 Task: Find a discounted T-shirt on Ajio and add it to your wishlist.
Action: Mouse moved to (384, 671)
Screenshot: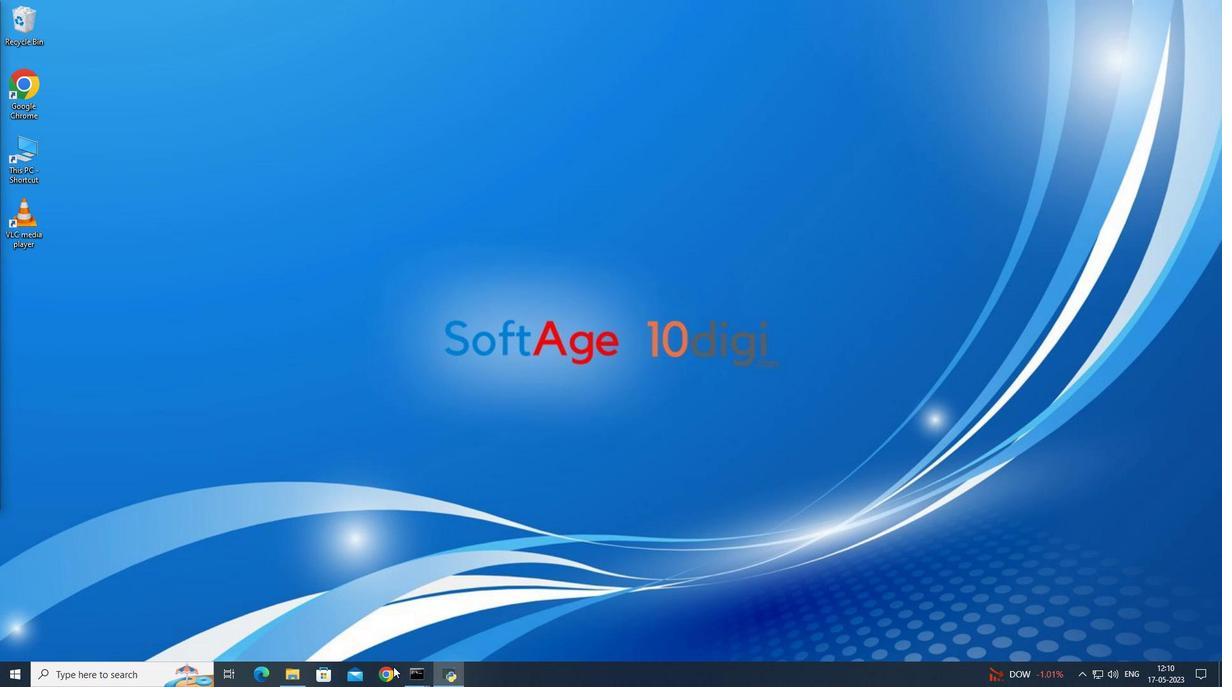 
Action: Mouse pressed left at (384, 671)
Screenshot: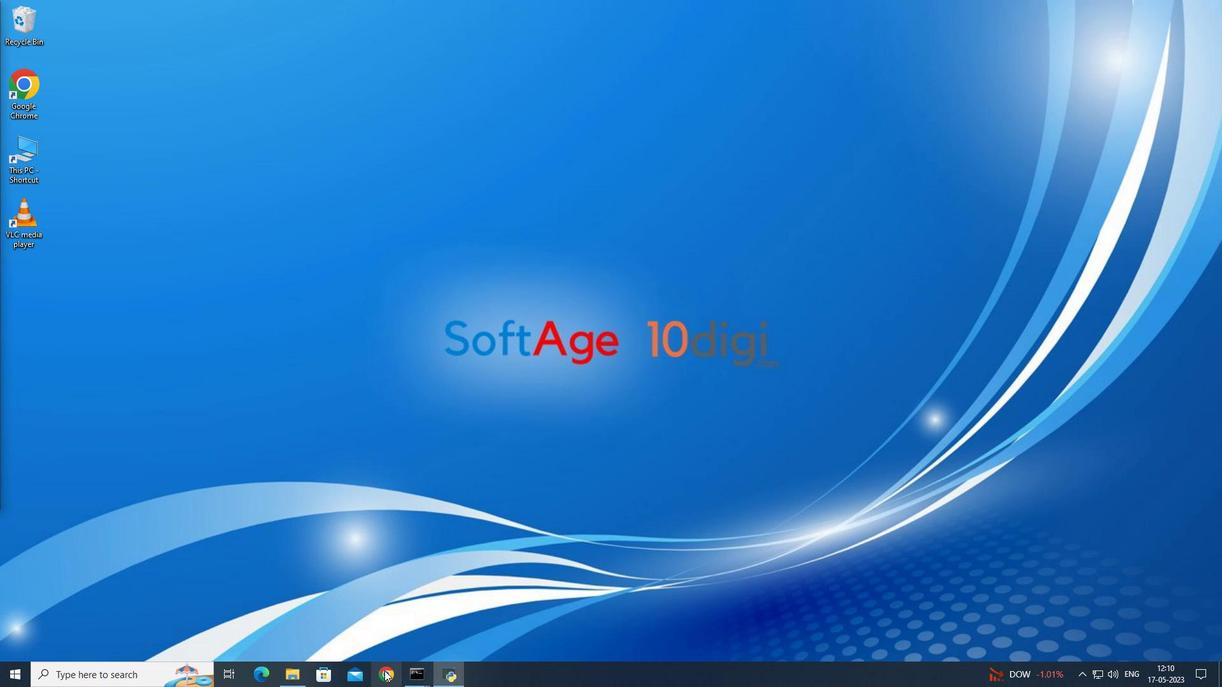 
Action: Mouse moved to (348, 28)
Screenshot: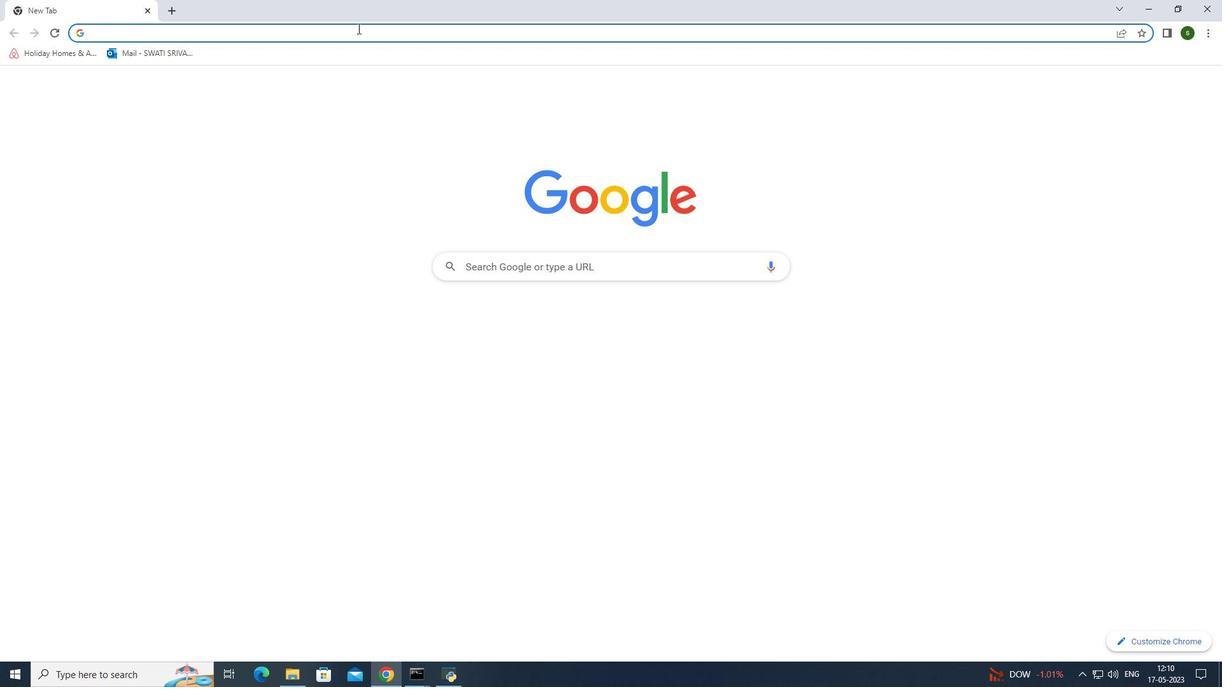 
Action: Key pressed ajio<Key.enter>
Screenshot: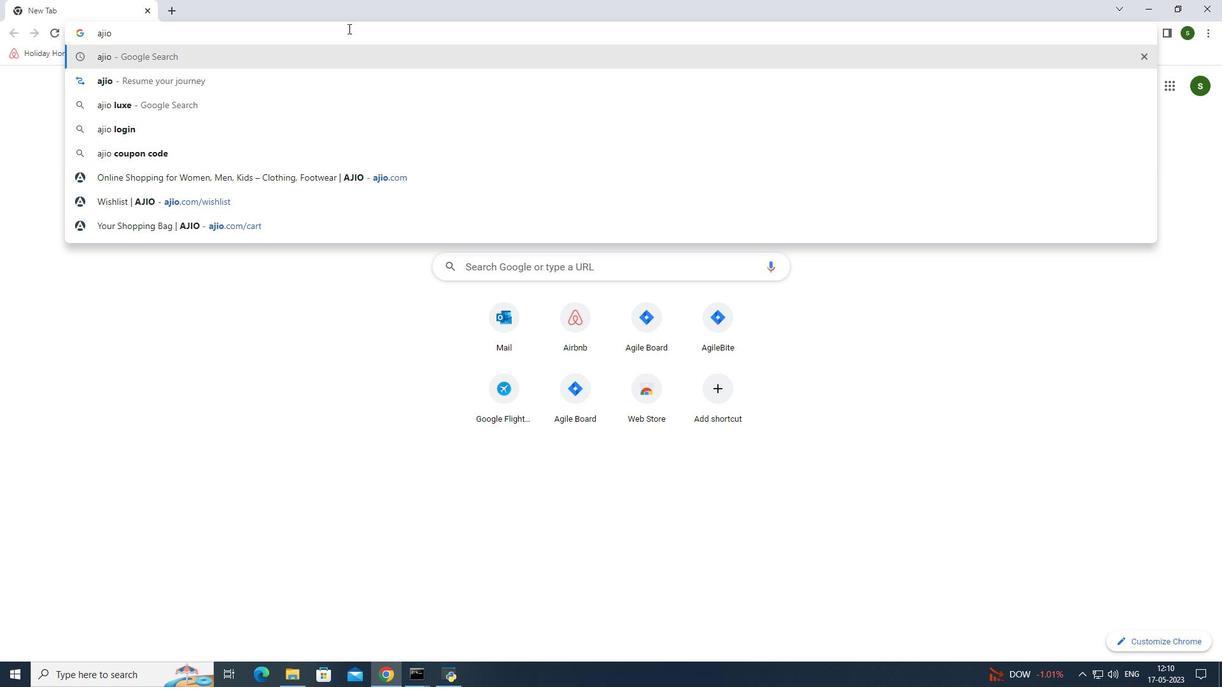 
Action: Mouse moved to (324, 208)
Screenshot: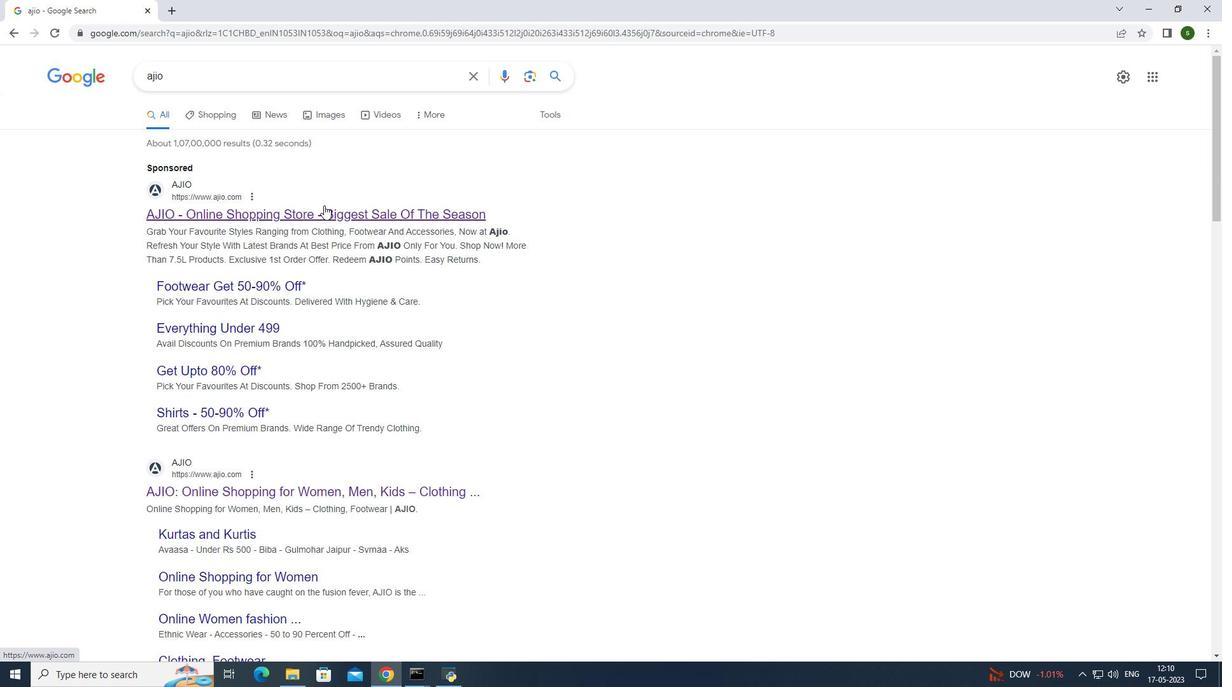 
Action: Mouse pressed left at (324, 208)
Screenshot: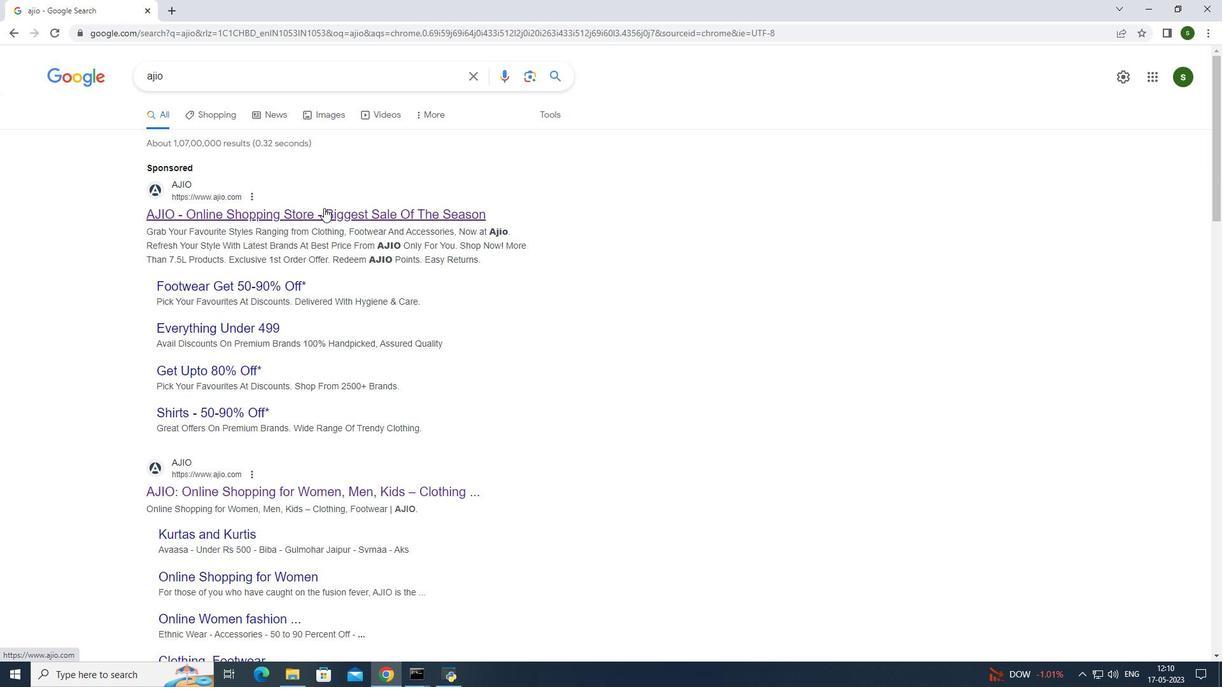 
Action: Mouse moved to (684, 510)
Screenshot: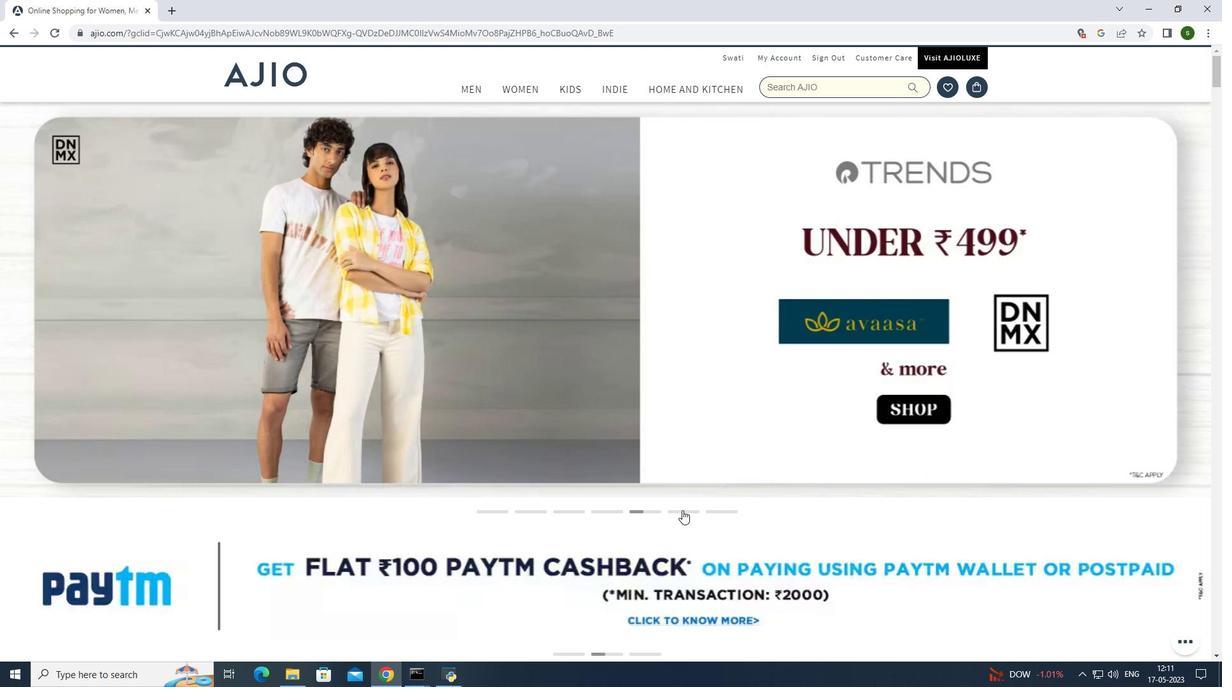
Action: Mouse pressed left at (684, 510)
Screenshot: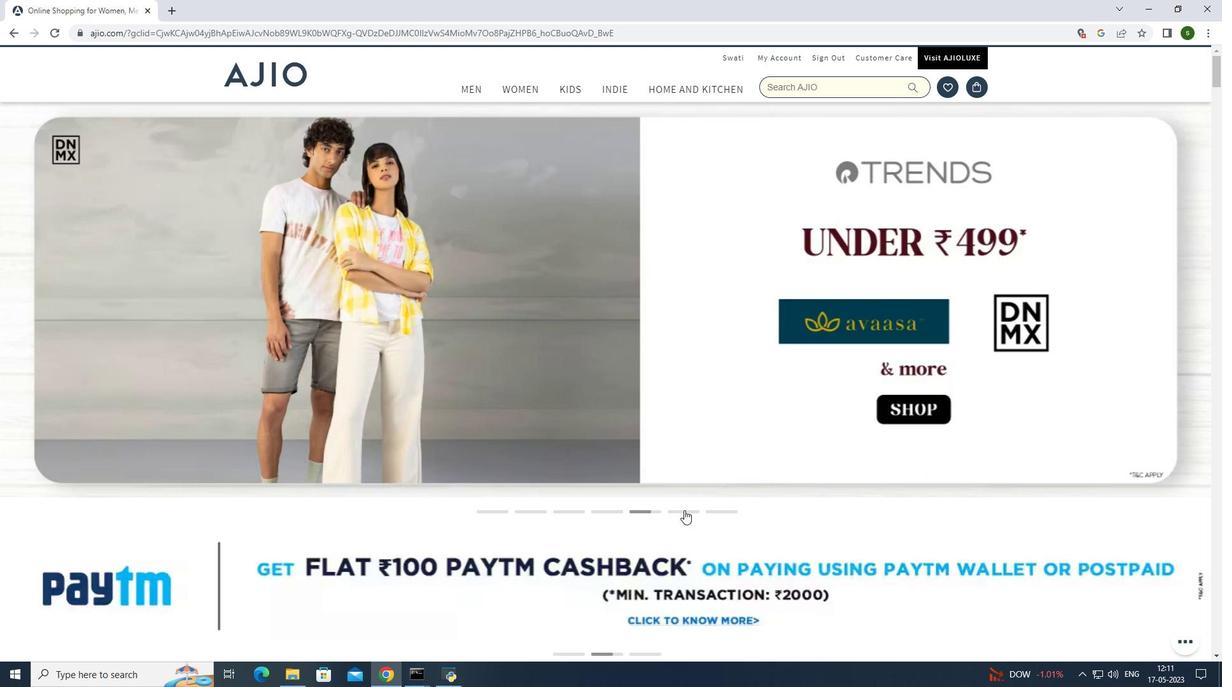 
Action: Mouse moved to (720, 512)
Screenshot: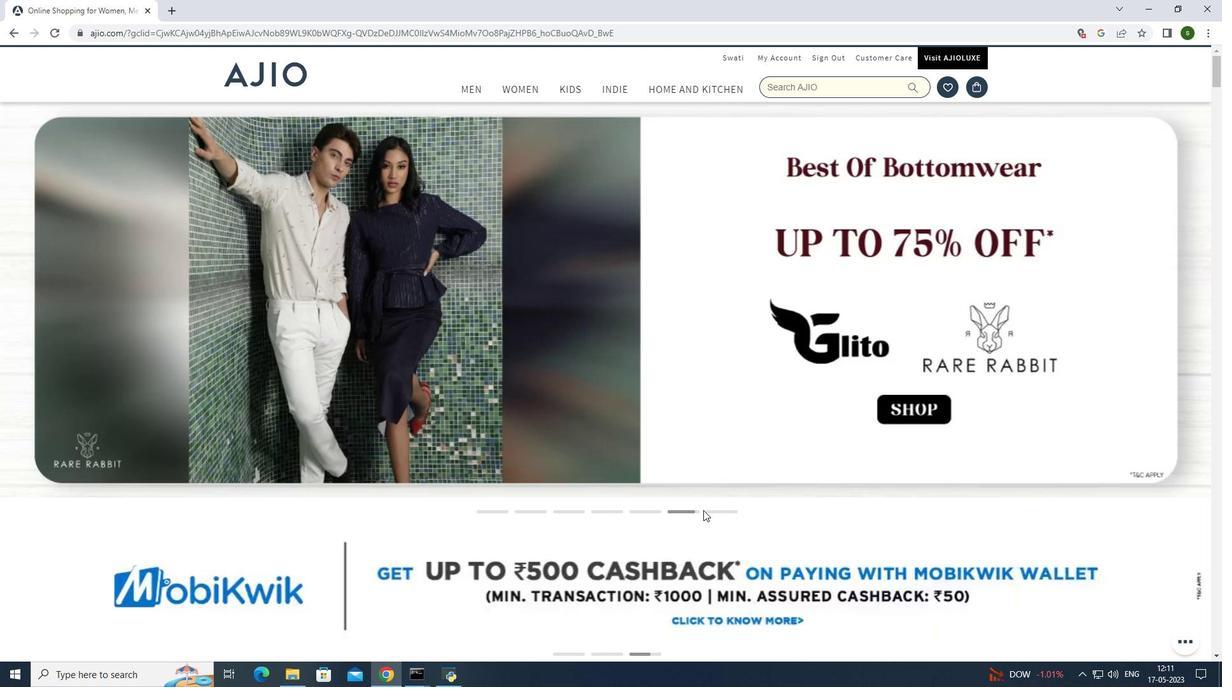 
Action: Mouse pressed left at (720, 512)
Screenshot: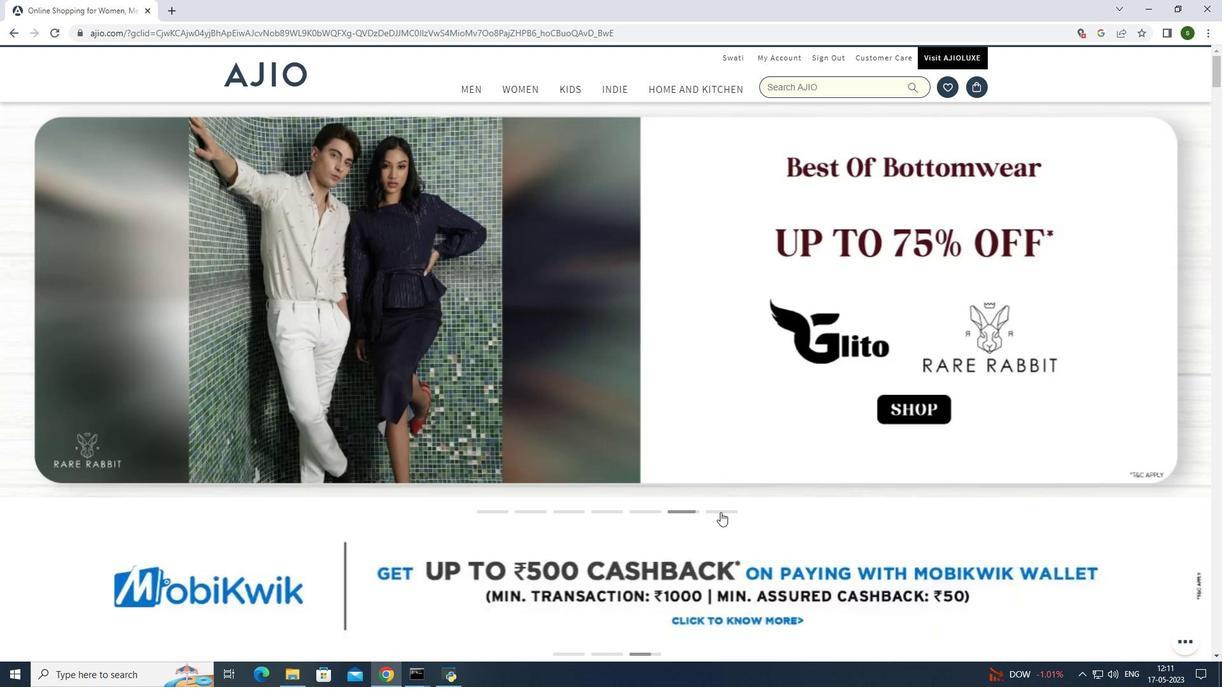 
Action: Mouse moved to (481, 512)
Screenshot: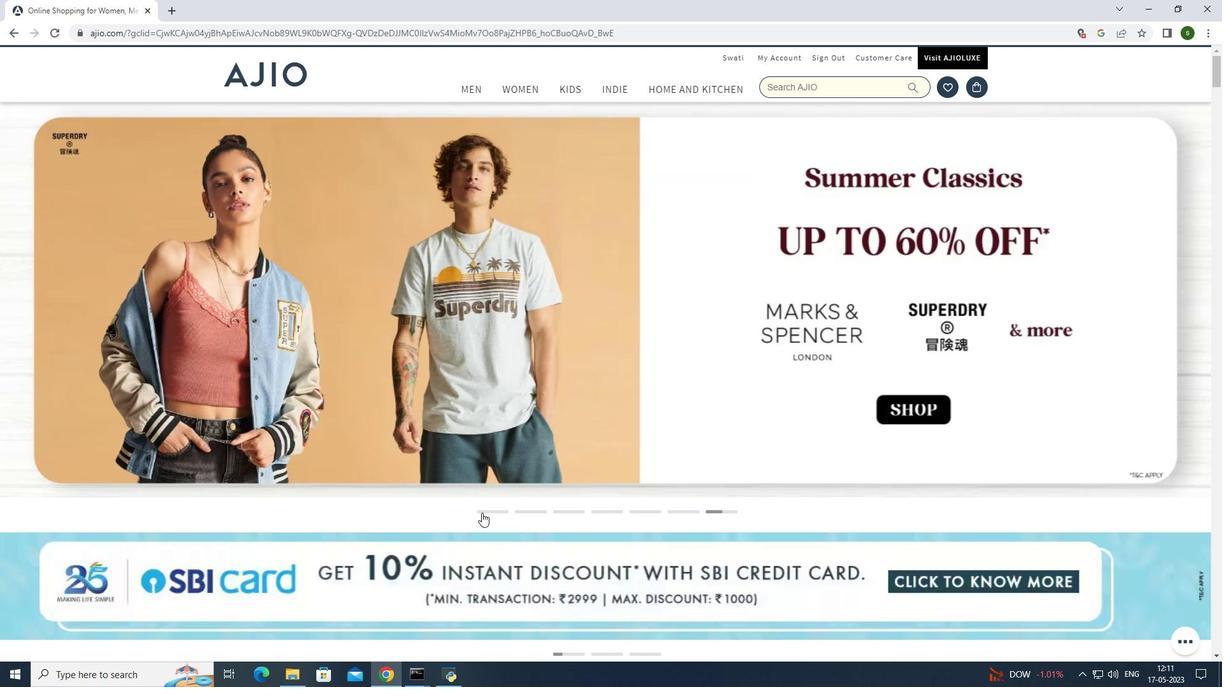 
Action: Mouse pressed left at (481, 512)
Screenshot: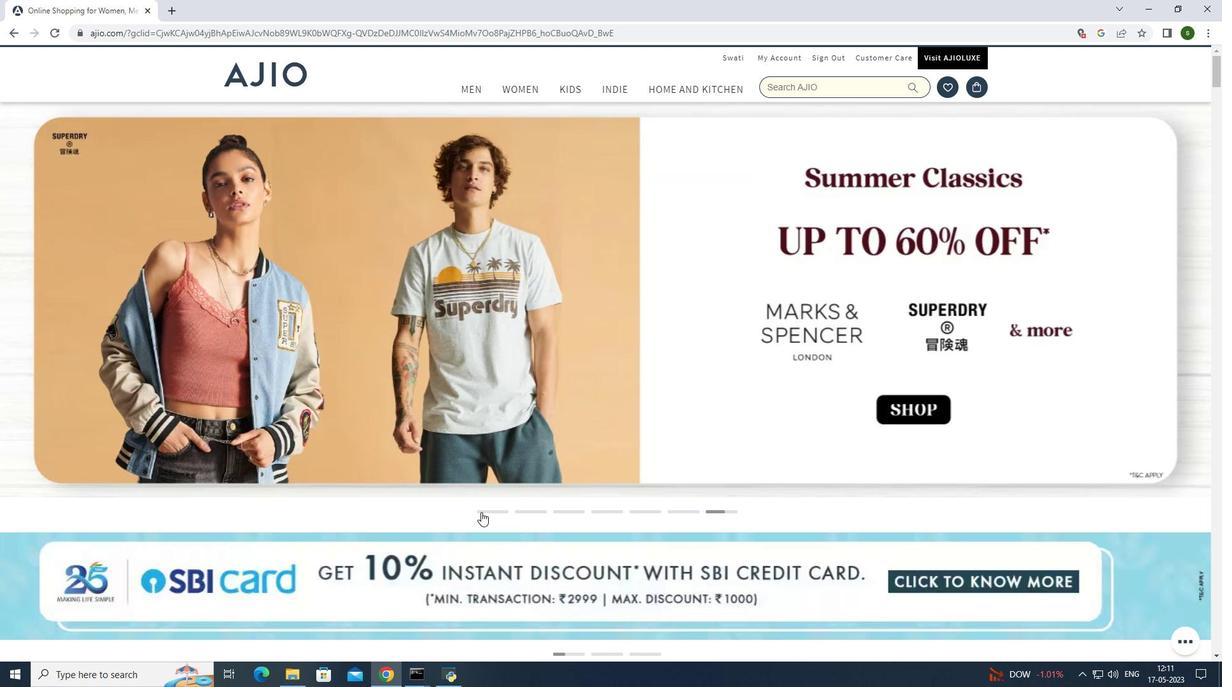 
Action: Mouse moved to (614, 429)
Screenshot: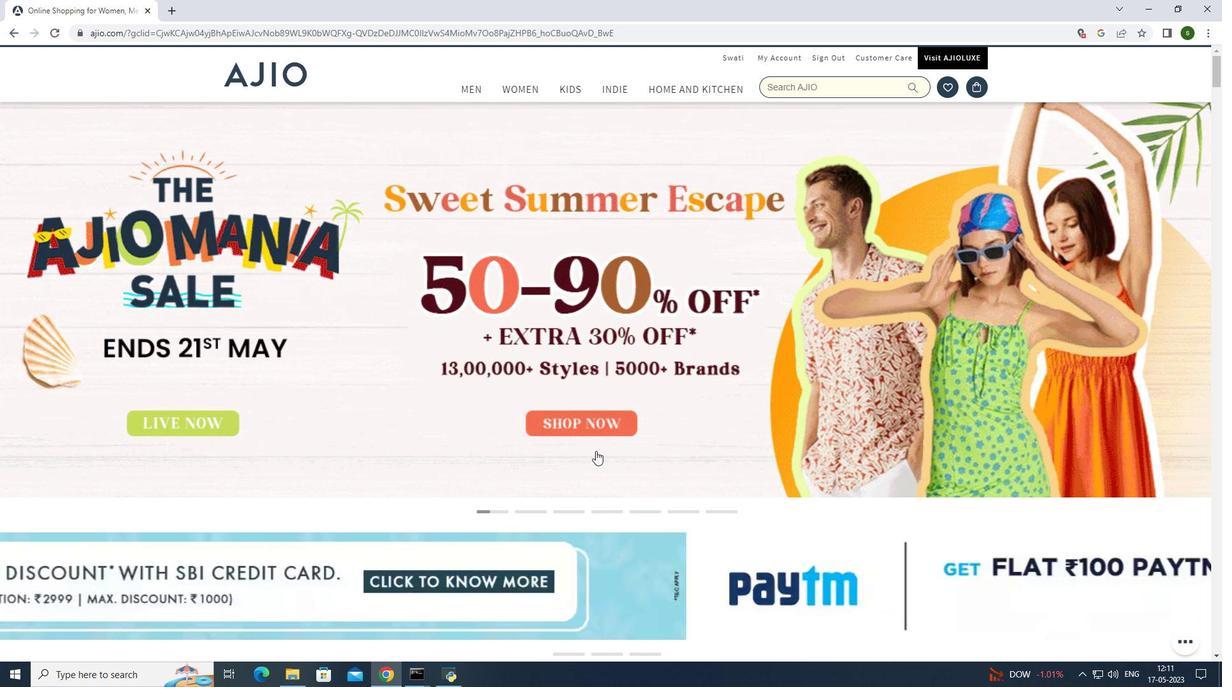 
Action: Mouse pressed left at (614, 429)
Screenshot: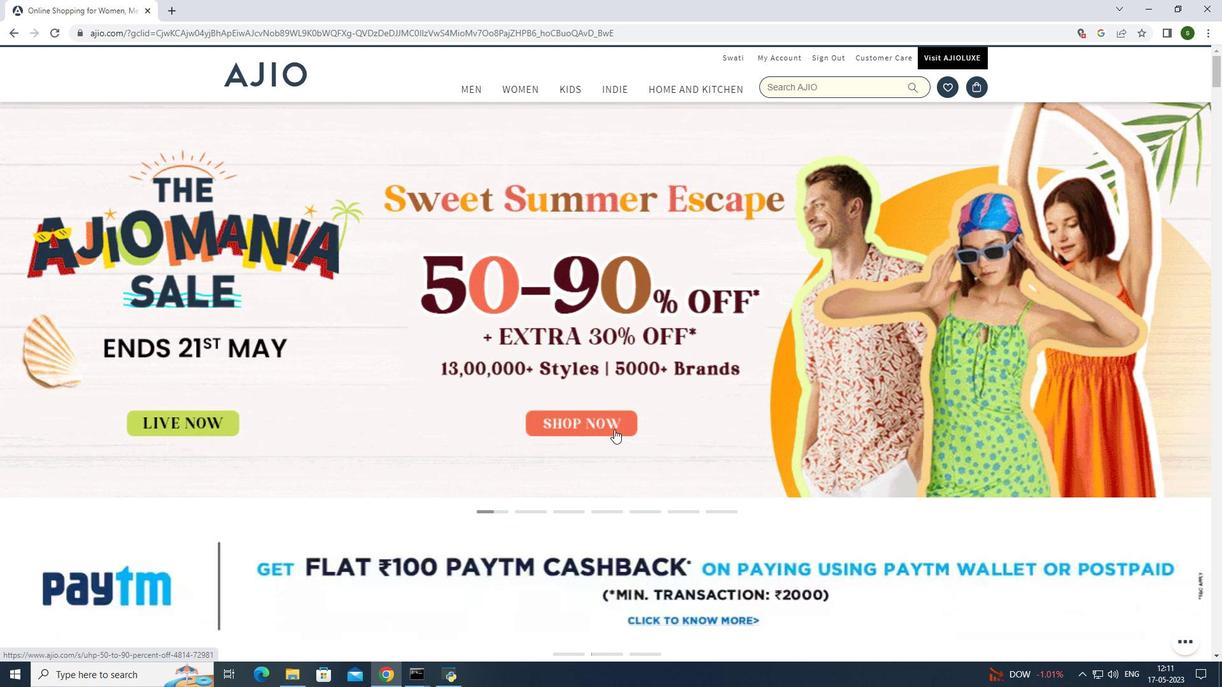 
Action: Mouse moved to (277, 333)
Screenshot: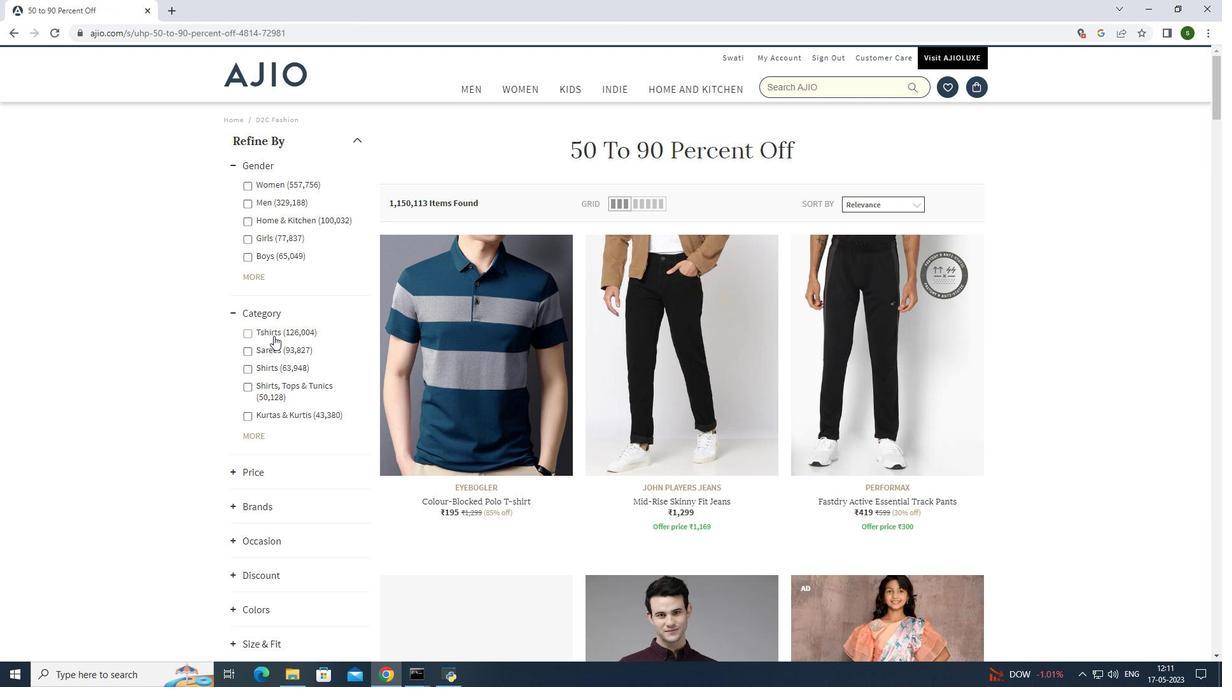 
Action: Mouse pressed left at (277, 333)
Screenshot: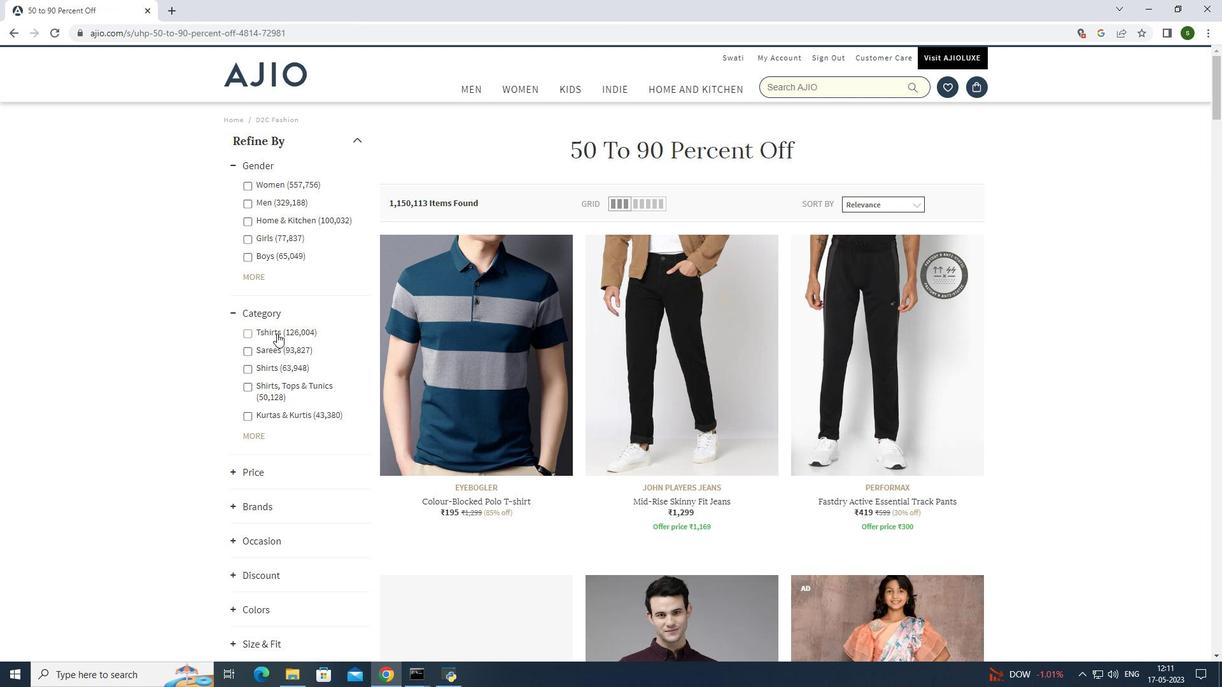 
Action: Mouse moved to (745, 386)
Screenshot: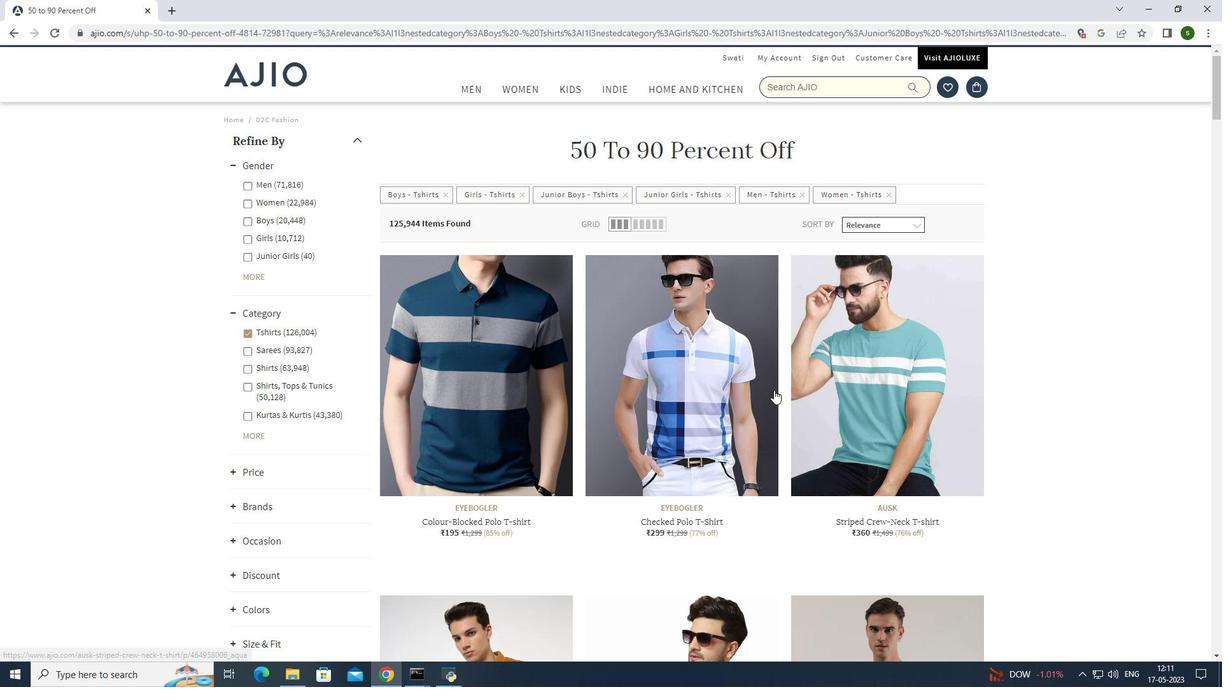 
Action: Mouse scrolled (745, 385) with delta (0, 0)
Screenshot: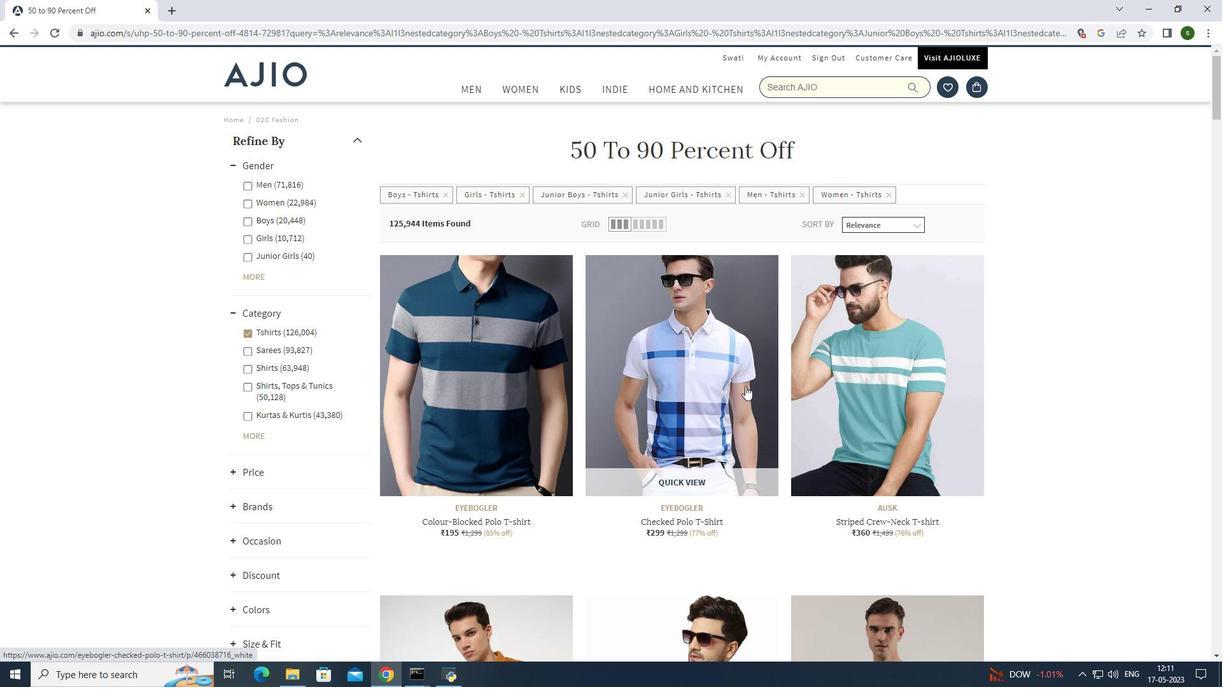 
Action: Mouse scrolled (745, 385) with delta (0, 0)
Screenshot: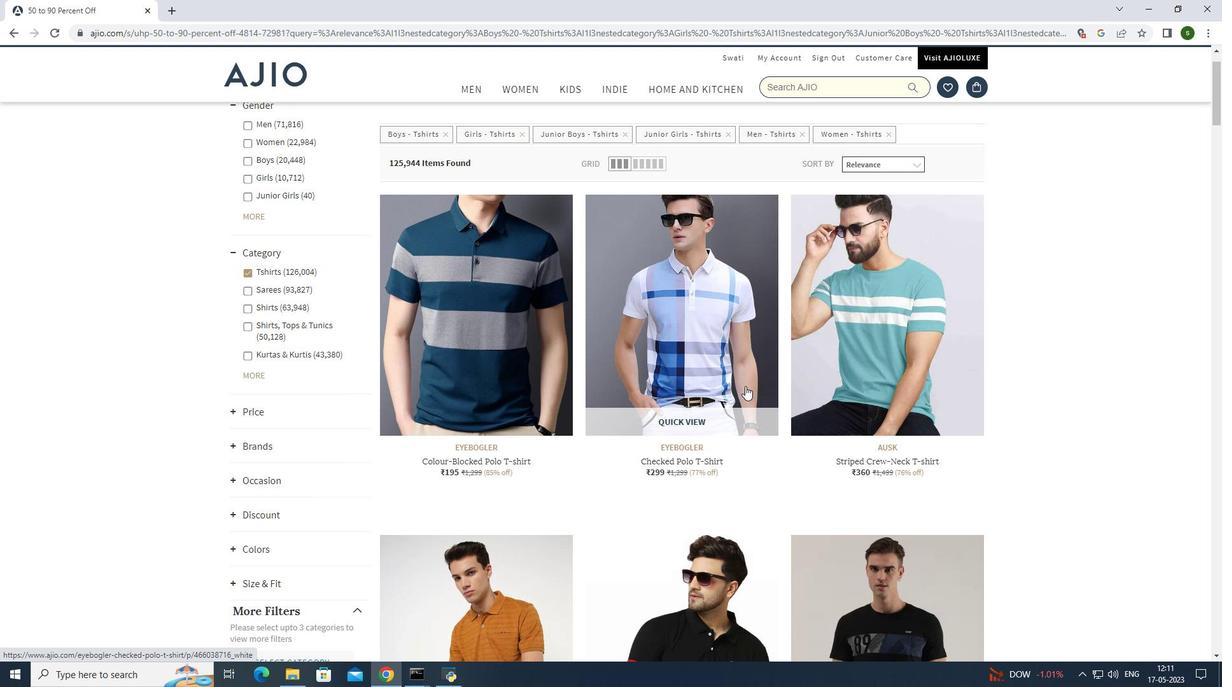 
Action: Mouse moved to (745, 386)
Screenshot: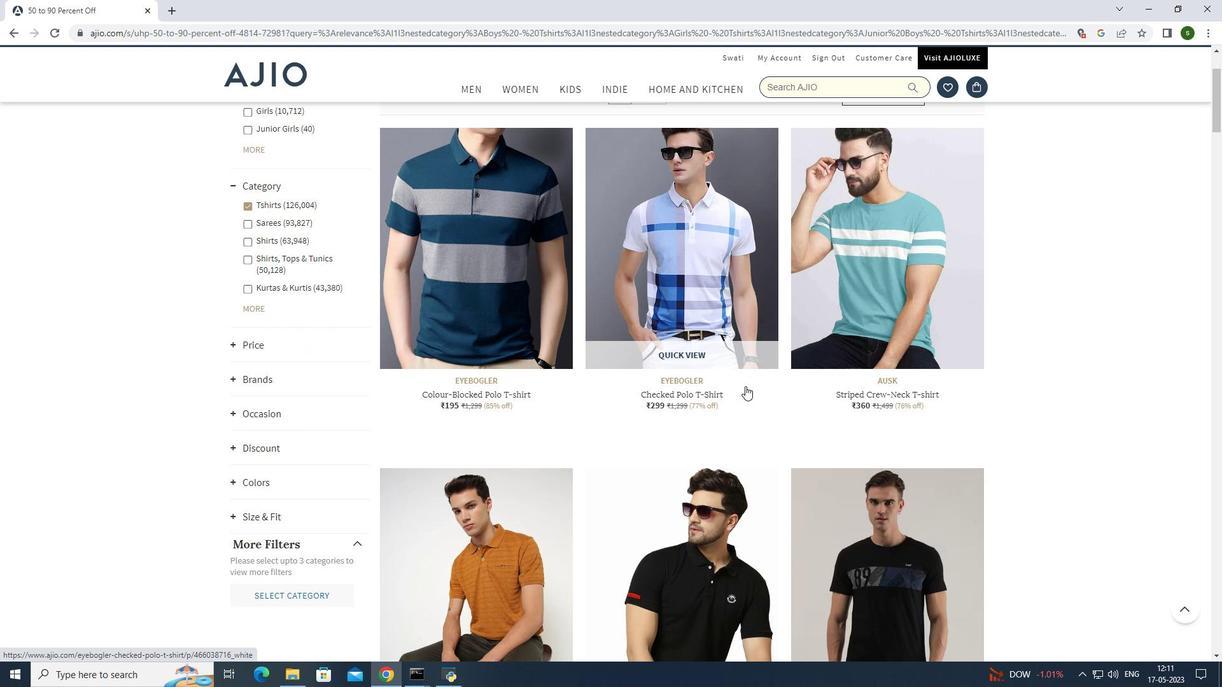 
Action: Mouse scrolled (745, 385) with delta (0, 0)
Screenshot: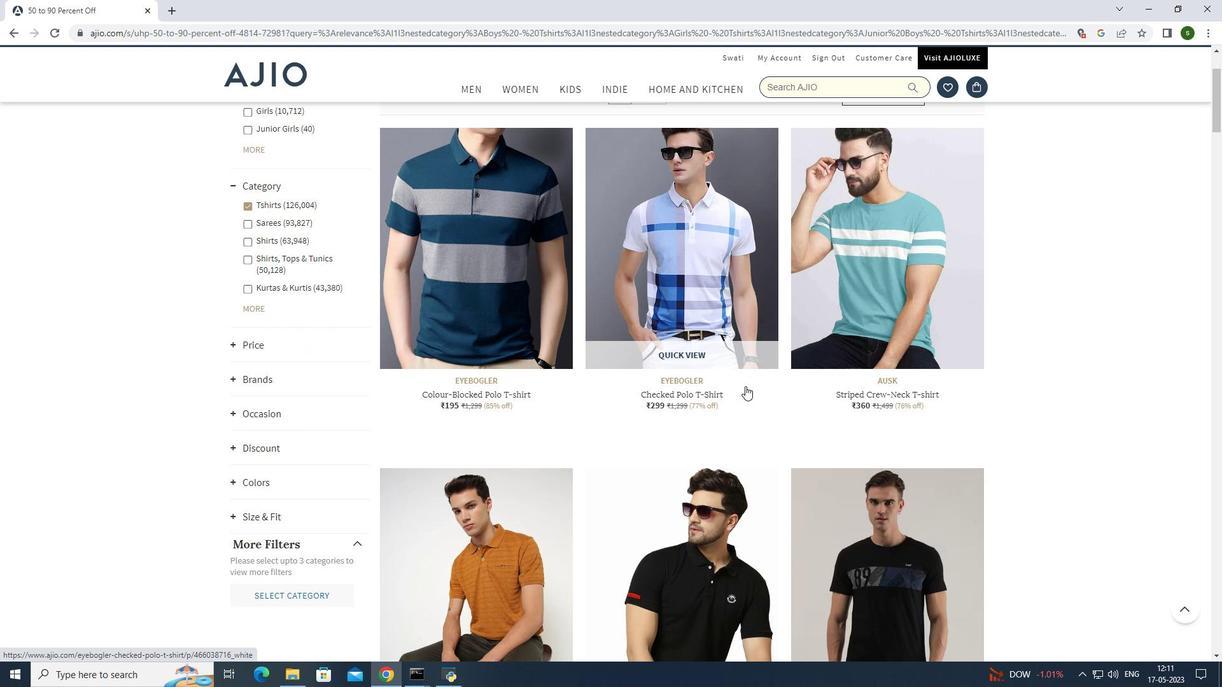 
Action: Mouse moved to (743, 386)
Screenshot: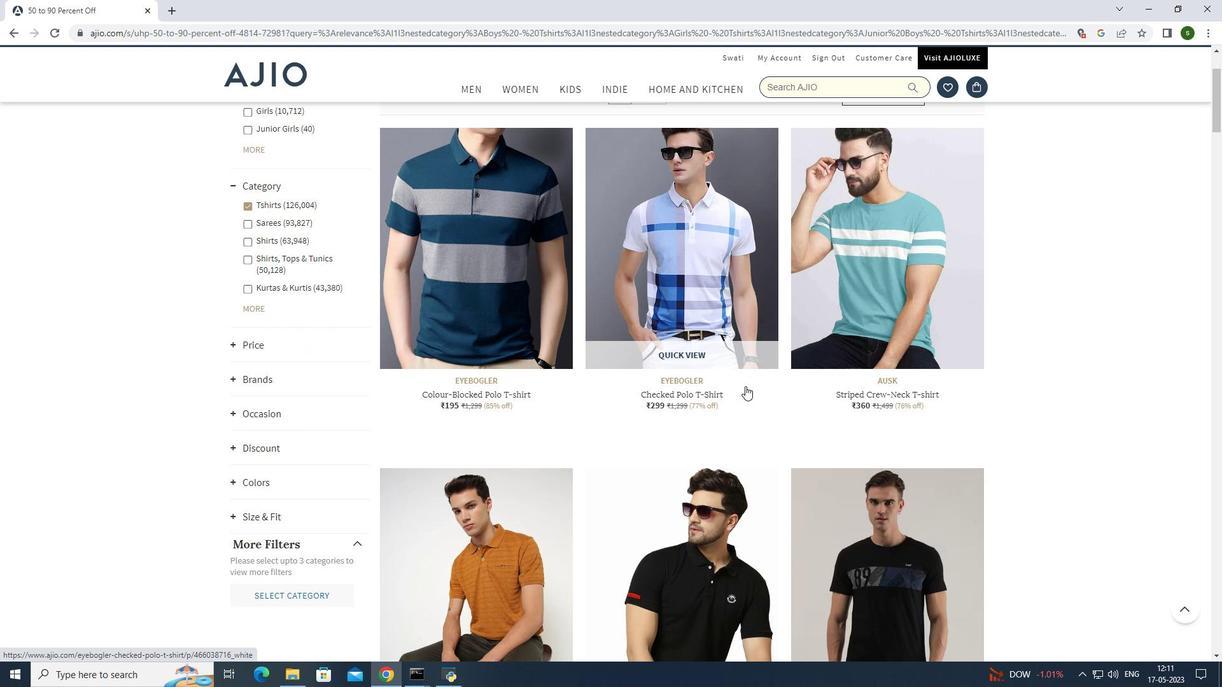 
Action: Mouse scrolled (743, 385) with delta (0, 0)
Screenshot: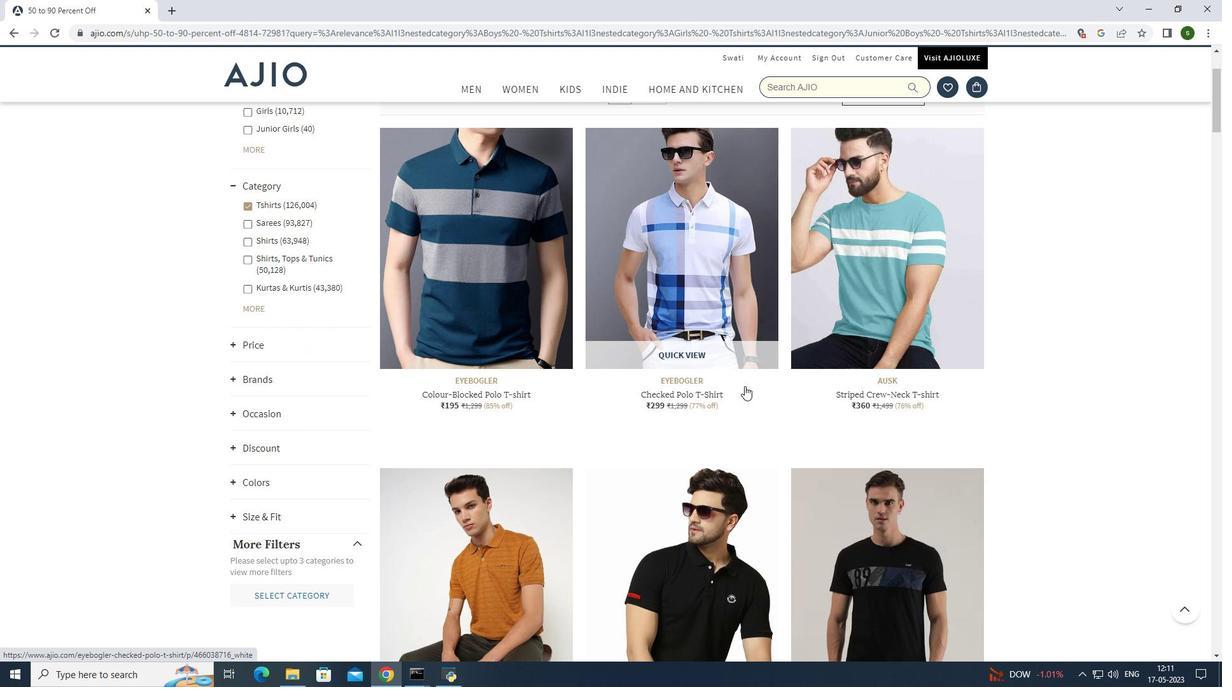 
Action: Mouse moved to (736, 387)
Screenshot: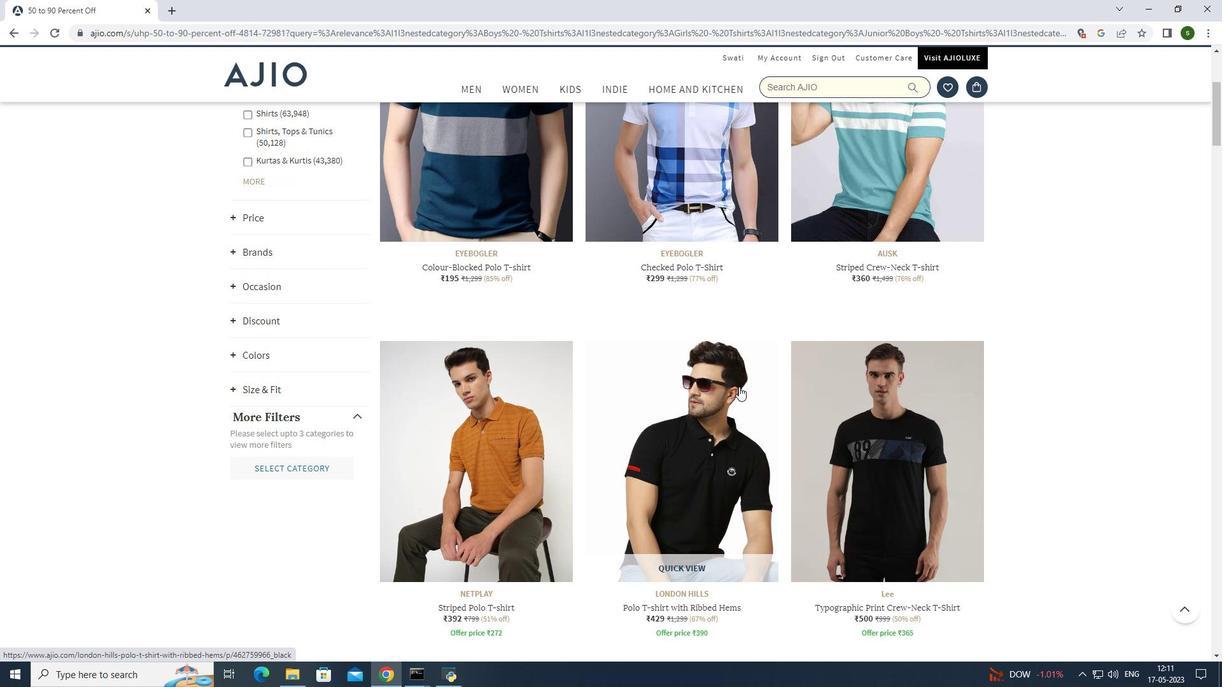 
Action: Mouse scrolled (736, 387) with delta (0, 0)
Screenshot: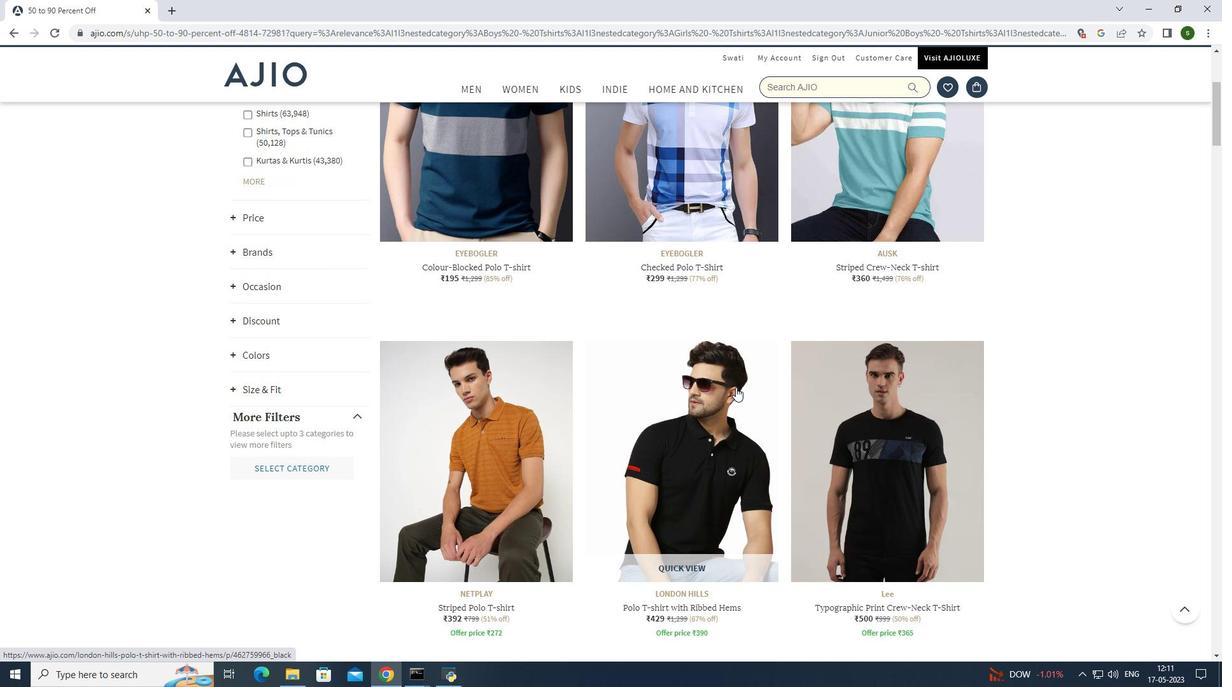 
Action: Mouse moved to (735, 387)
Screenshot: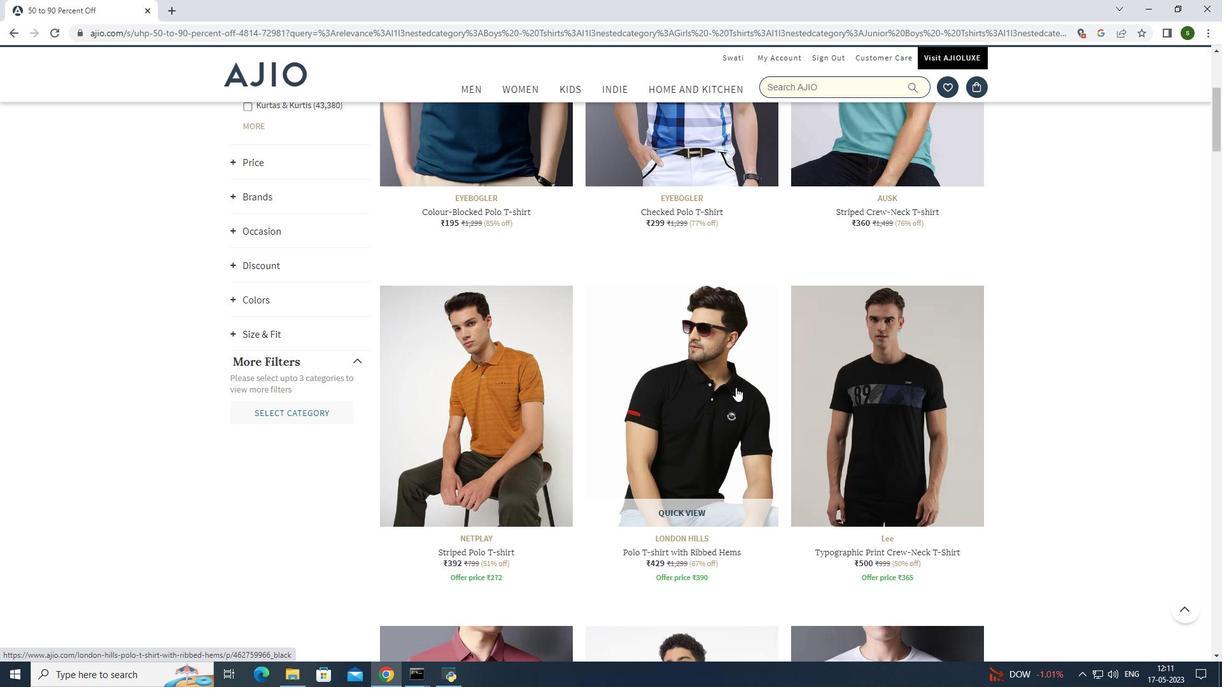 
Action: Mouse scrolled (735, 387) with delta (0, 0)
Screenshot: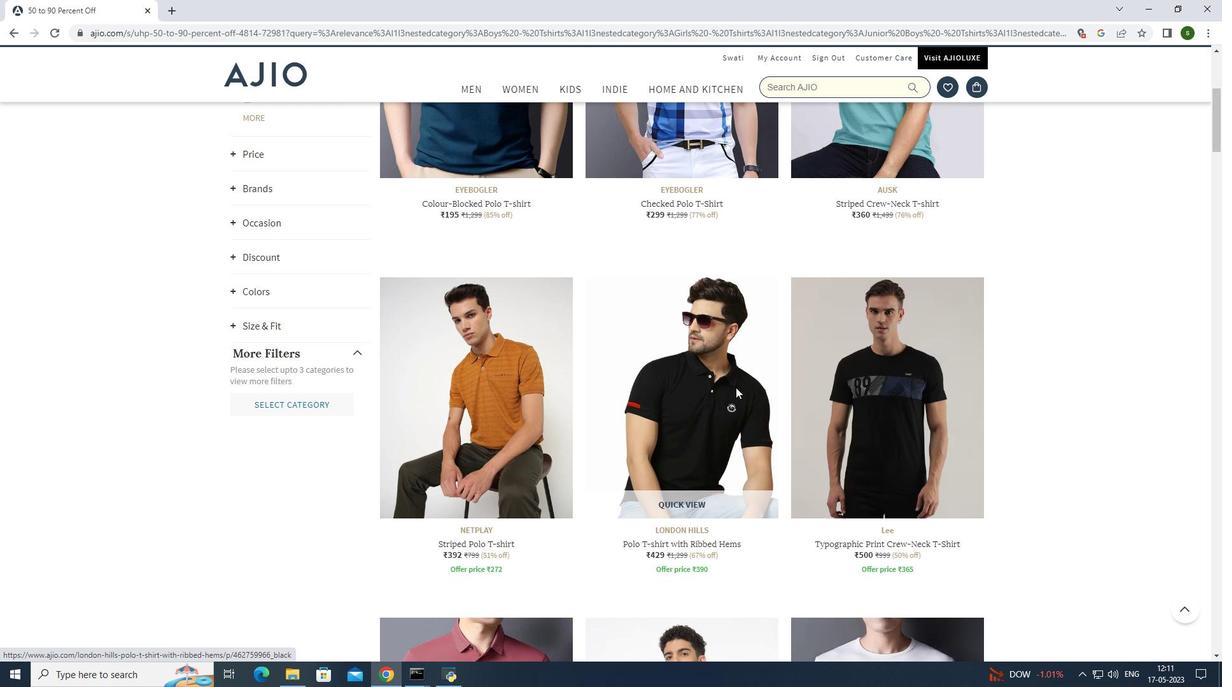 
Action: Mouse scrolled (735, 387) with delta (0, 0)
Screenshot: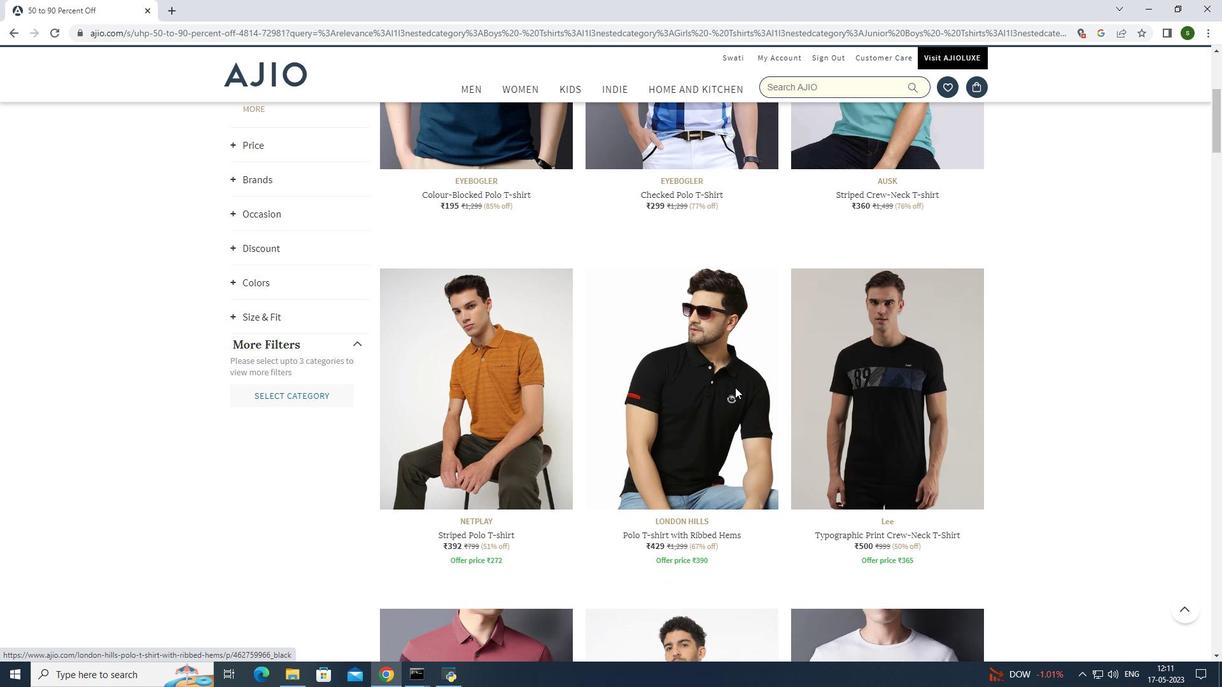 
Action: Mouse scrolled (735, 387) with delta (0, 0)
Screenshot: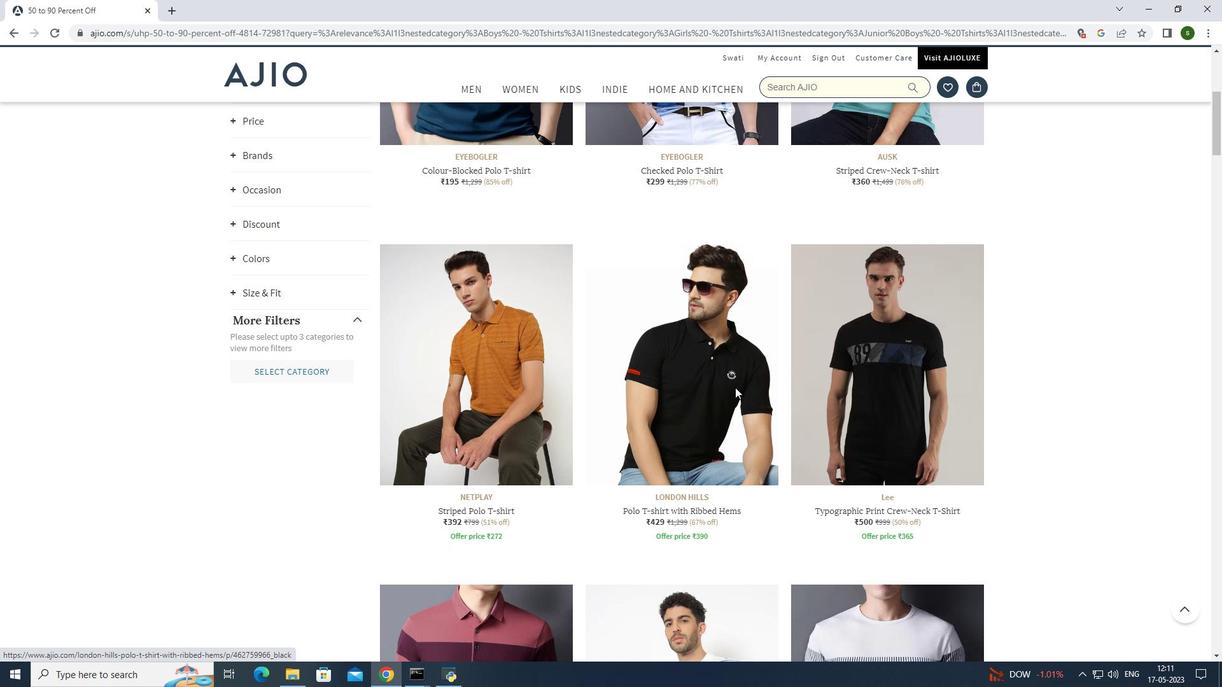 
Action: Mouse scrolled (735, 387) with delta (0, 0)
Screenshot: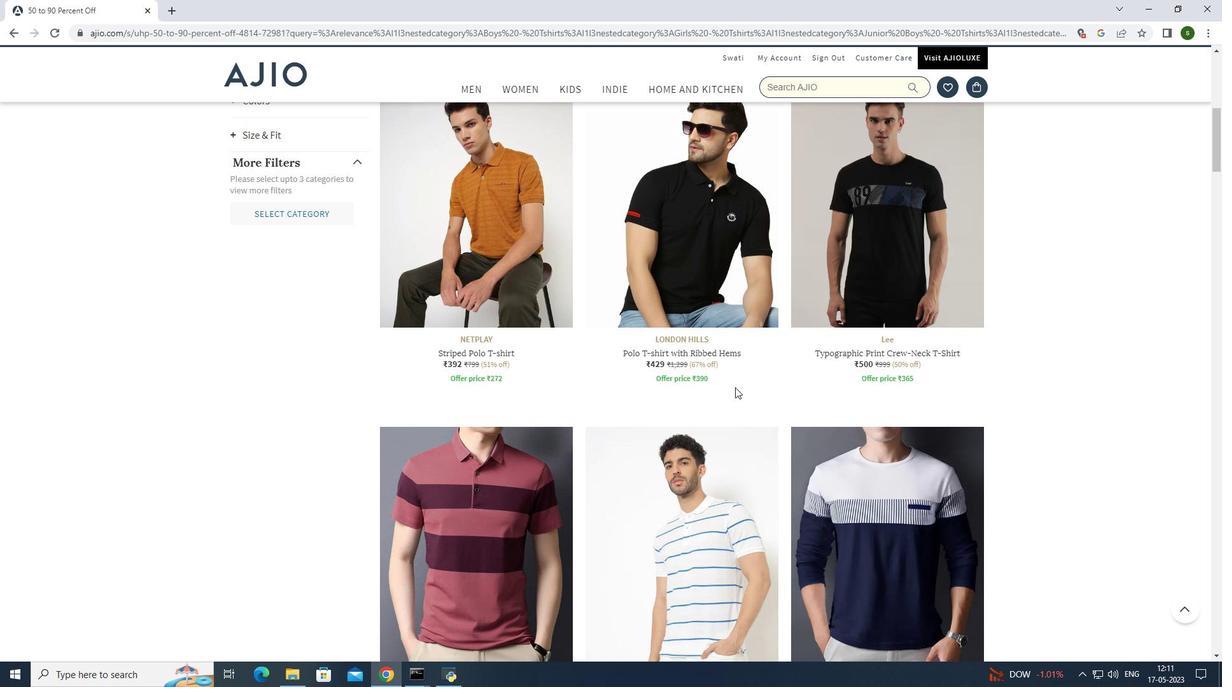 
Action: Mouse moved to (569, 379)
Screenshot: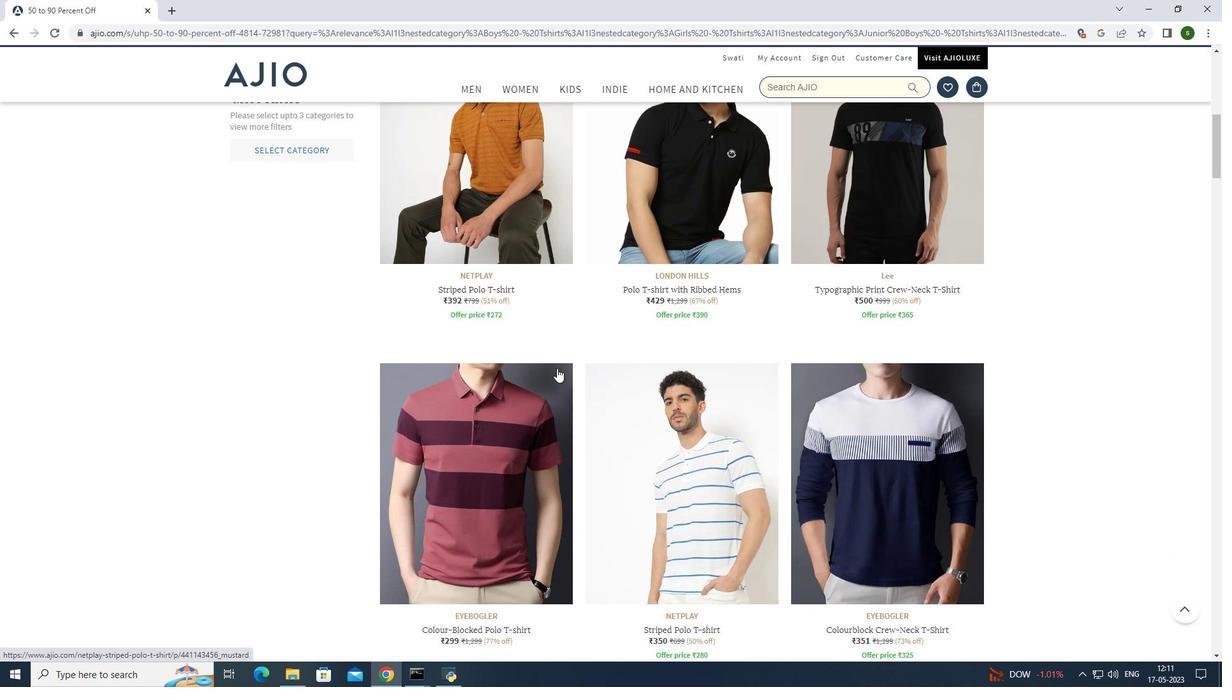 
Action: Mouse scrolled (569, 378) with delta (0, 0)
Screenshot: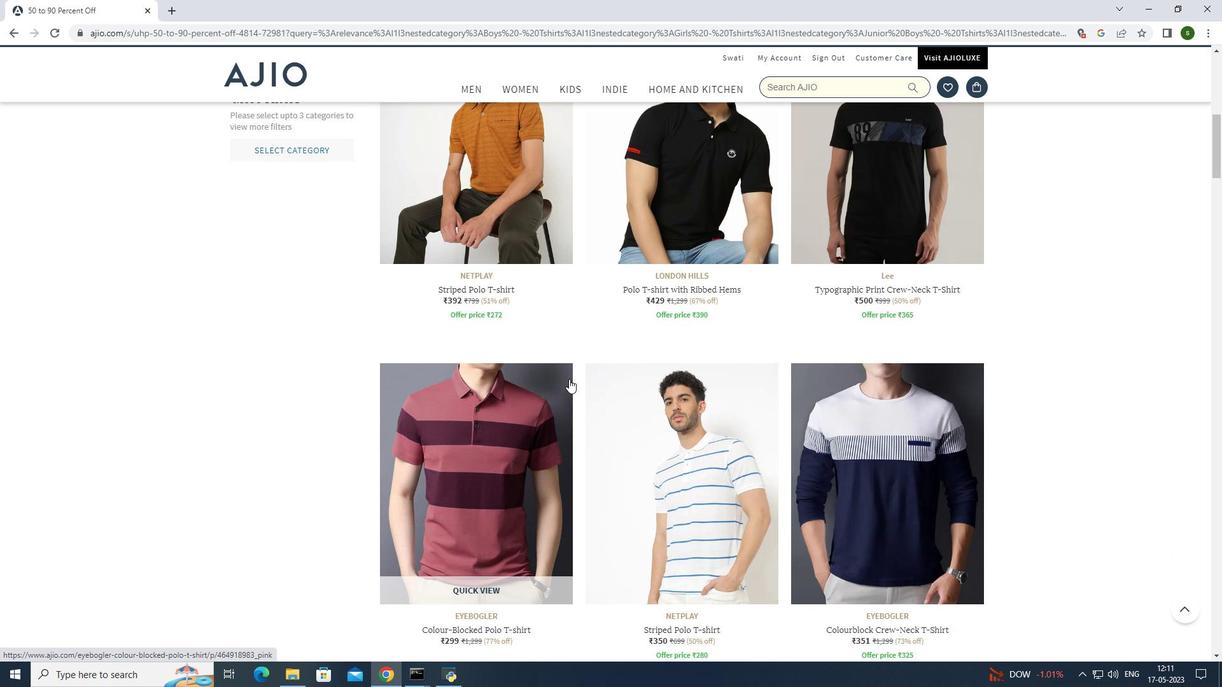 
Action: Mouse scrolled (569, 378) with delta (0, 0)
Screenshot: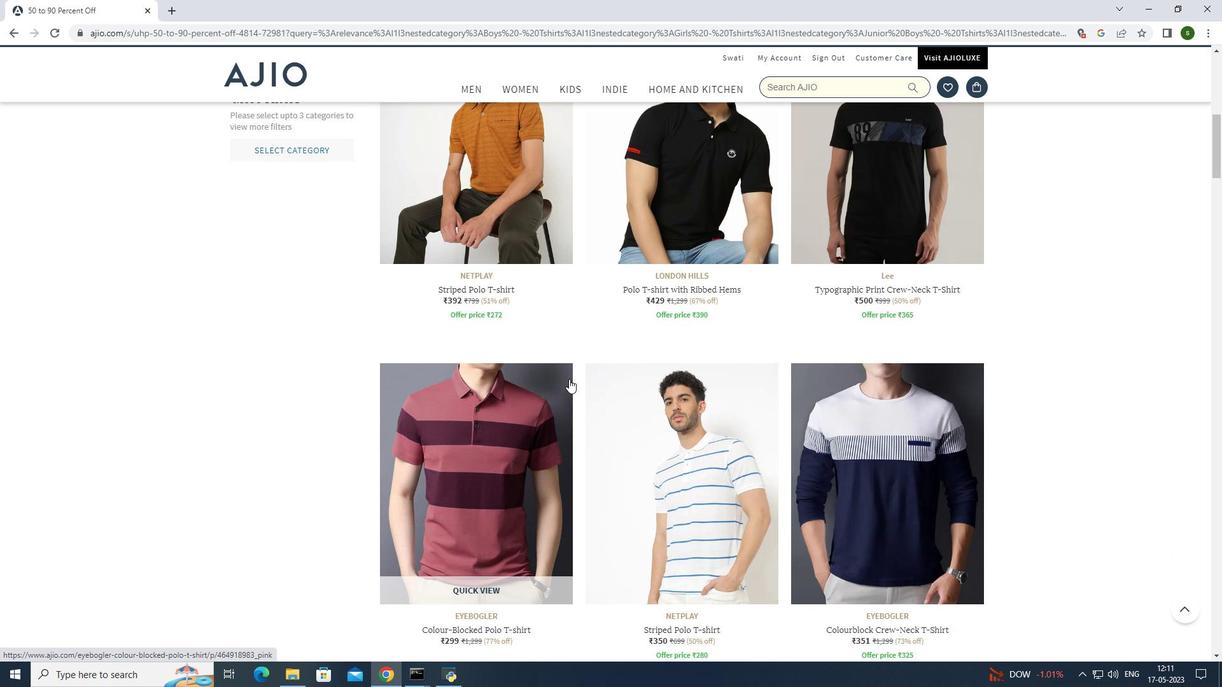 
Action: Mouse scrolled (569, 378) with delta (0, 0)
Screenshot: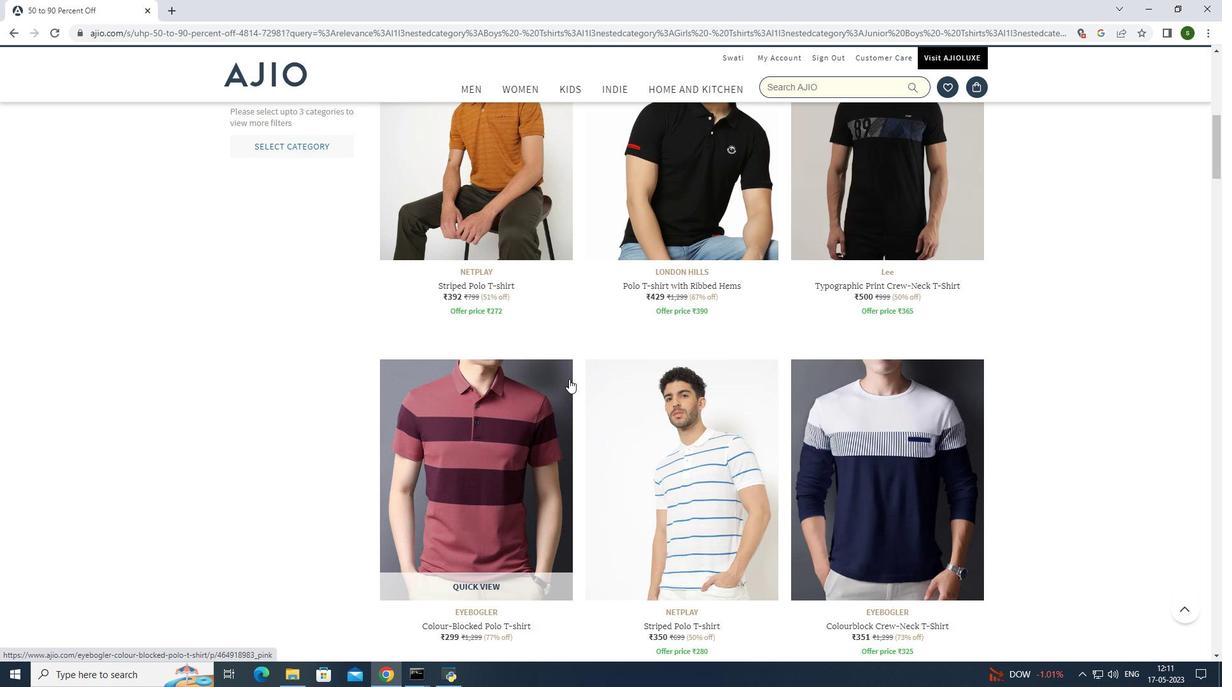 
Action: Mouse scrolled (569, 378) with delta (0, 0)
Screenshot: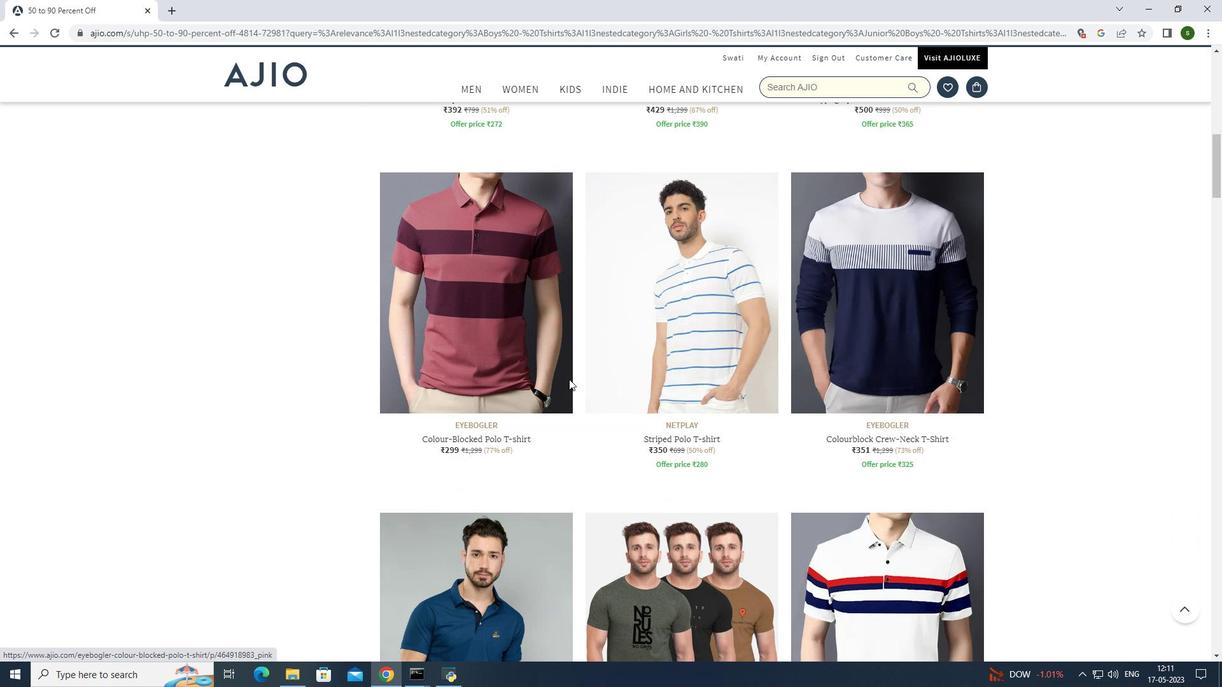 
Action: Mouse scrolled (569, 378) with delta (0, 0)
Screenshot: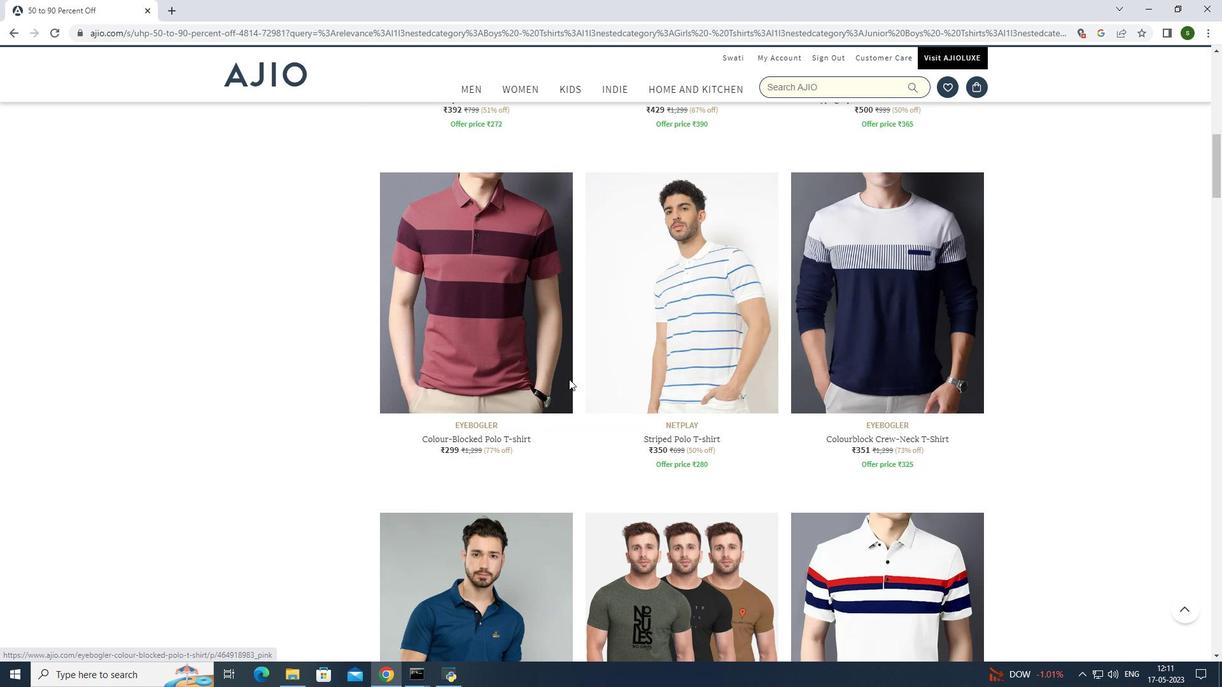 
Action: Mouse scrolled (569, 378) with delta (0, 0)
Screenshot: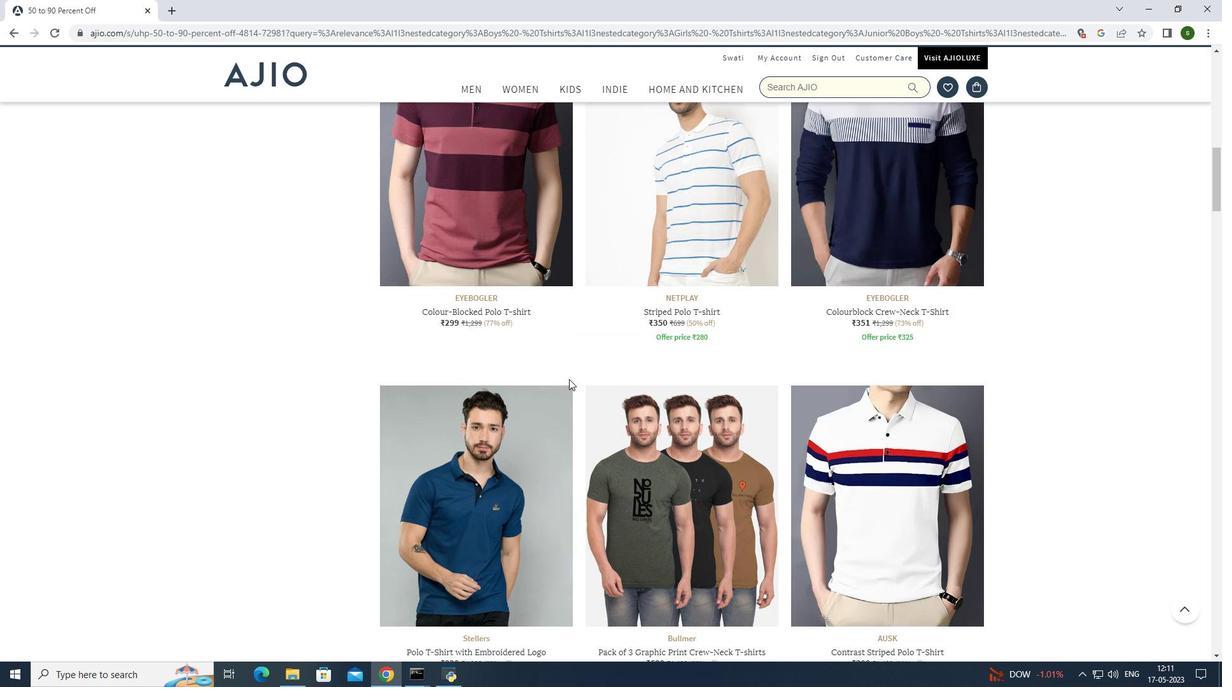 
Action: Mouse scrolled (569, 378) with delta (0, 0)
Screenshot: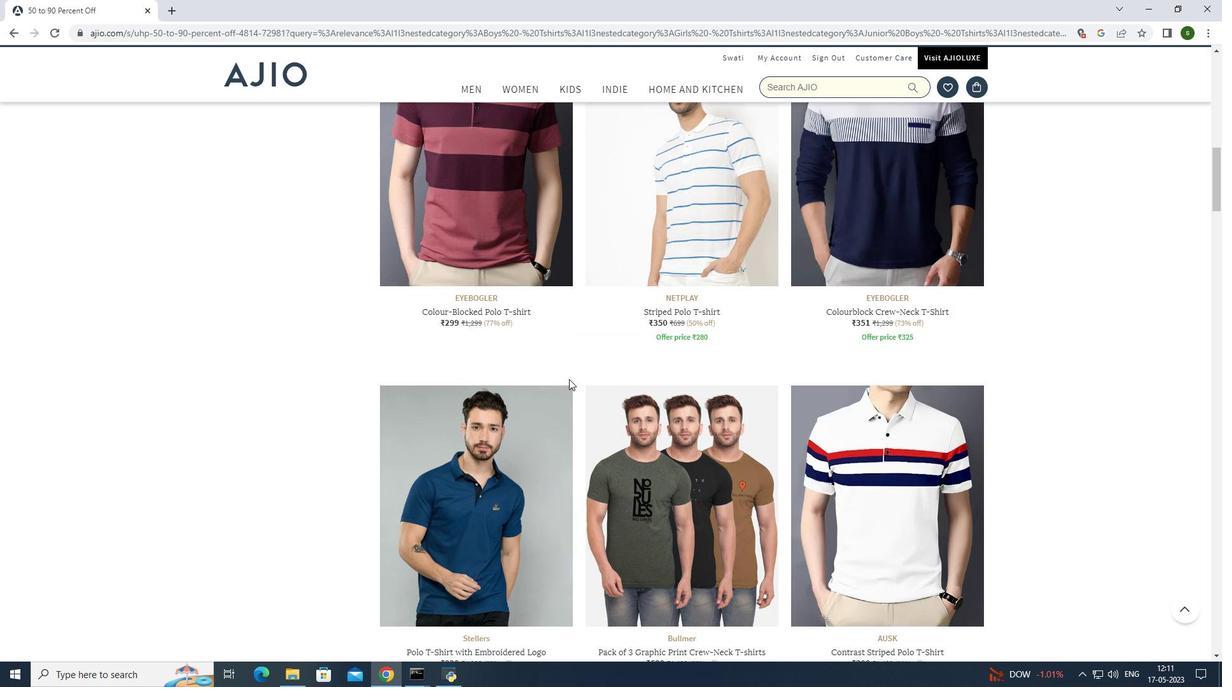 
Action: Mouse scrolled (569, 378) with delta (0, 0)
Screenshot: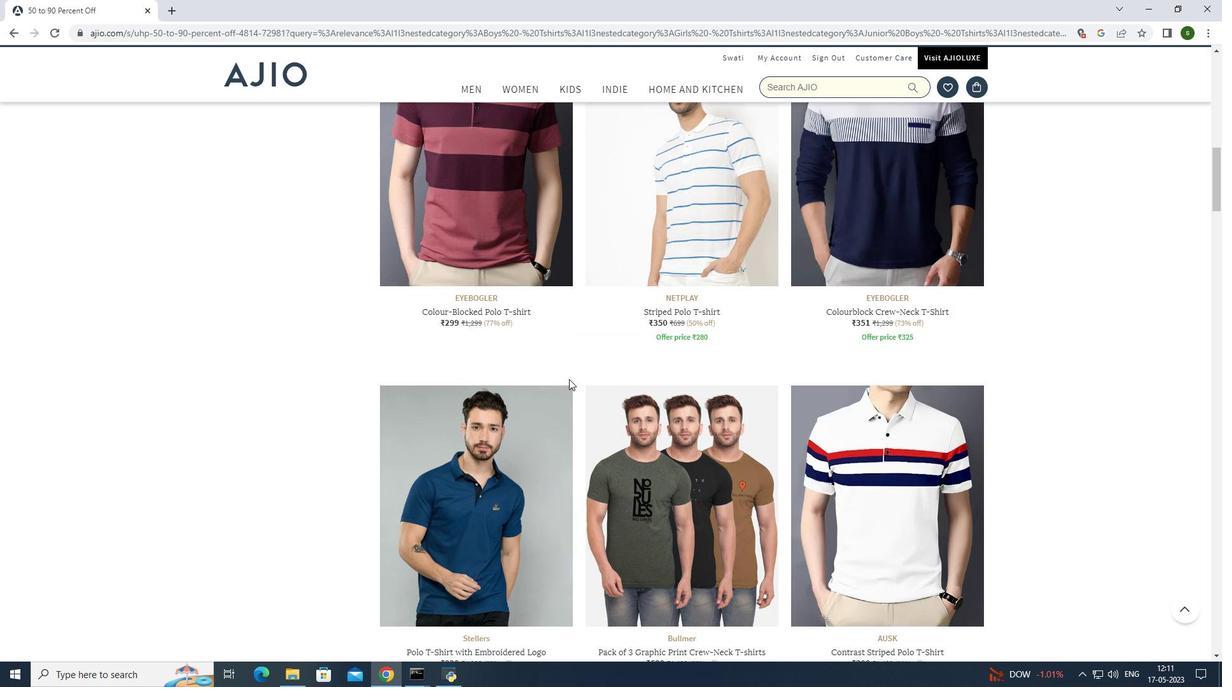
Action: Mouse scrolled (569, 378) with delta (0, 0)
Screenshot: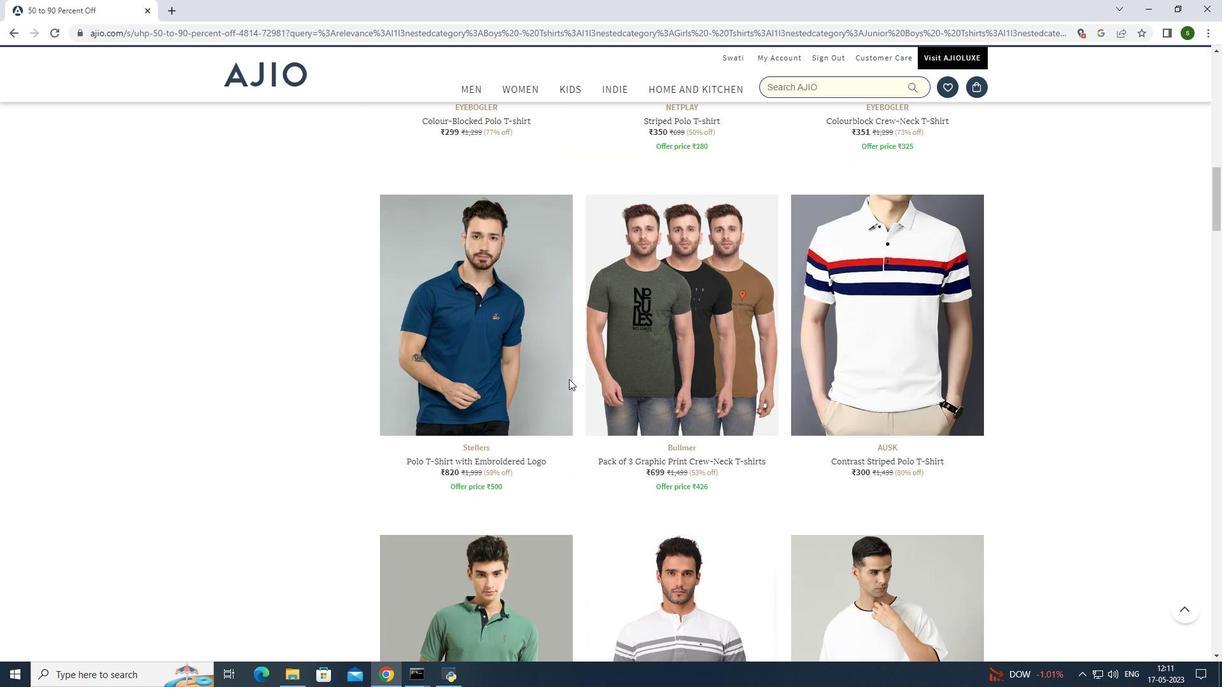 
Action: Mouse scrolled (569, 378) with delta (0, 0)
Screenshot: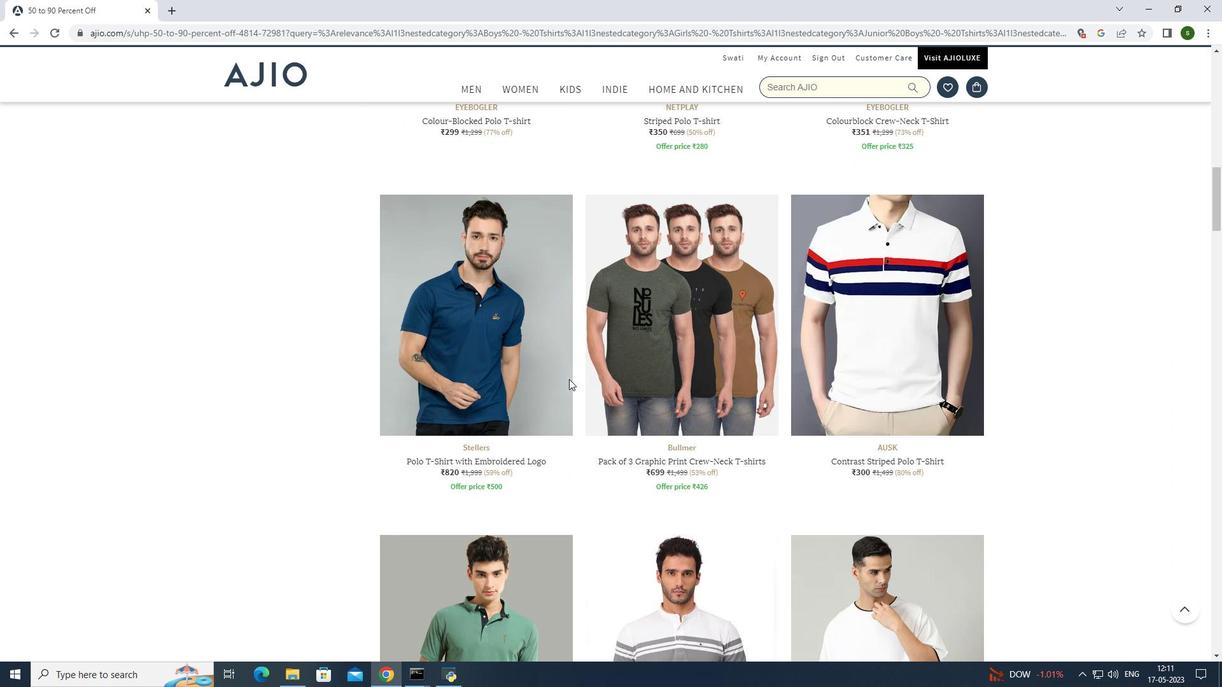 
Action: Mouse scrolled (569, 378) with delta (0, 0)
Screenshot: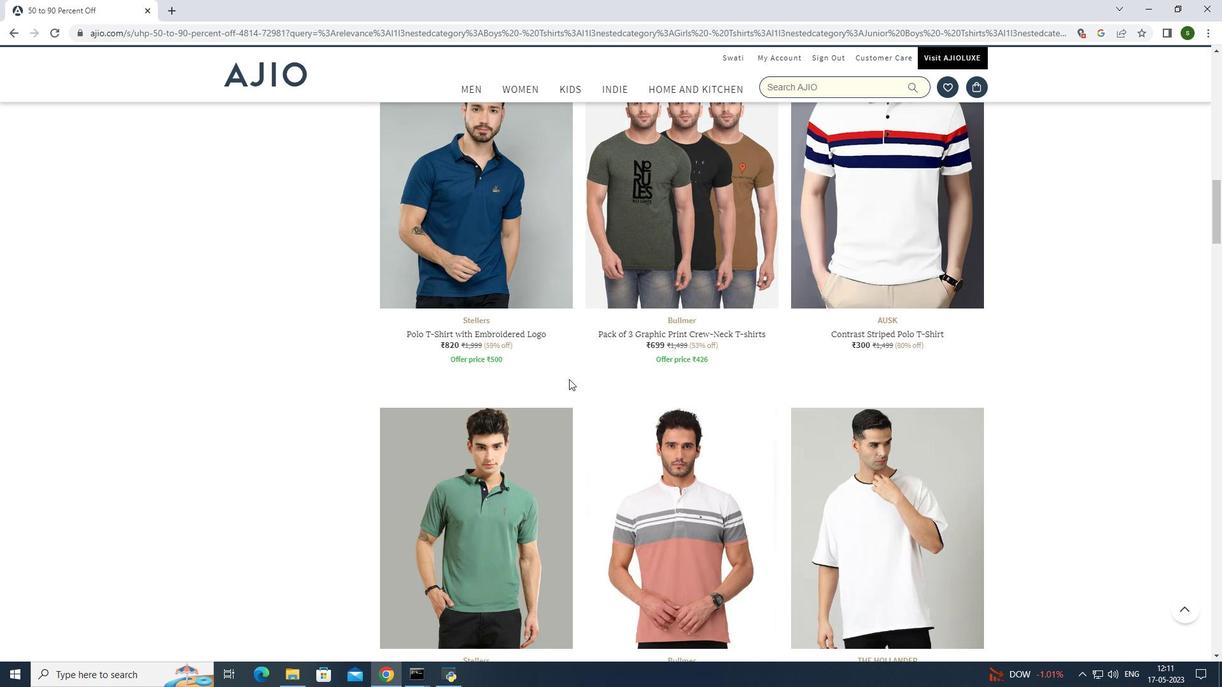 
Action: Mouse scrolled (569, 378) with delta (0, 0)
Screenshot: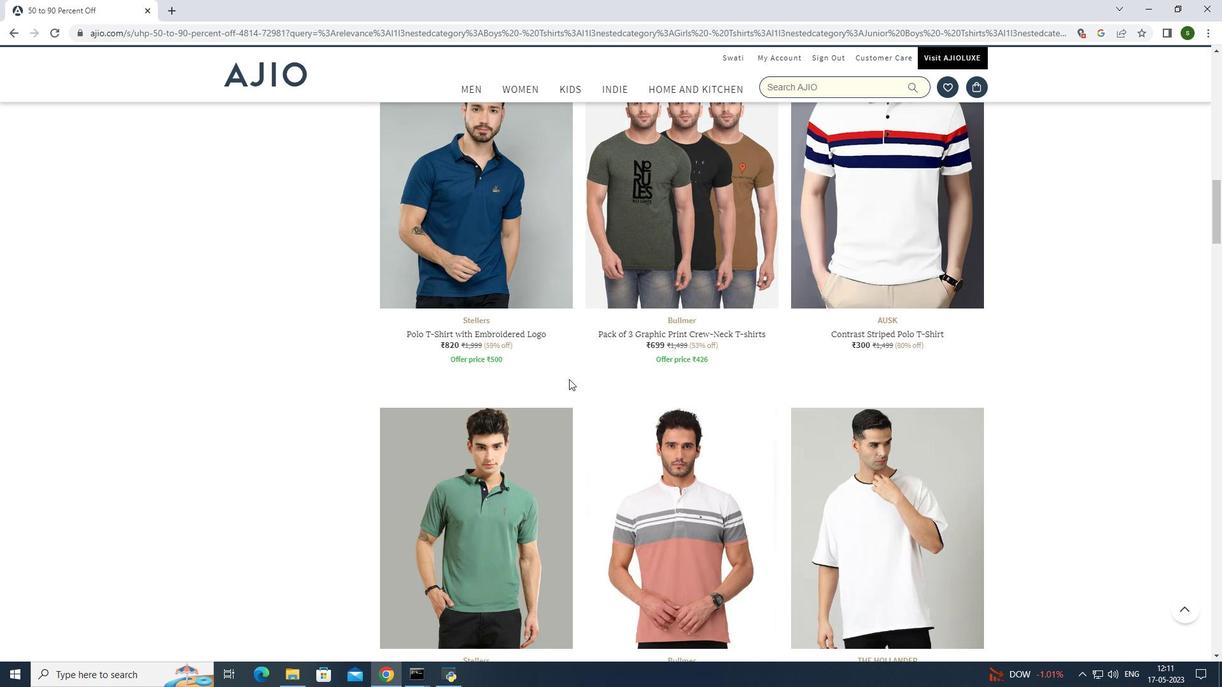 
Action: Mouse scrolled (569, 378) with delta (0, 0)
Screenshot: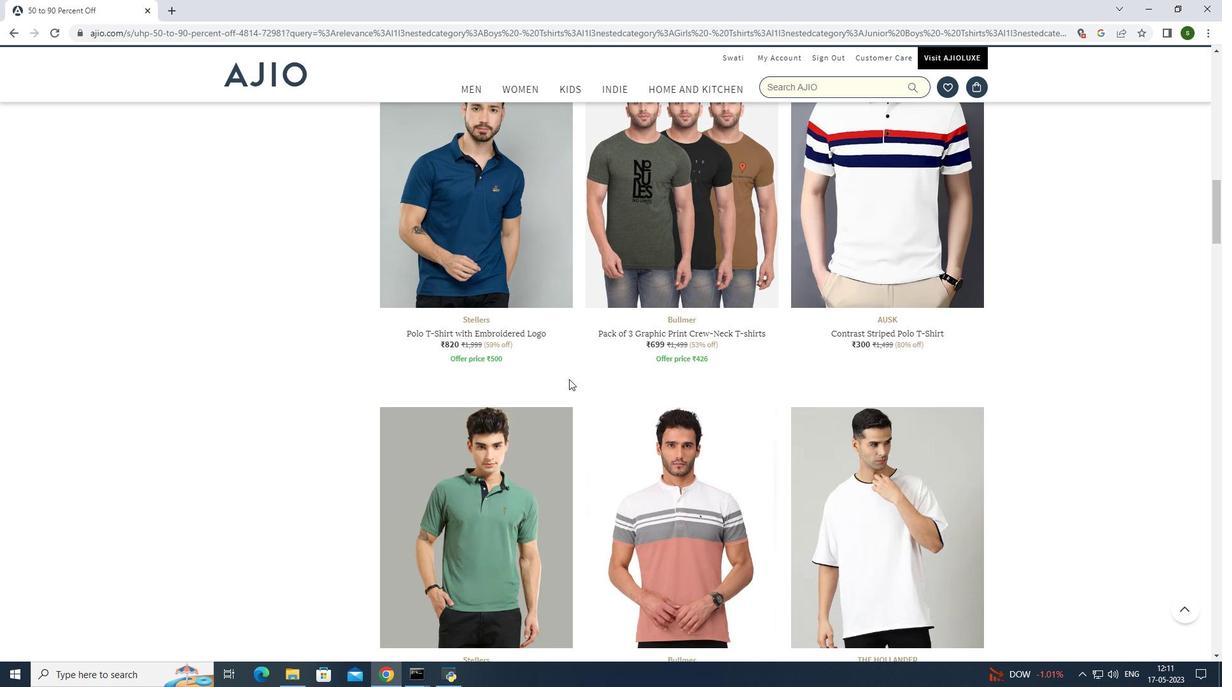 
Action: Mouse scrolled (569, 378) with delta (0, 0)
Screenshot: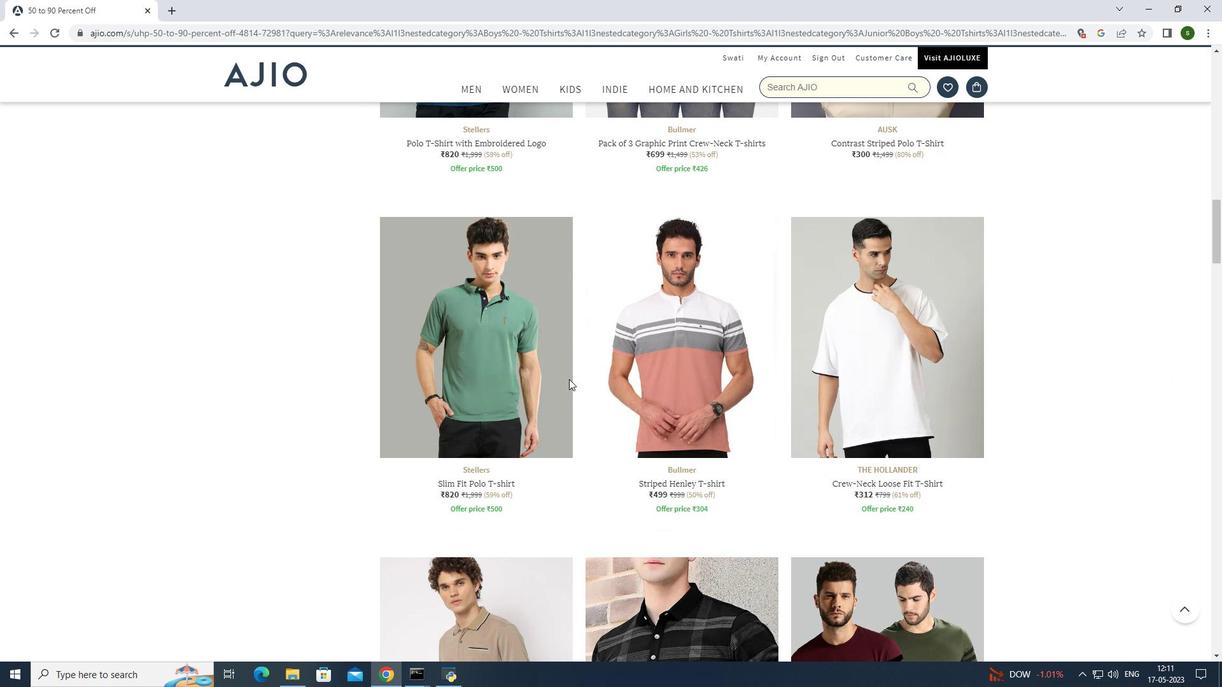 
Action: Mouse scrolled (569, 378) with delta (0, 0)
Screenshot: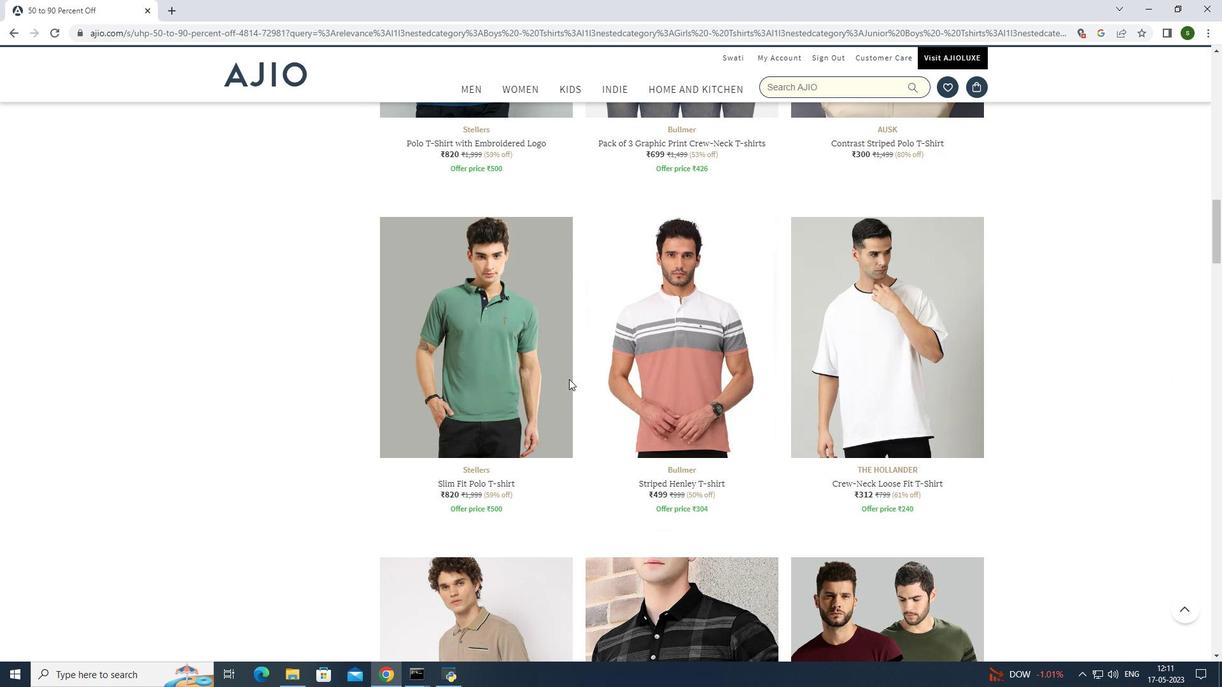 
Action: Mouse scrolled (569, 378) with delta (0, 0)
Screenshot: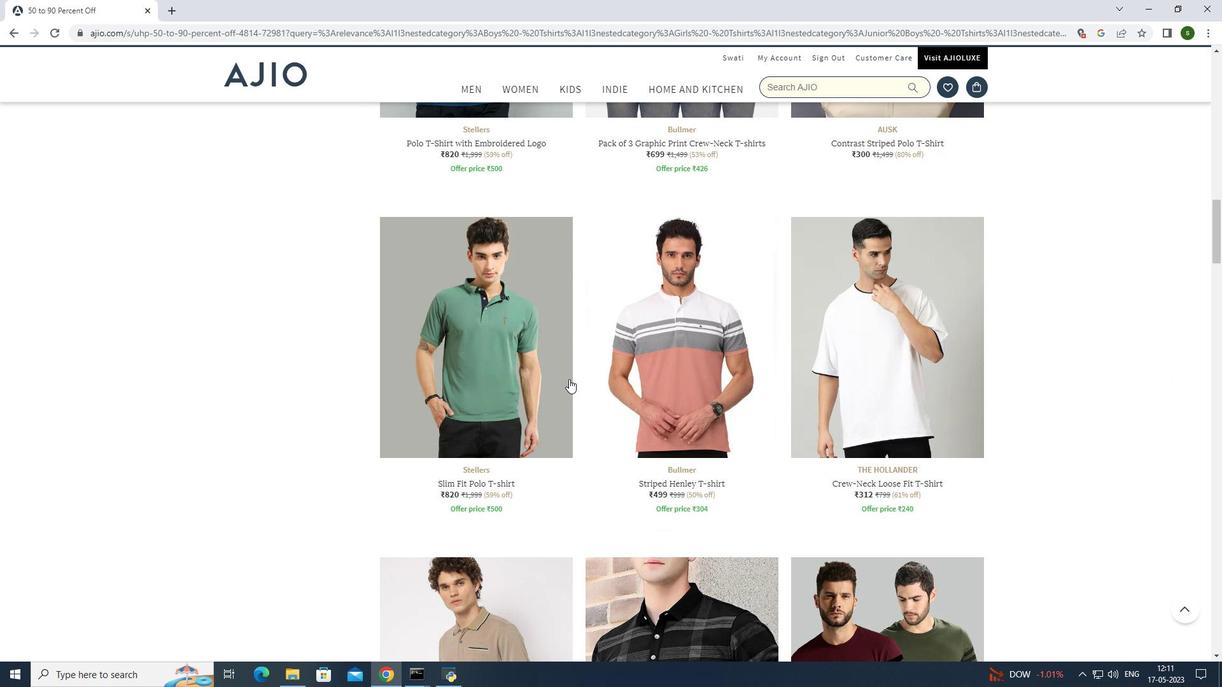 
Action: Mouse scrolled (569, 378) with delta (0, 0)
Screenshot: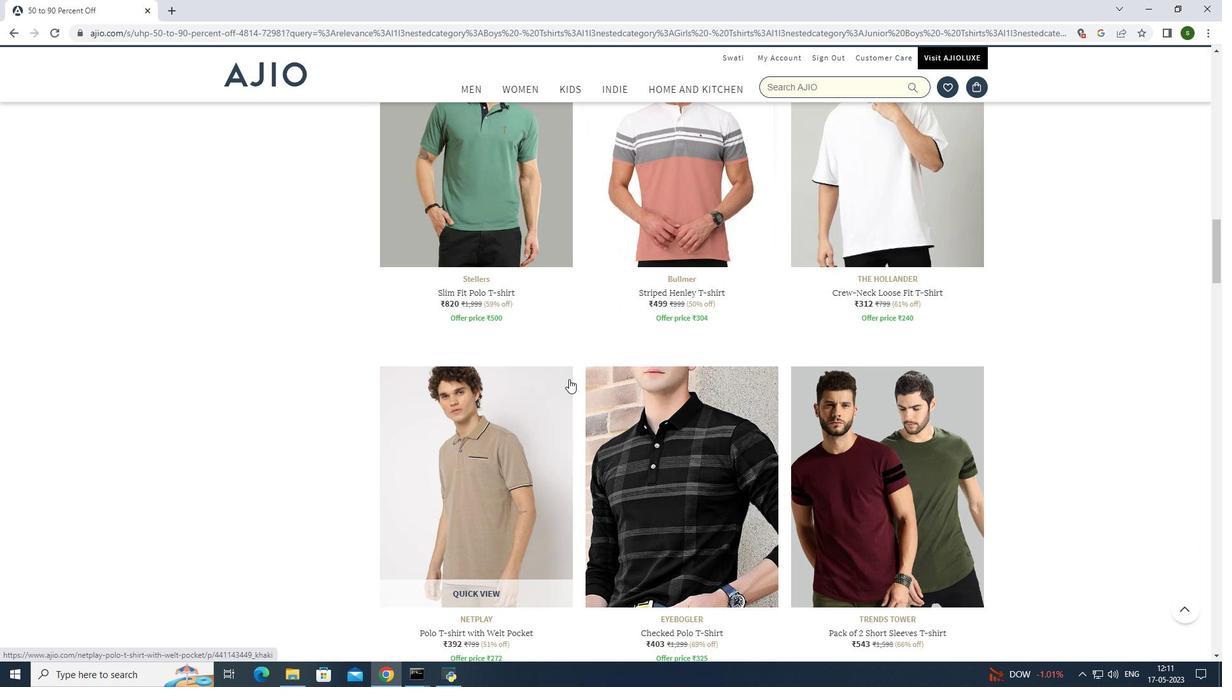 
Action: Mouse scrolled (569, 378) with delta (0, 0)
Screenshot: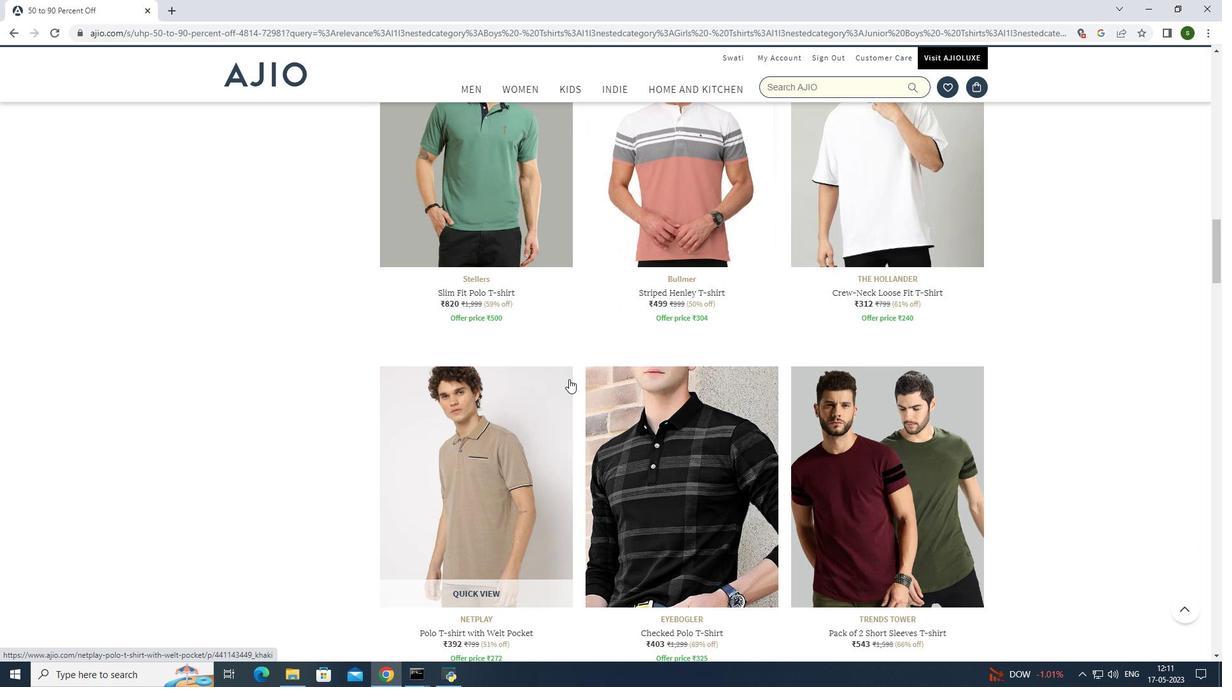
Action: Mouse scrolled (569, 378) with delta (0, 0)
Screenshot: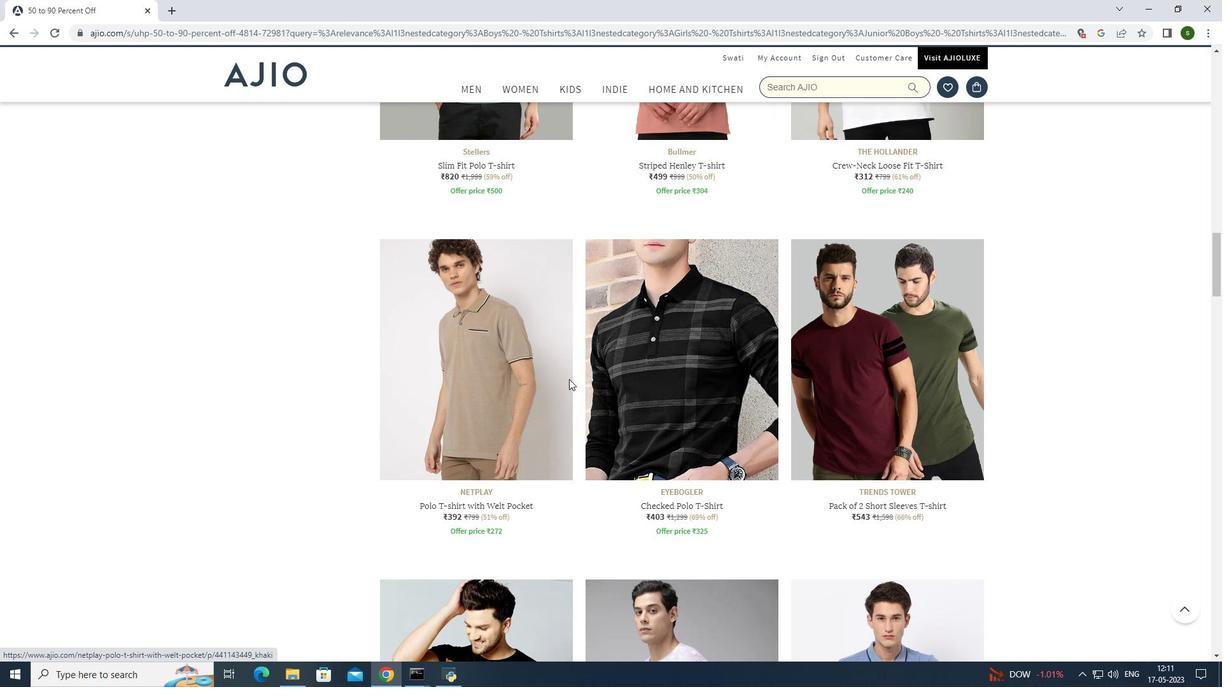 
Action: Mouse scrolled (569, 378) with delta (0, 0)
Screenshot: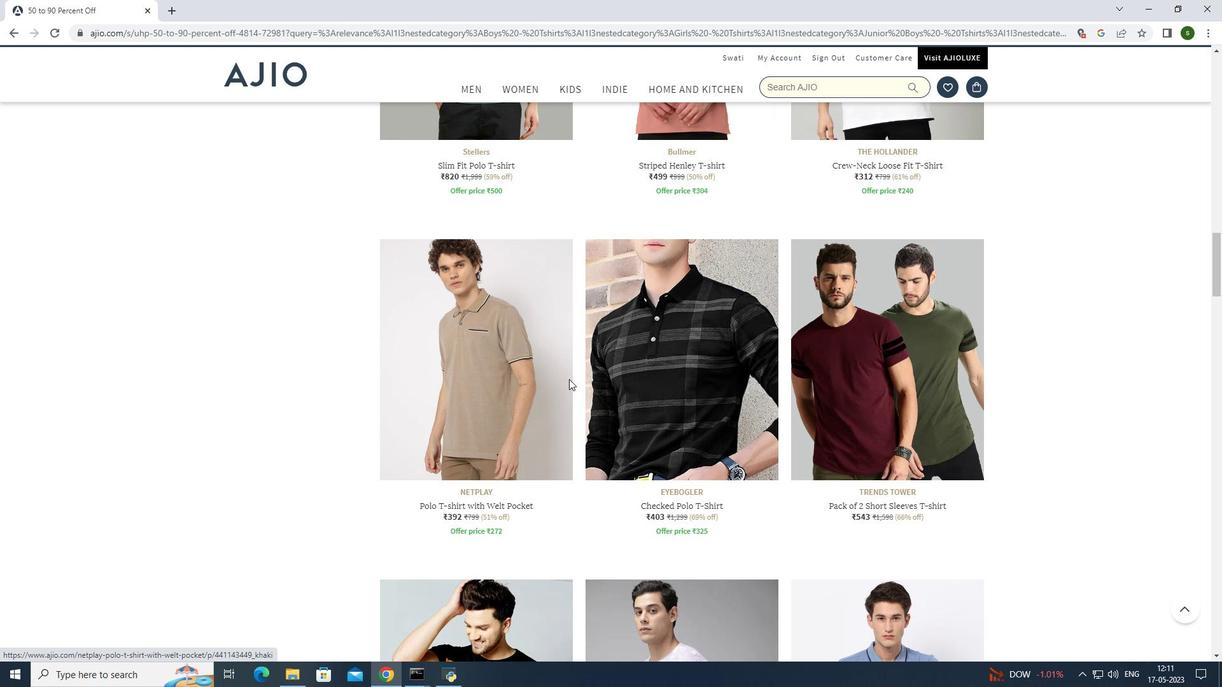 
Action: Mouse scrolled (569, 378) with delta (0, 0)
Screenshot: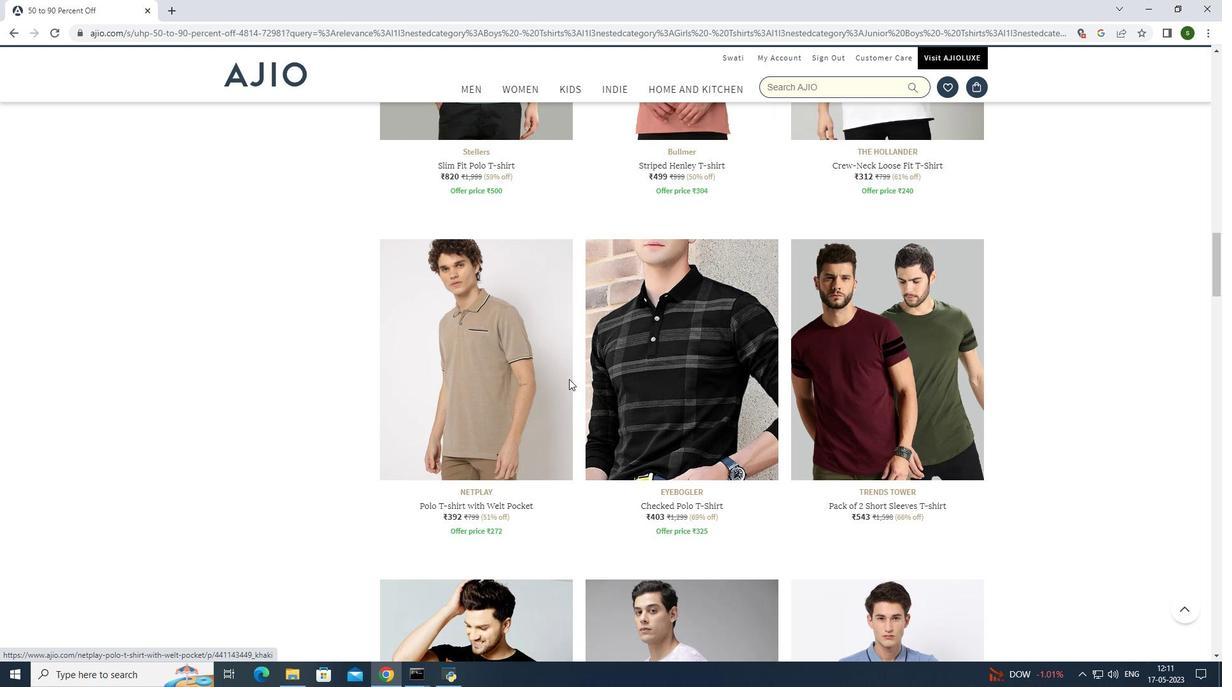 
Action: Mouse scrolled (569, 378) with delta (0, 0)
Screenshot: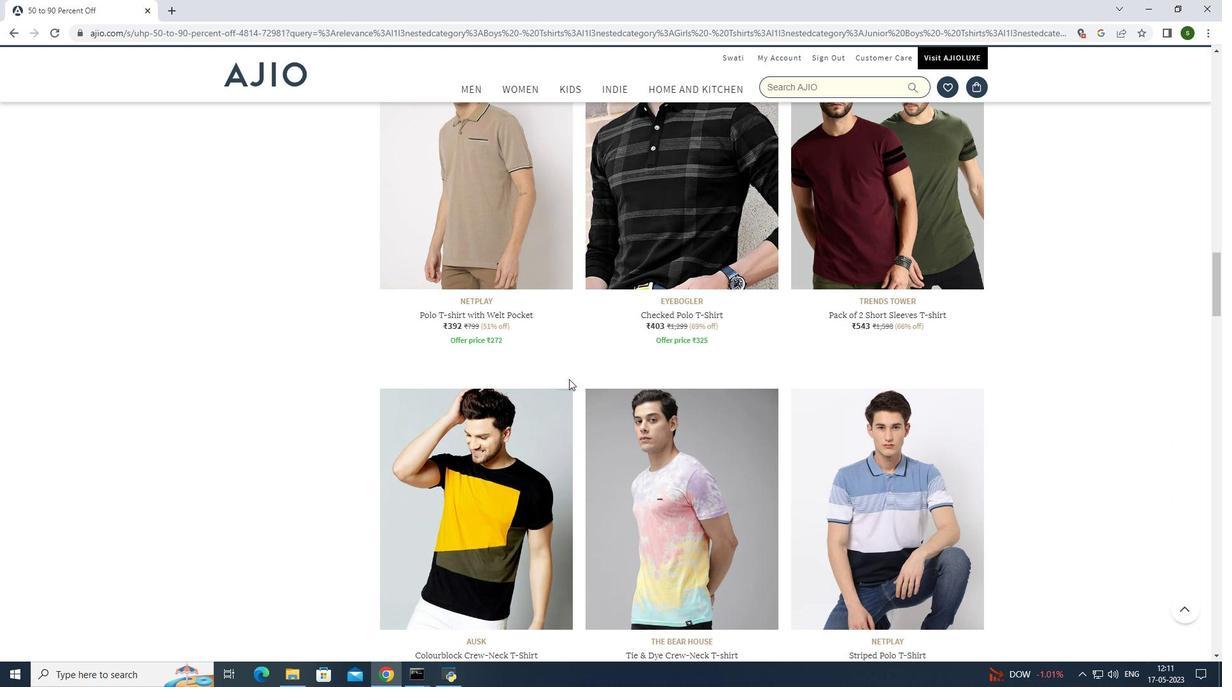 
Action: Mouse scrolled (569, 378) with delta (0, 0)
Screenshot: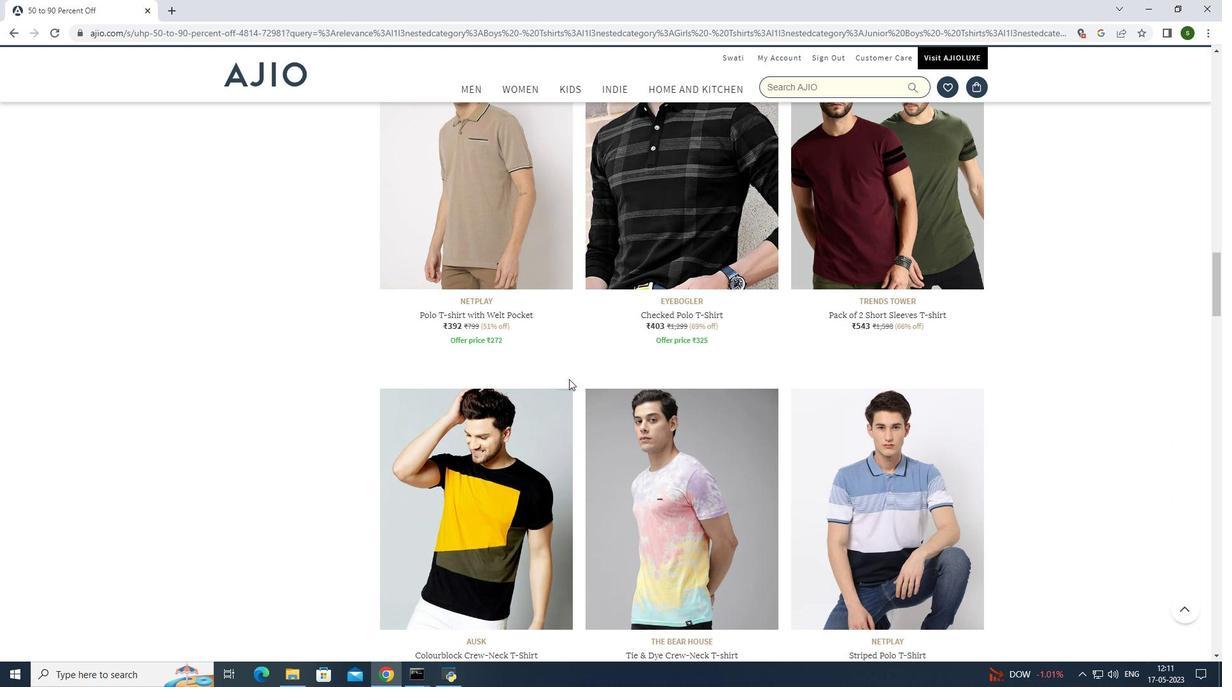 
Action: Mouse scrolled (569, 378) with delta (0, 0)
Screenshot: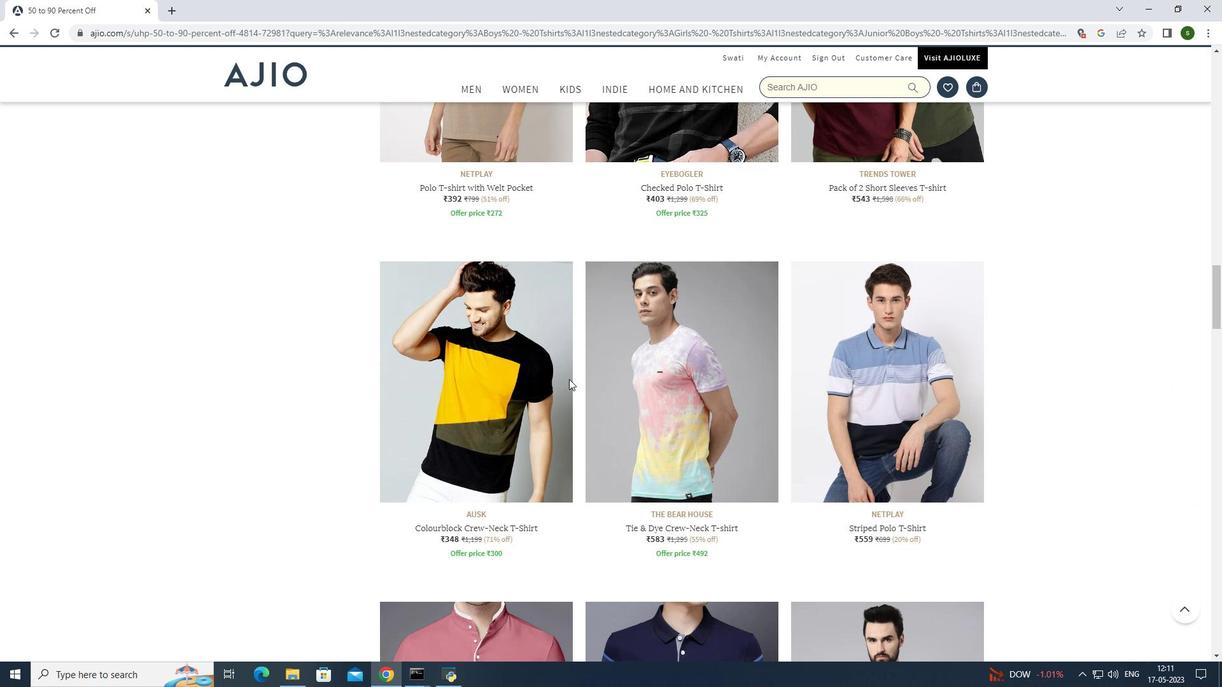 
Action: Mouse scrolled (569, 378) with delta (0, 0)
Screenshot: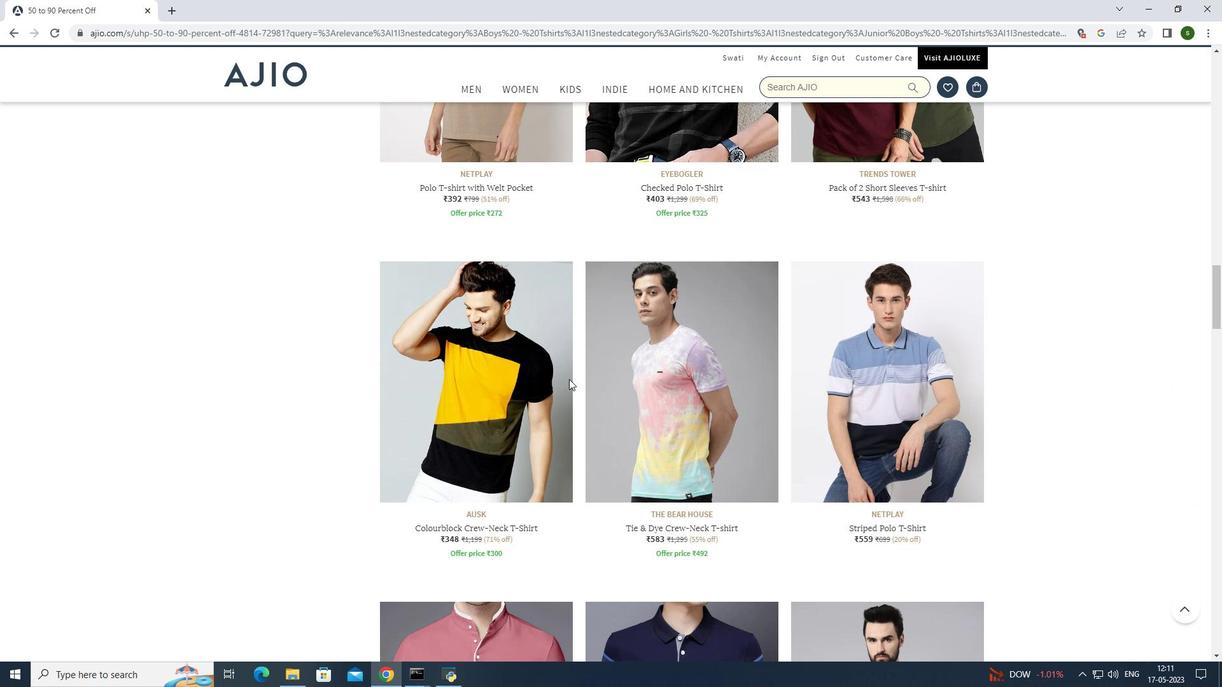 
Action: Mouse scrolled (569, 378) with delta (0, 0)
Screenshot: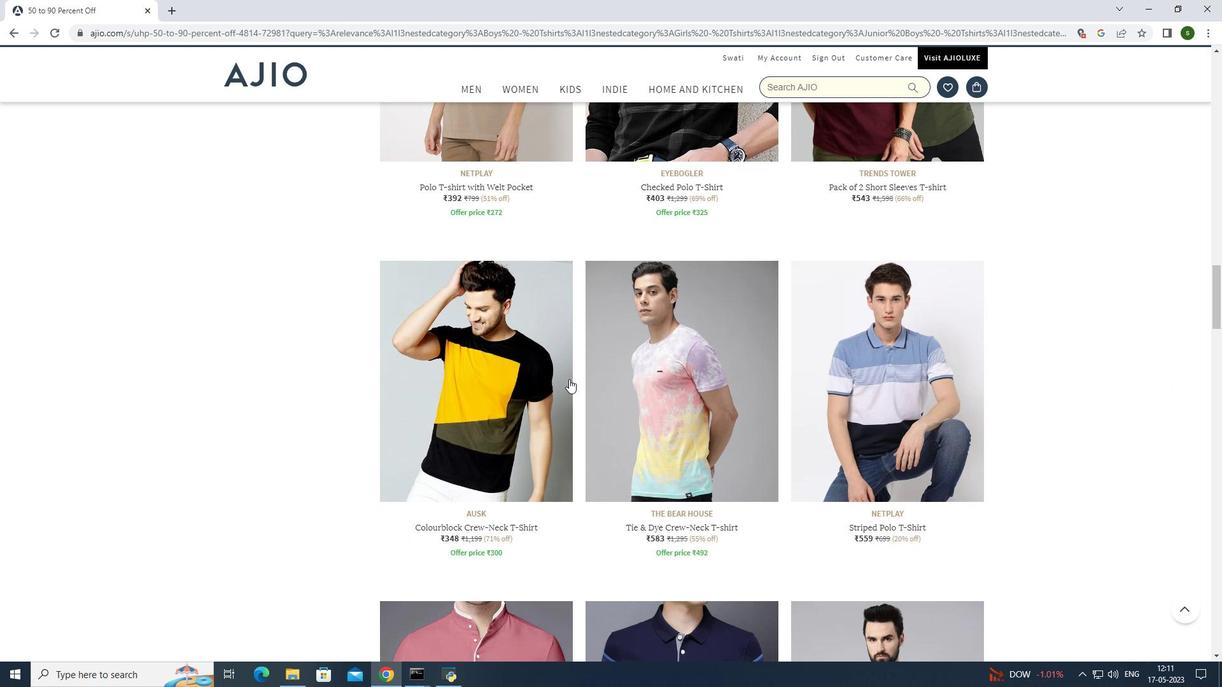 
Action: Mouse scrolled (569, 378) with delta (0, 0)
Screenshot: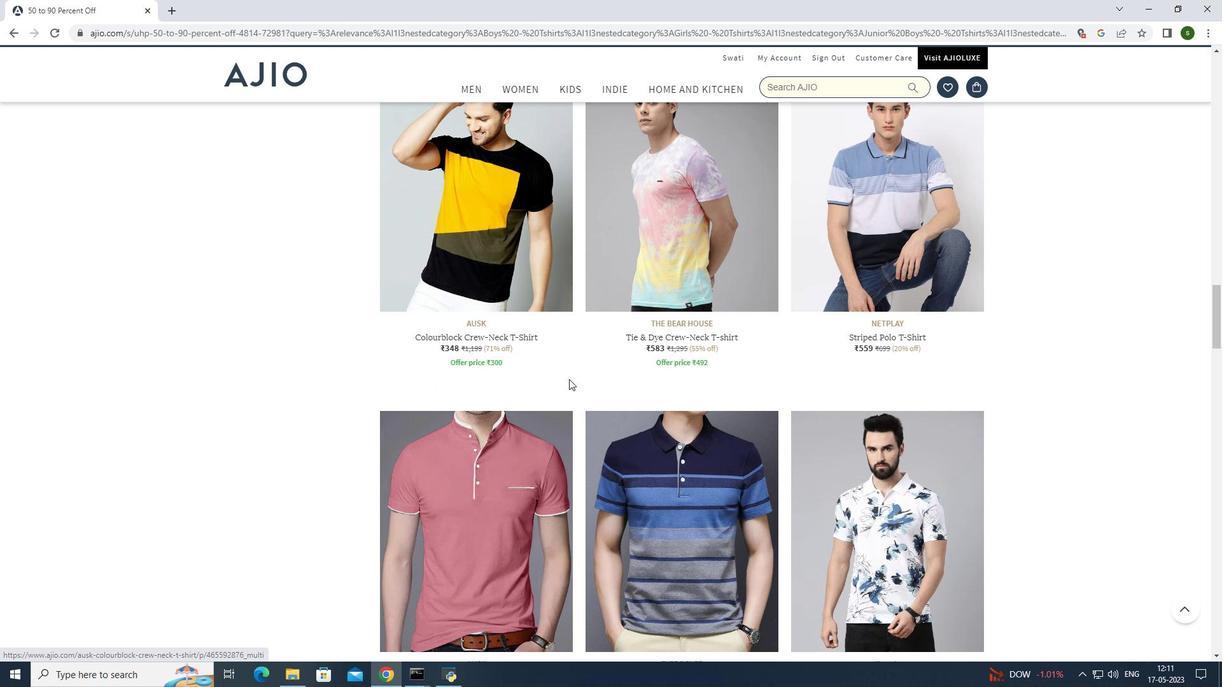 
Action: Mouse scrolled (569, 378) with delta (0, 0)
Screenshot: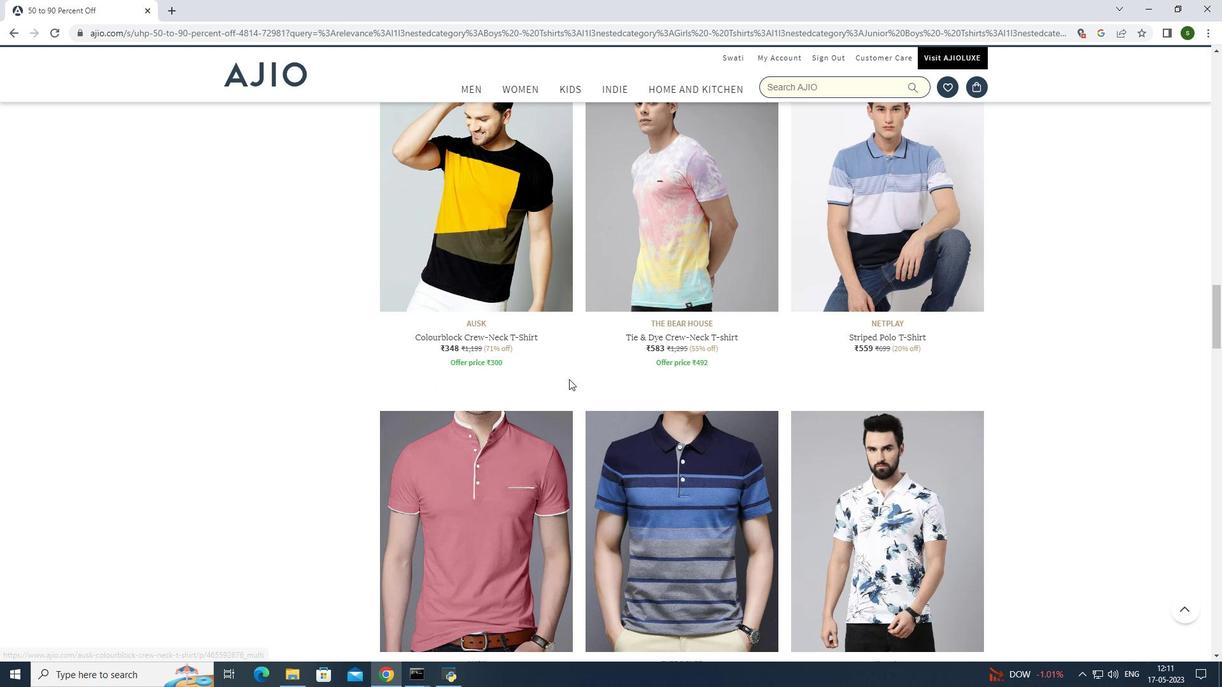 
Action: Mouse scrolled (569, 378) with delta (0, 0)
Screenshot: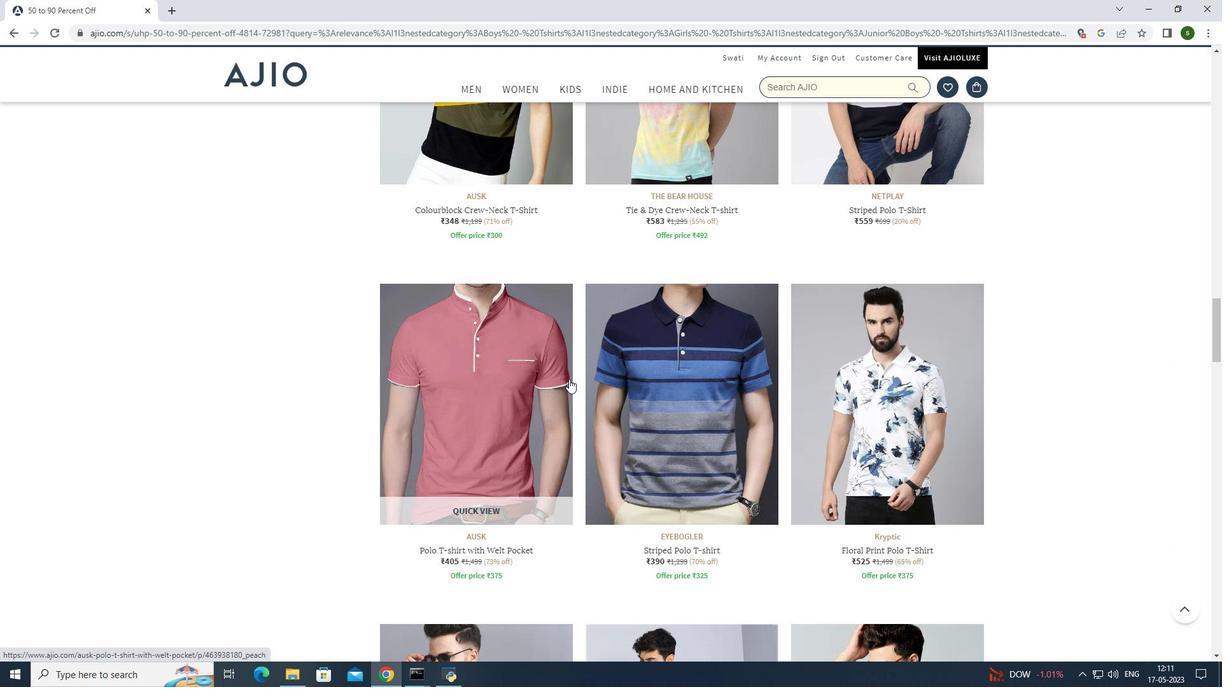 
Action: Mouse scrolled (569, 378) with delta (0, 0)
Screenshot: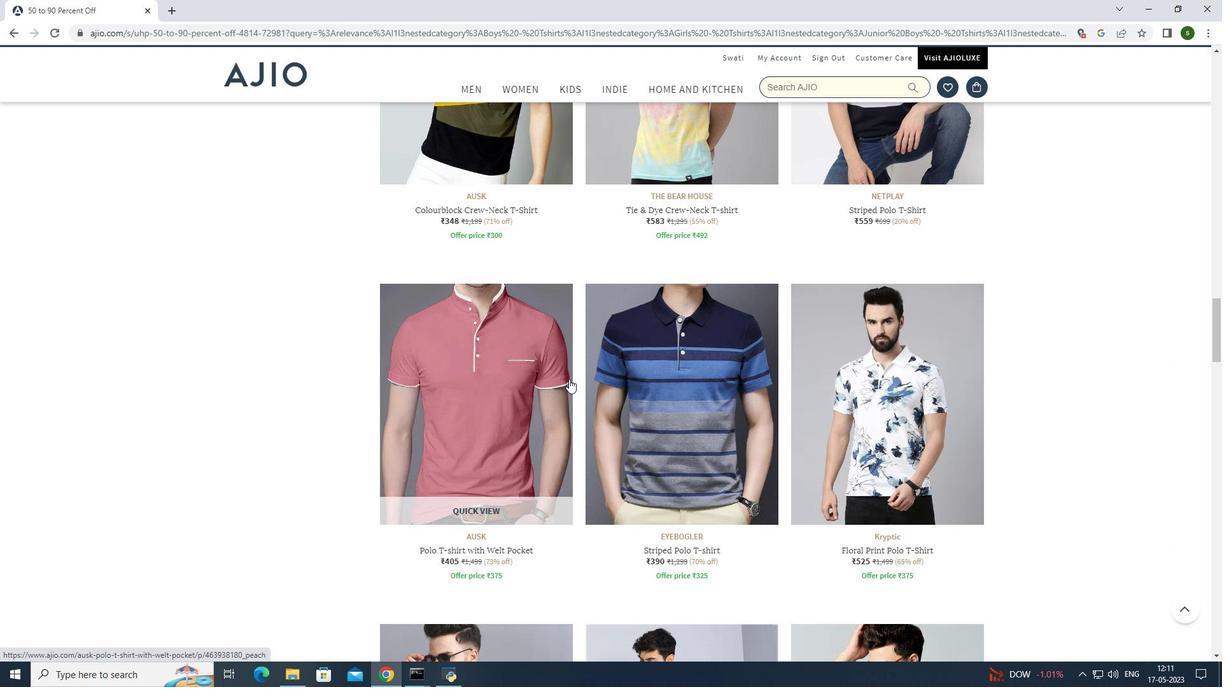 
Action: Mouse scrolled (569, 378) with delta (0, 0)
Screenshot: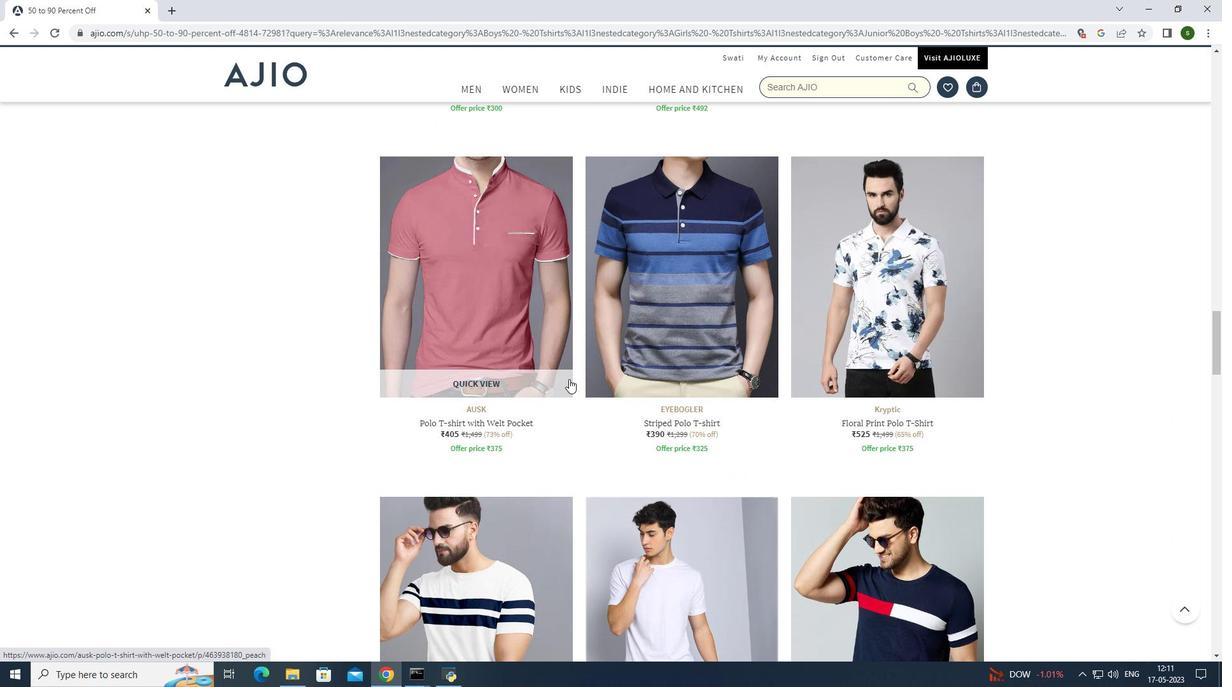 
Action: Mouse scrolled (569, 378) with delta (0, 0)
Screenshot: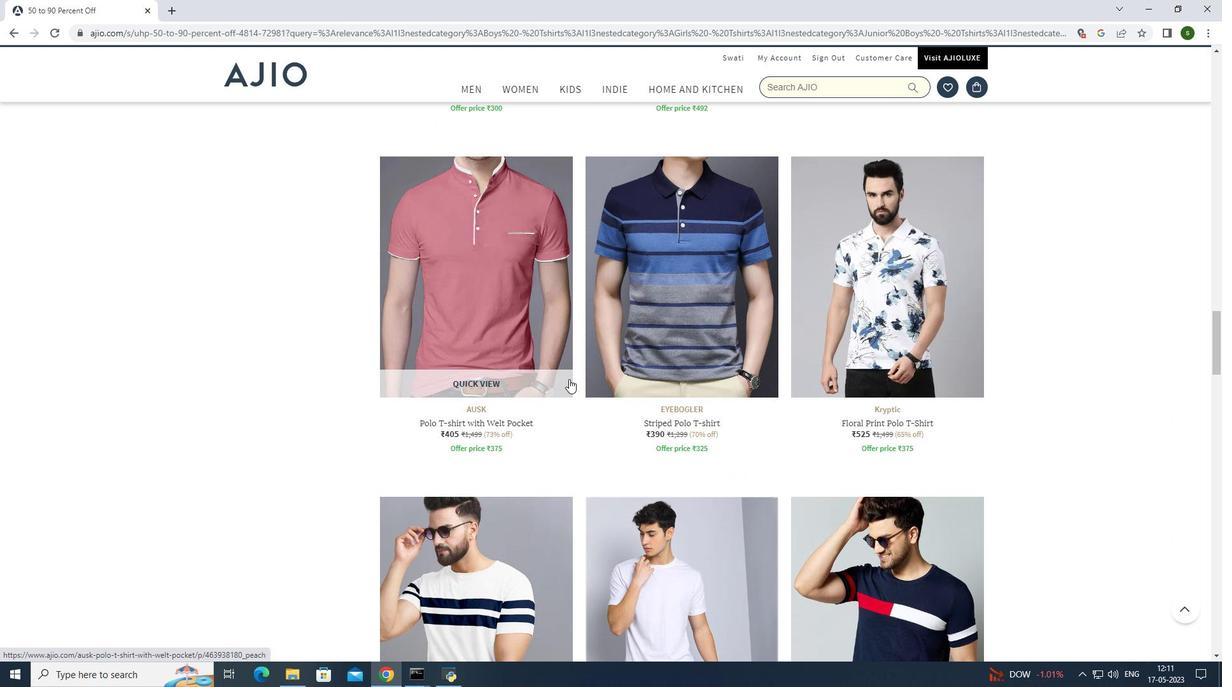 
Action: Mouse scrolled (569, 378) with delta (0, 0)
Screenshot: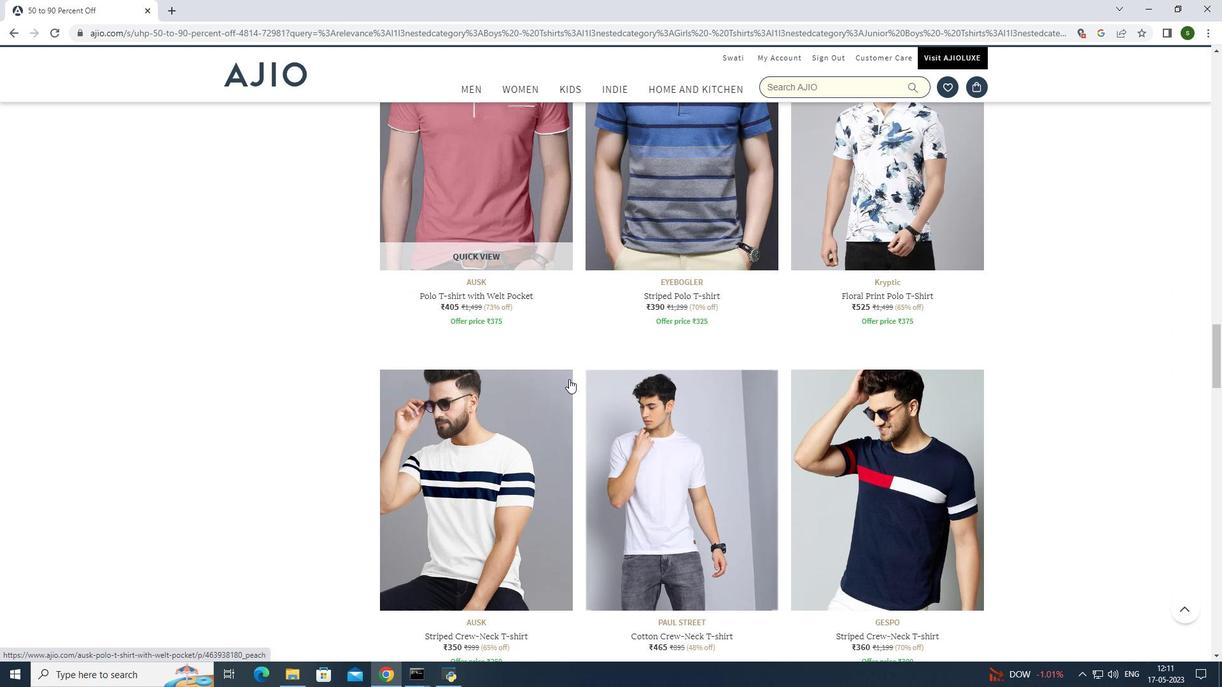 
Action: Mouse scrolled (569, 378) with delta (0, 0)
Screenshot: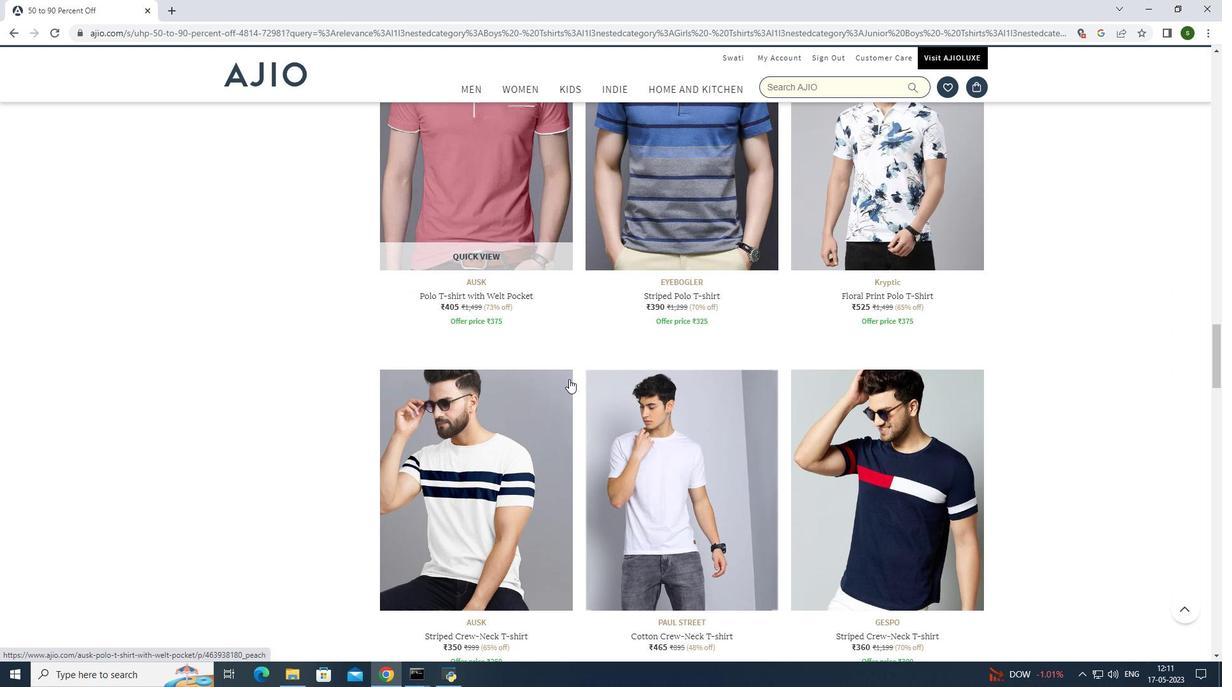 
Action: Mouse scrolled (569, 378) with delta (0, 0)
Screenshot: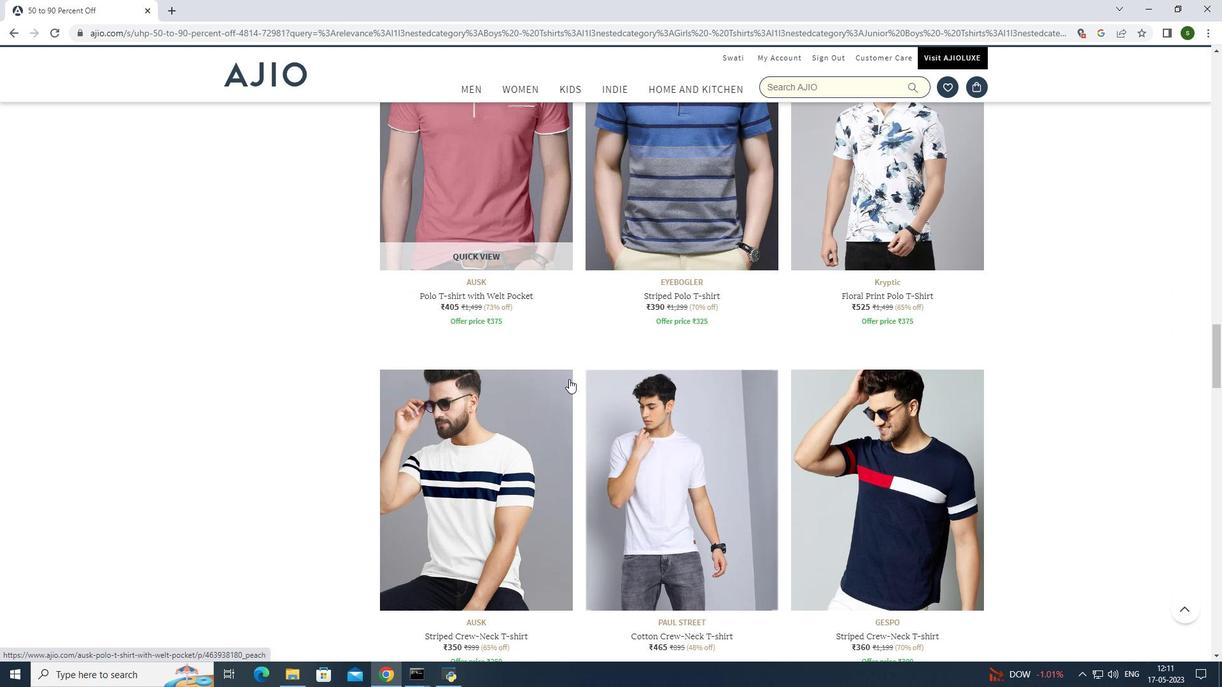 
Action: Mouse scrolled (569, 378) with delta (0, 0)
Screenshot: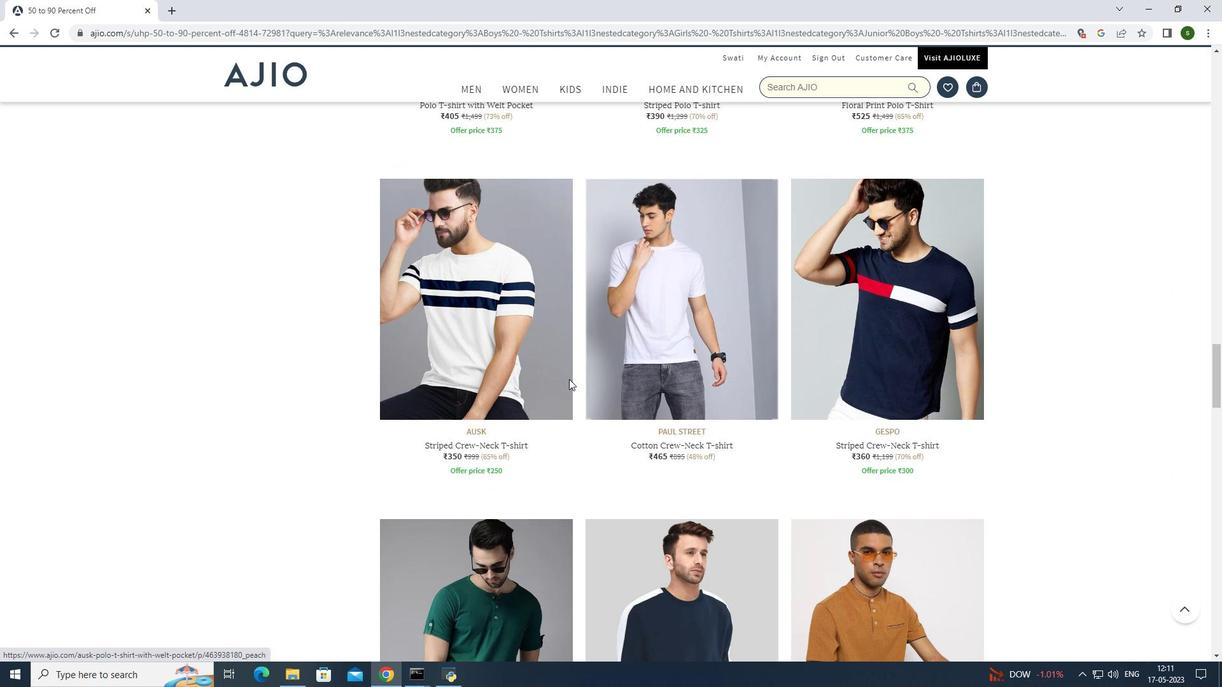 
Action: Mouse scrolled (569, 378) with delta (0, 0)
Screenshot: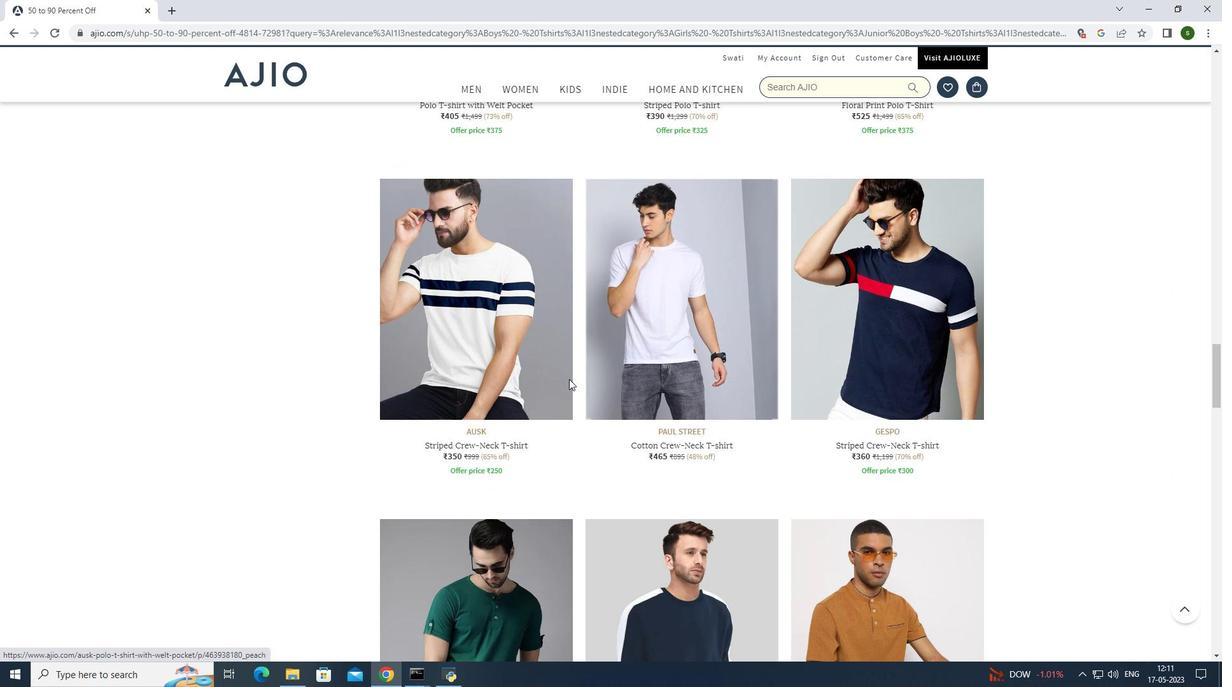 
Action: Mouse scrolled (569, 378) with delta (0, 0)
Screenshot: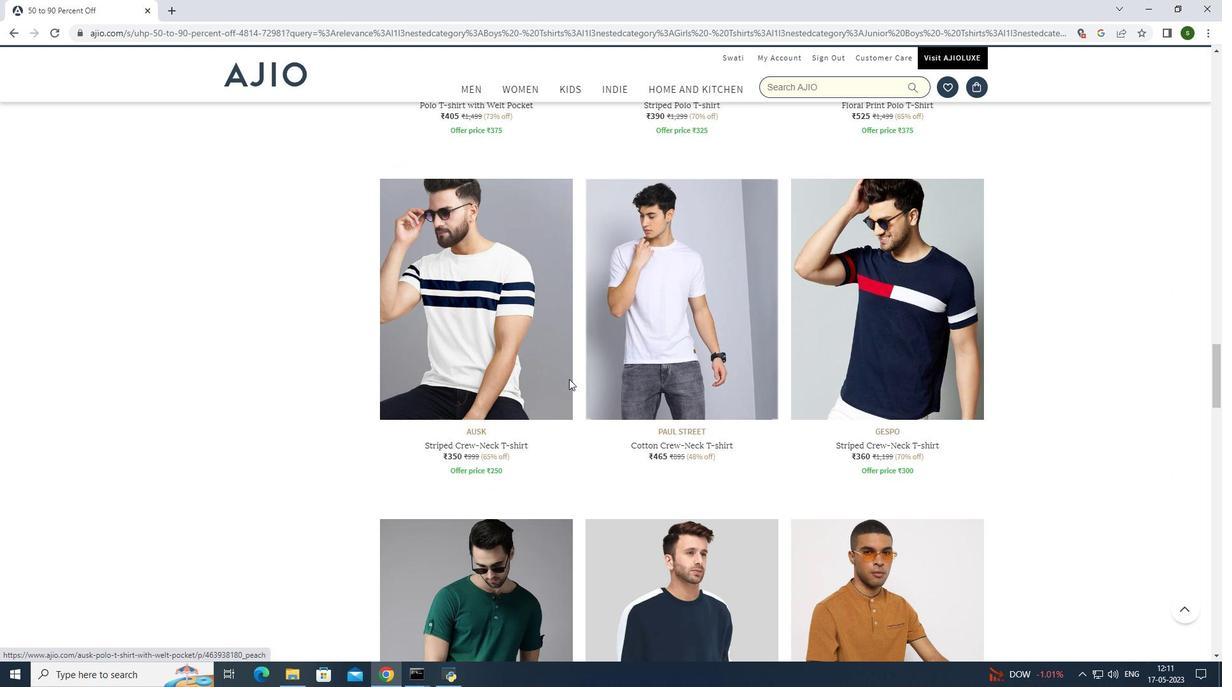 
Action: Mouse scrolled (569, 378) with delta (0, 0)
Screenshot: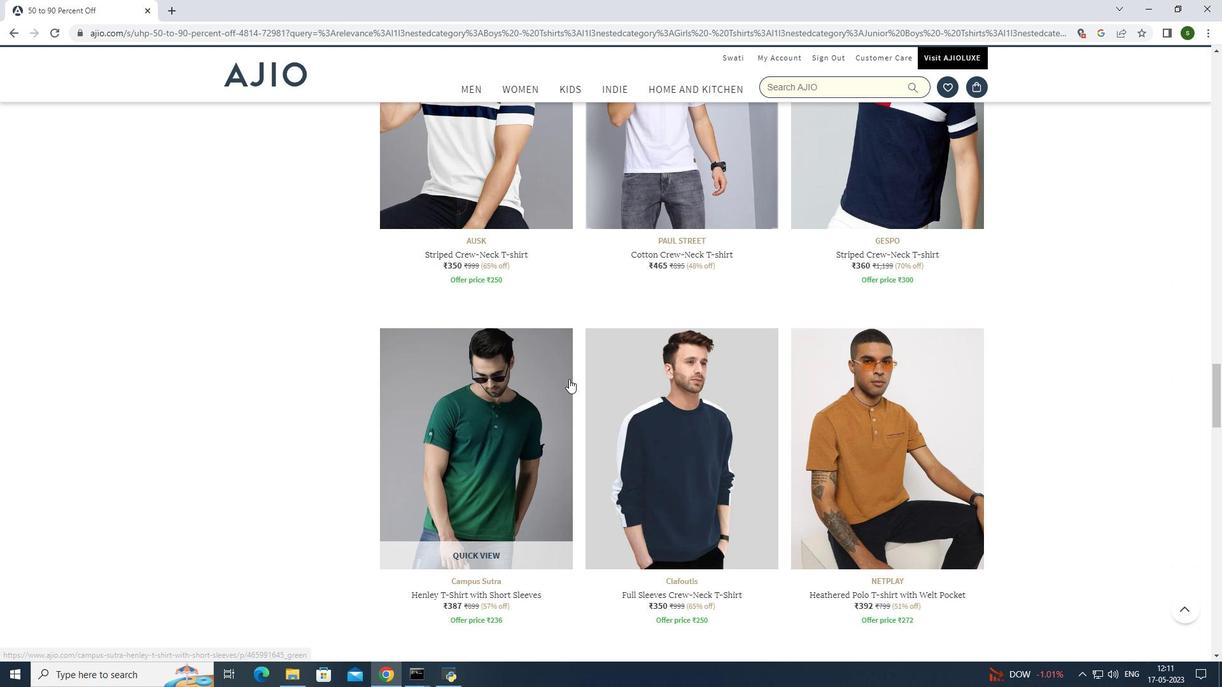 
Action: Mouse scrolled (569, 378) with delta (0, 0)
Screenshot: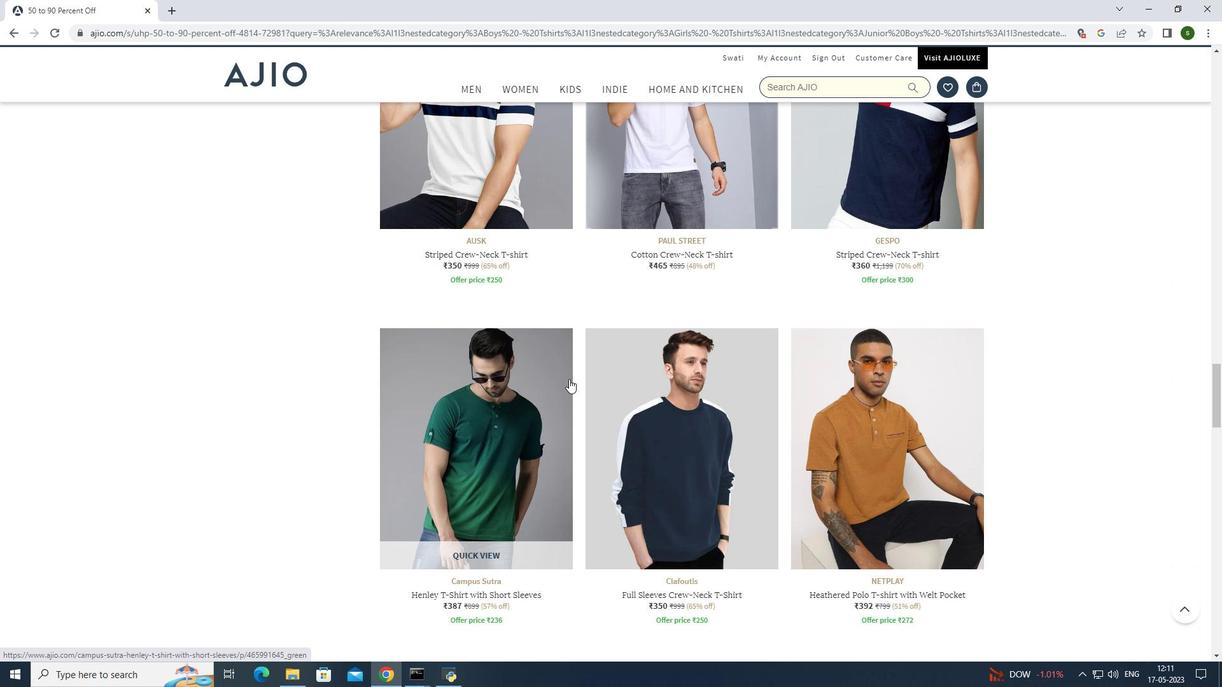 
Action: Mouse scrolled (569, 378) with delta (0, 0)
Screenshot: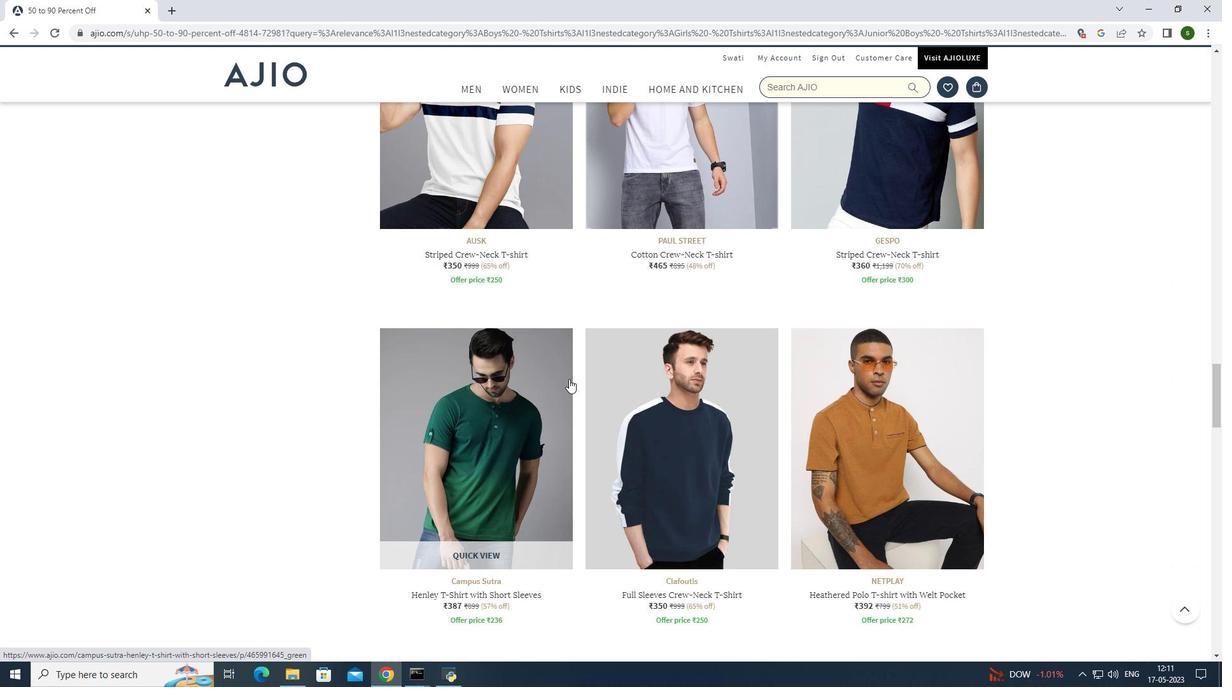 
Action: Mouse scrolled (569, 378) with delta (0, 0)
Screenshot: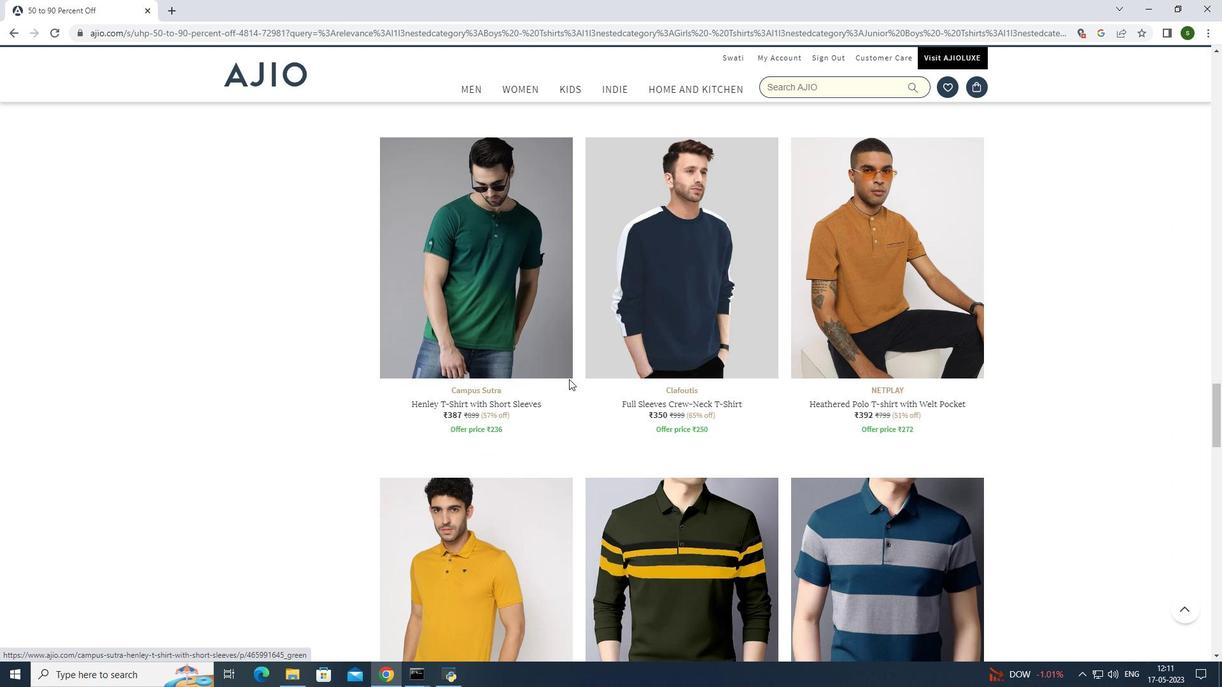 
Action: Mouse scrolled (569, 378) with delta (0, 0)
Screenshot: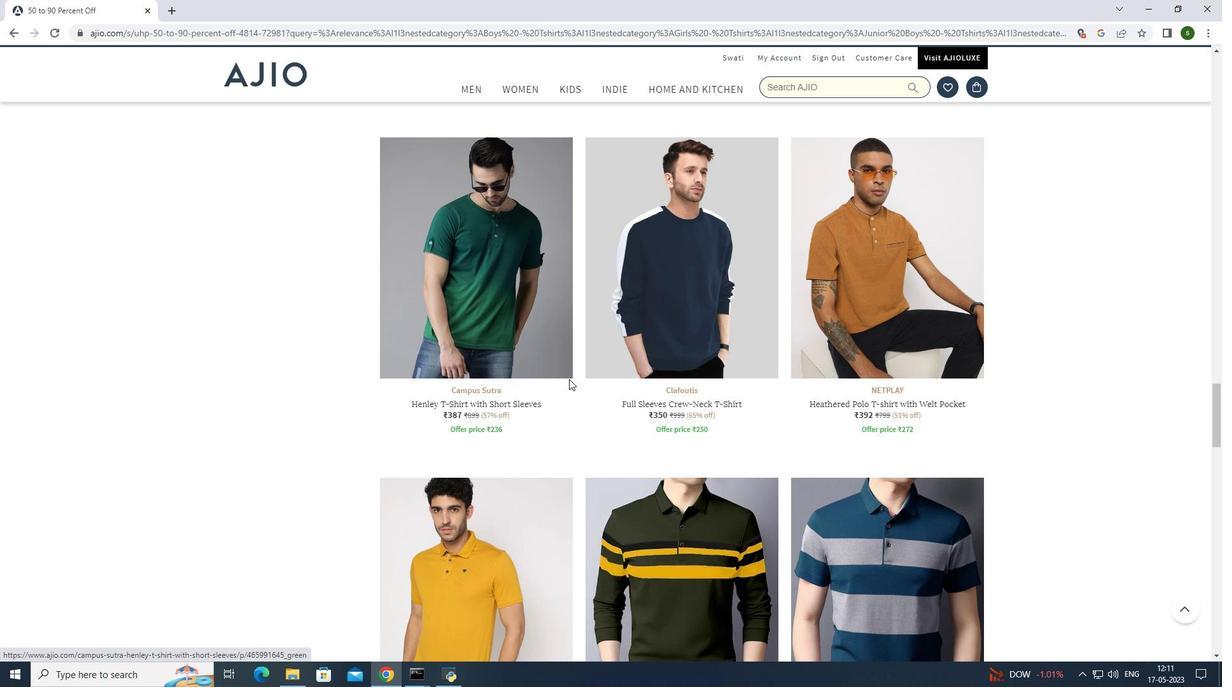 
Action: Mouse scrolled (569, 378) with delta (0, 0)
Screenshot: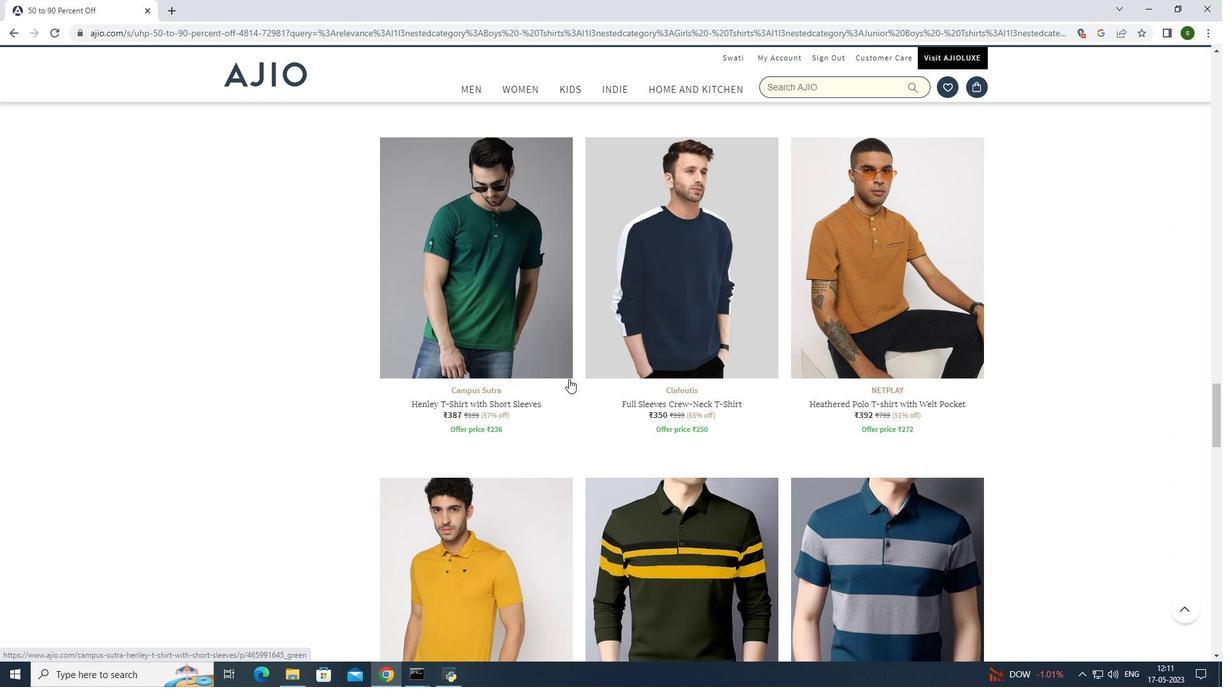 
Action: Mouse scrolled (569, 378) with delta (0, 0)
Screenshot: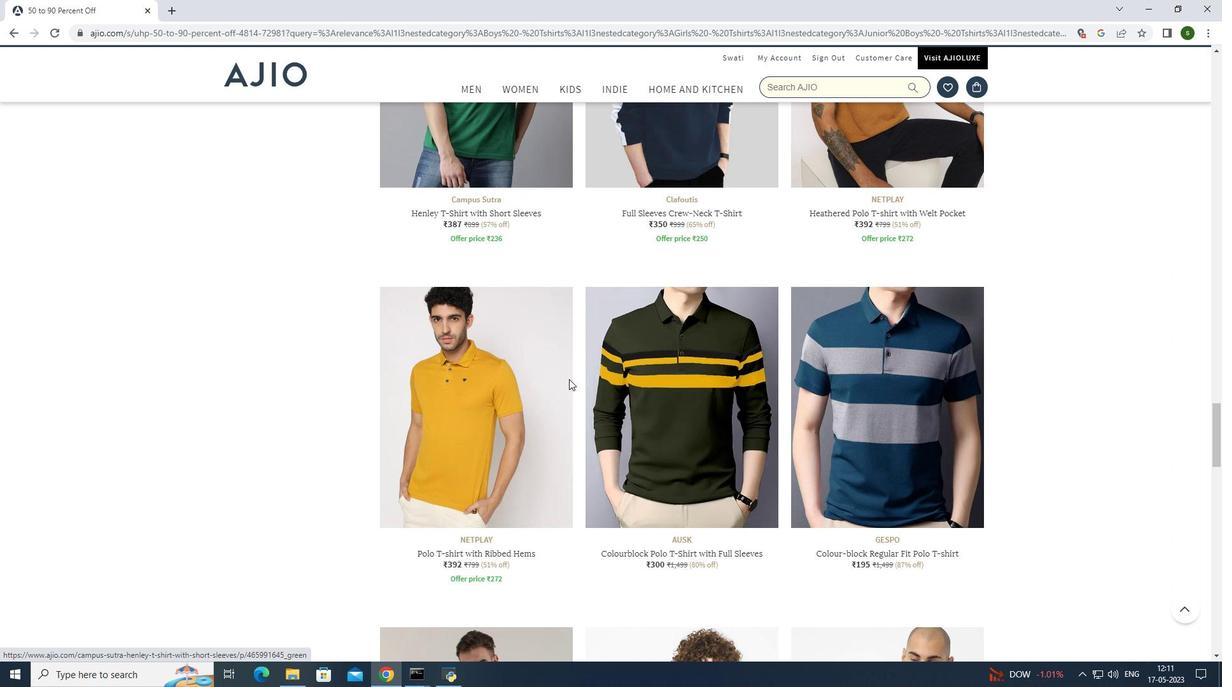 
Action: Mouse scrolled (569, 378) with delta (0, 0)
Screenshot: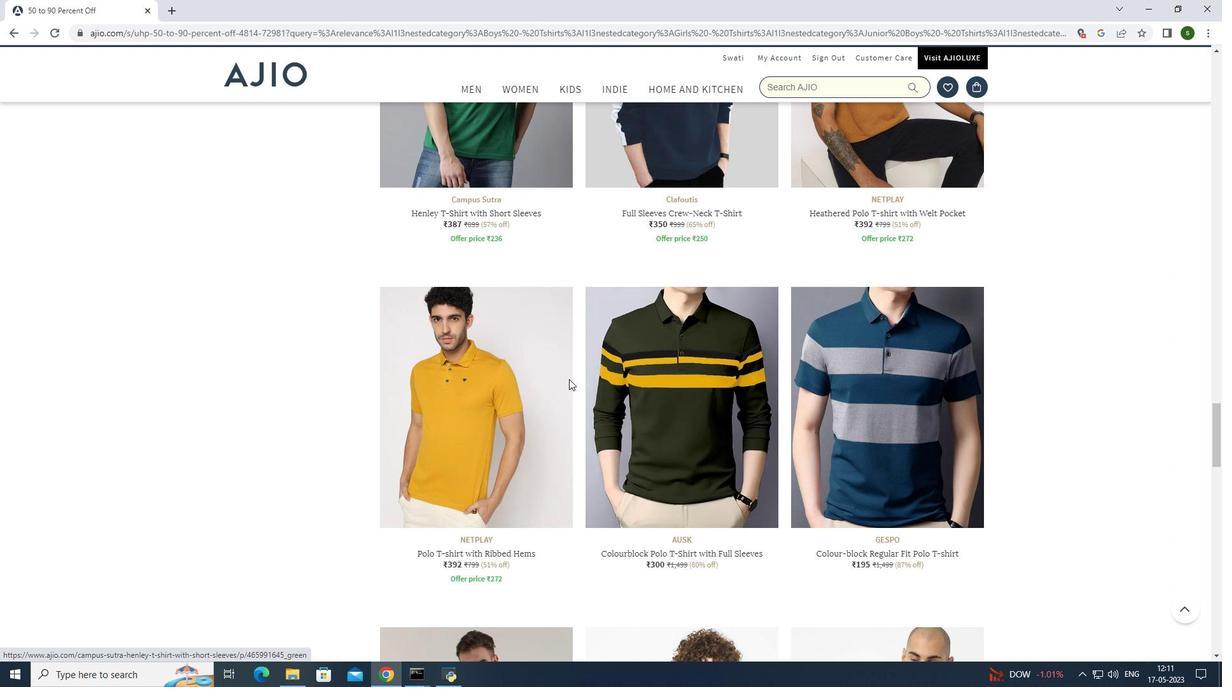 
Action: Mouse scrolled (569, 378) with delta (0, 0)
Screenshot: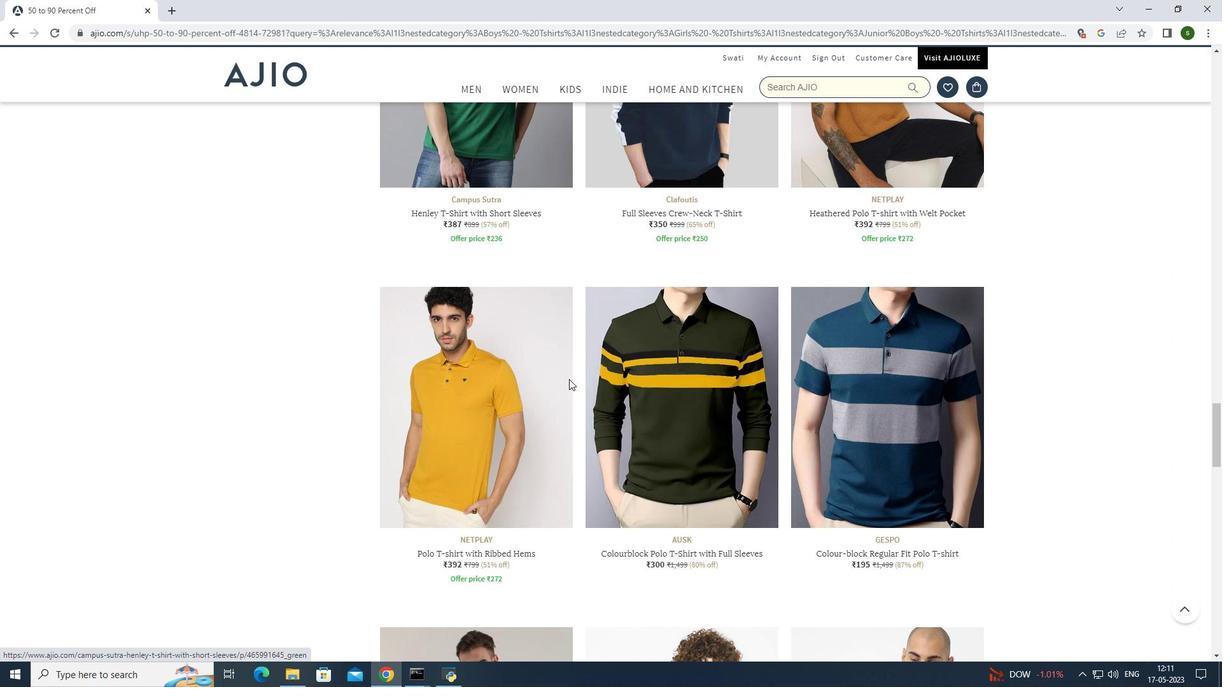 
Action: Mouse scrolled (569, 378) with delta (0, 0)
Screenshot: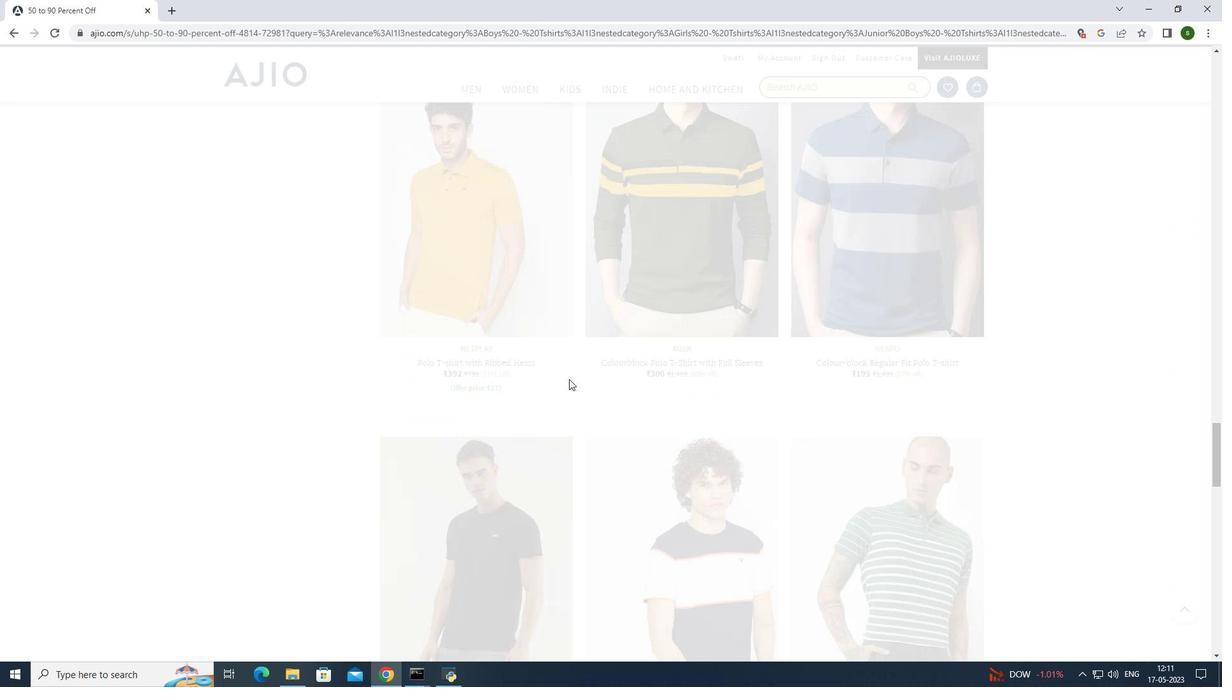 
Action: Mouse scrolled (569, 378) with delta (0, 0)
Screenshot: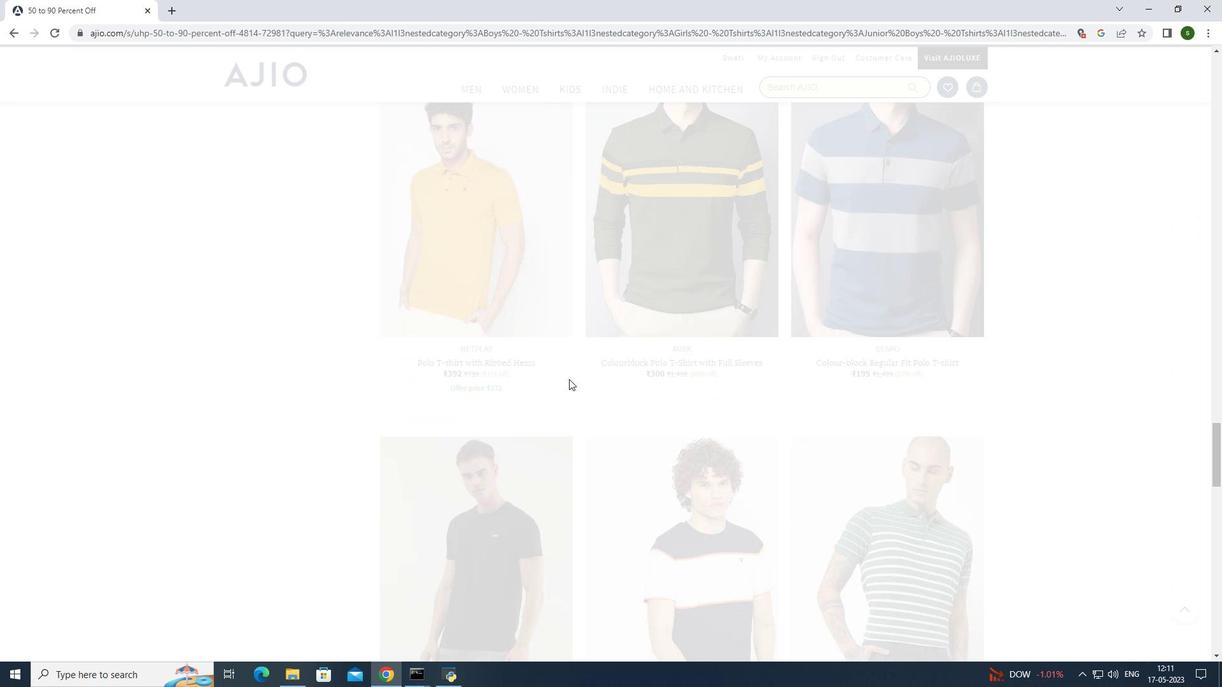 
Action: Mouse scrolled (569, 378) with delta (0, 0)
Screenshot: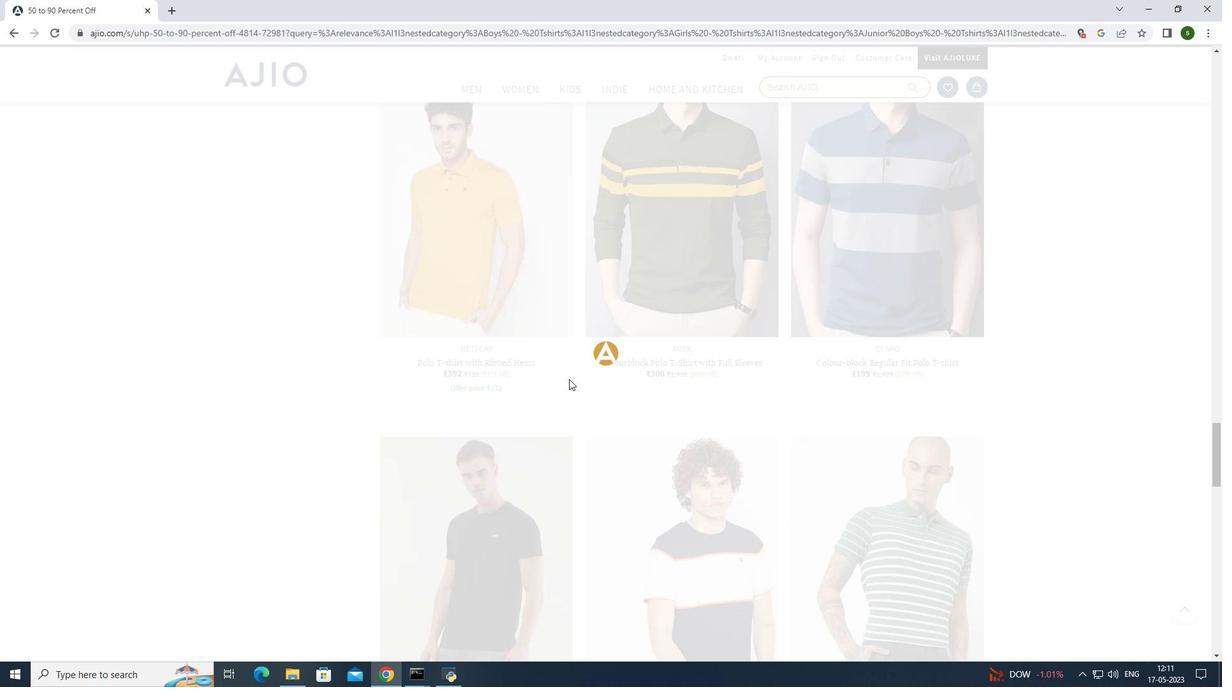 
Action: Mouse scrolled (569, 378) with delta (0, 0)
Screenshot: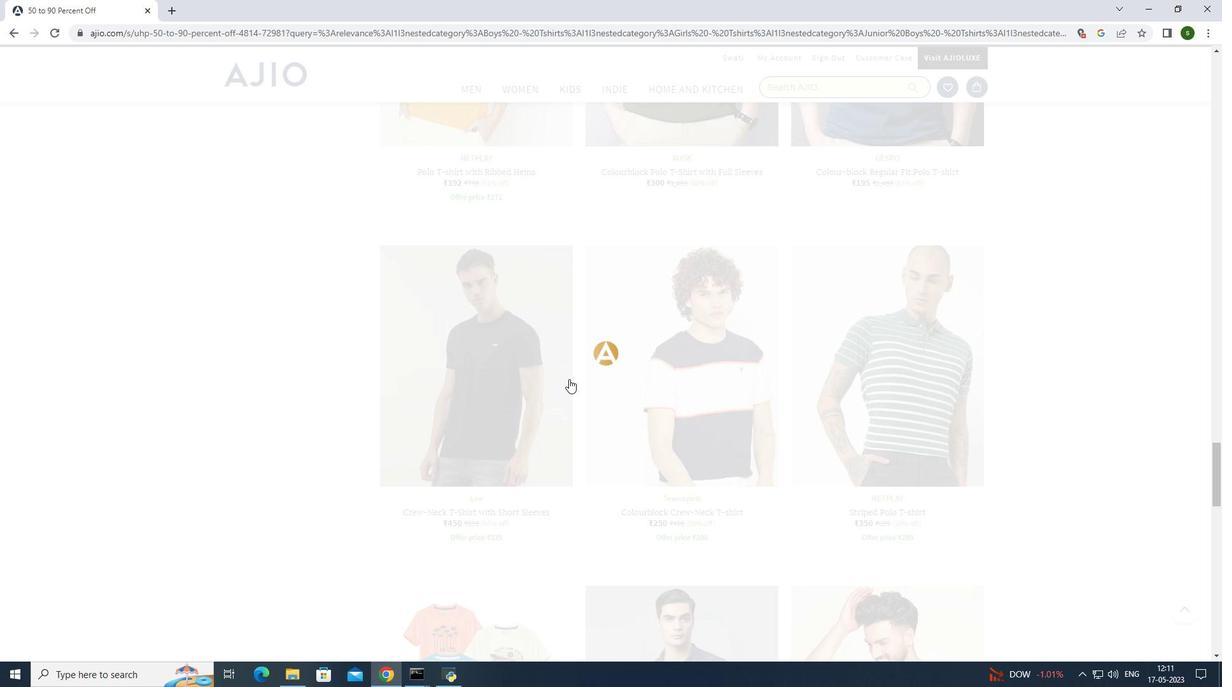 
Action: Mouse scrolled (569, 378) with delta (0, 0)
Screenshot: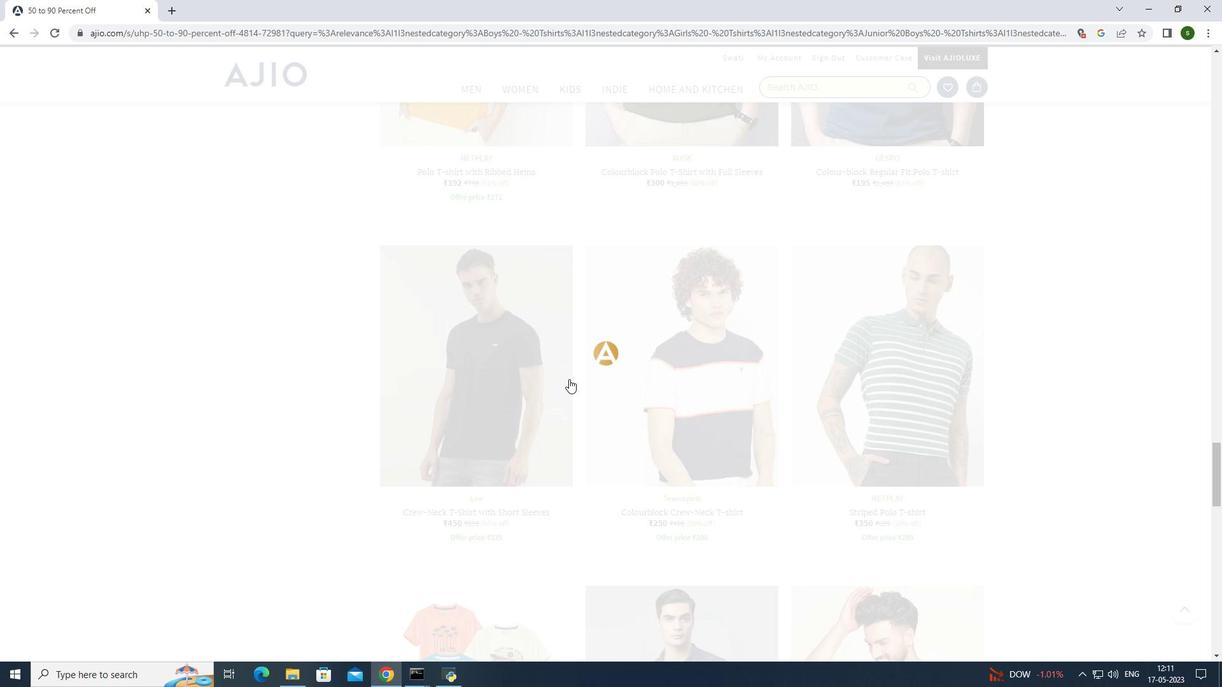 
Action: Mouse scrolled (569, 378) with delta (0, 0)
Screenshot: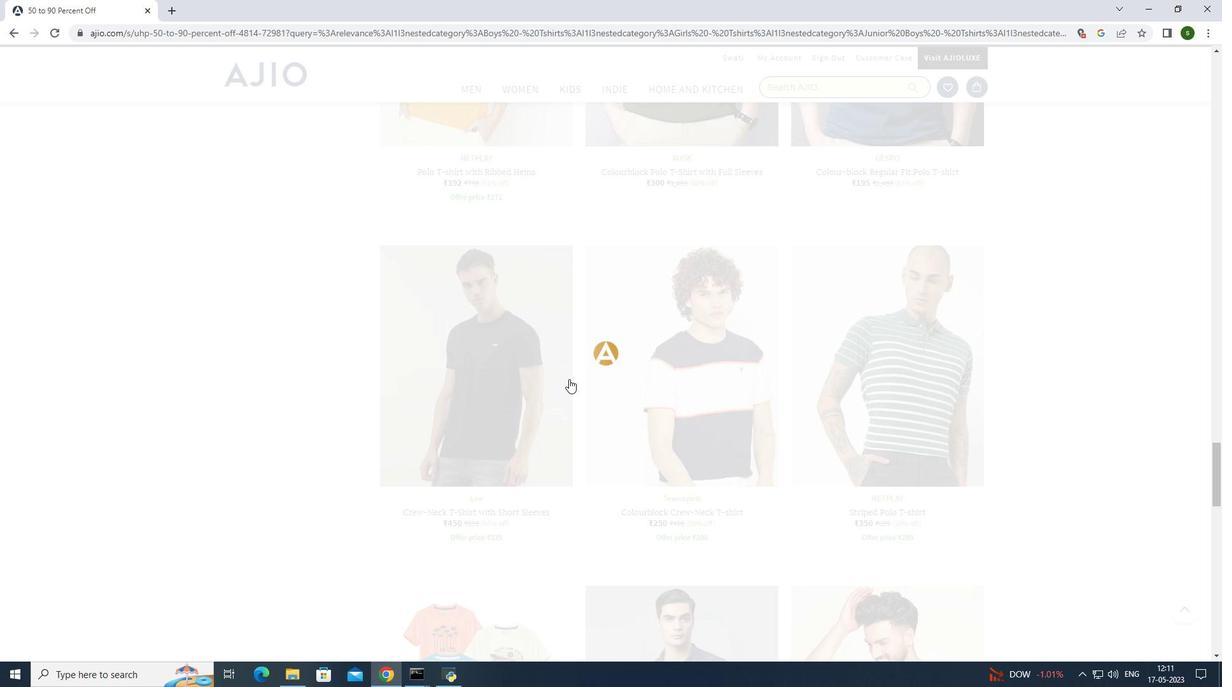 
Action: Mouse scrolled (569, 378) with delta (0, 0)
Screenshot: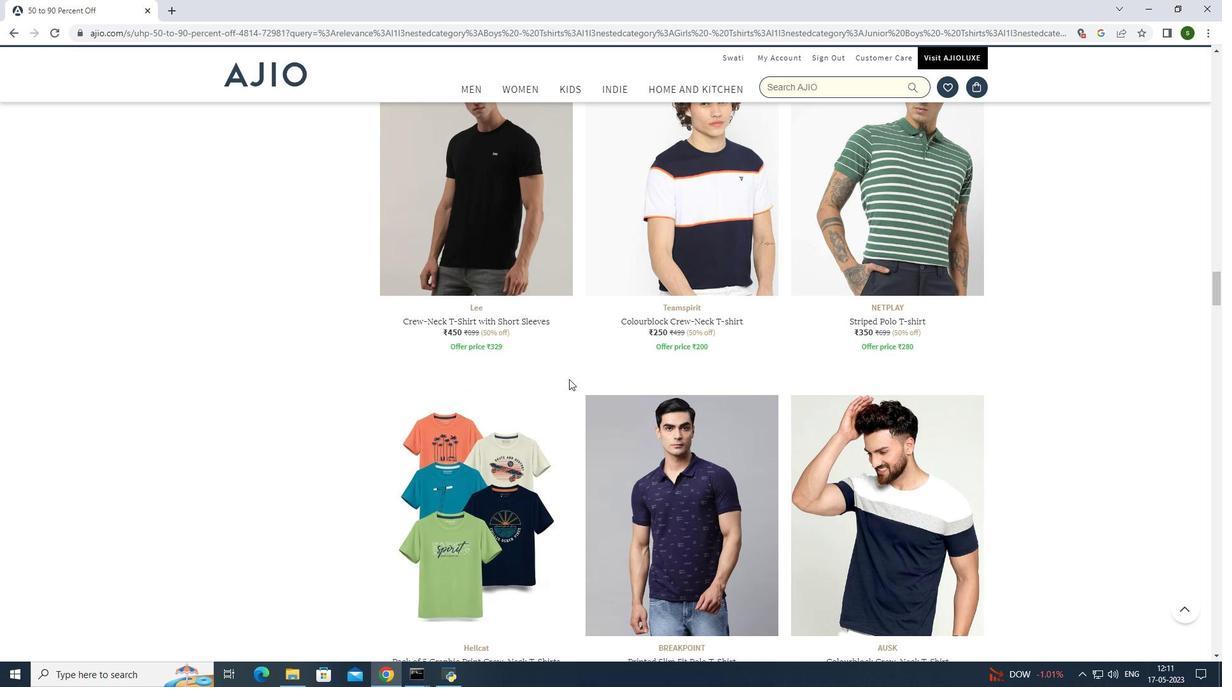 
Action: Mouse scrolled (569, 378) with delta (0, 0)
Screenshot: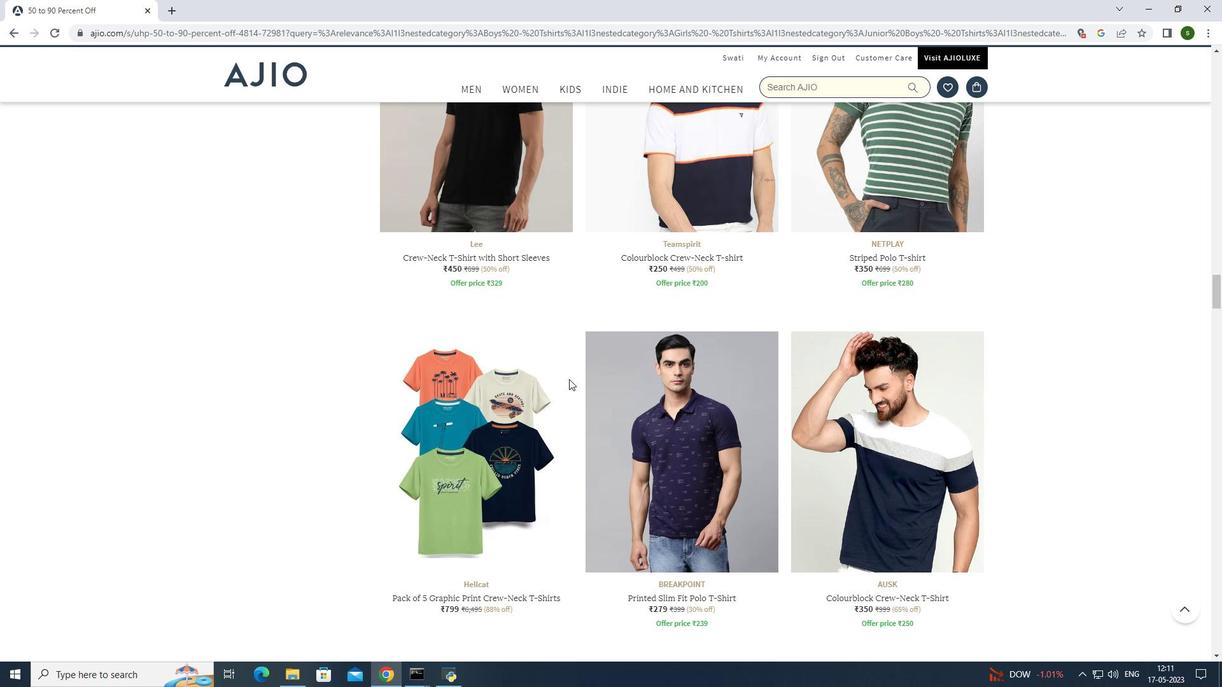 
Action: Mouse scrolled (569, 378) with delta (0, 0)
Screenshot: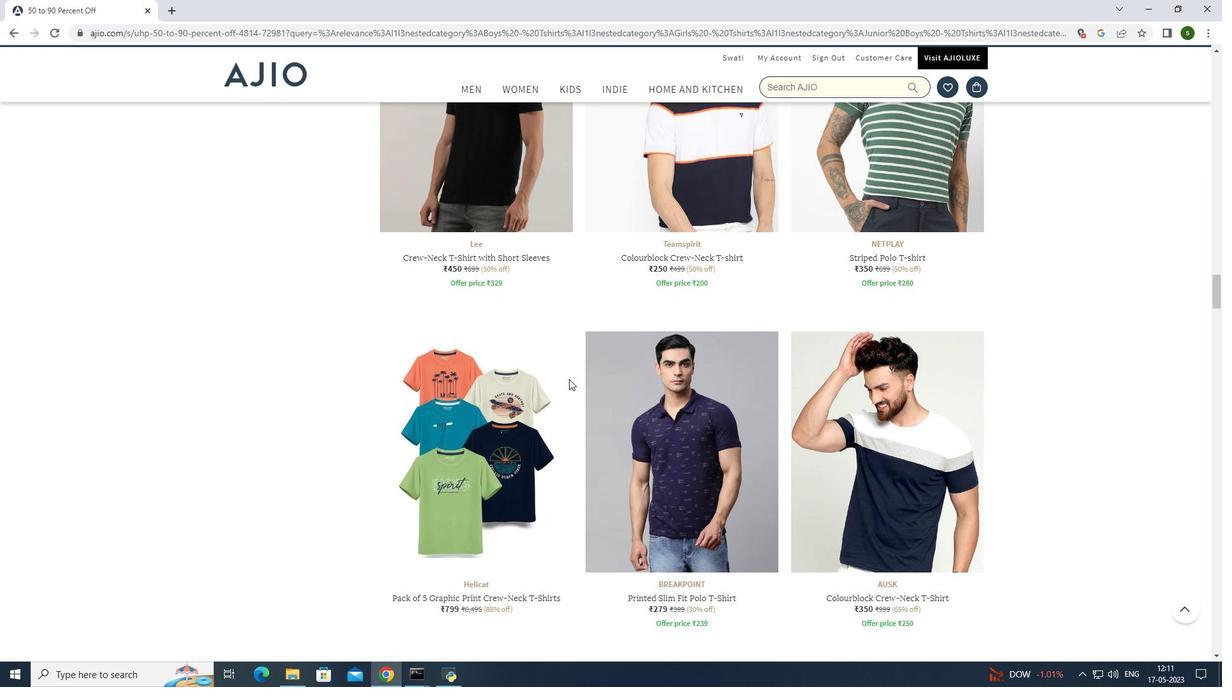 
Action: Mouse scrolled (569, 378) with delta (0, 0)
Screenshot: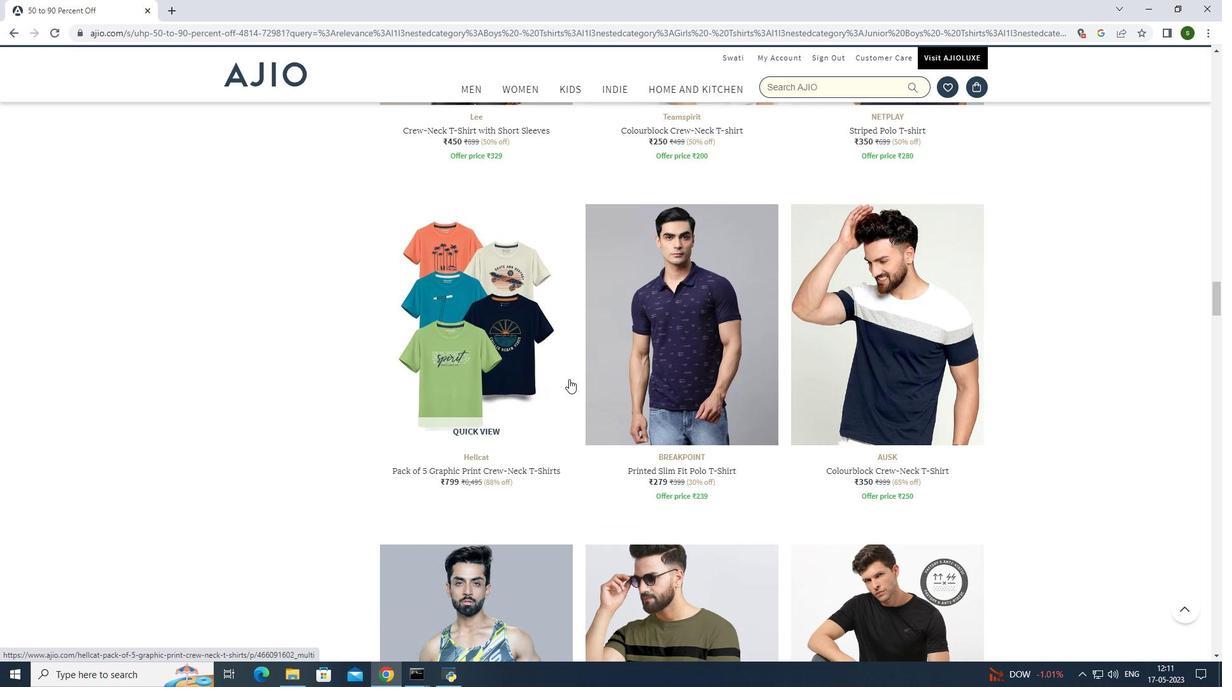 
Action: Mouse scrolled (569, 378) with delta (0, 0)
Screenshot: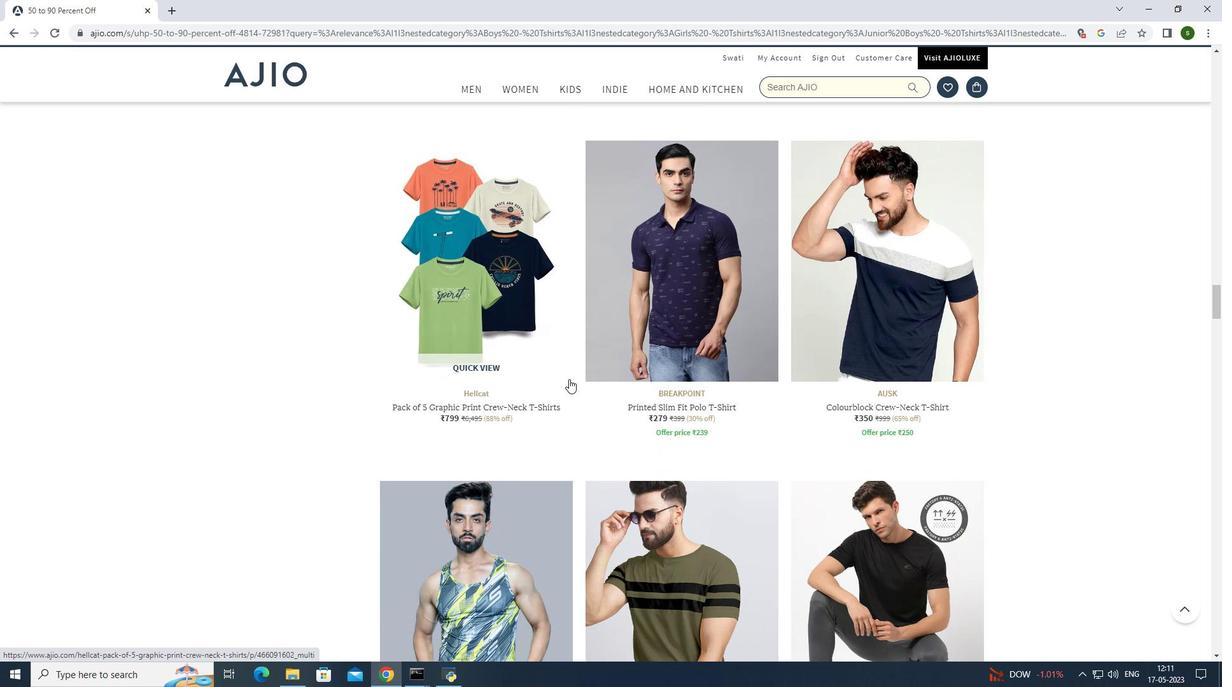 
Action: Mouse scrolled (569, 378) with delta (0, 0)
Screenshot: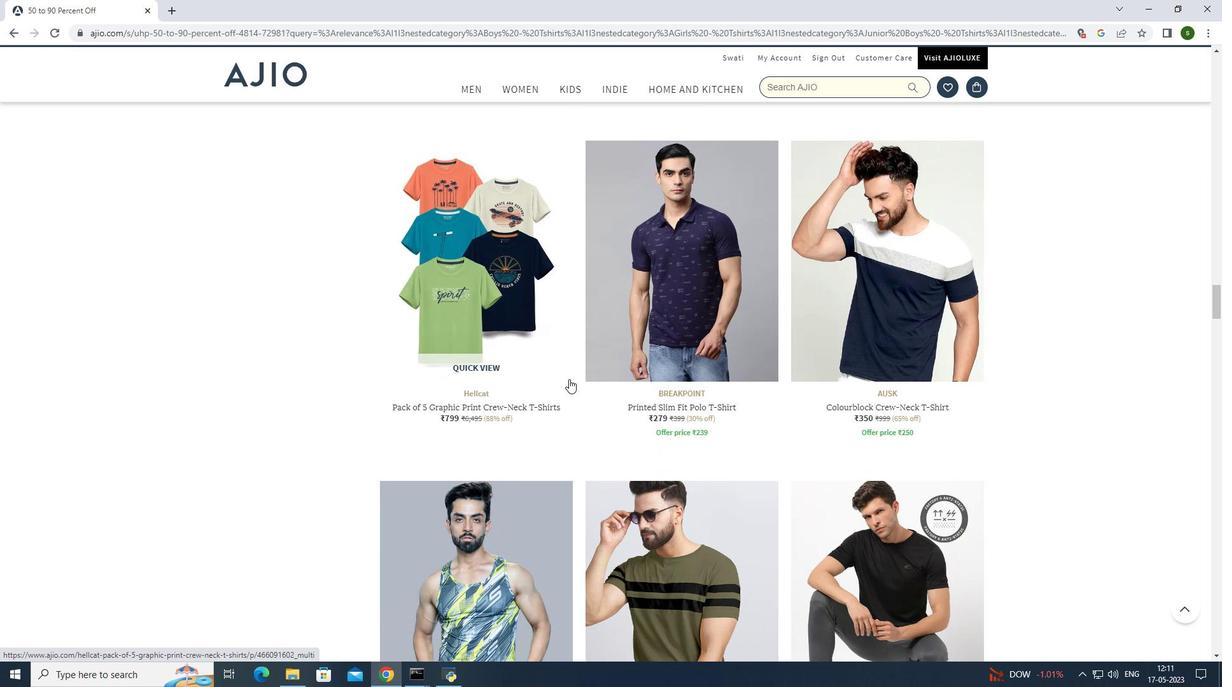 
Action: Mouse scrolled (569, 378) with delta (0, 0)
Screenshot: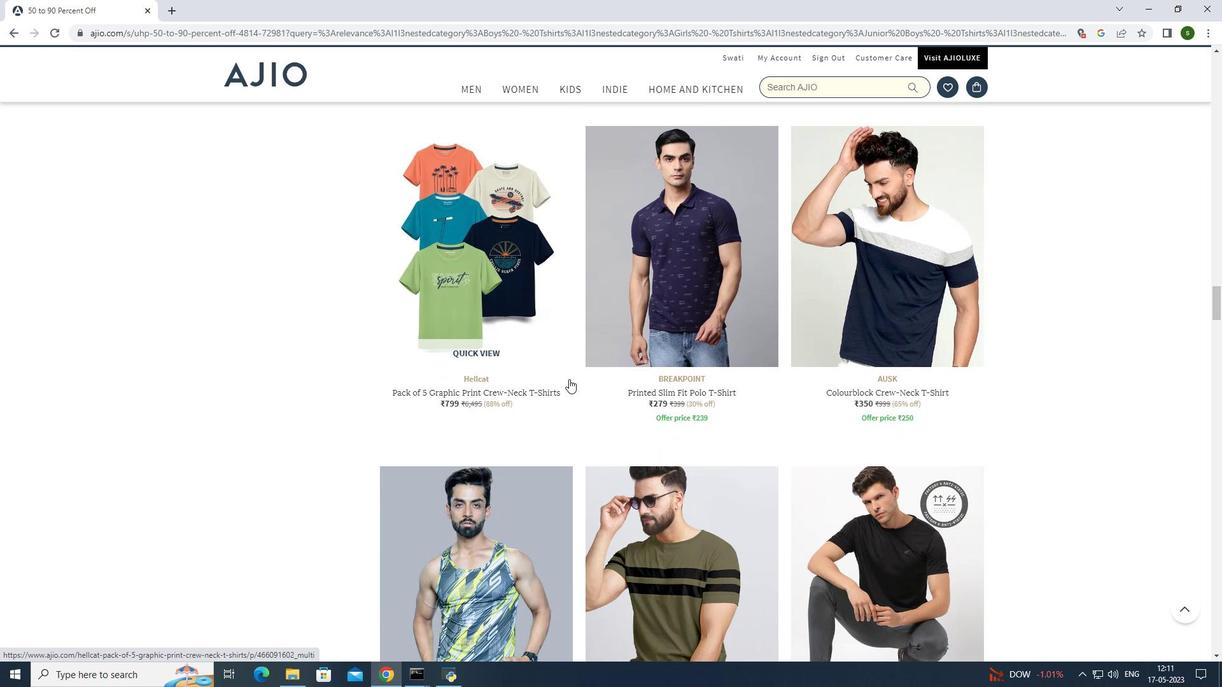 
Action: Mouse scrolled (569, 378) with delta (0, 0)
Screenshot: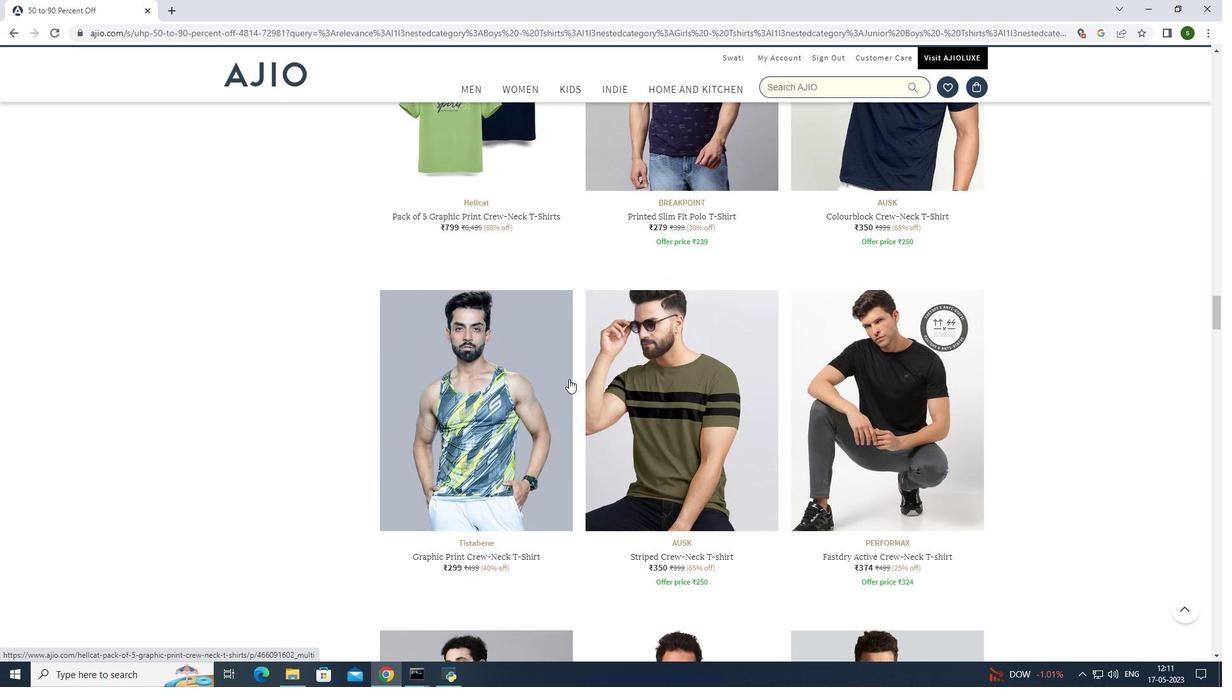 
Action: Mouse scrolled (569, 378) with delta (0, 0)
Screenshot: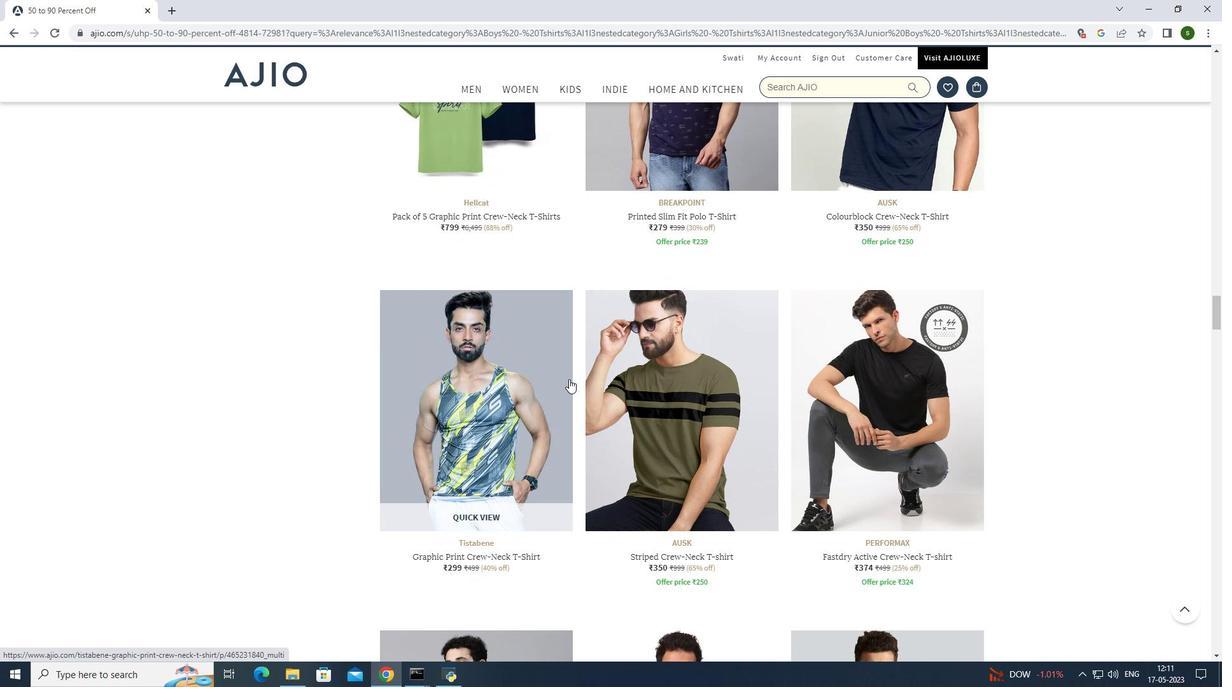 
Action: Mouse scrolled (569, 378) with delta (0, 0)
Screenshot: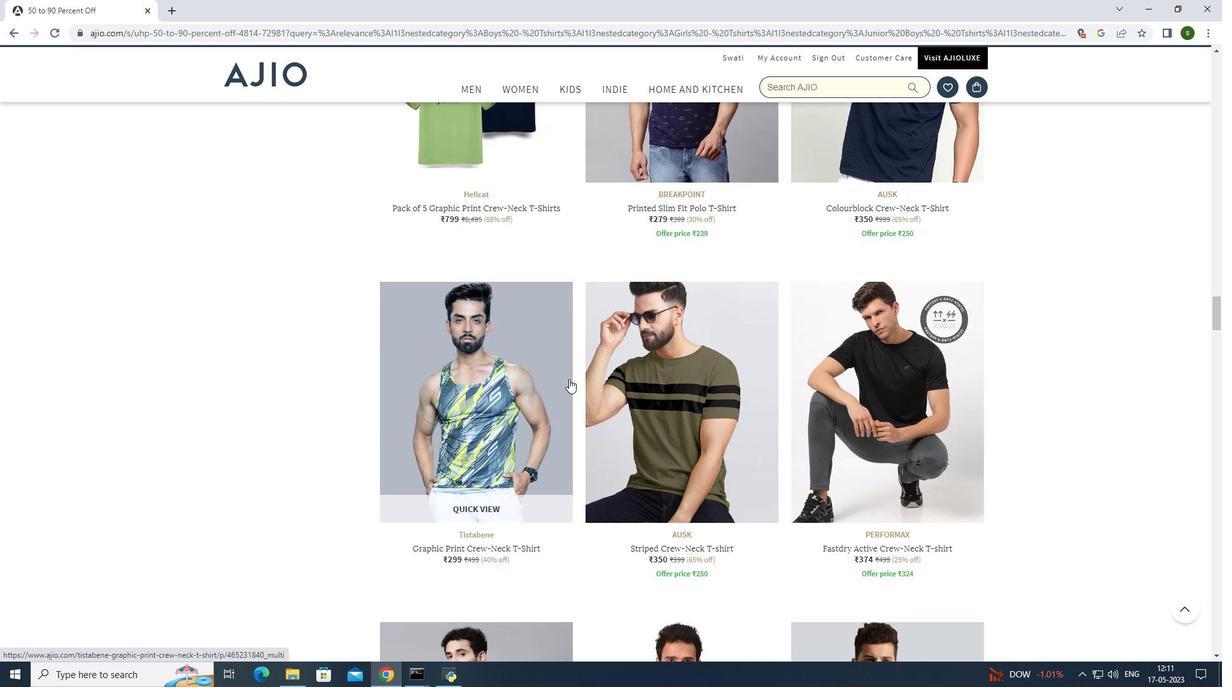 
Action: Mouse scrolled (569, 380) with delta (0, 0)
Screenshot: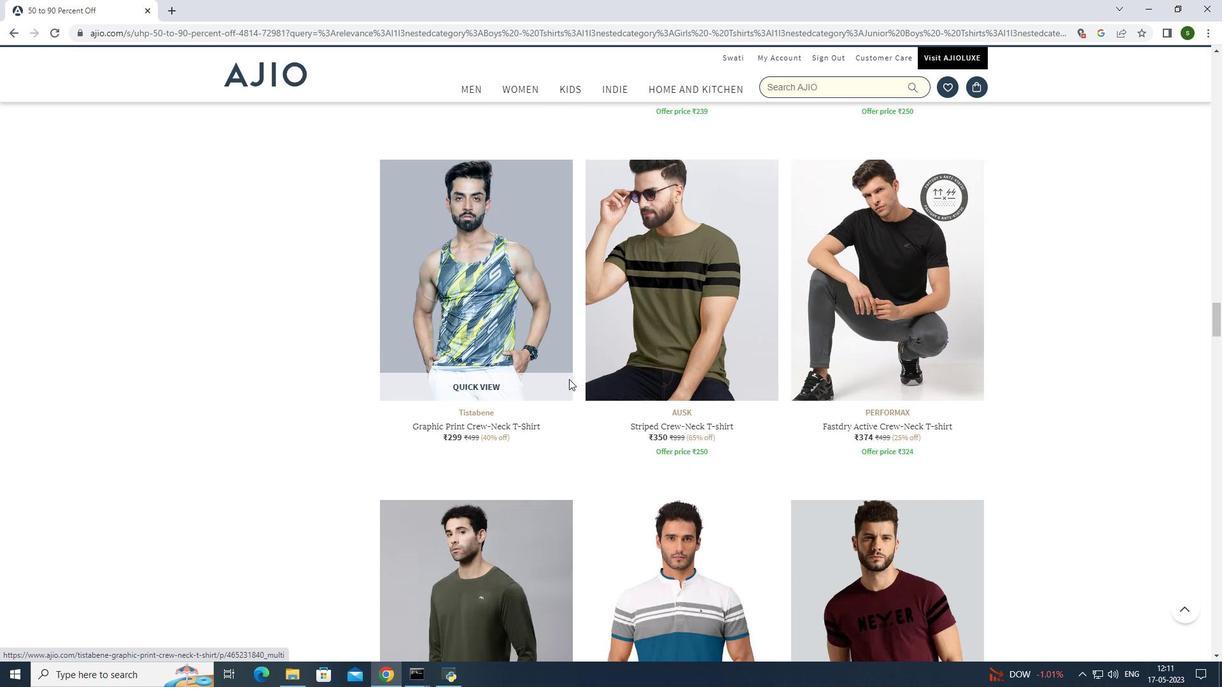 
Action: Mouse scrolled (569, 378) with delta (0, 0)
Screenshot: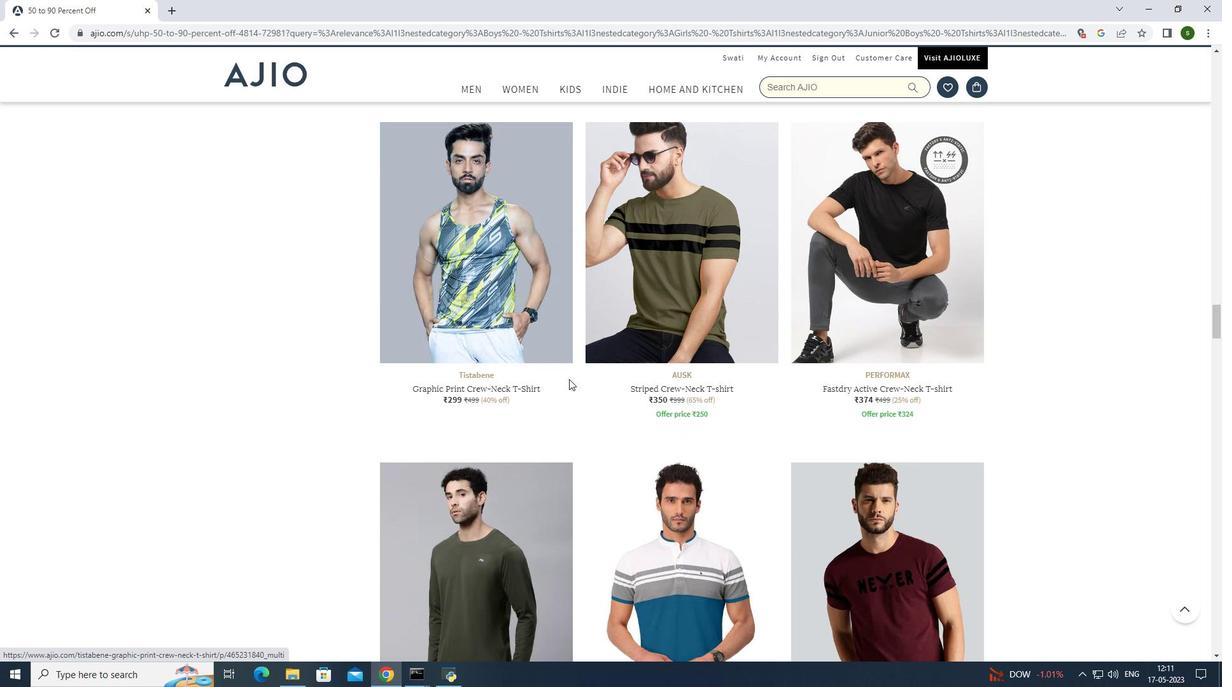 
Action: Mouse scrolled (569, 378) with delta (0, 0)
Screenshot: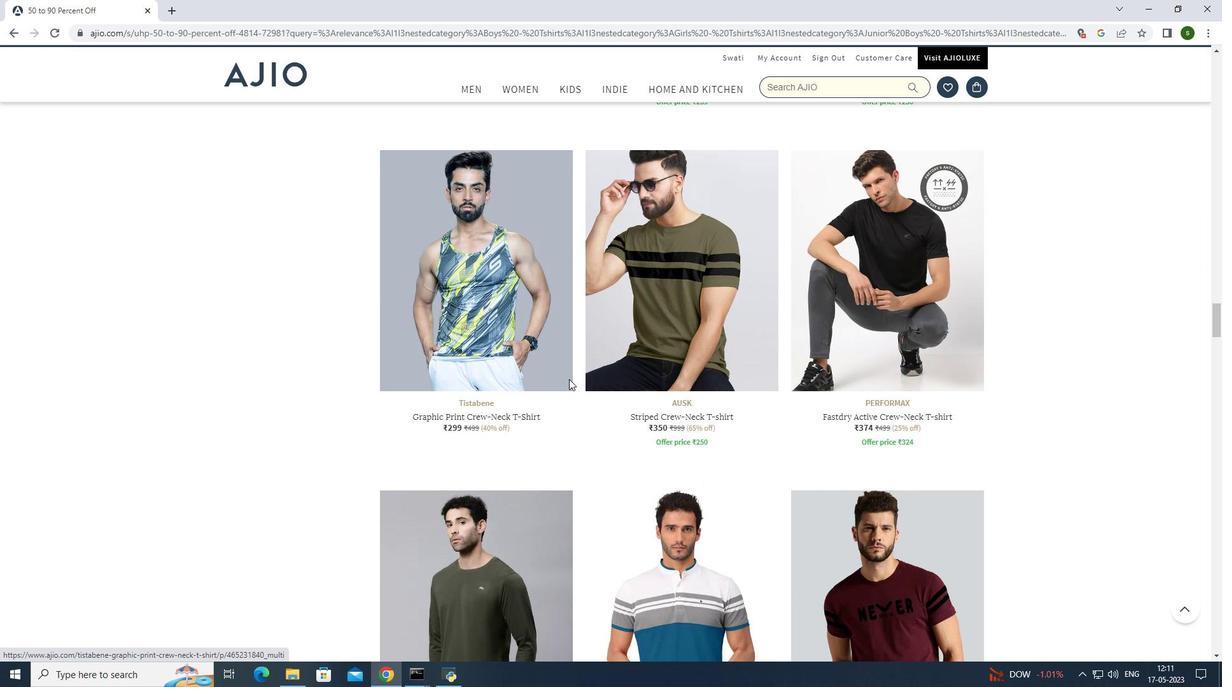 
Action: Mouse scrolled (569, 378) with delta (0, 0)
Screenshot: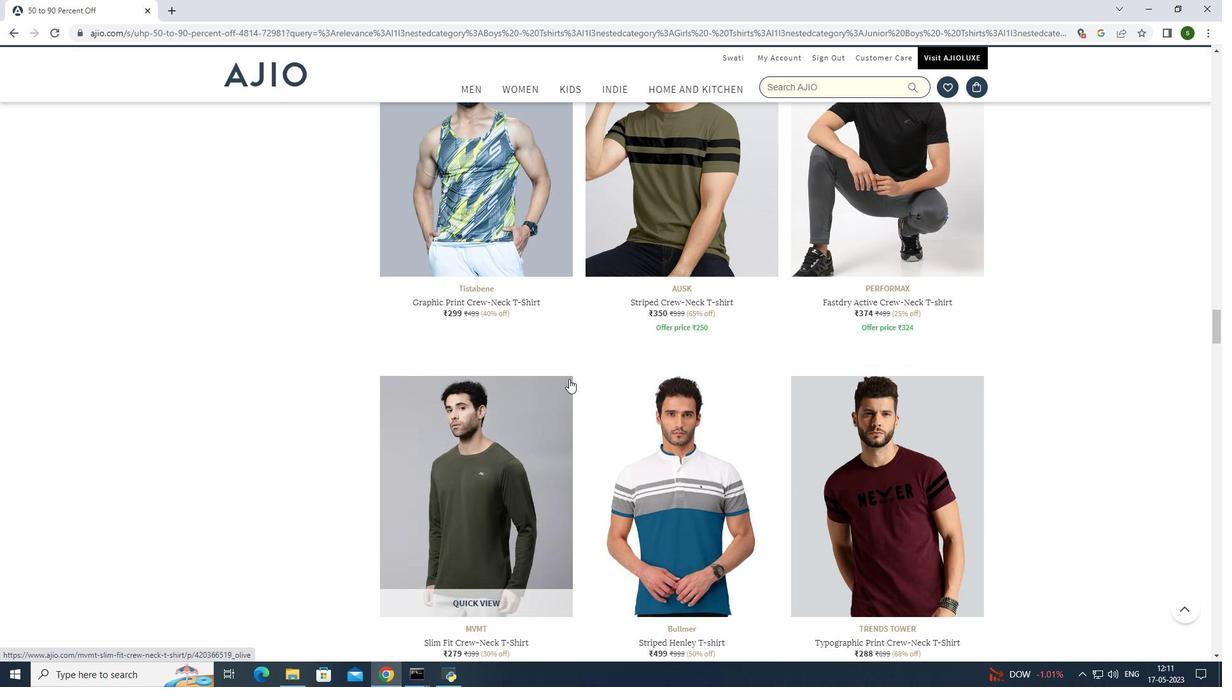 
Action: Mouse scrolled (569, 378) with delta (0, 0)
Screenshot: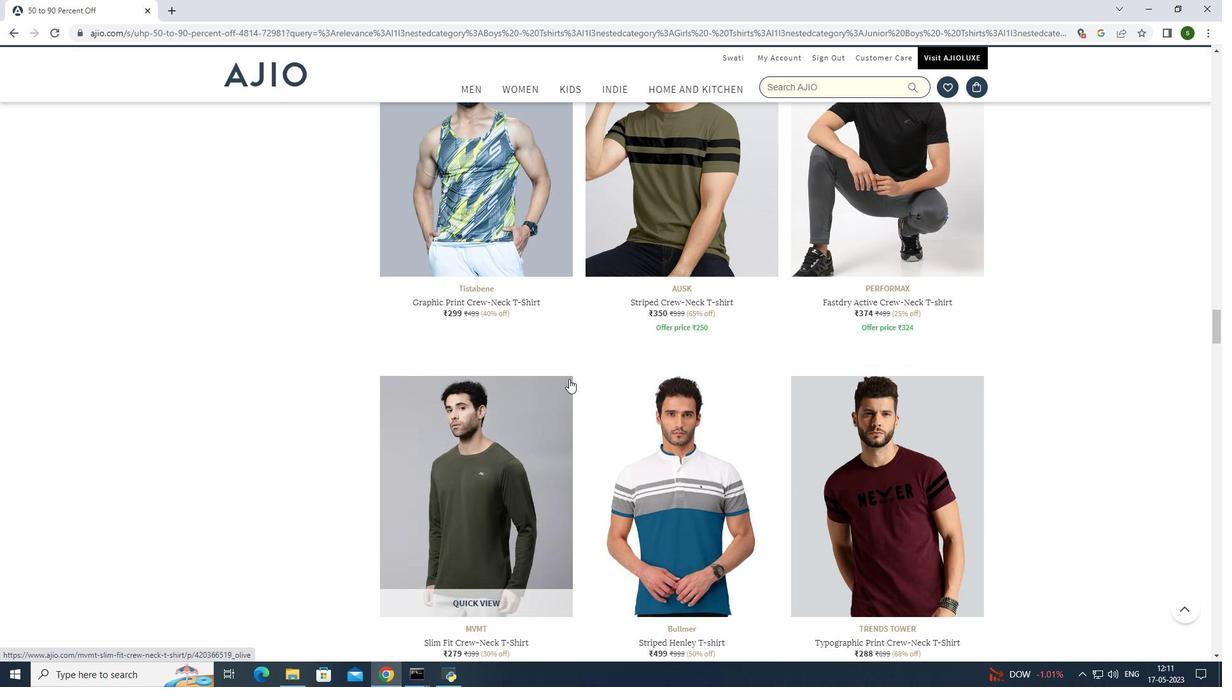 
Action: Mouse scrolled (569, 378) with delta (0, 0)
Screenshot: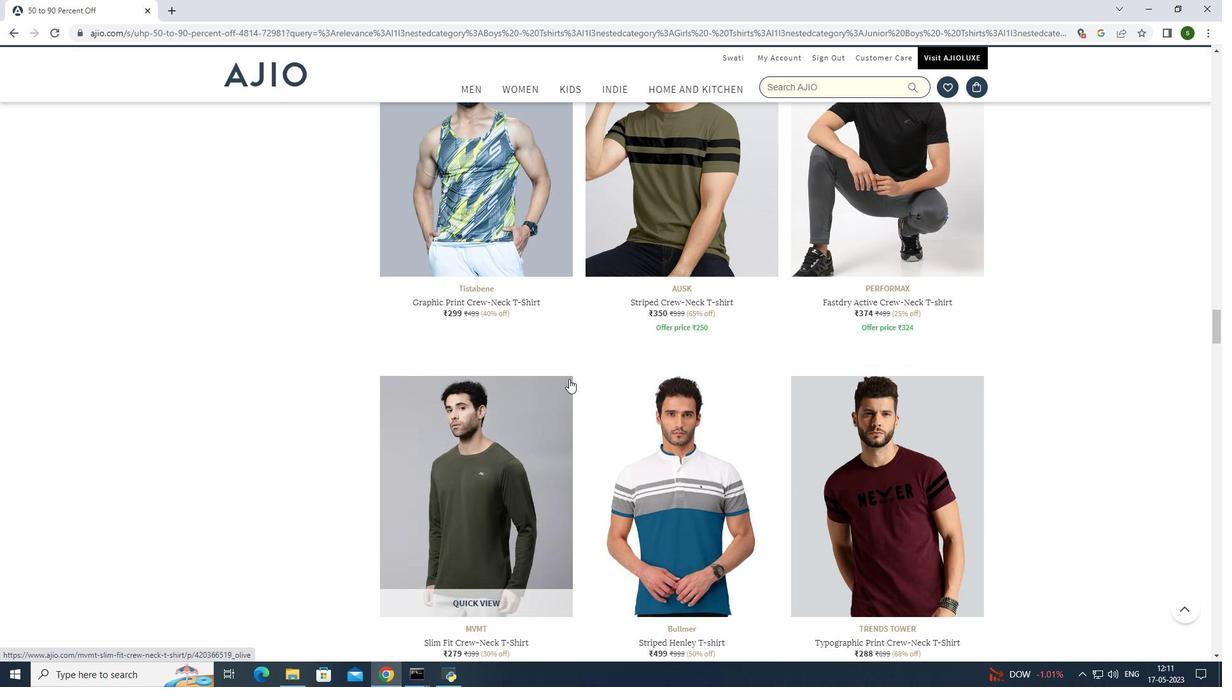 
Action: Mouse scrolled (569, 378) with delta (0, 0)
Screenshot: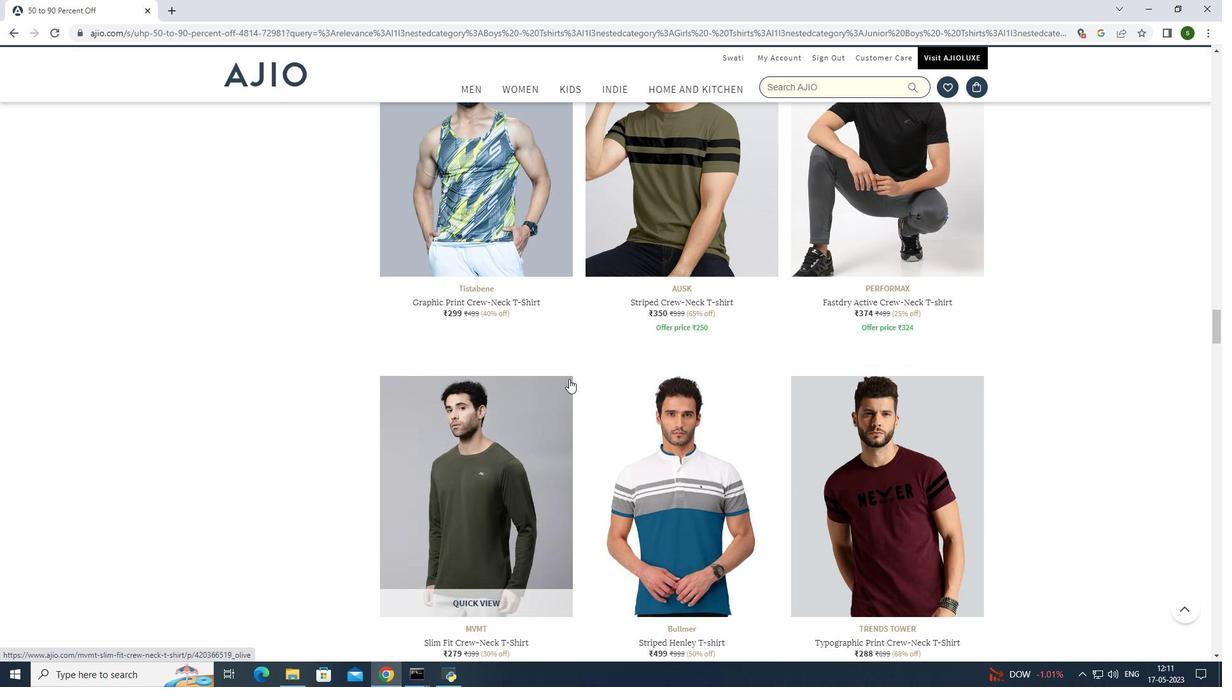 
Action: Mouse scrolled (569, 378) with delta (0, 0)
Screenshot: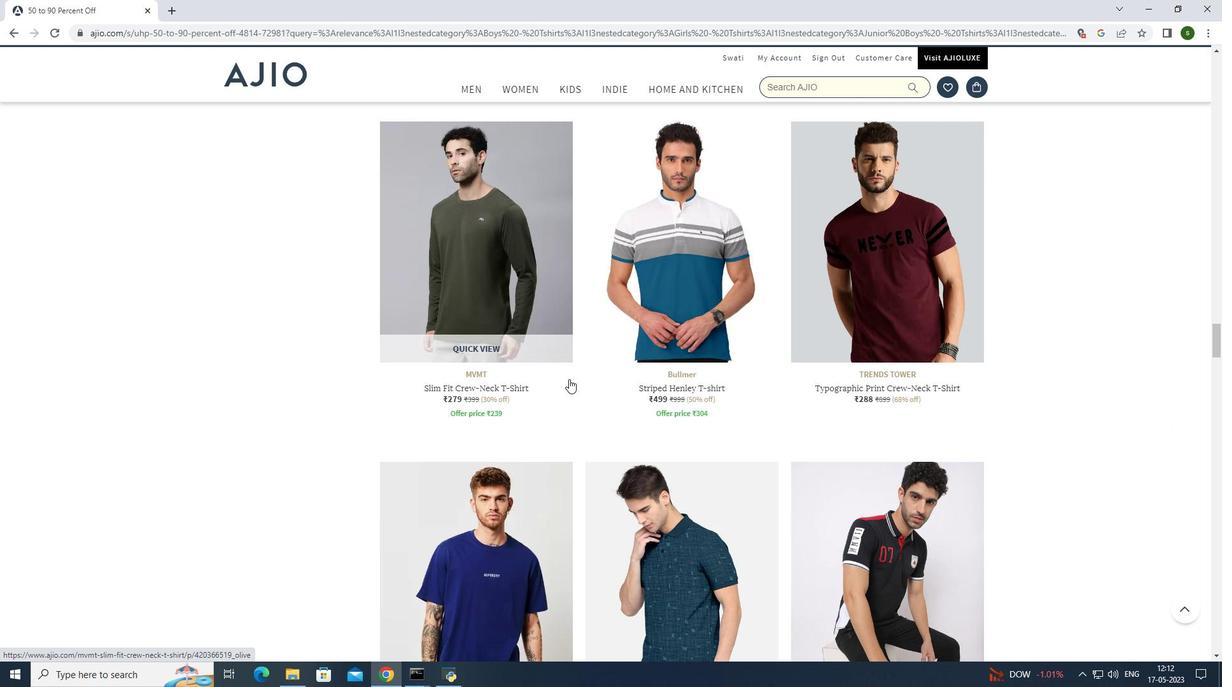 
Action: Mouse scrolled (569, 378) with delta (0, 0)
Screenshot: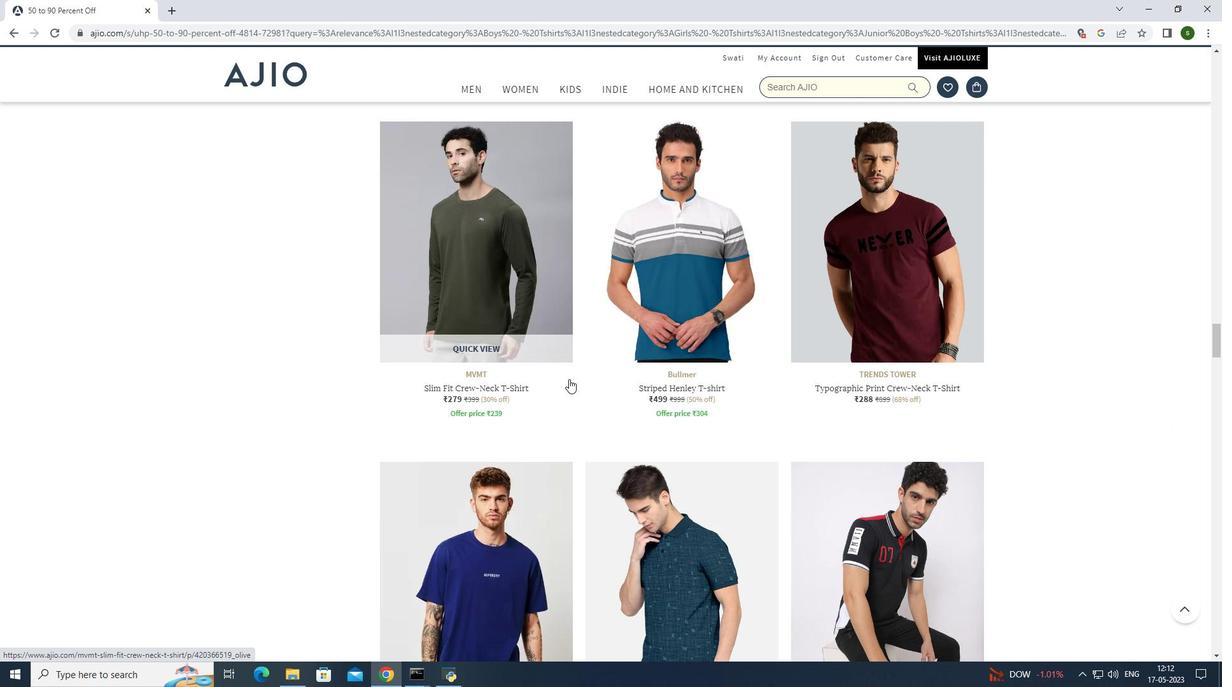 
Action: Mouse scrolled (569, 378) with delta (0, 0)
Screenshot: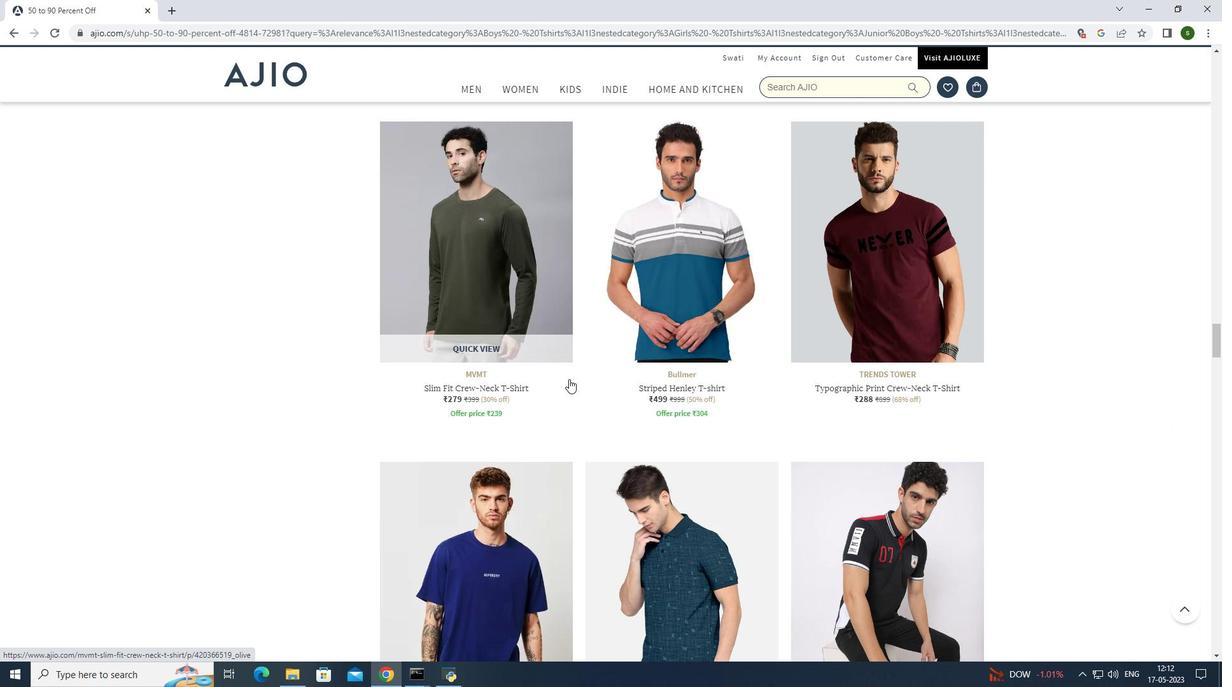 
Action: Mouse scrolled (569, 378) with delta (0, 0)
Screenshot: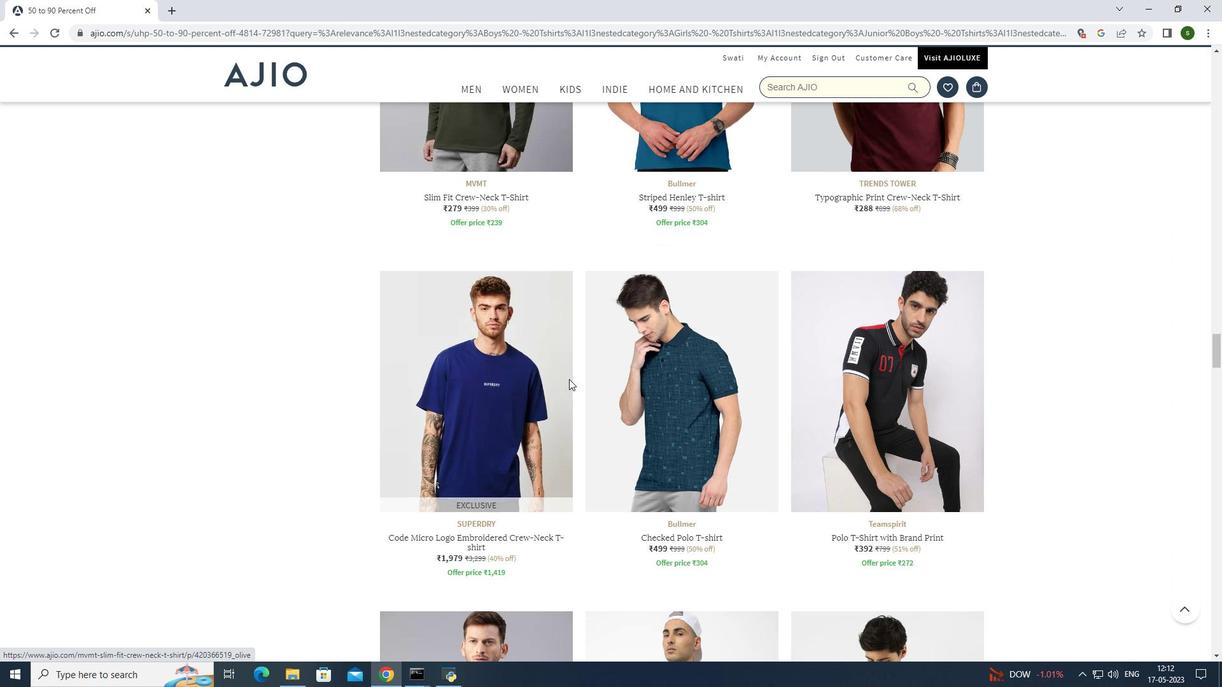 
Action: Mouse scrolled (569, 378) with delta (0, 0)
Screenshot: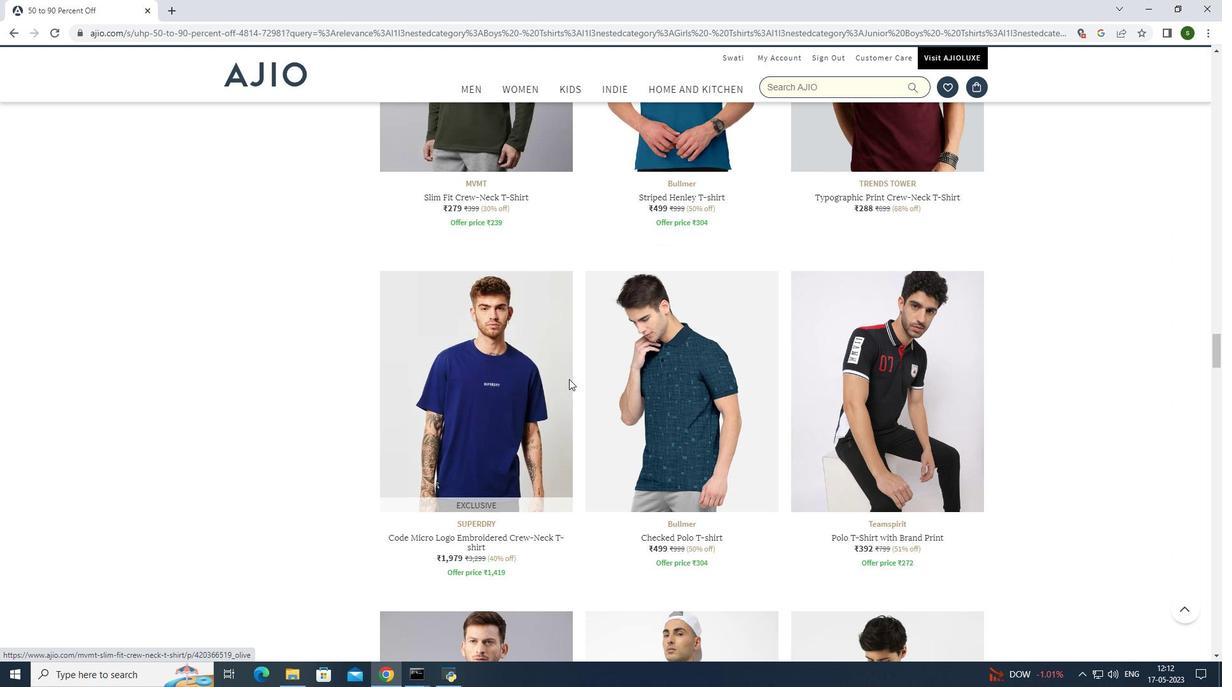 
Action: Mouse scrolled (569, 378) with delta (0, 0)
Screenshot: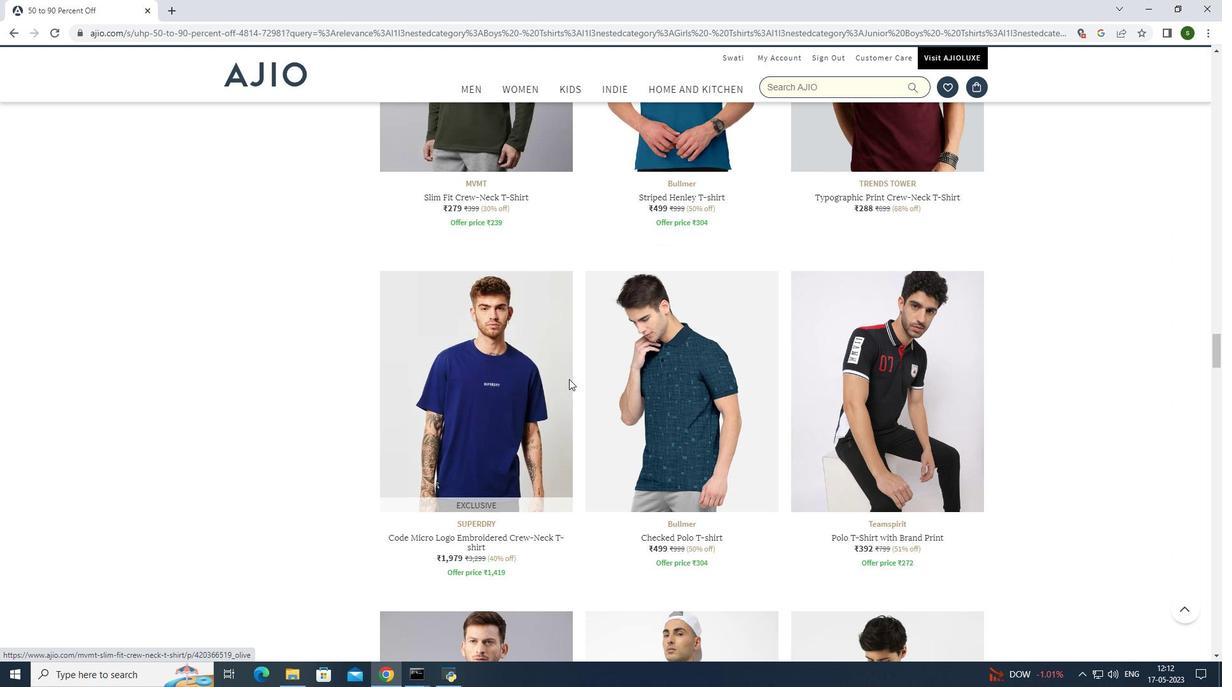 
Action: Mouse scrolled (569, 378) with delta (0, 0)
Screenshot: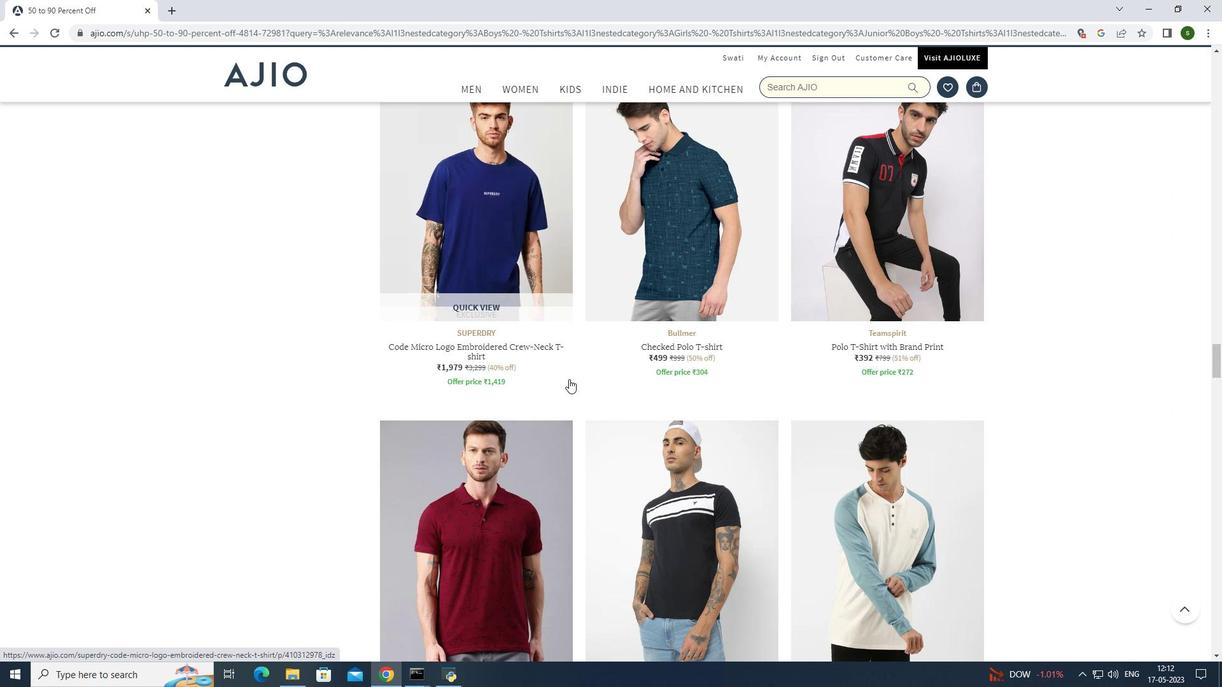 
Action: Mouse scrolled (569, 378) with delta (0, 0)
Screenshot: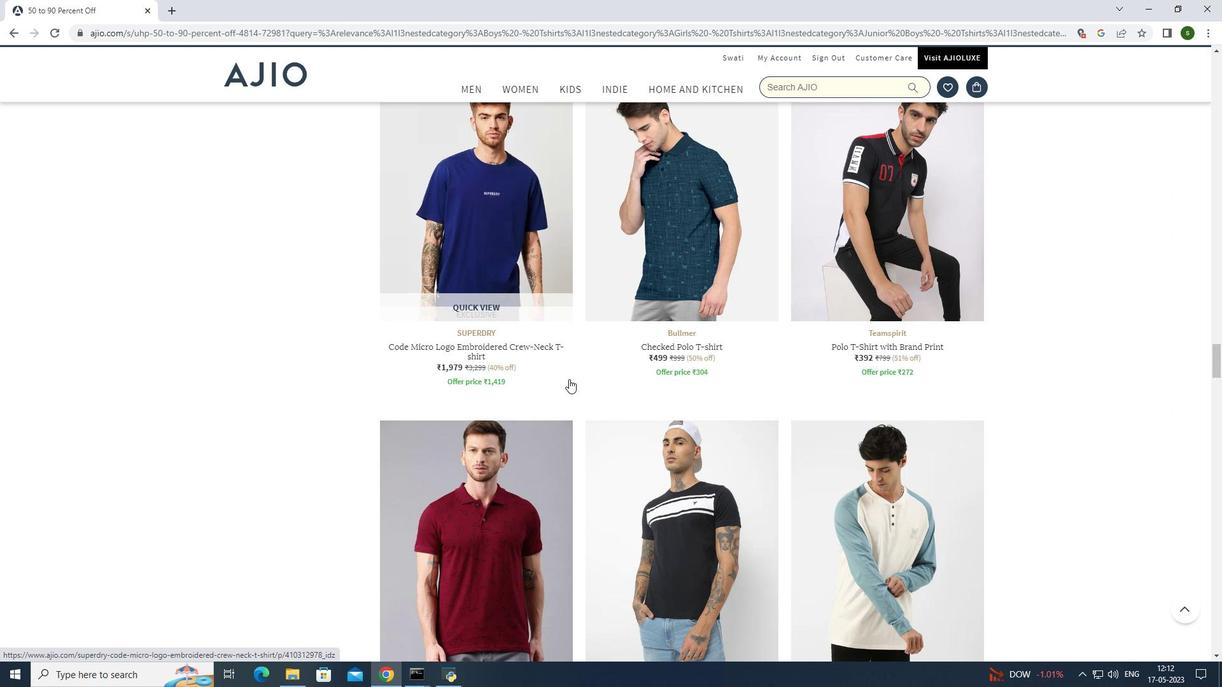 
Action: Mouse scrolled (569, 378) with delta (0, 0)
Screenshot: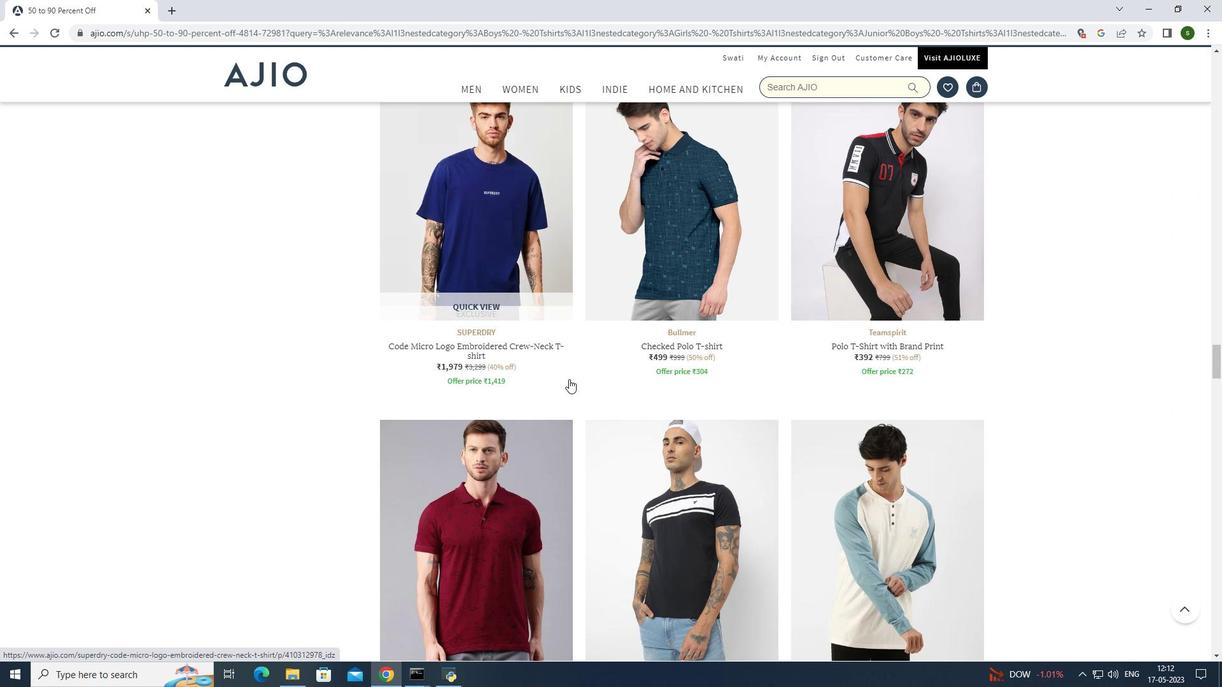 
Action: Mouse scrolled (569, 378) with delta (0, 0)
Screenshot: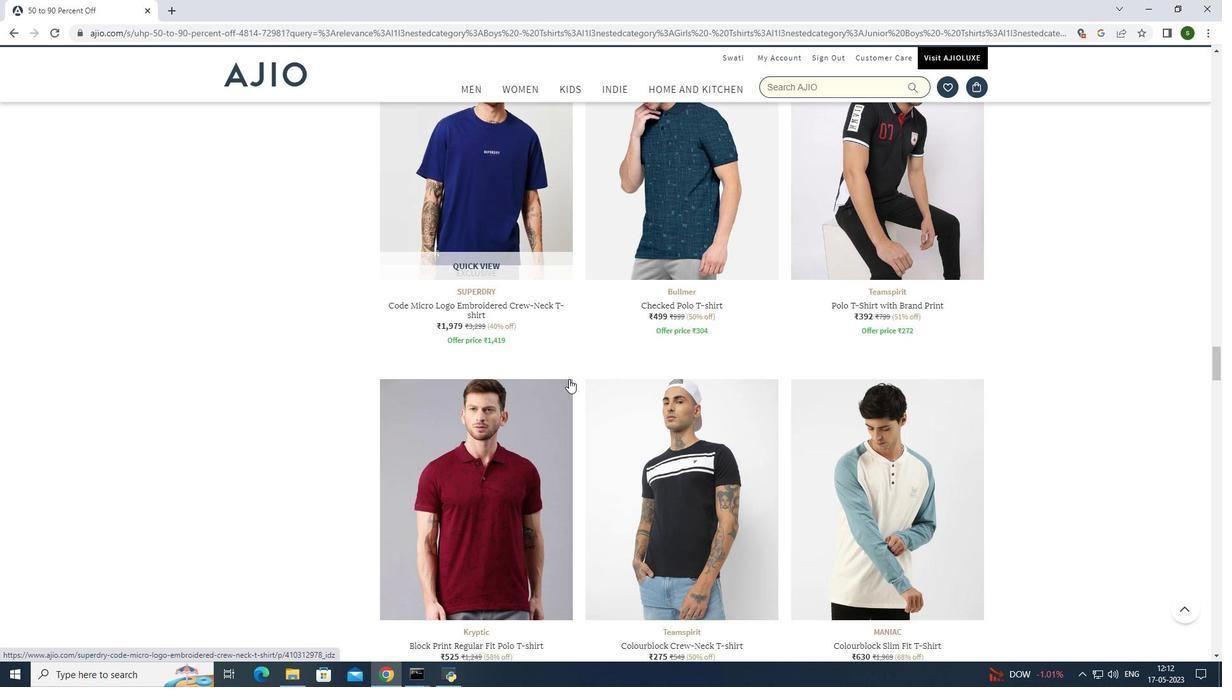 
Action: Mouse scrolled (569, 378) with delta (0, 0)
Screenshot: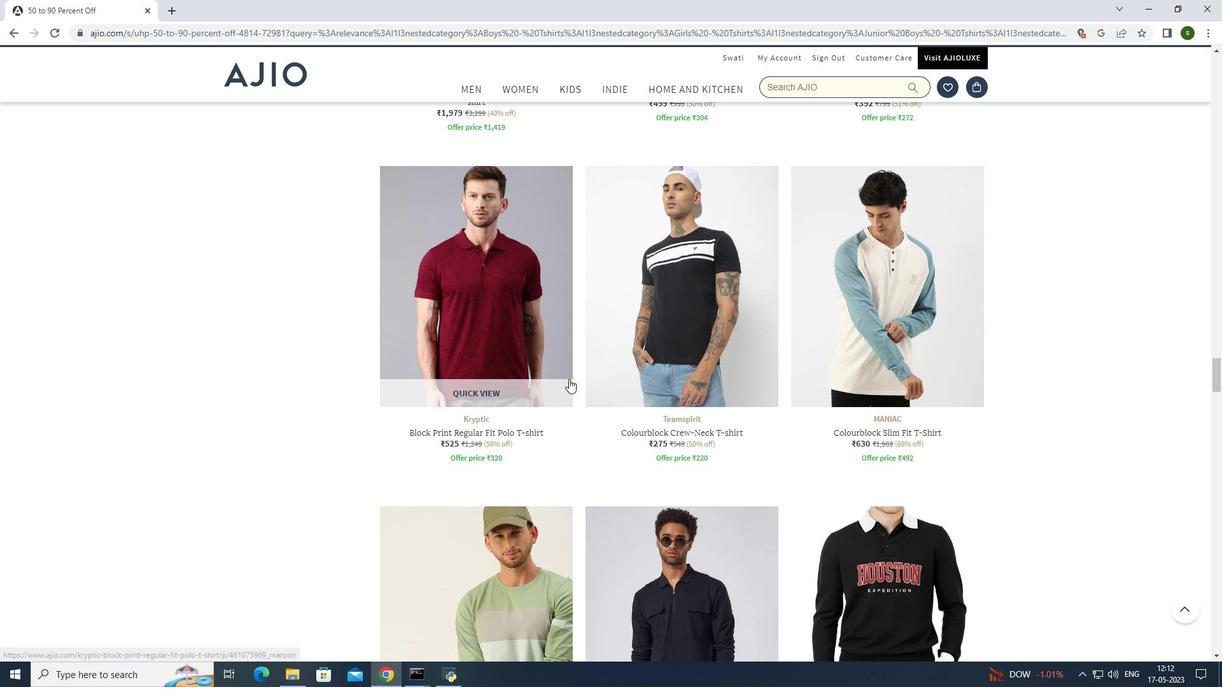 
Action: Mouse scrolled (569, 378) with delta (0, 0)
Screenshot: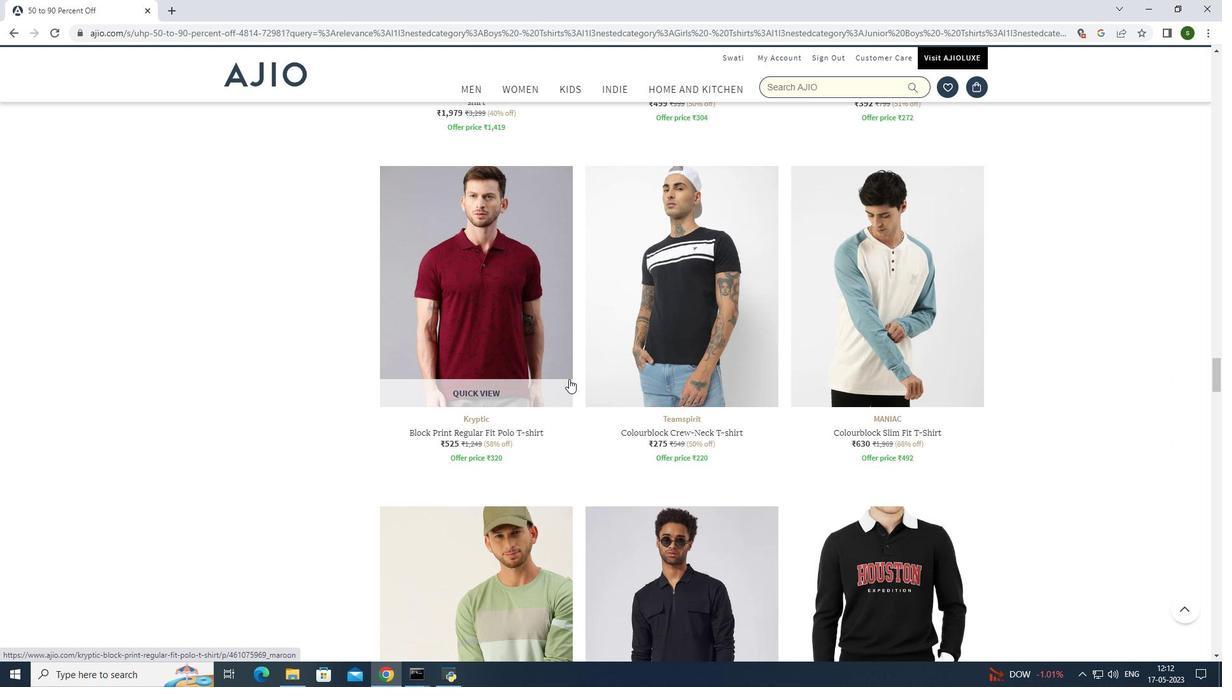 
Action: Mouse scrolled (569, 378) with delta (0, 0)
Screenshot: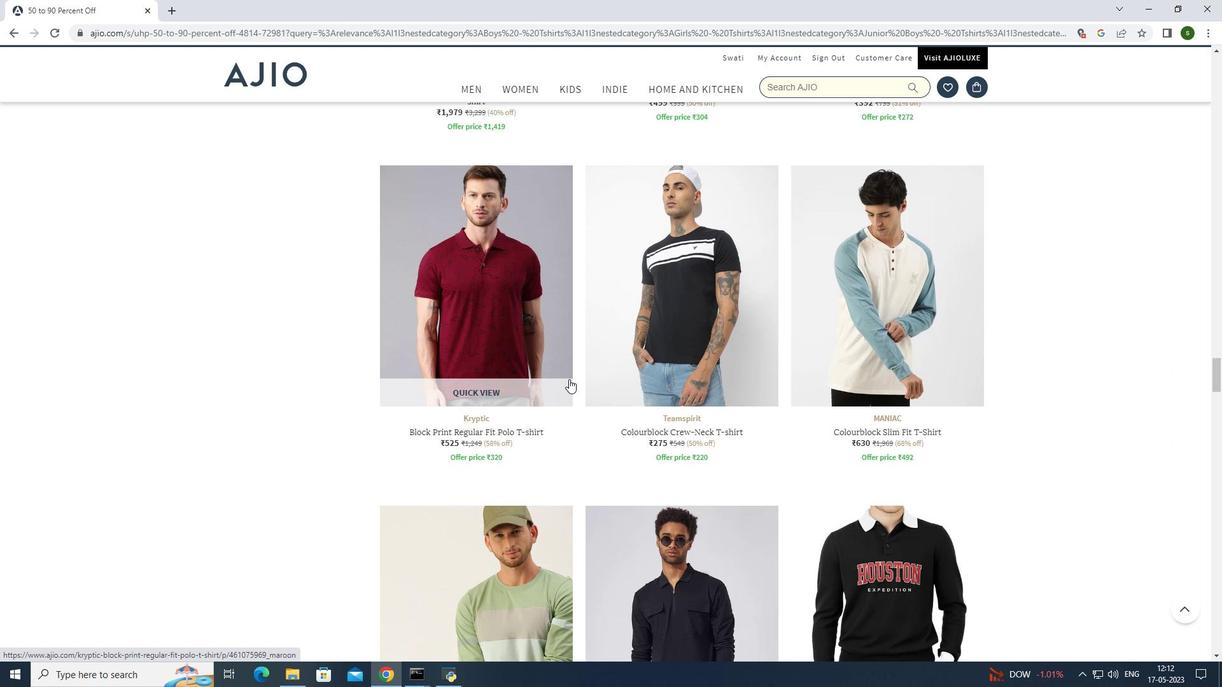 
Action: Mouse scrolled (569, 378) with delta (0, 0)
Screenshot: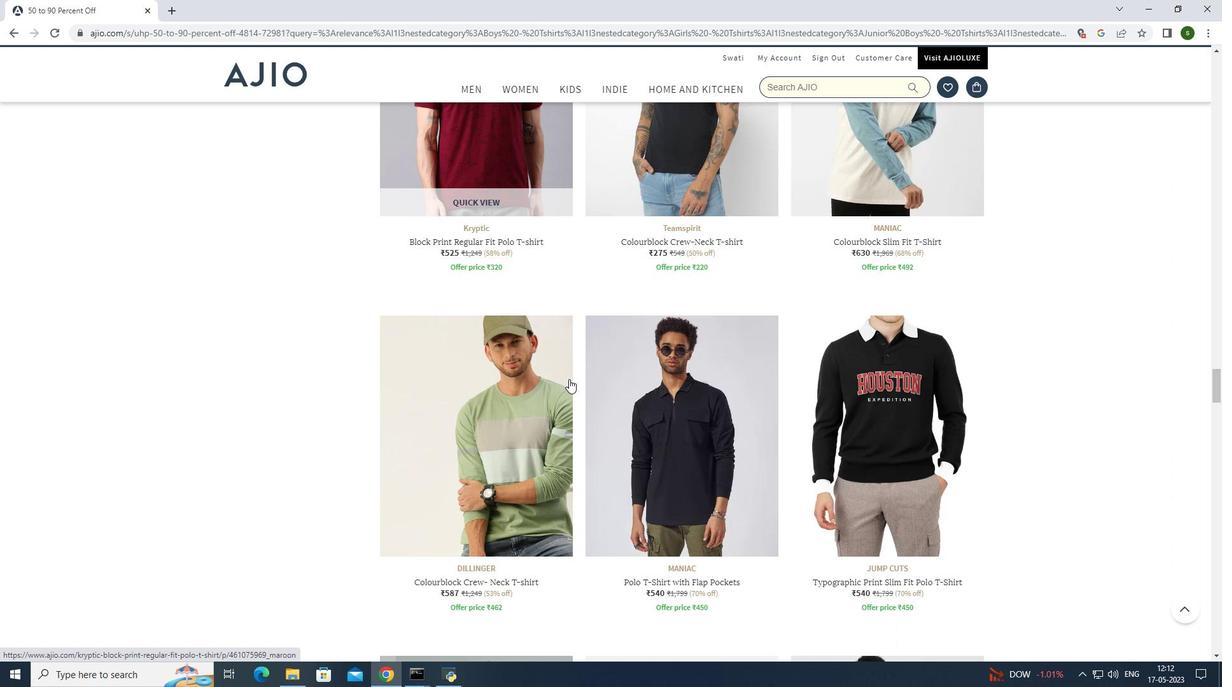 
Action: Mouse scrolled (569, 378) with delta (0, 0)
Screenshot: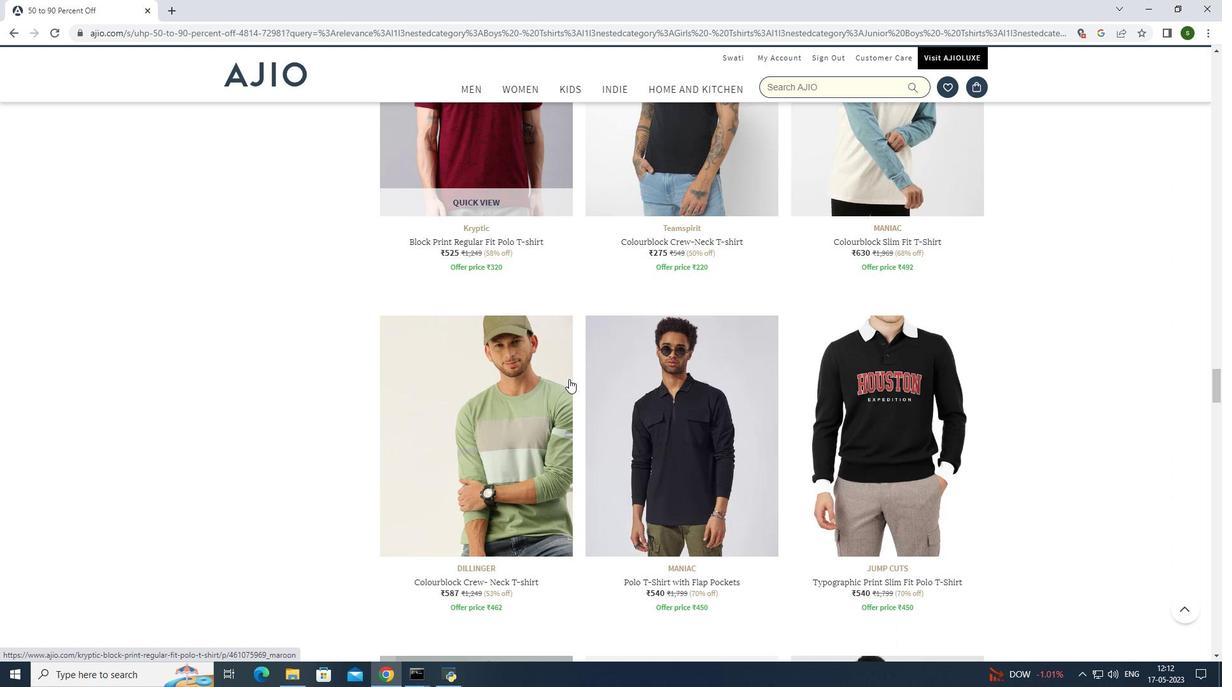 
Action: Mouse scrolled (569, 378) with delta (0, 0)
Screenshot: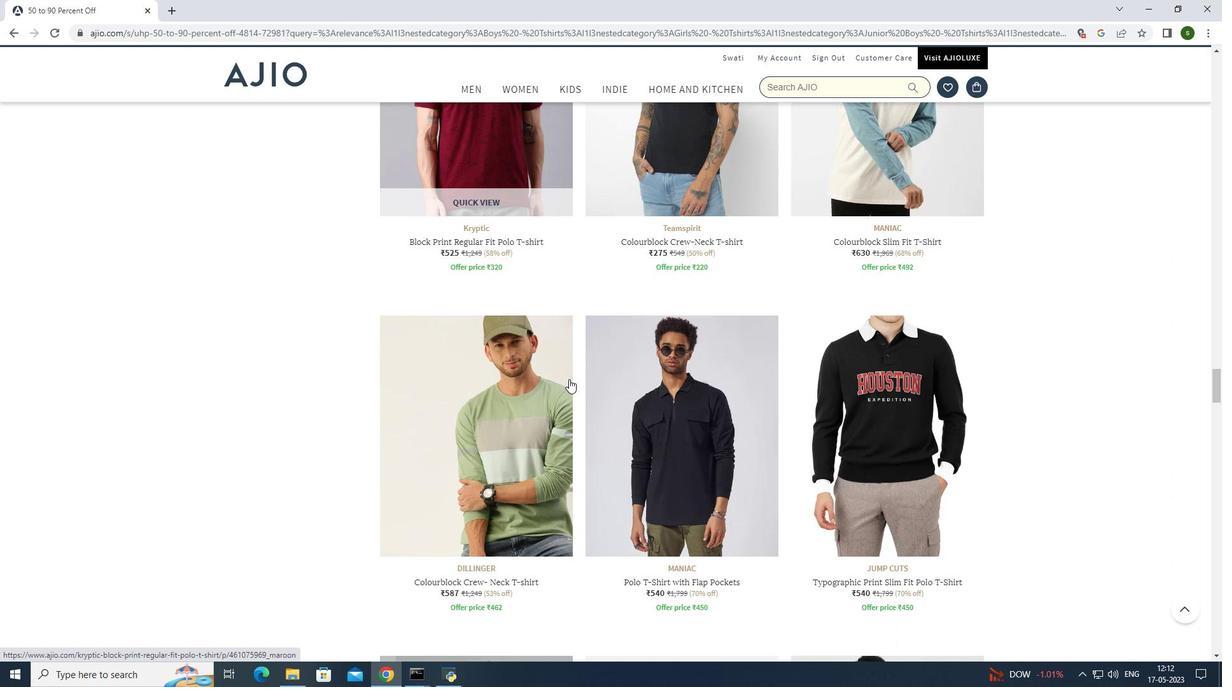 
Action: Mouse scrolled (569, 378) with delta (0, 0)
Screenshot: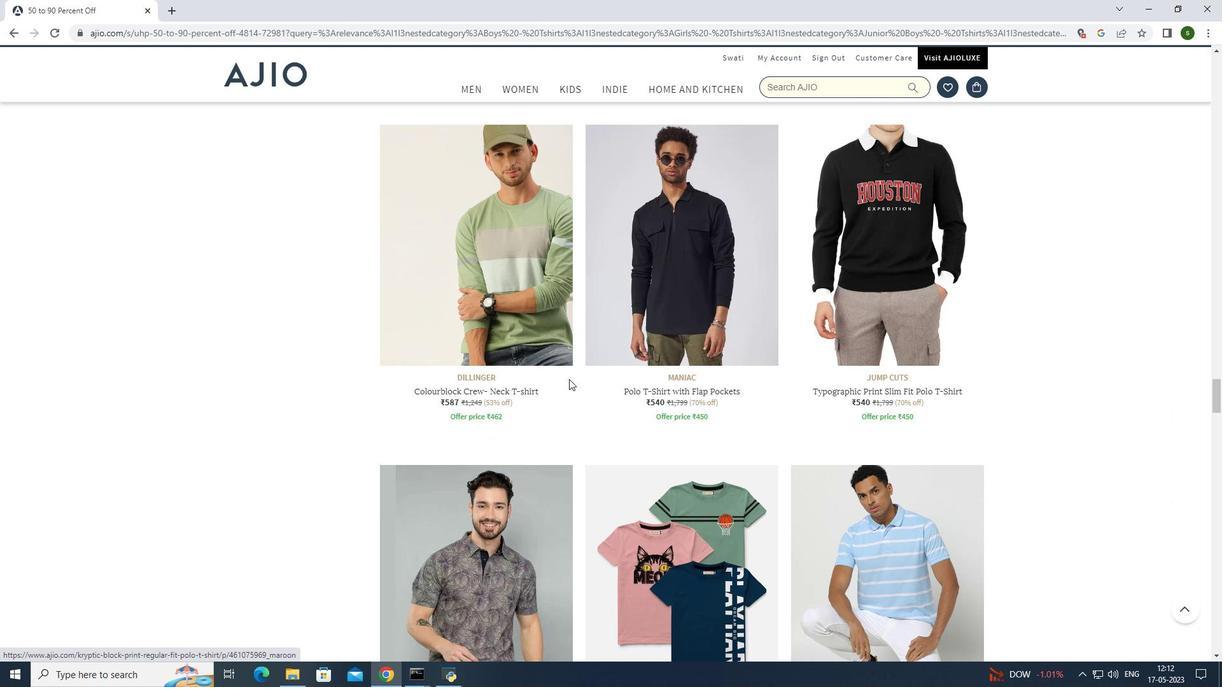 
Action: Mouse moved to (497, 215)
Screenshot: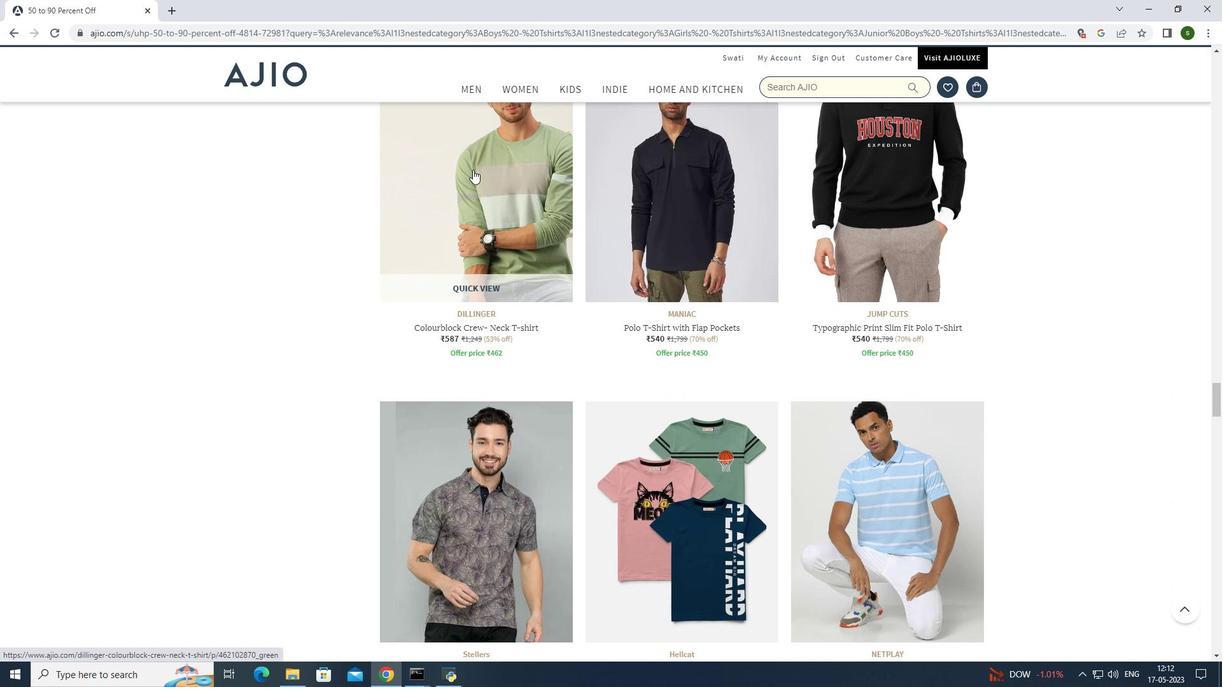 
Action: Mouse pressed left at (497, 215)
Screenshot: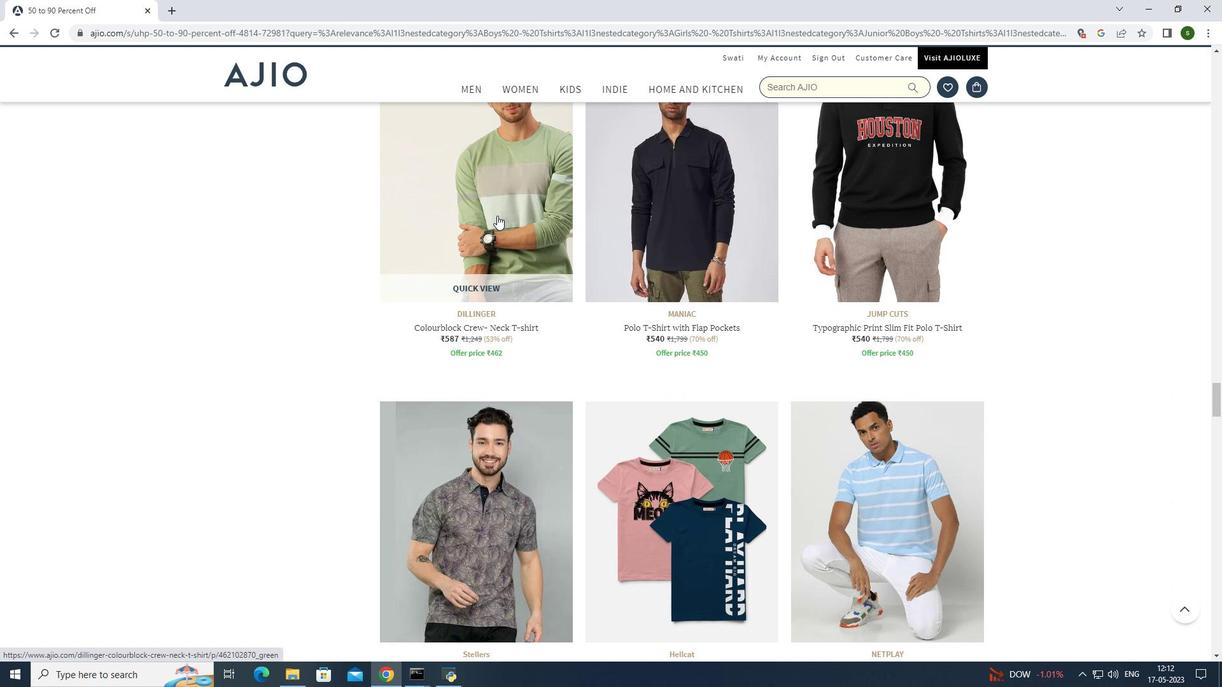 
Action: Mouse moved to (679, 333)
Screenshot: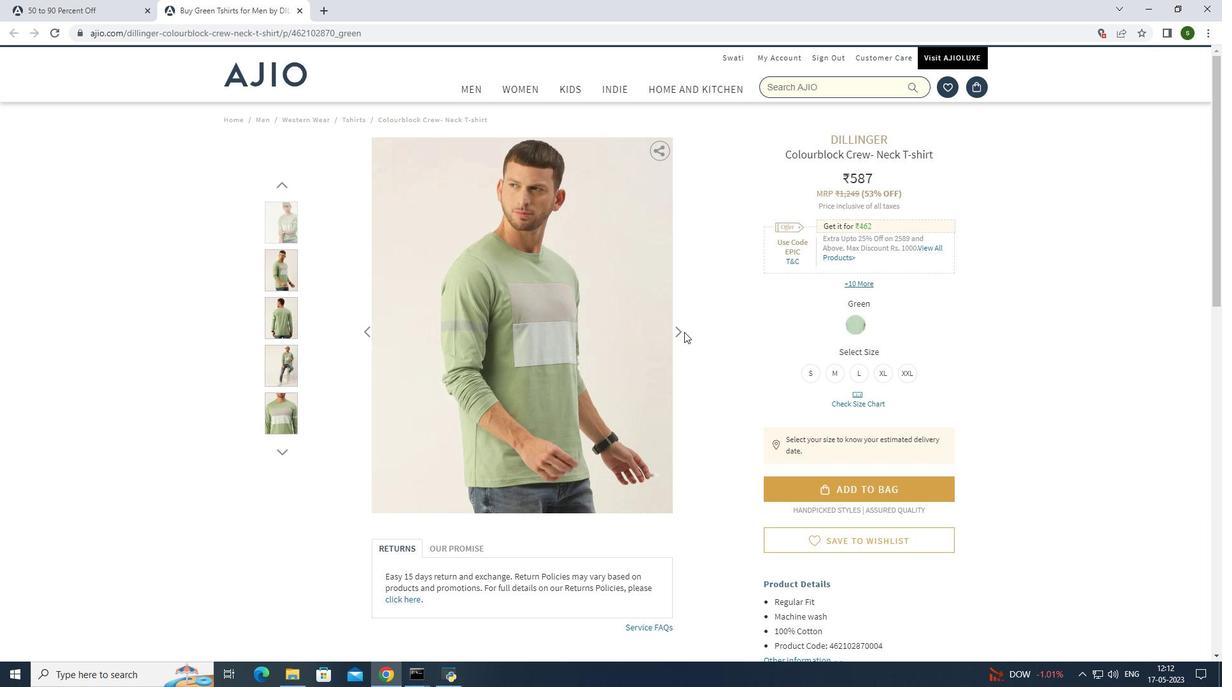 
Action: Mouse pressed left at (679, 333)
Screenshot: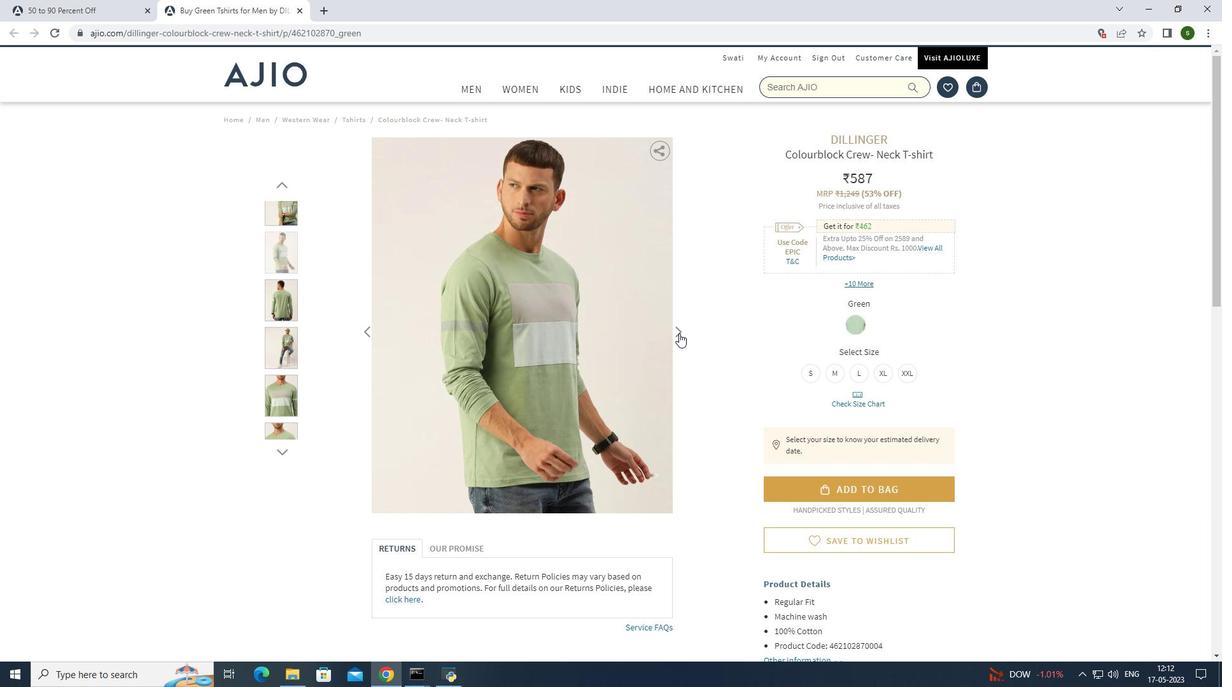 
Action: Mouse pressed left at (679, 333)
Screenshot: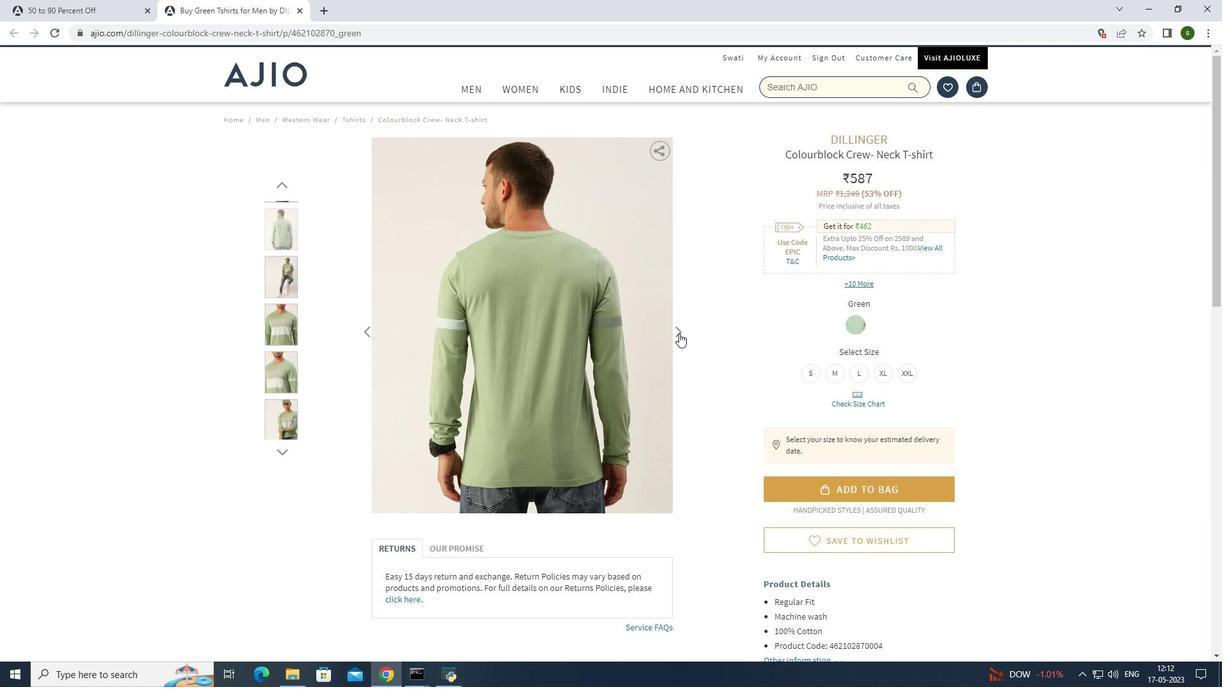
Action: Mouse pressed left at (679, 333)
Screenshot: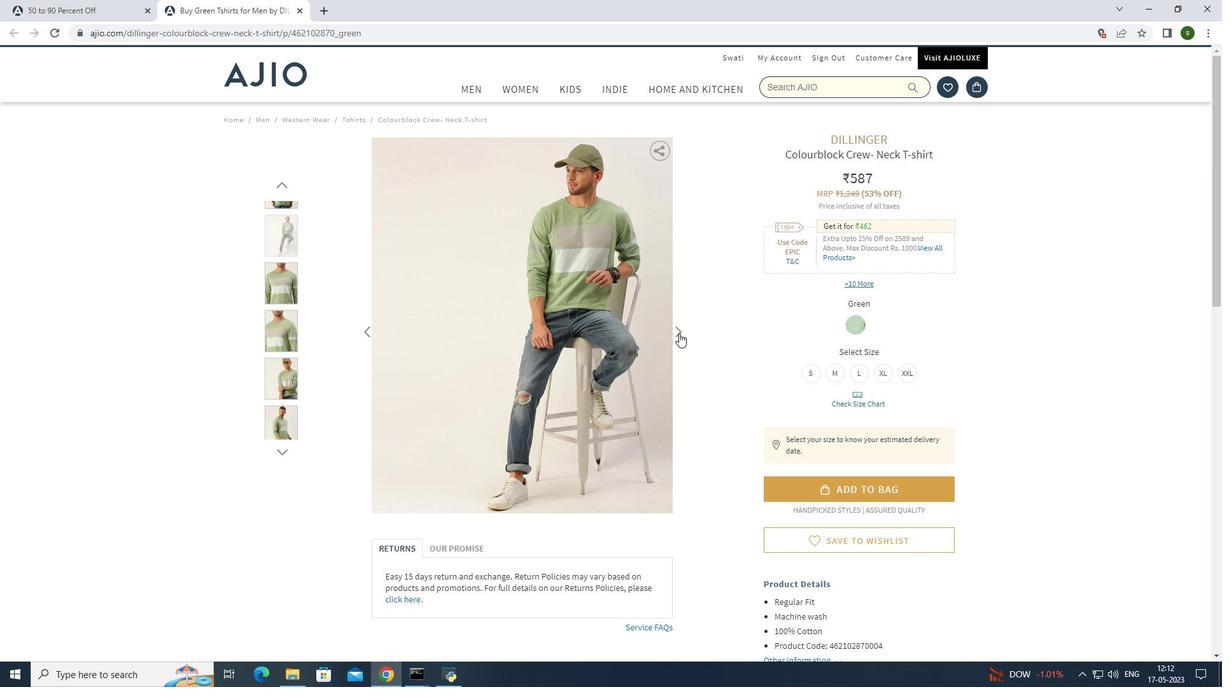 
Action: Mouse pressed left at (679, 333)
Screenshot: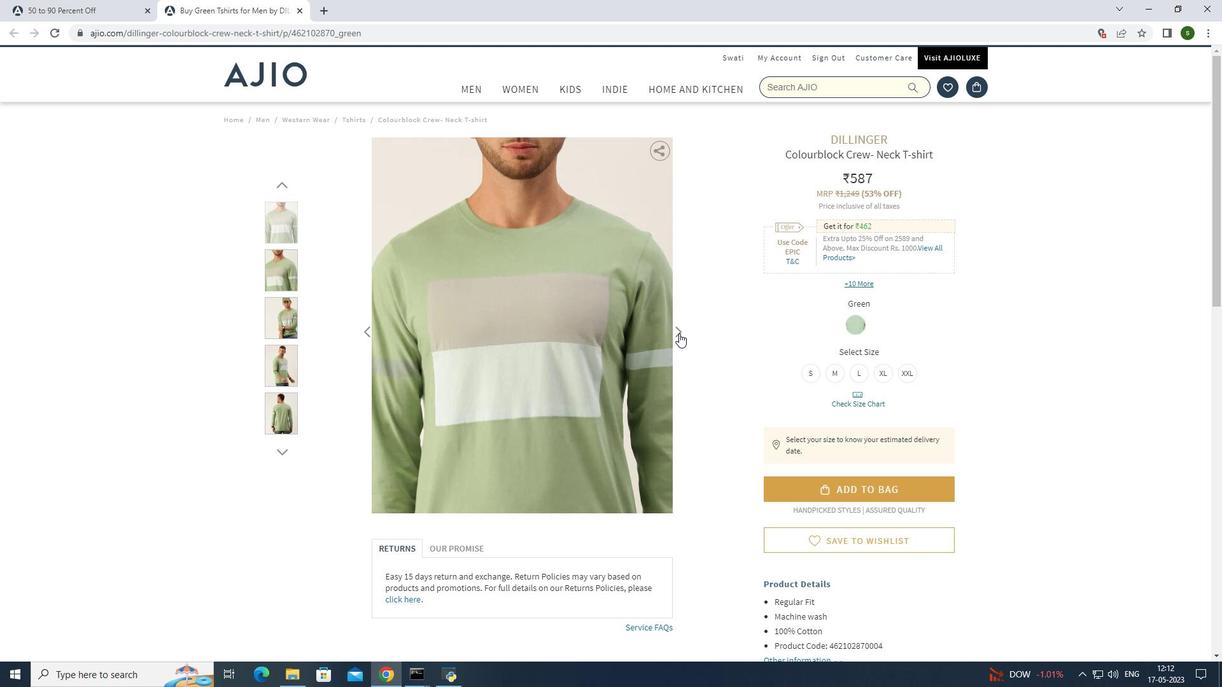 
Action: Mouse pressed left at (679, 333)
Screenshot: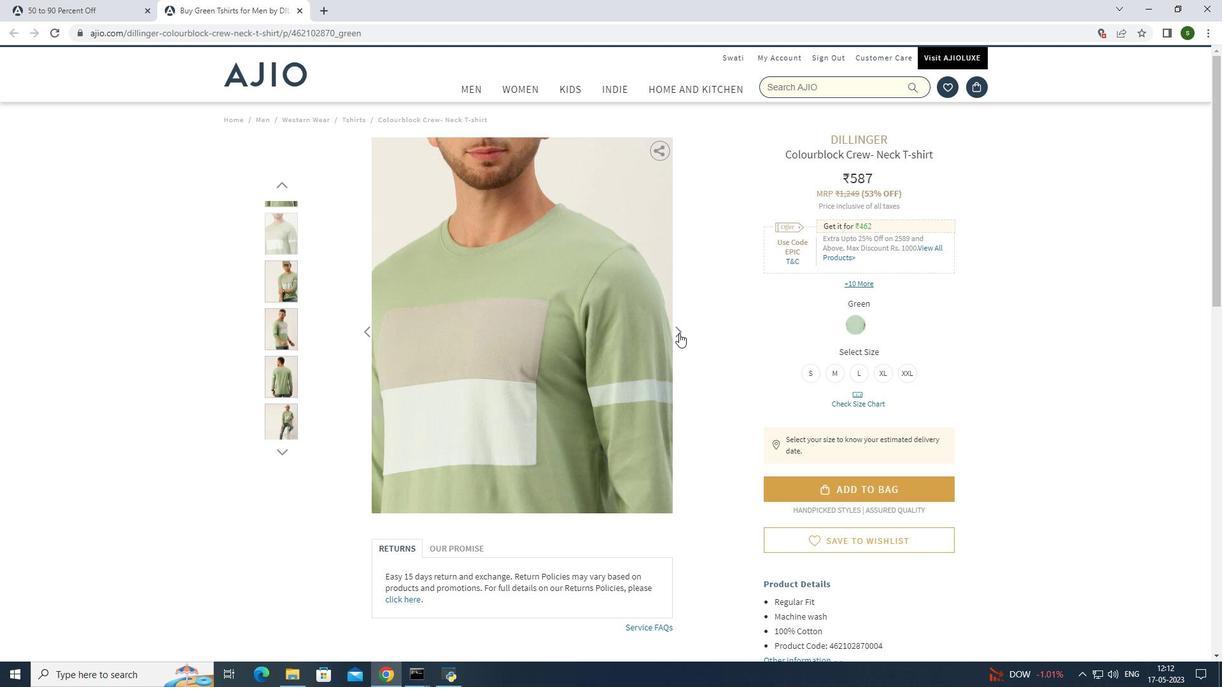 
Action: Mouse pressed left at (679, 333)
Screenshot: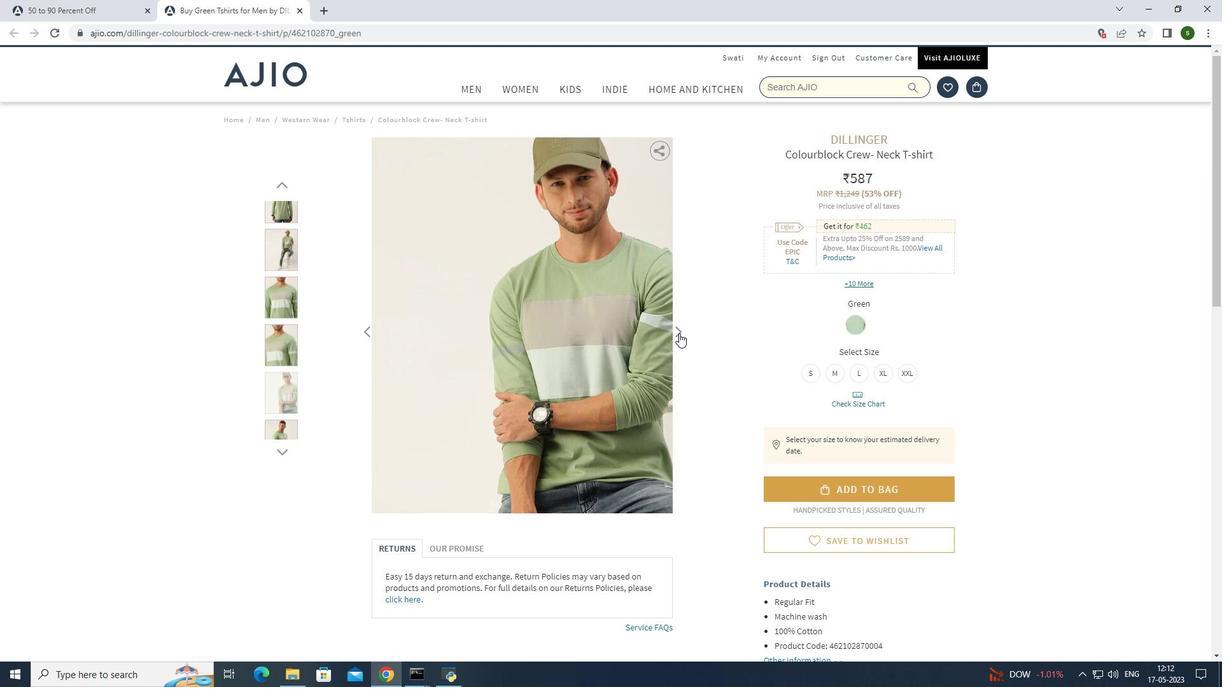 
Action: Mouse moved to (1001, 388)
Screenshot: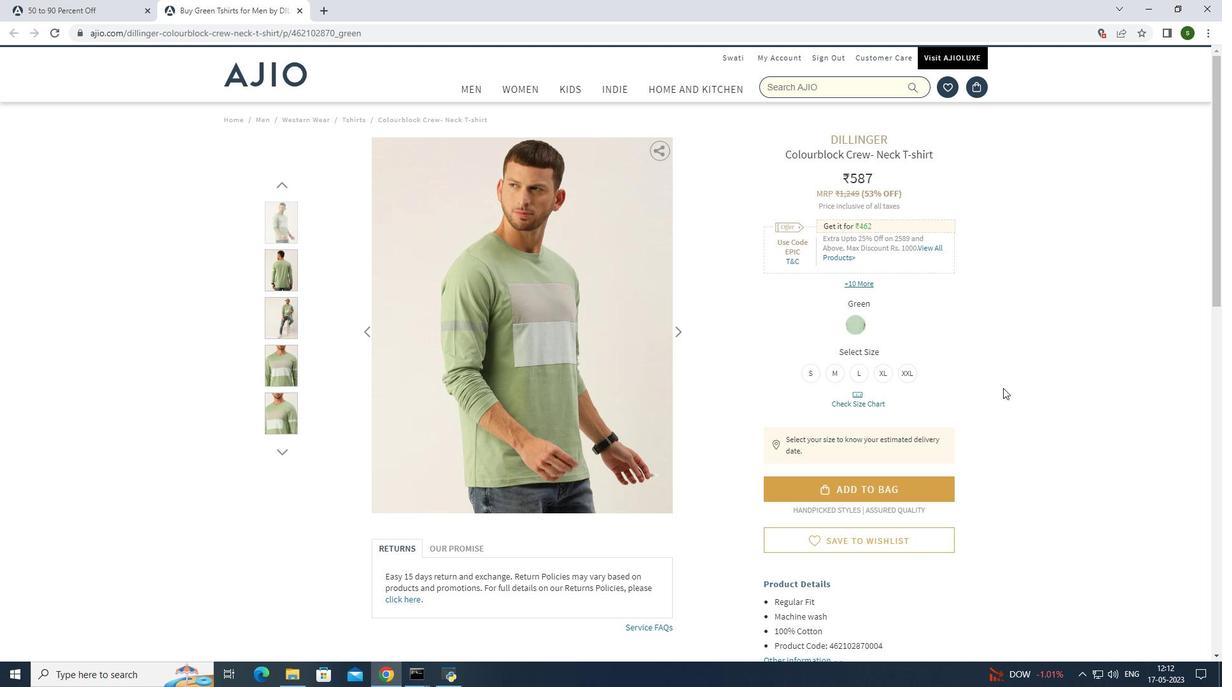 
Action: Mouse scrolled (1001, 387) with delta (0, 0)
Screenshot: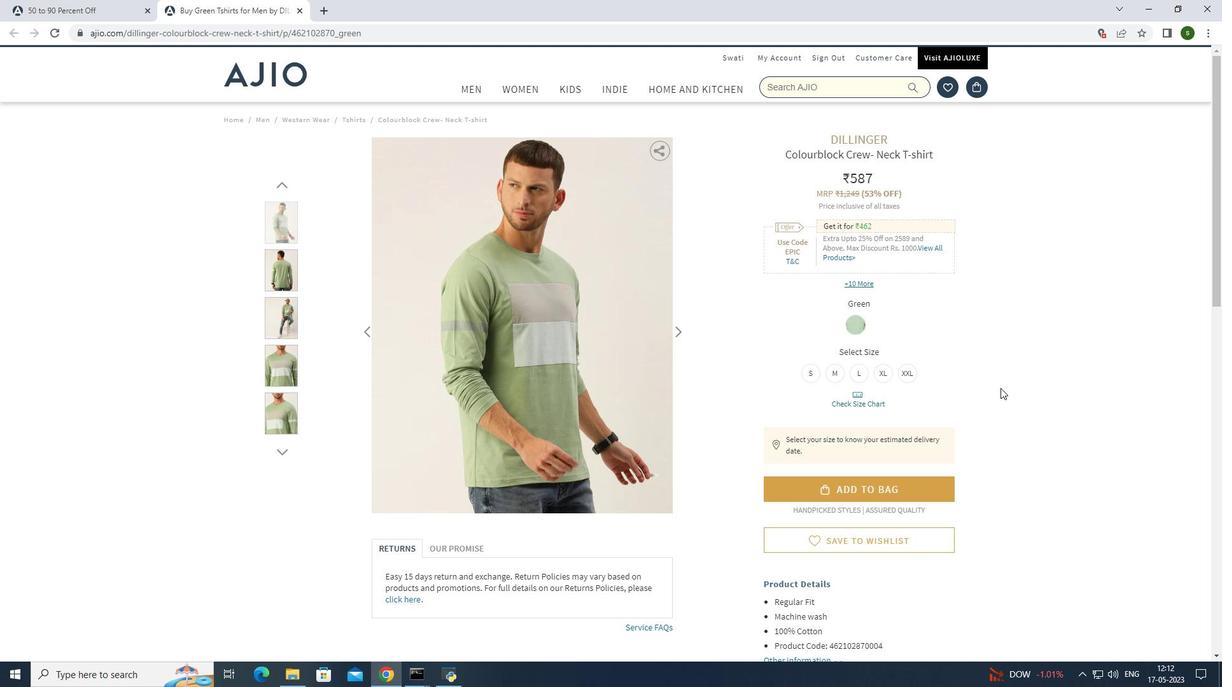 
Action: Mouse scrolled (1001, 387) with delta (0, 0)
Screenshot: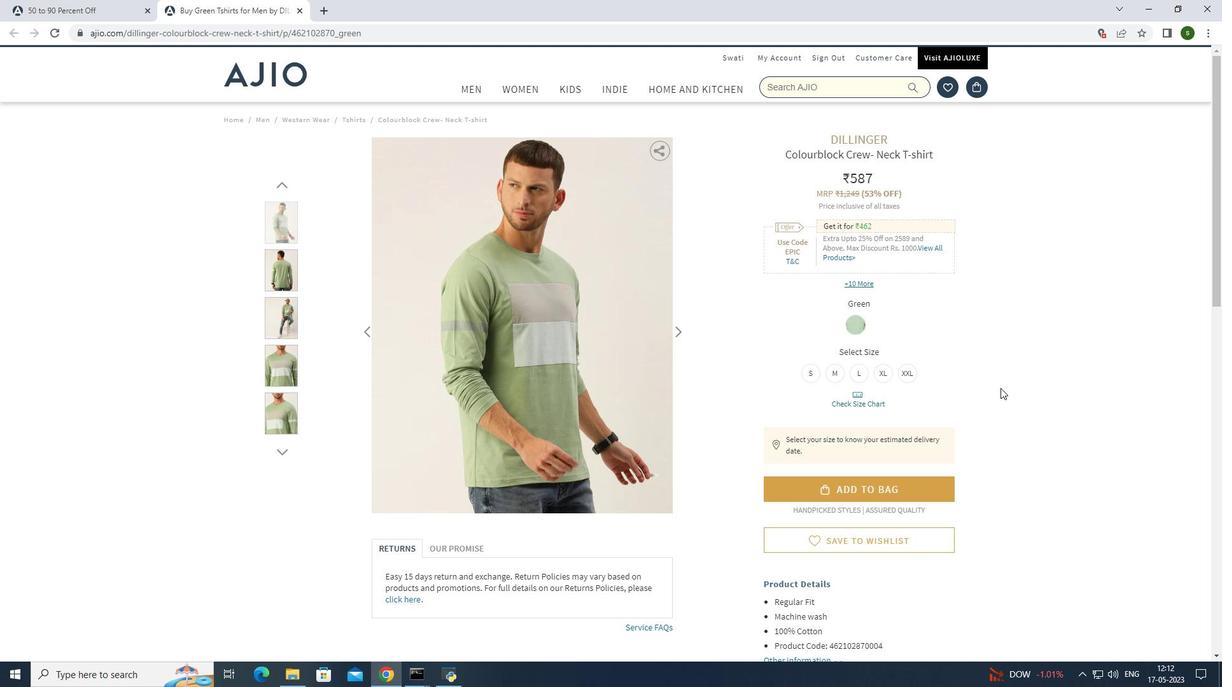 
Action: Mouse moved to (870, 276)
Screenshot: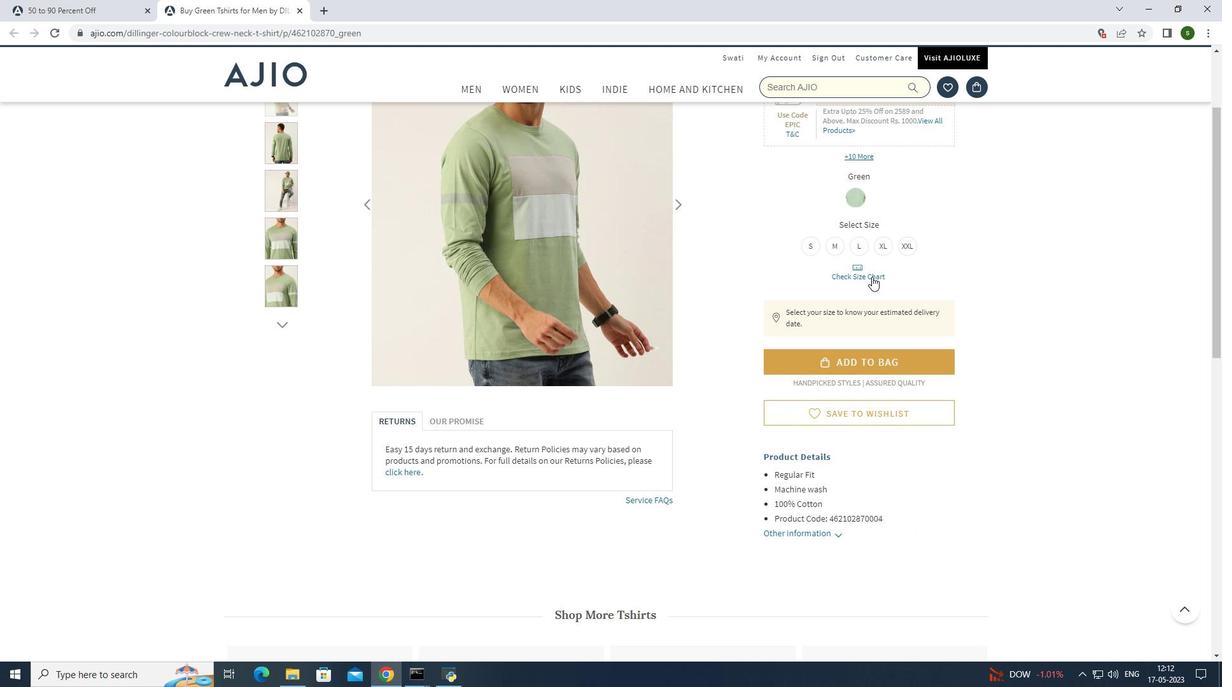 
Action: Mouse pressed left at (870, 276)
Screenshot: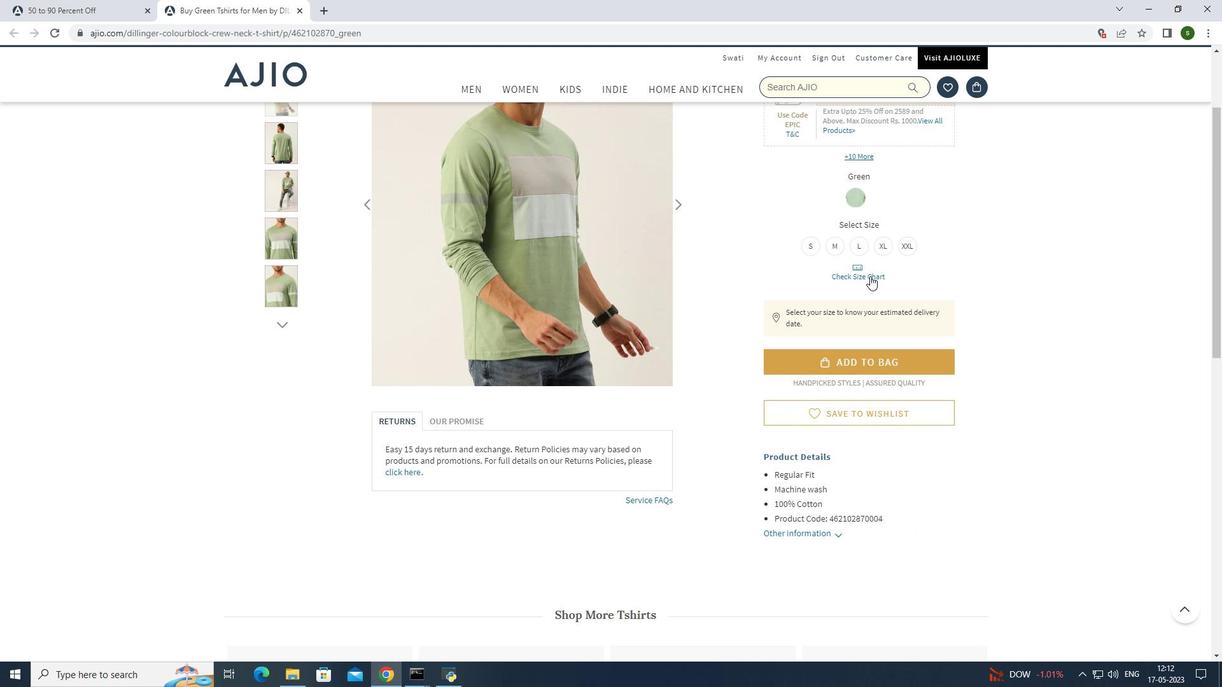 
Action: Mouse moved to (1192, 123)
Screenshot: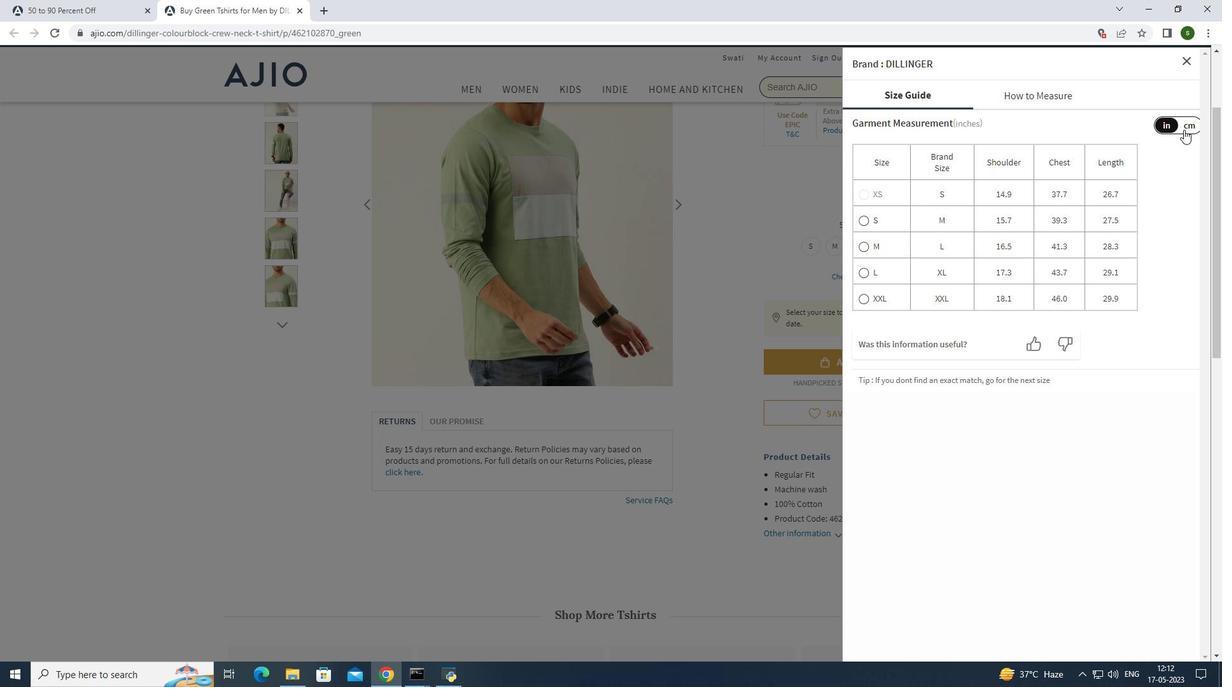 
Action: Mouse pressed left at (1192, 123)
Screenshot: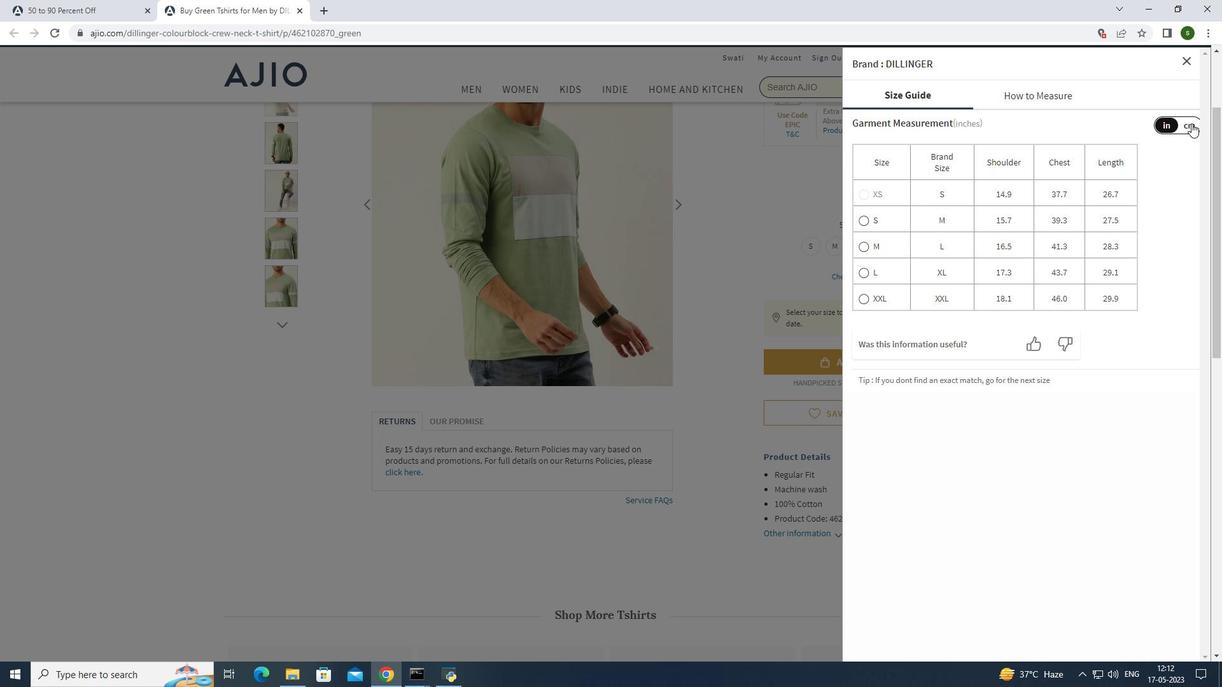 
Action: Mouse moved to (1187, 64)
Screenshot: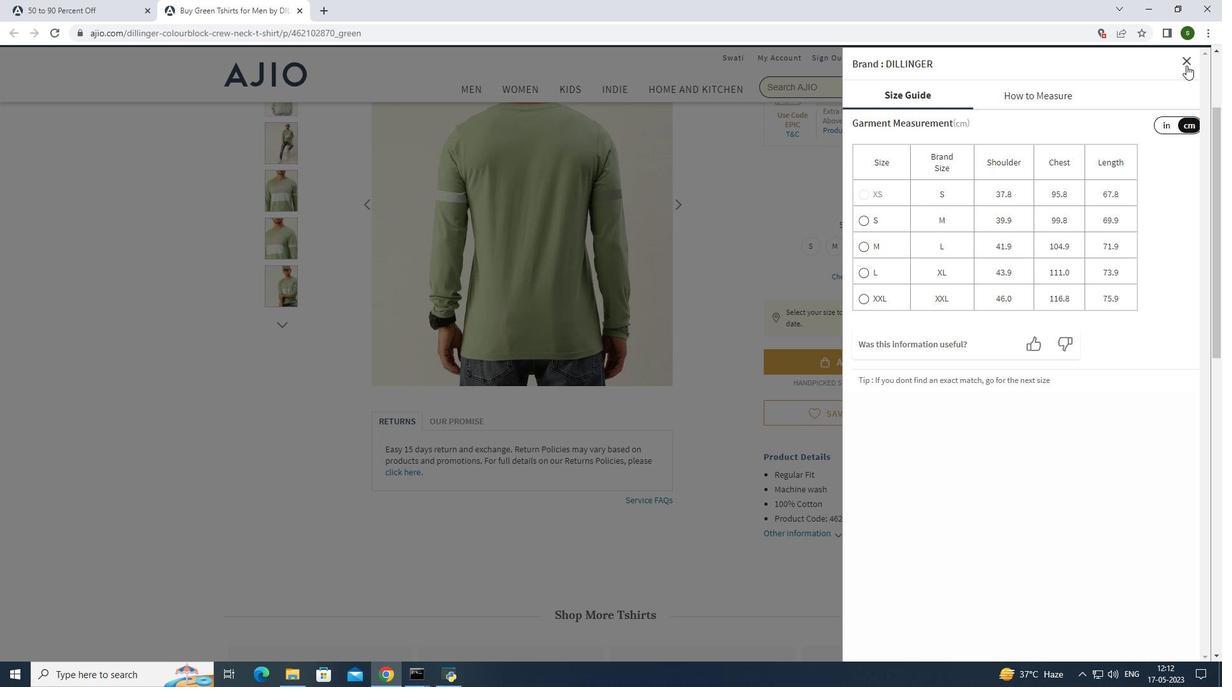 
Action: Mouse pressed left at (1187, 64)
Screenshot: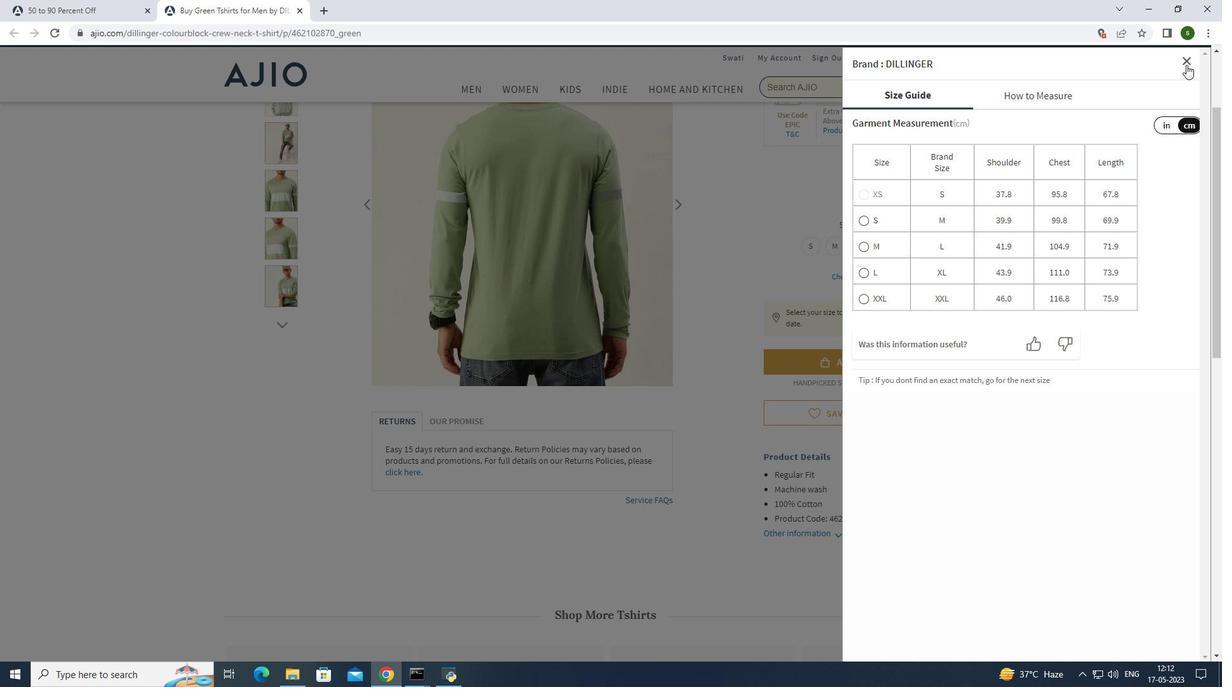 
Action: Mouse moved to (1002, 335)
Screenshot: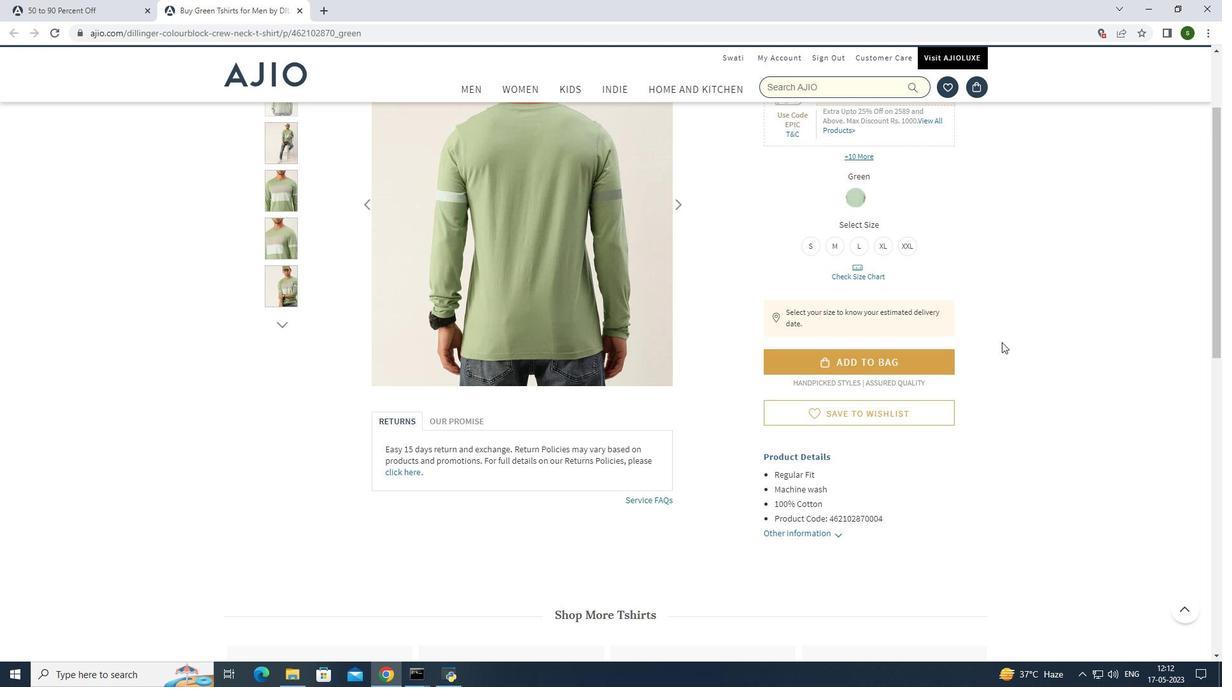 
Action: Mouse scrolled (1002, 334) with delta (0, 0)
Screenshot: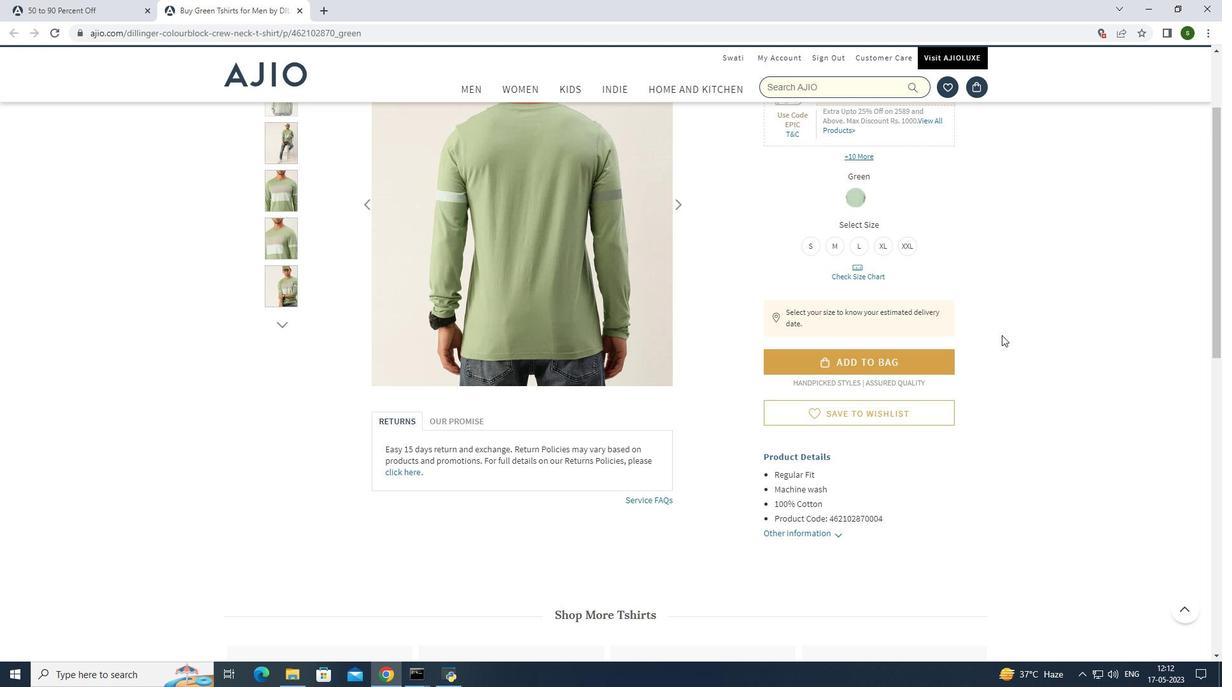 
Action: Mouse scrolled (1002, 334) with delta (0, 0)
Screenshot: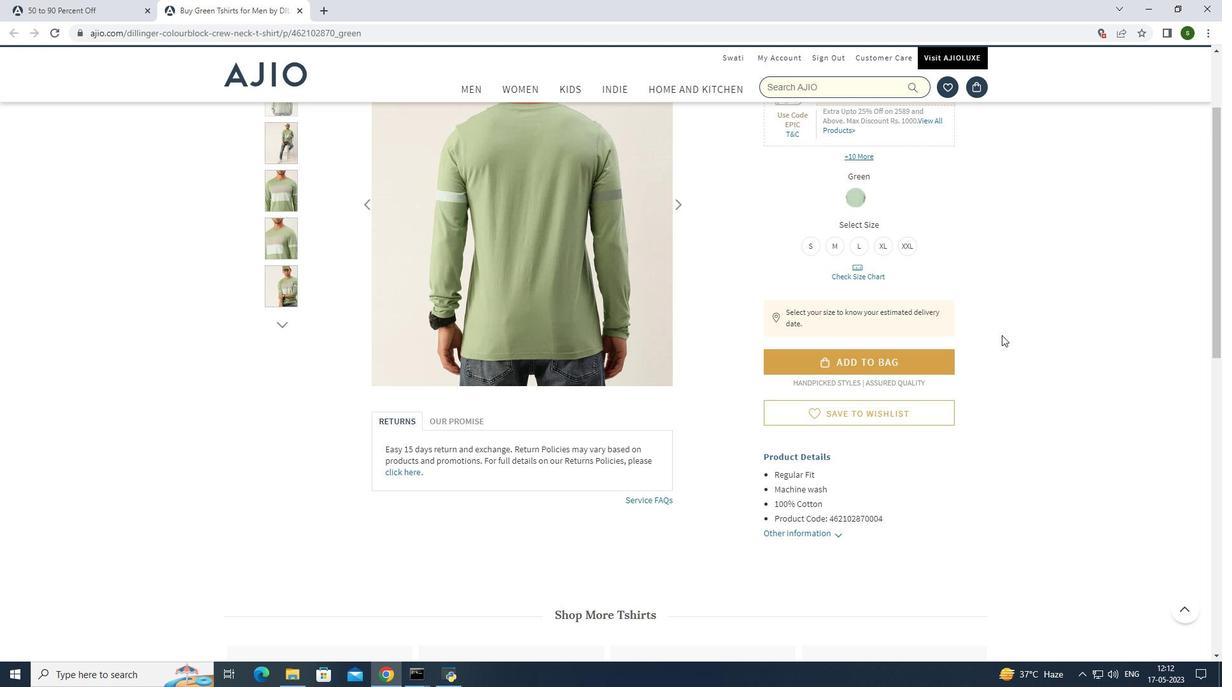 
Action: Mouse scrolled (1002, 334) with delta (0, 0)
Screenshot: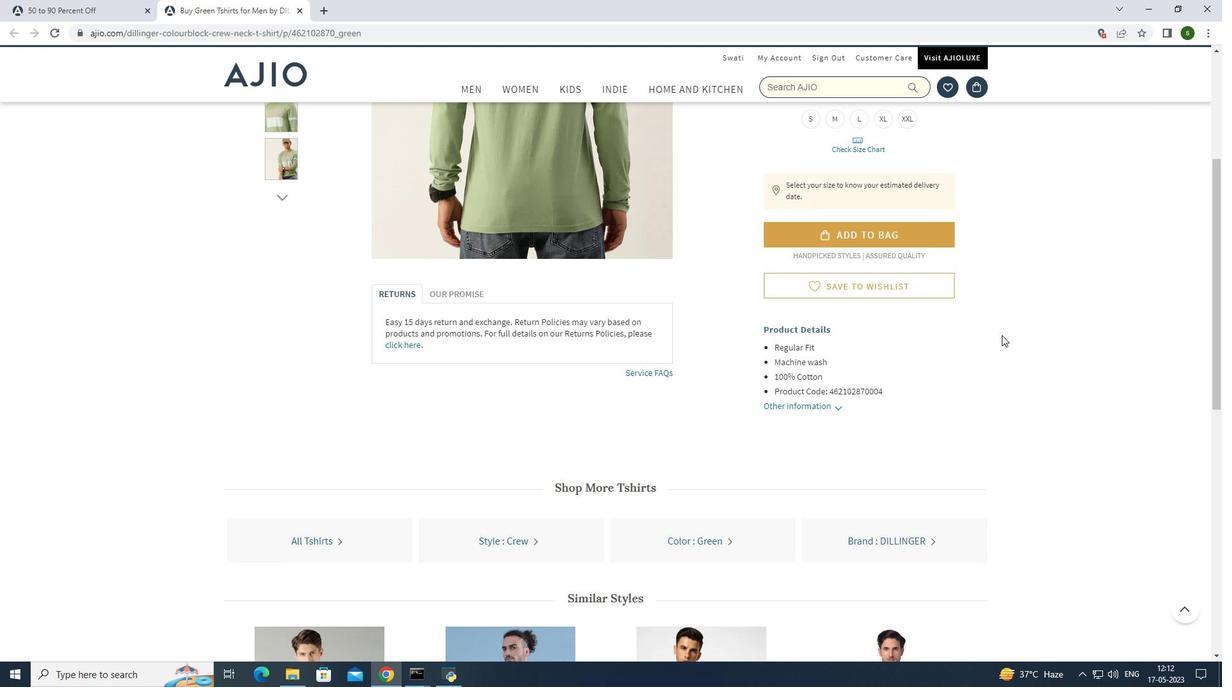 
Action: Mouse scrolled (1002, 334) with delta (0, 0)
Screenshot: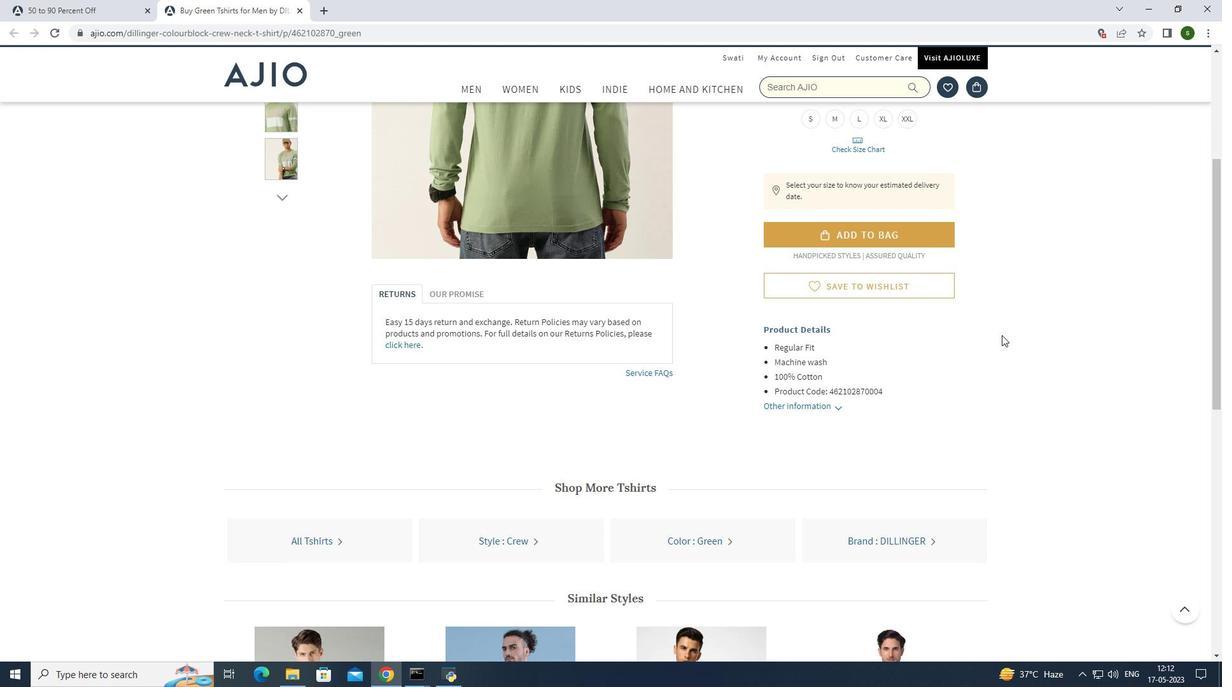 
Action: Mouse moved to (829, 282)
Screenshot: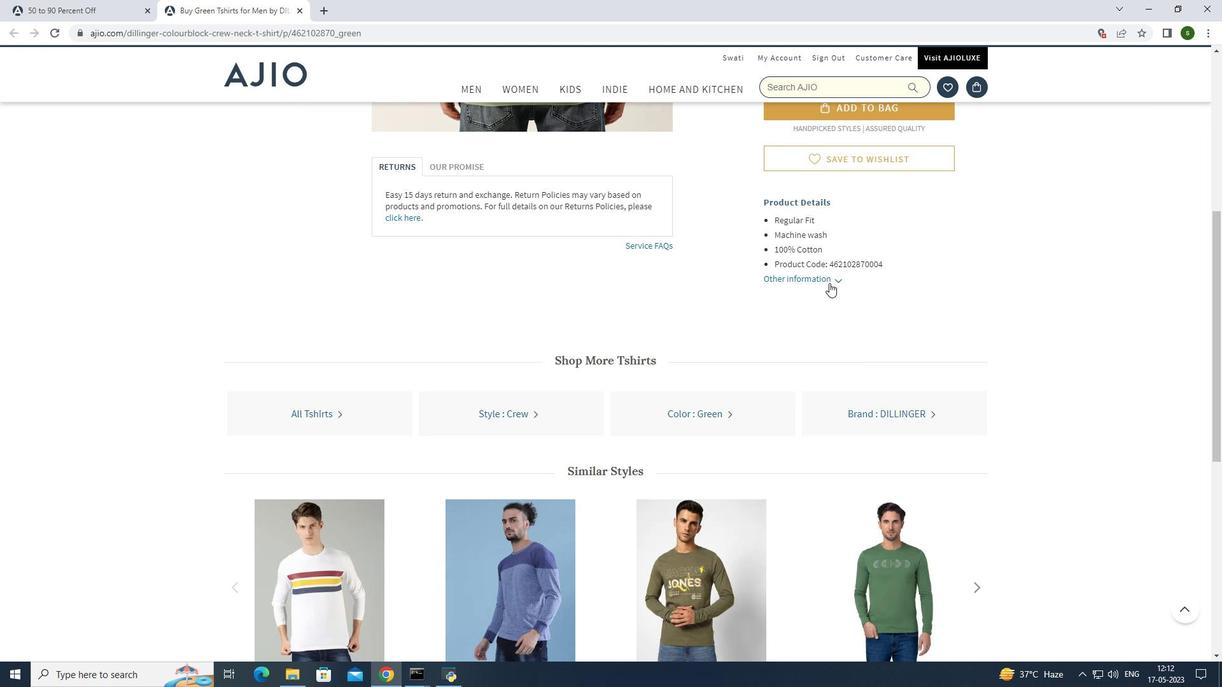 
Action: Mouse pressed left at (829, 282)
Screenshot: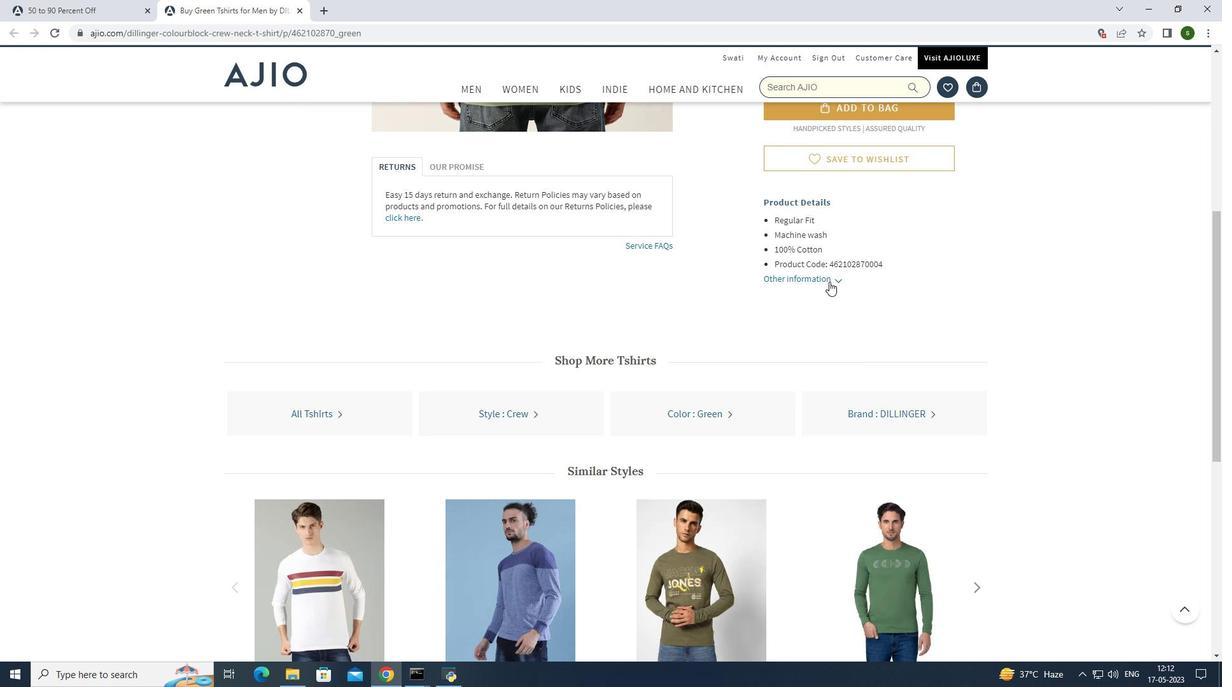 
Action: Mouse moved to (959, 382)
Screenshot: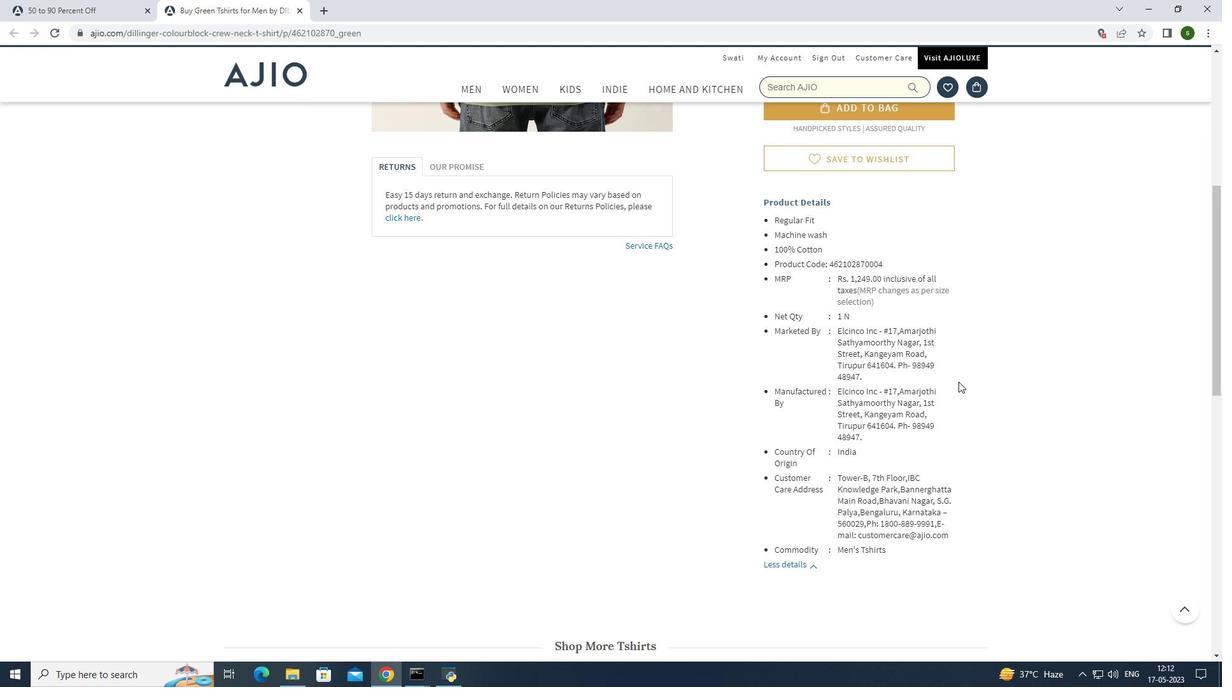 
Action: Mouse scrolled (959, 381) with delta (0, 0)
Screenshot: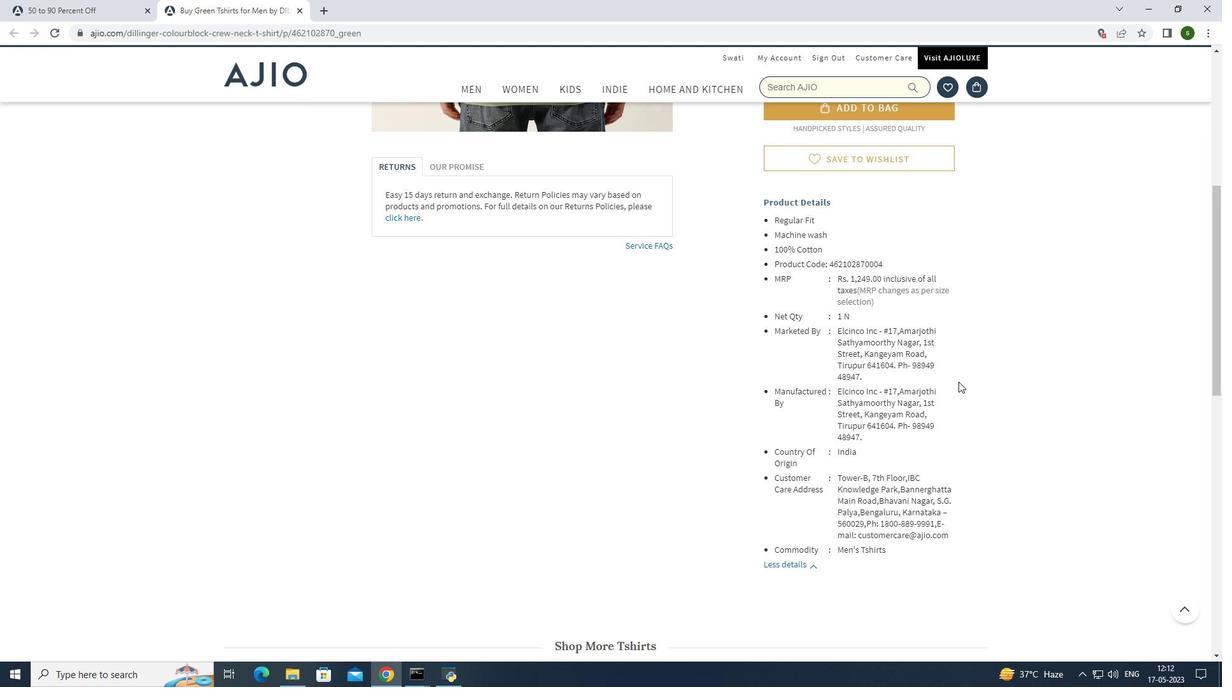 
Action: Mouse moved to (980, 389)
Screenshot: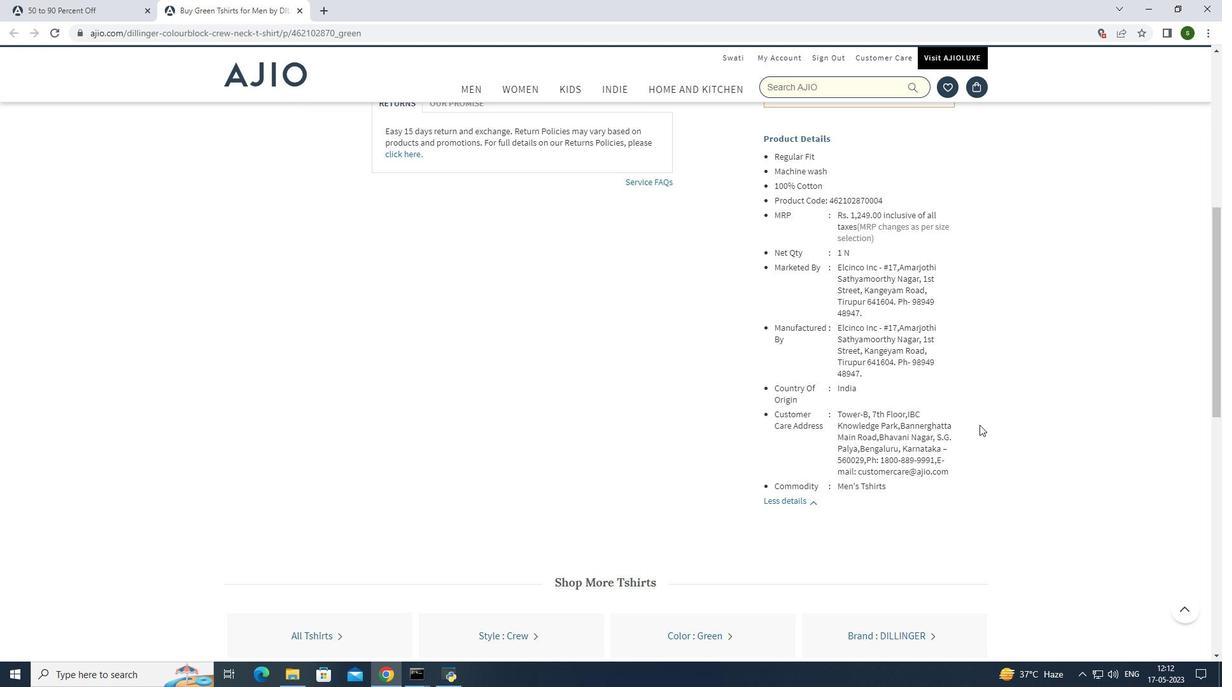 
Action: Mouse scrolled (980, 389) with delta (0, 0)
Screenshot: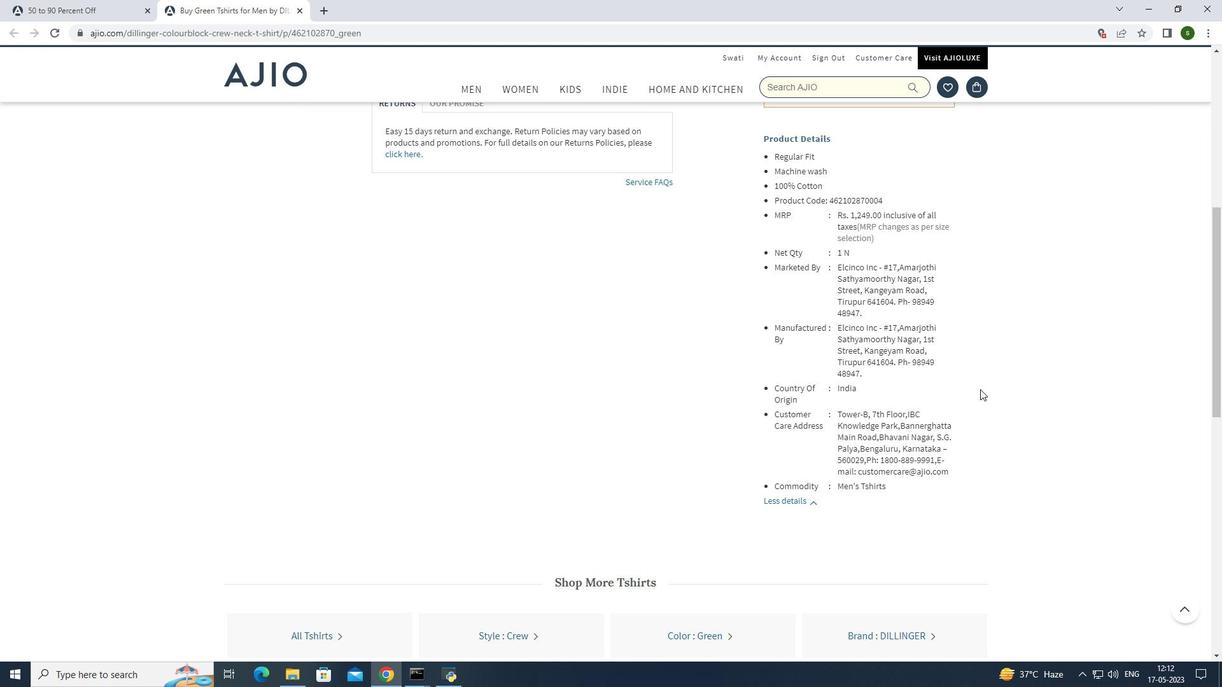 
Action: Mouse moved to (933, 296)
Screenshot: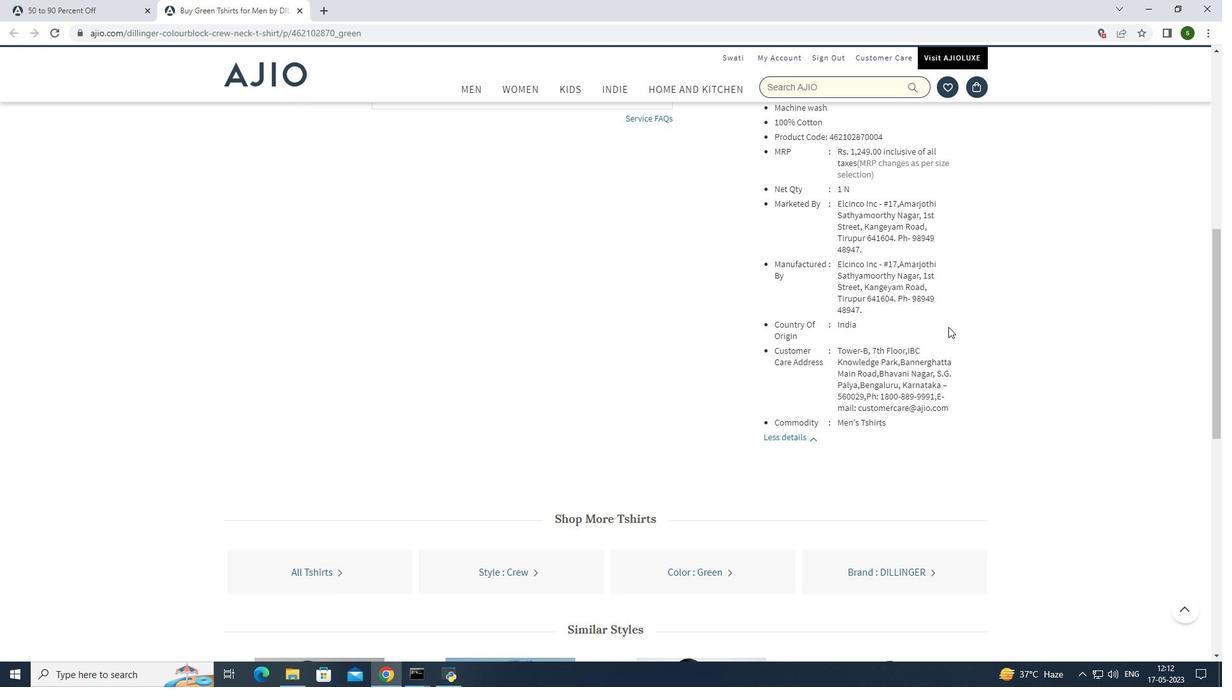 
Action: Mouse scrolled (933, 297) with delta (0, 0)
Screenshot: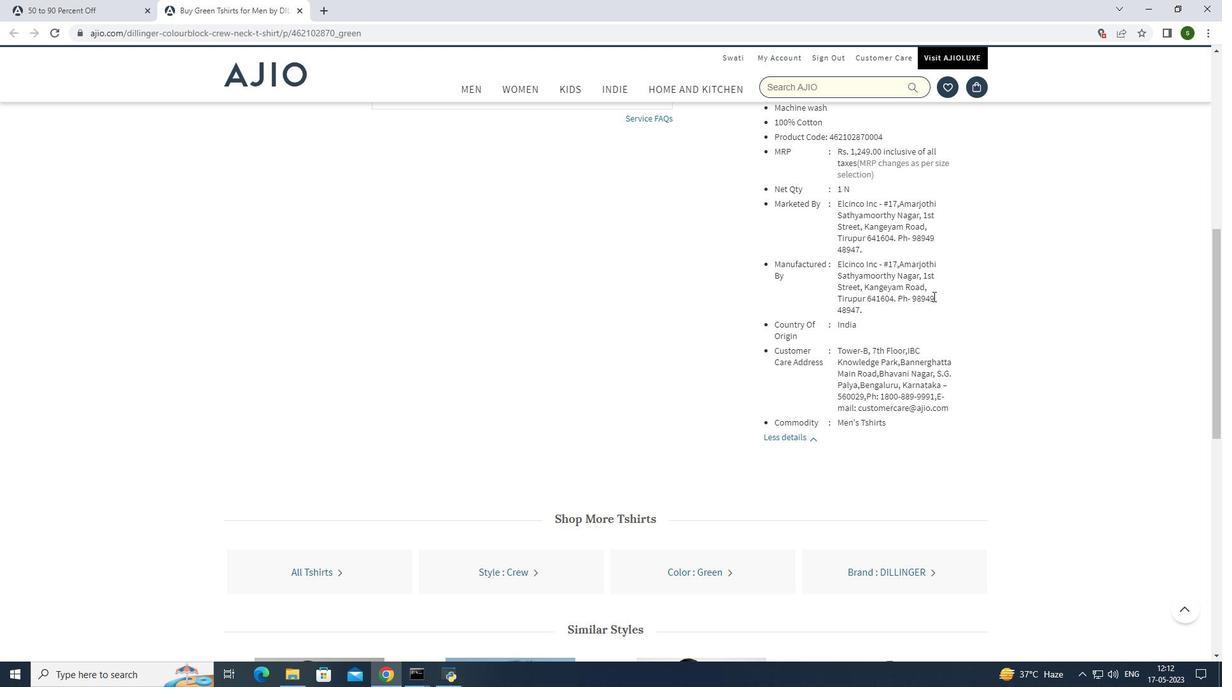 
Action: Mouse scrolled (933, 296) with delta (0, 0)
Screenshot: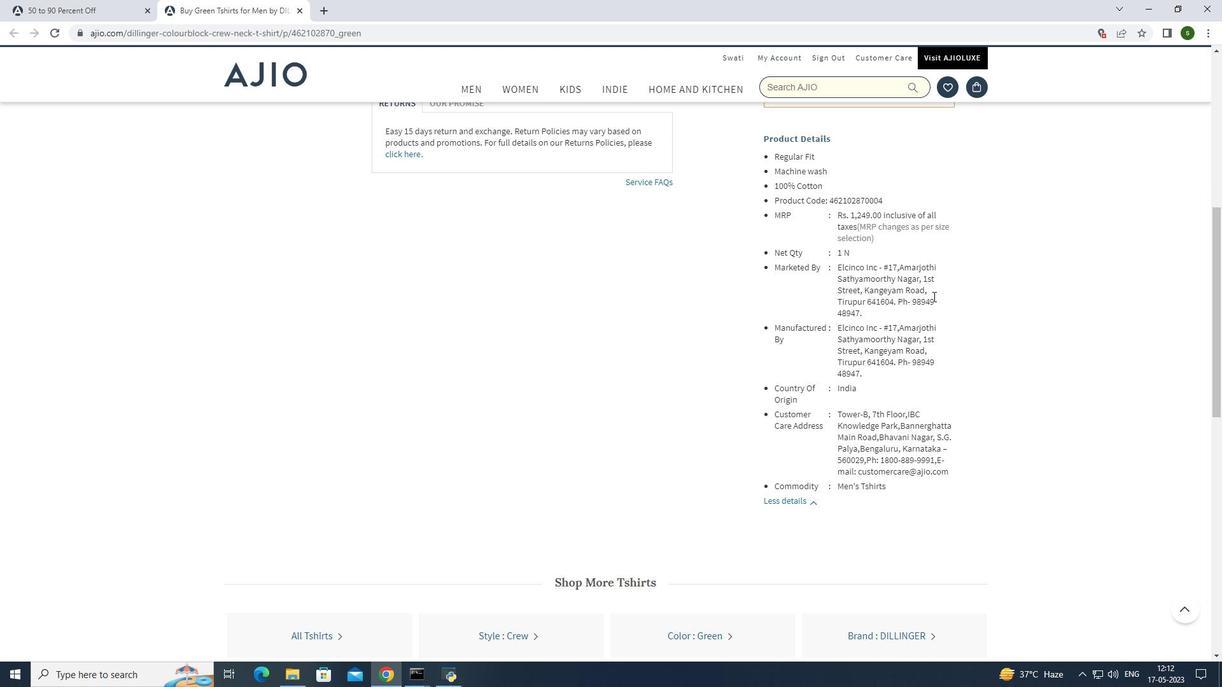 
Action: Mouse scrolled (933, 296) with delta (0, 0)
Screenshot: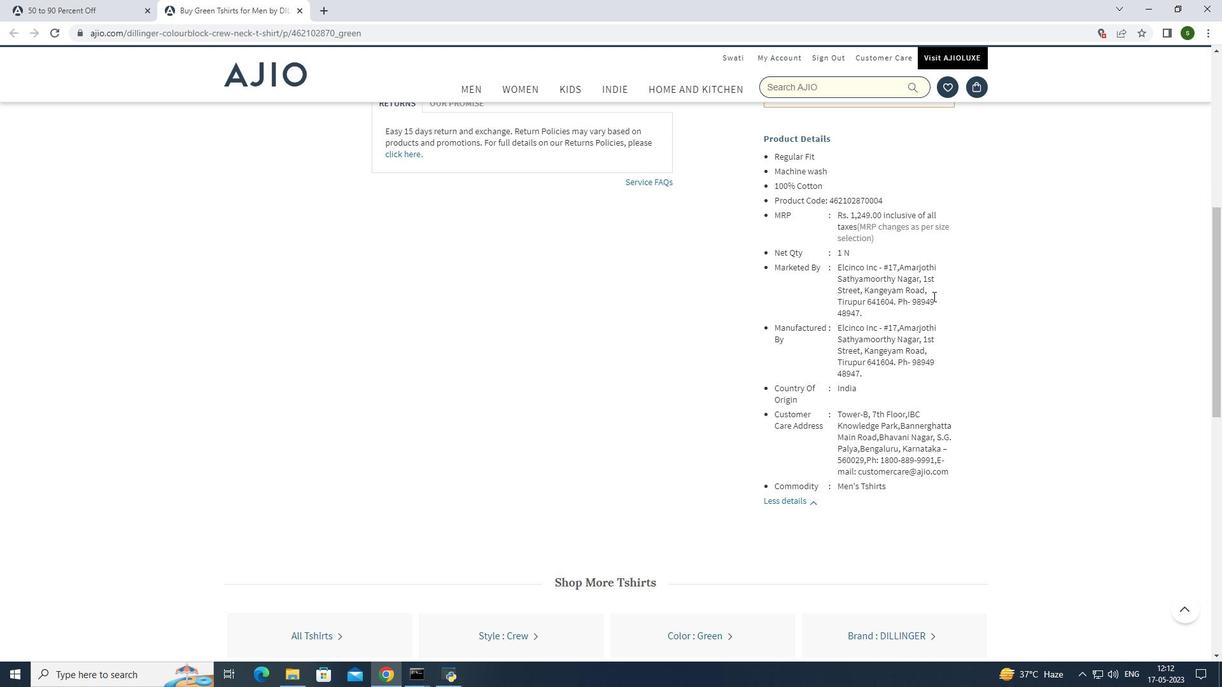 
Action: Mouse scrolled (933, 296) with delta (0, 0)
Screenshot: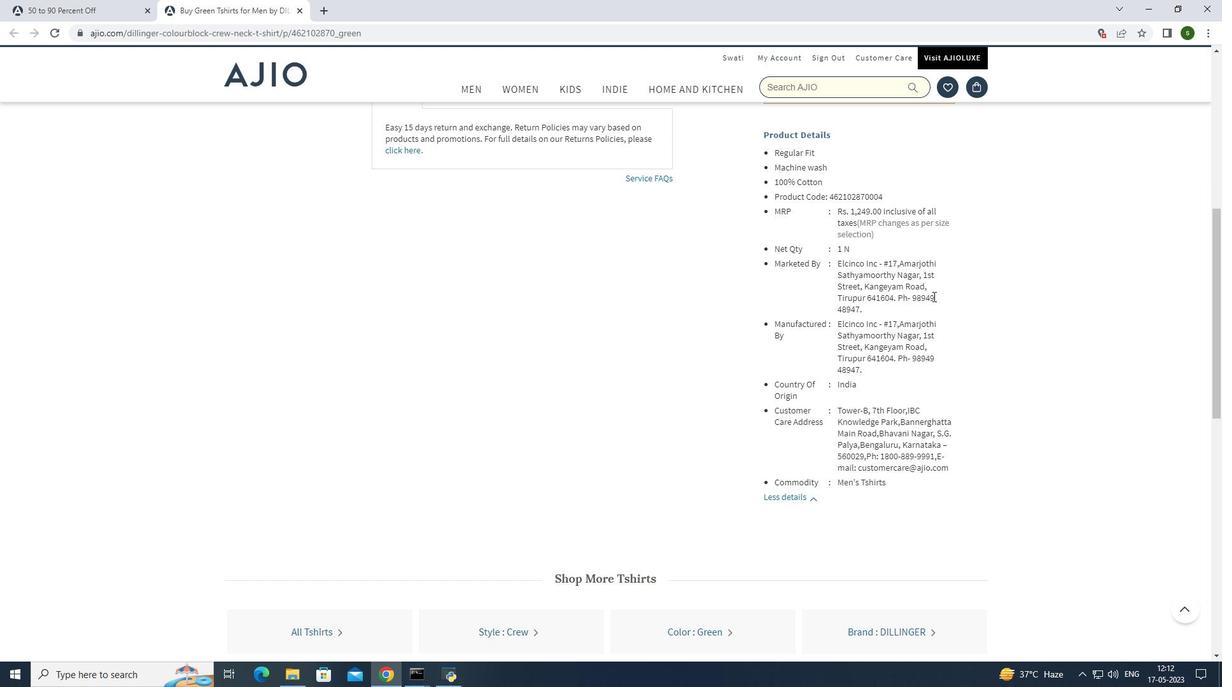 
Action: Mouse scrolled (933, 296) with delta (0, 0)
Screenshot: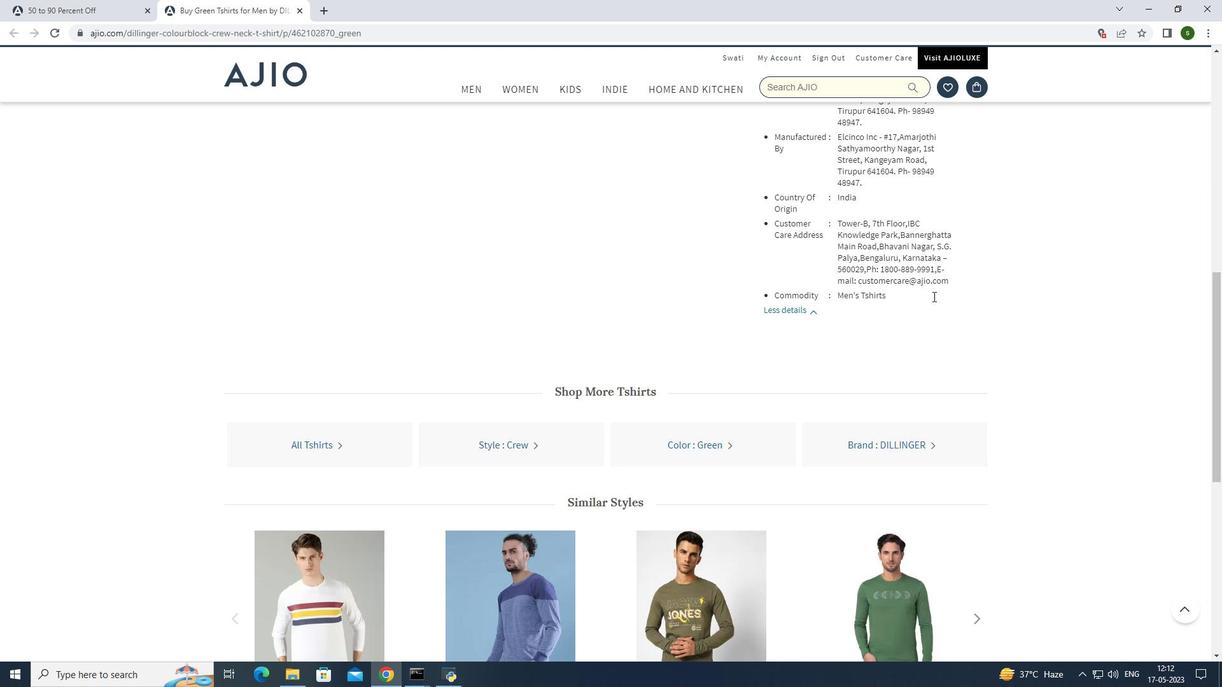 
Action: Mouse scrolled (933, 296) with delta (0, 0)
Screenshot: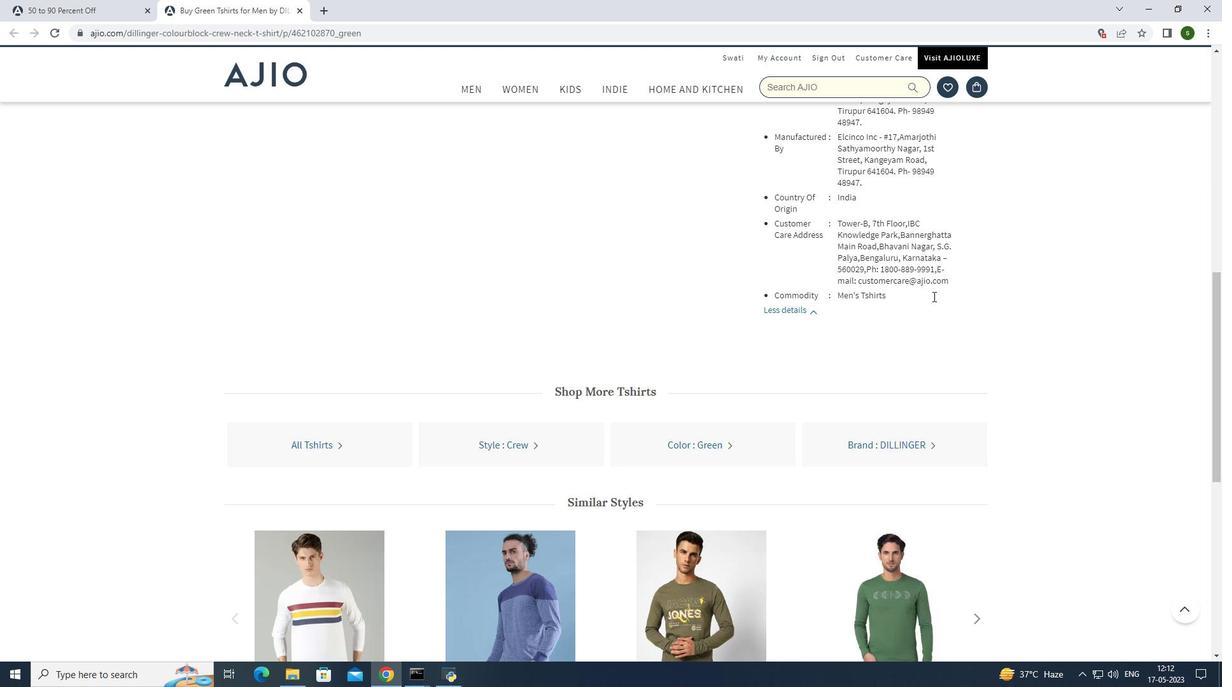 
Action: Mouse scrolled (933, 296) with delta (0, 0)
Screenshot: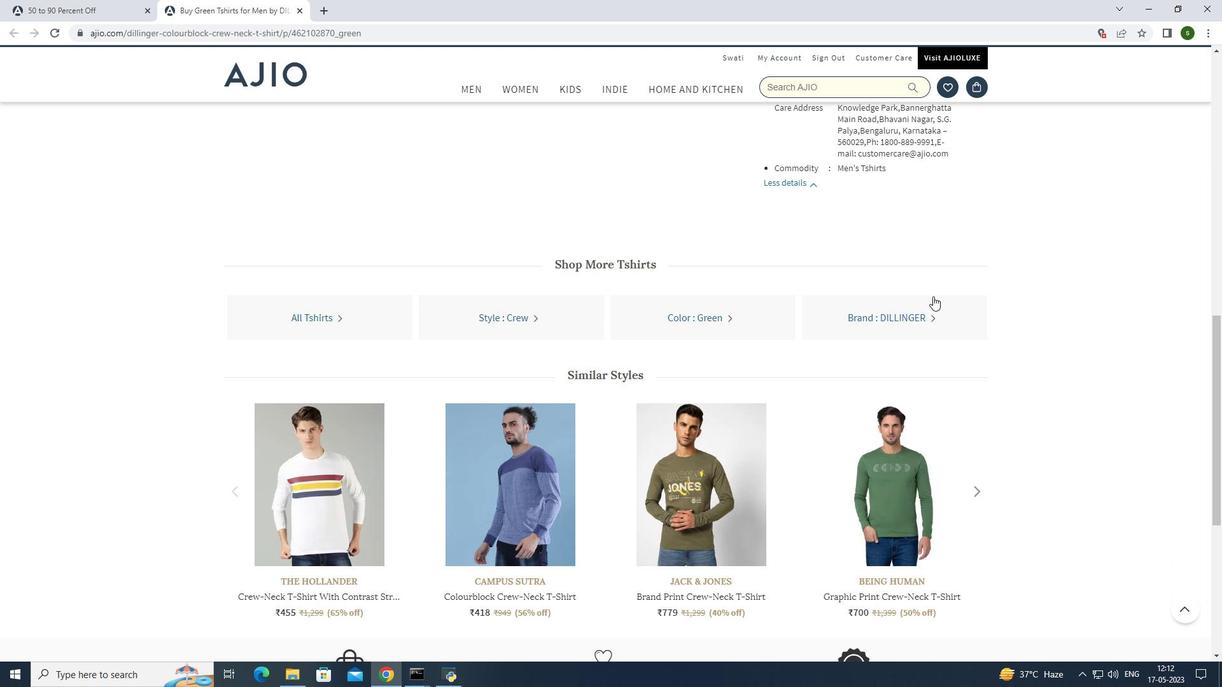 
Action: Mouse scrolled (933, 296) with delta (0, 0)
Screenshot: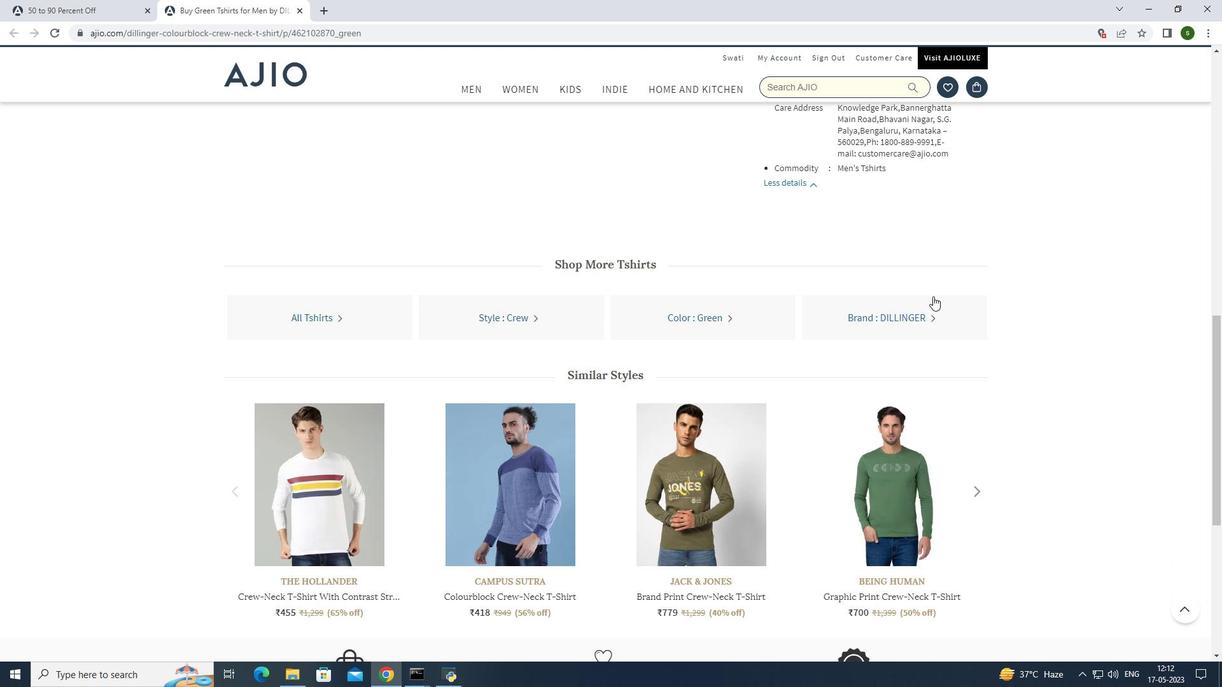
Action: Mouse scrolled (933, 296) with delta (0, 0)
Screenshot: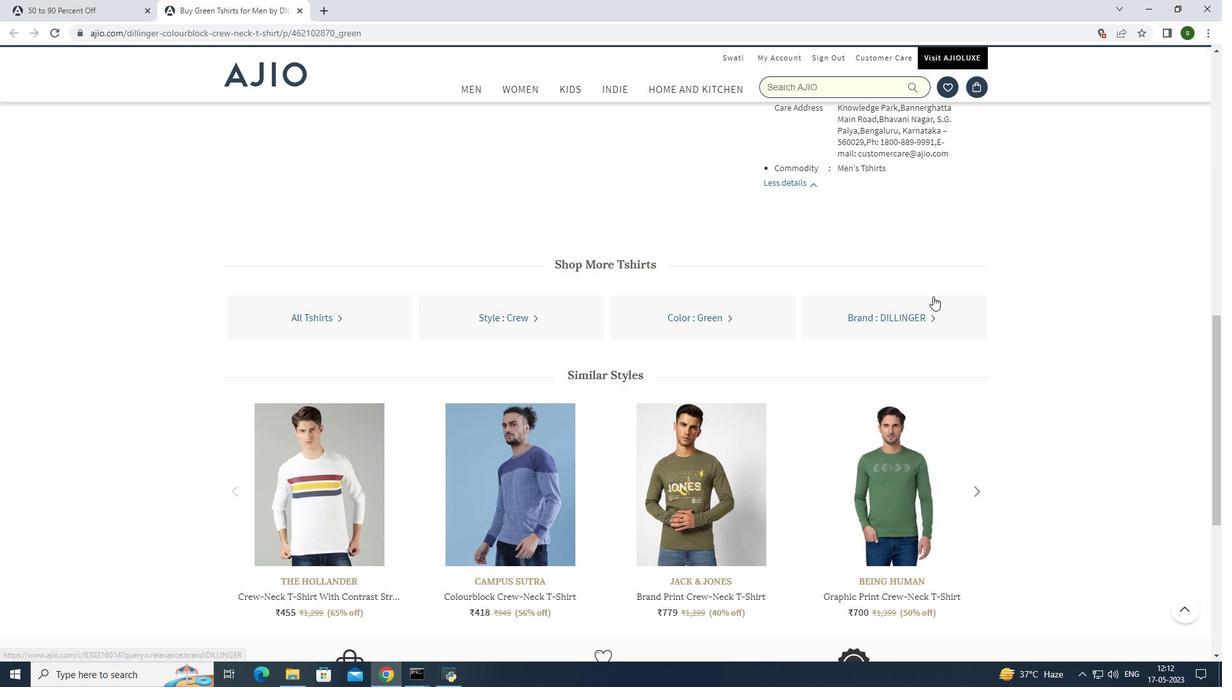 
Action: Mouse scrolled (933, 297) with delta (0, 0)
Screenshot: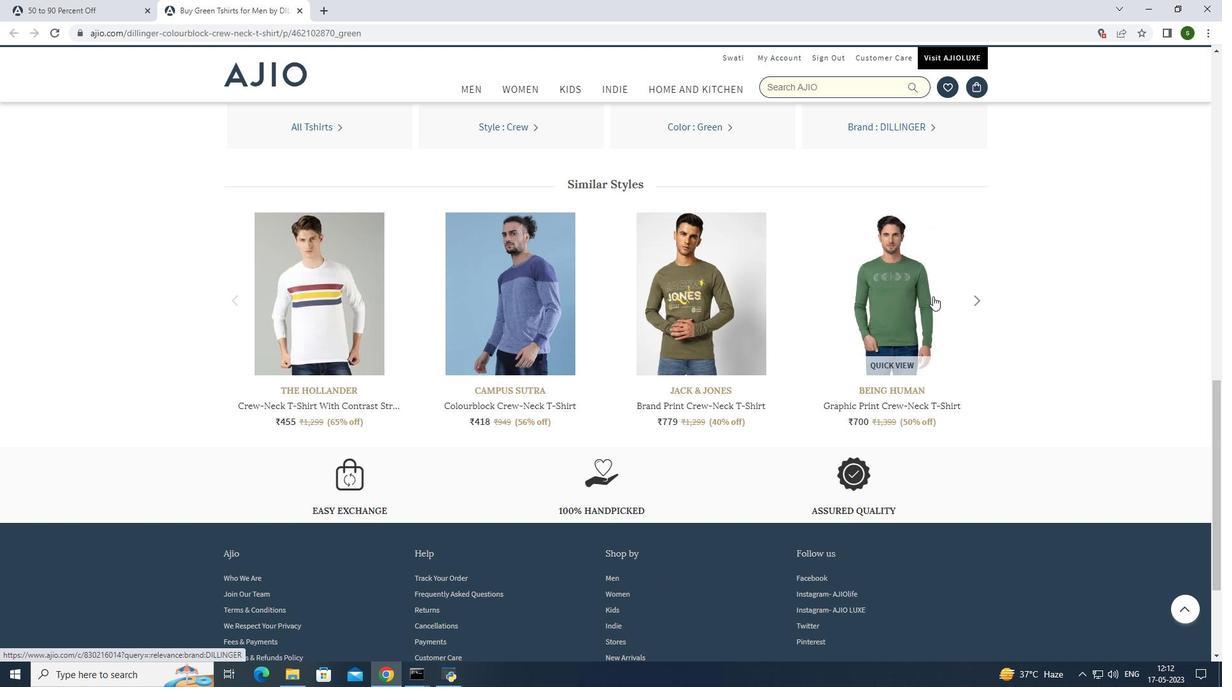 
Action: Mouse scrolled (933, 297) with delta (0, 0)
Screenshot: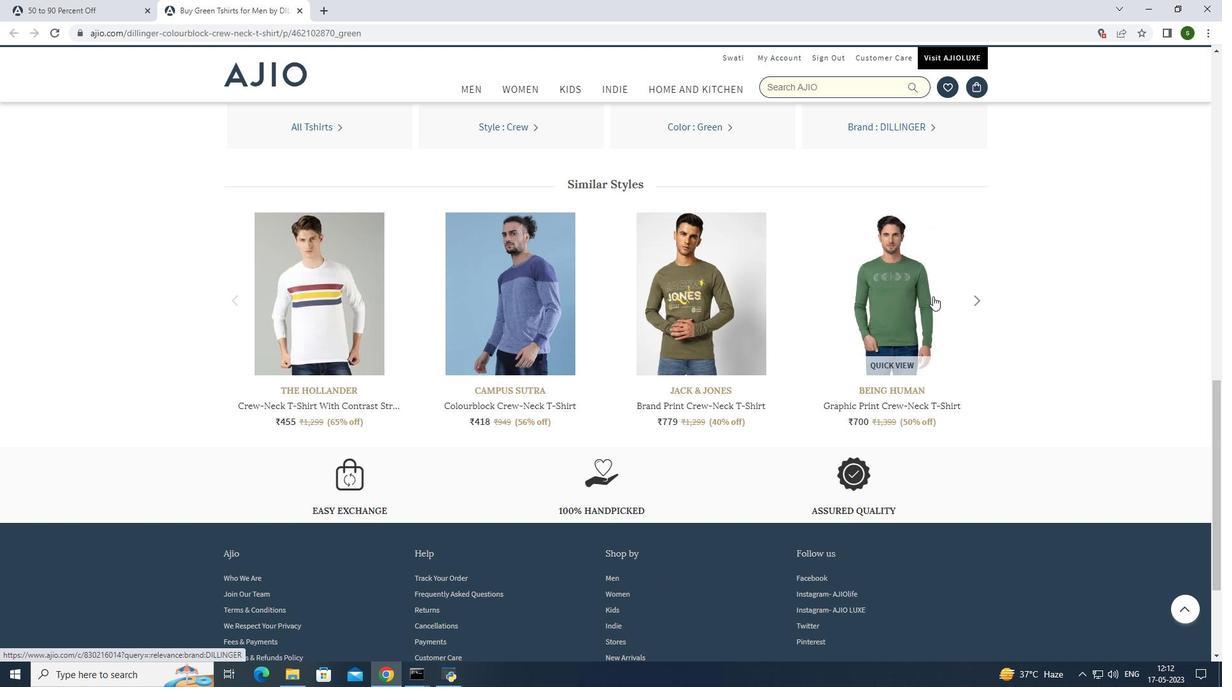 
Action: Mouse scrolled (933, 297) with delta (0, 0)
Screenshot: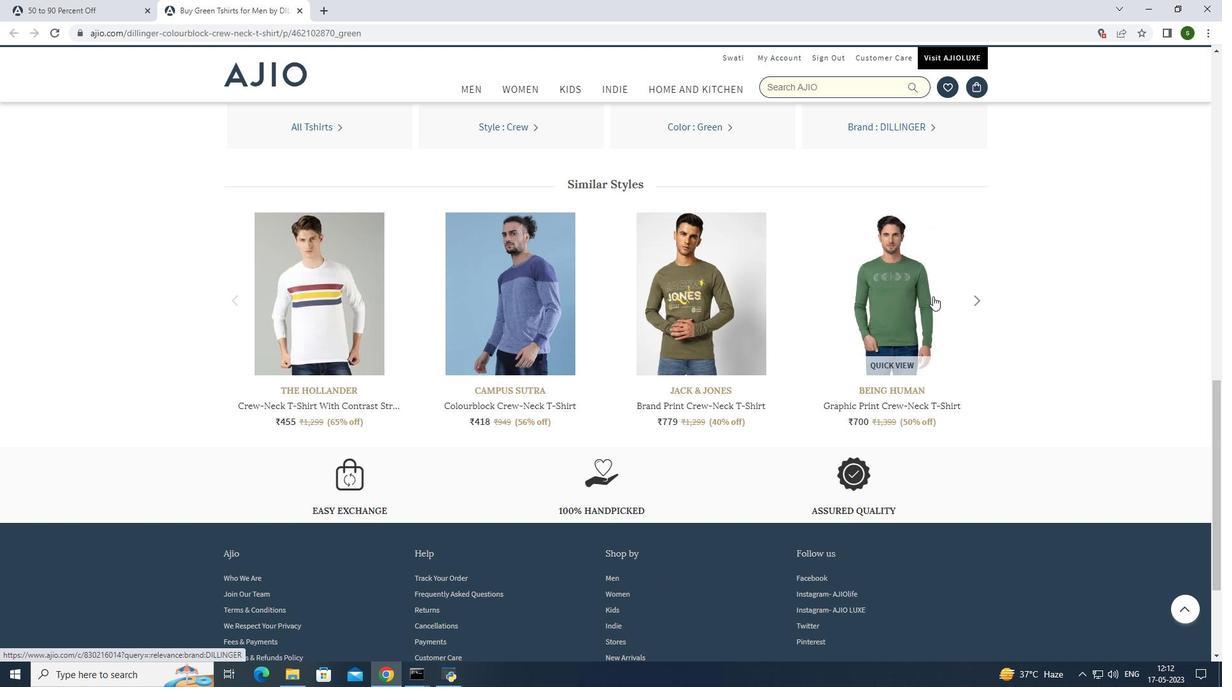 
Action: Mouse scrolled (933, 297) with delta (0, 0)
Screenshot: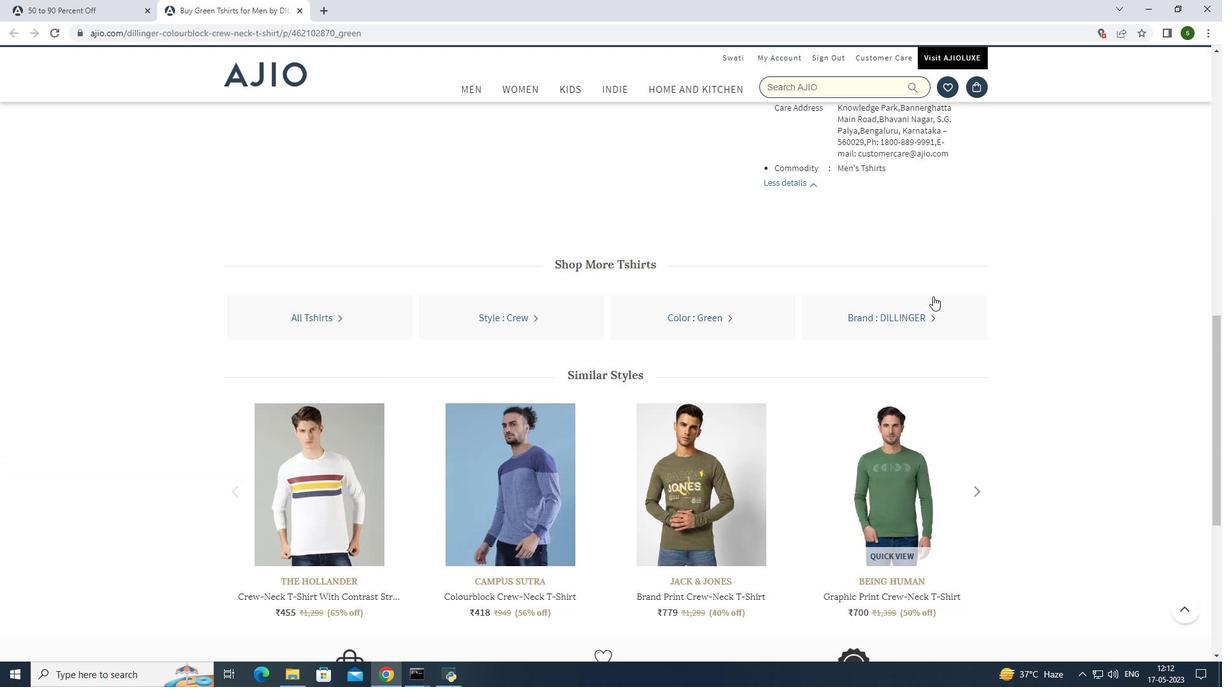 
Action: Mouse scrolled (933, 297) with delta (0, 0)
Screenshot: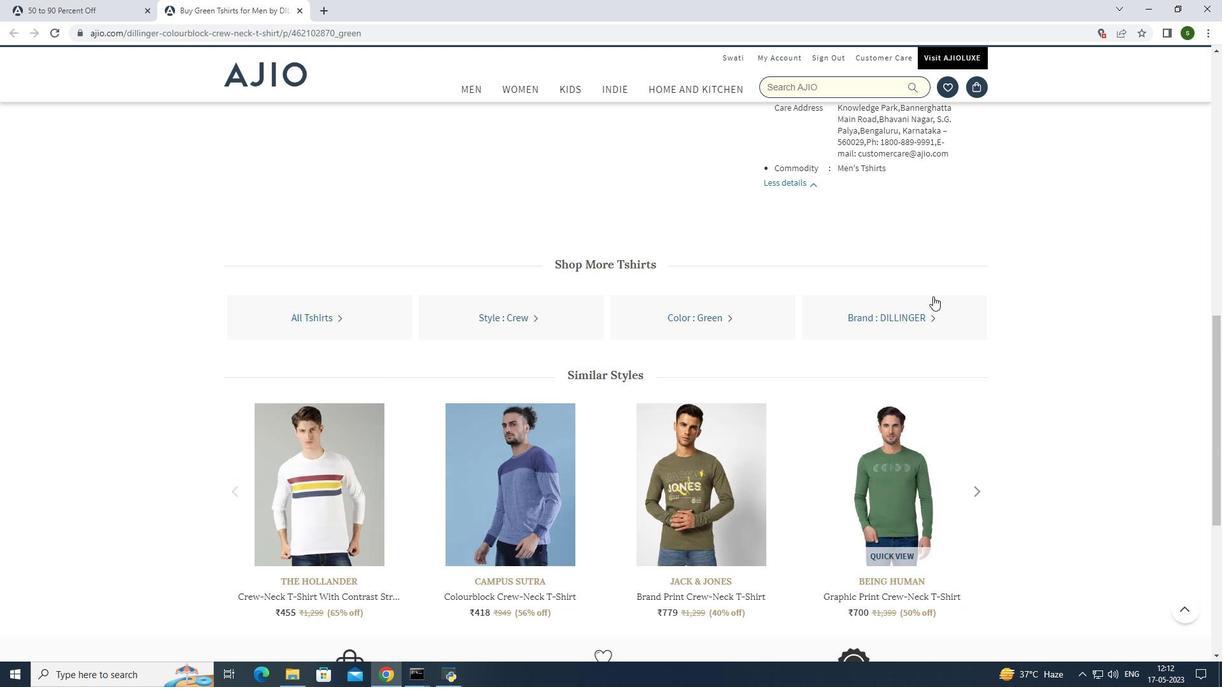 
Action: Mouse scrolled (933, 297) with delta (0, 0)
Screenshot: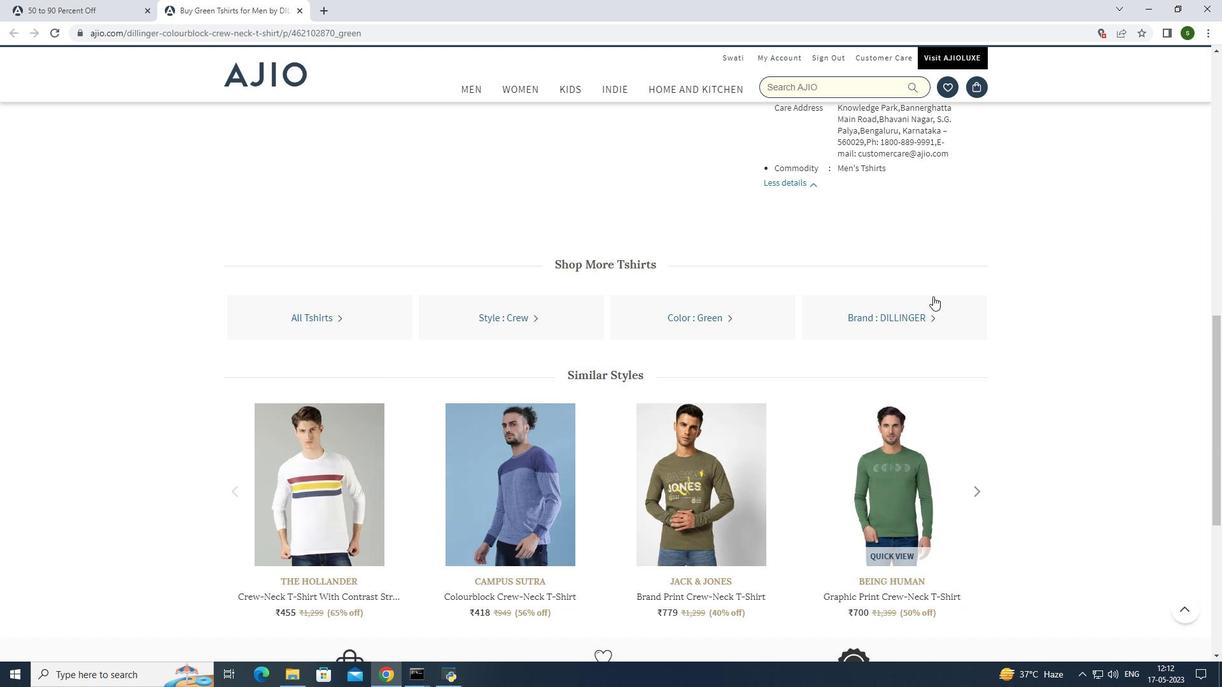 
Action: Mouse moved to (933, 296)
Screenshot: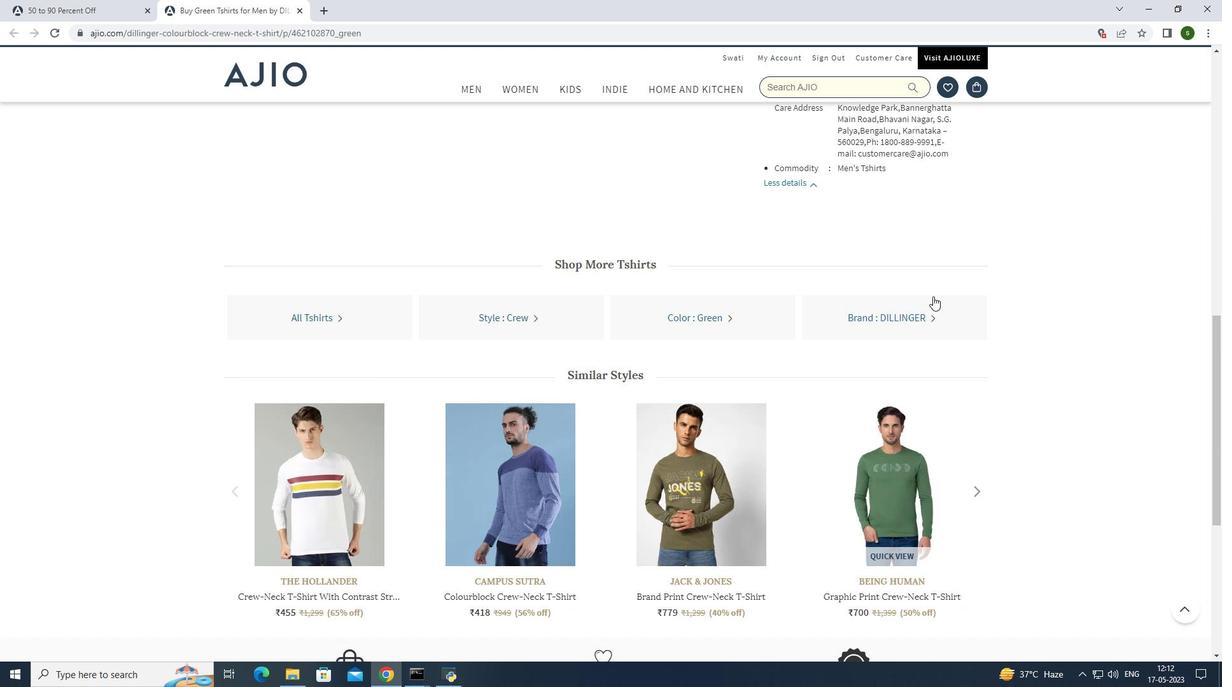 
Action: Mouse scrolled (933, 296) with delta (0, 0)
Screenshot: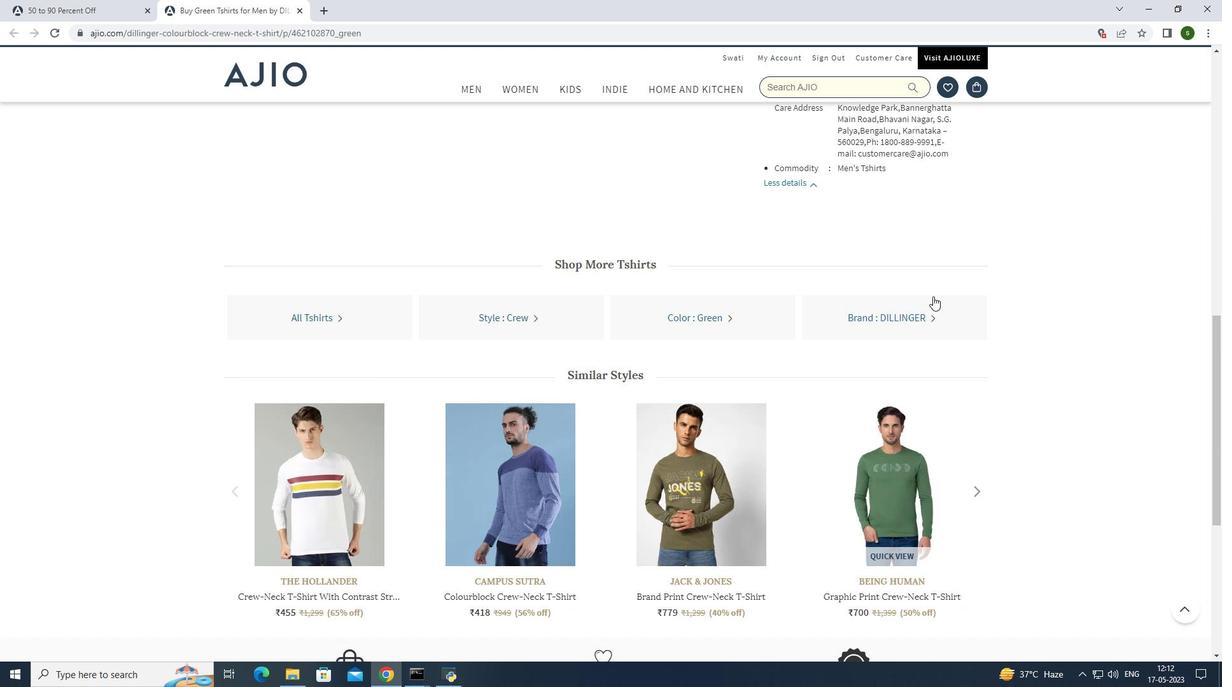 
Action: Mouse moved to (931, 289)
Screenshot: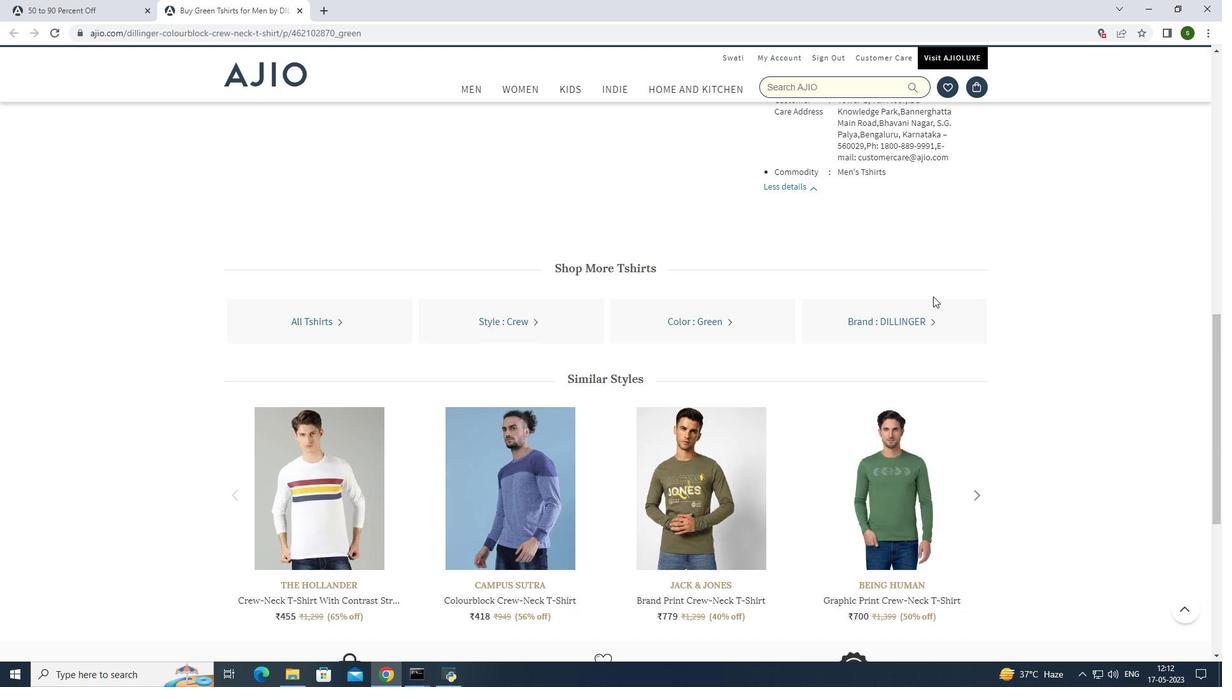 
Action: Mouse scrolled (931, 289) with delta (0, 0)
Screenshot: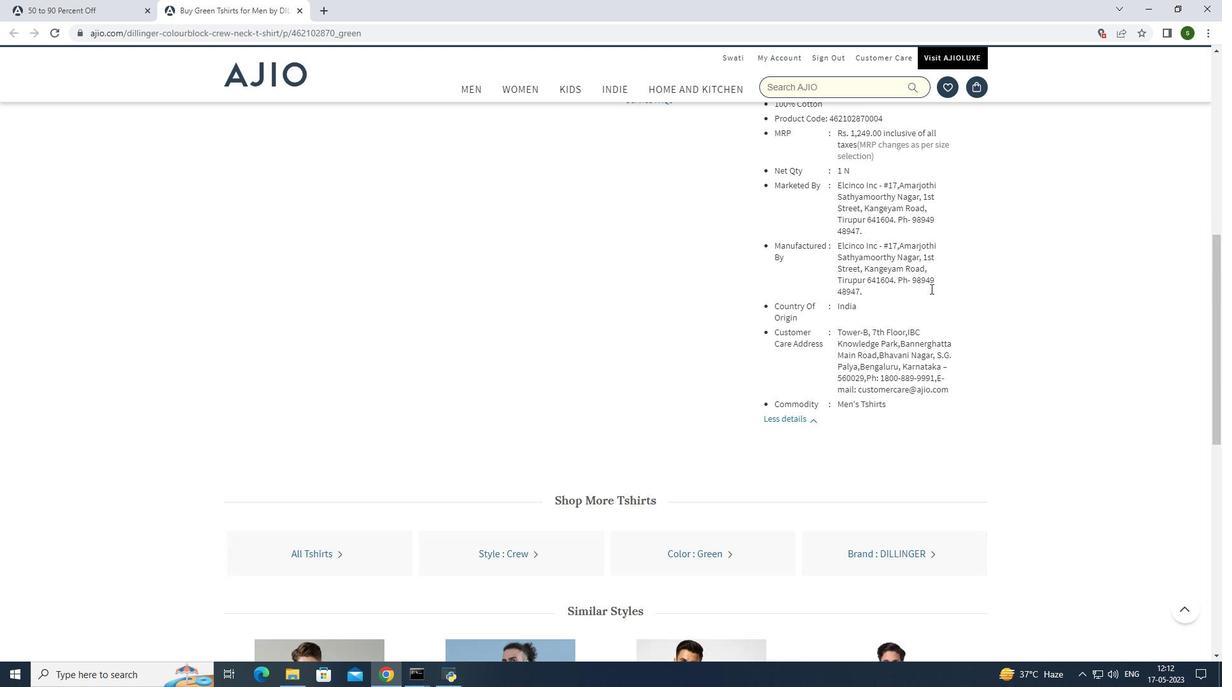 
Action: Mouse scrolled (931, 289) with delta (0, 0)
Screenshot: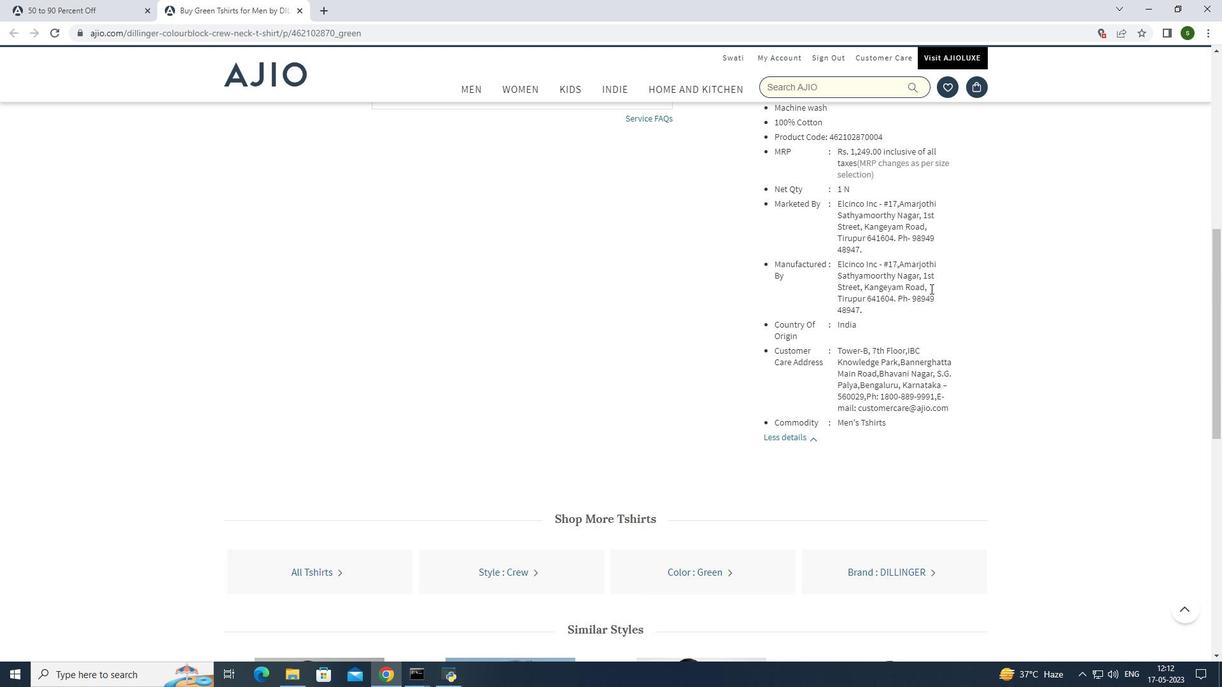 
Action: Mouse scrolled (931, 289) with delta (0, 0)
Screenshot: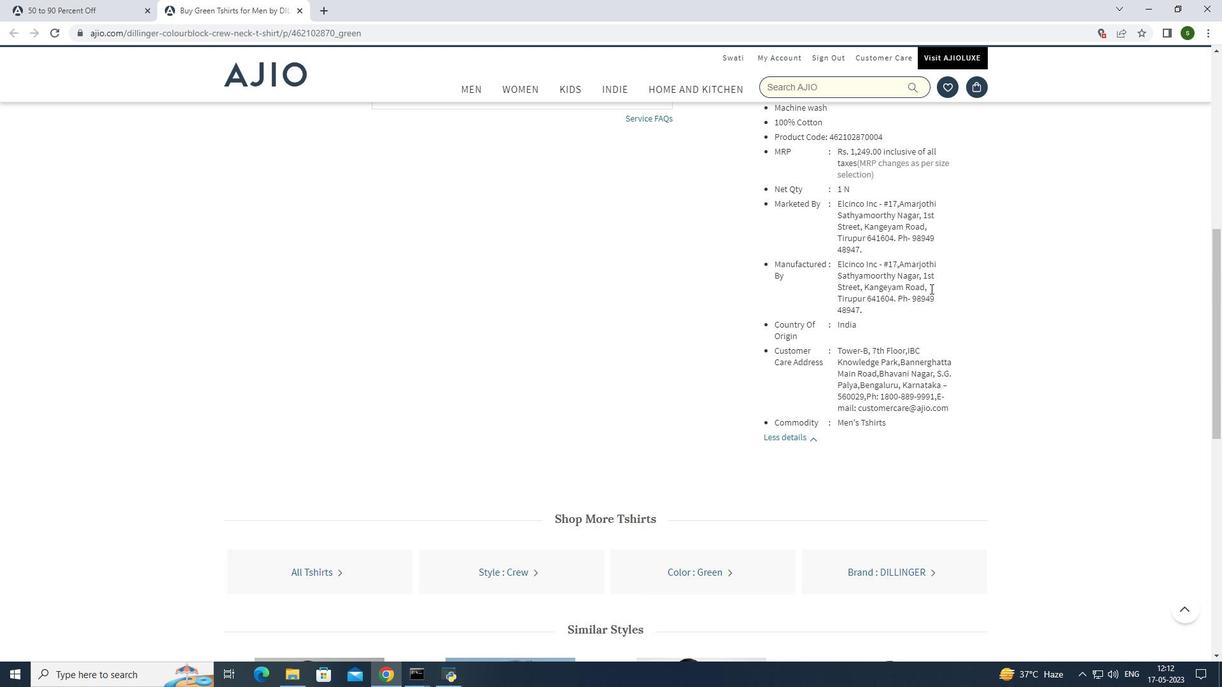 
Action: Mouse scrolled (931, 289) with delta (0, 0)
Screenshot: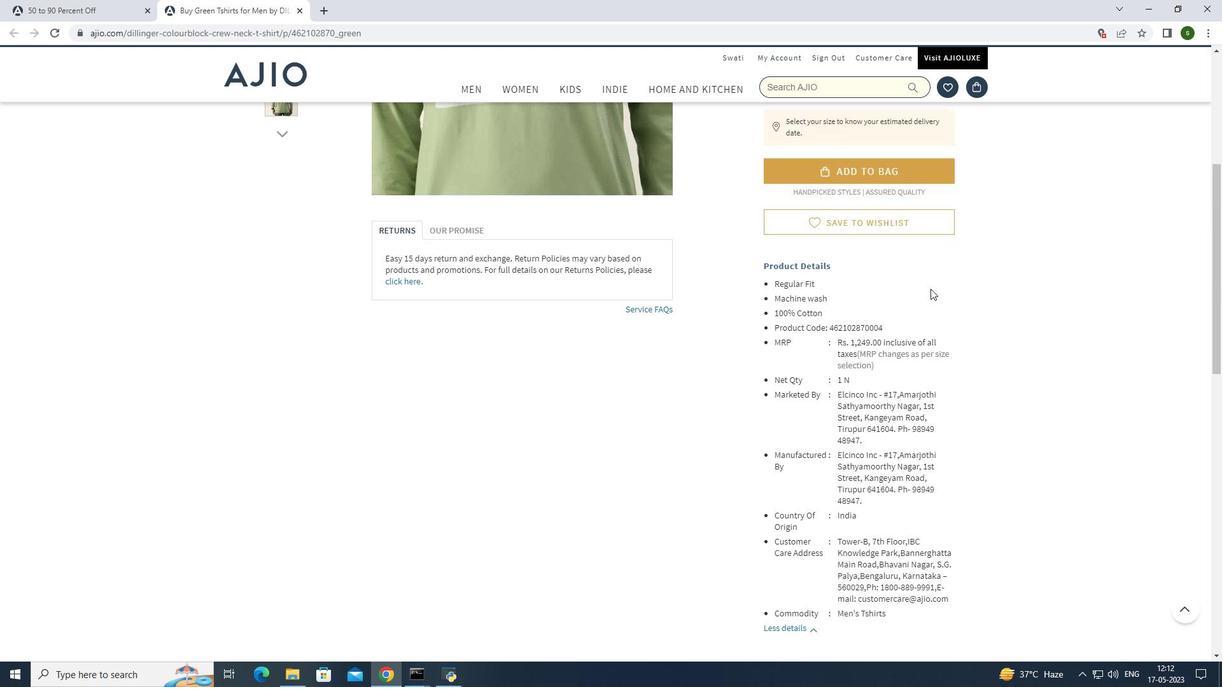 
Action: Mouse scrolled (931, 289) with delta (0, 0)
Screenshot: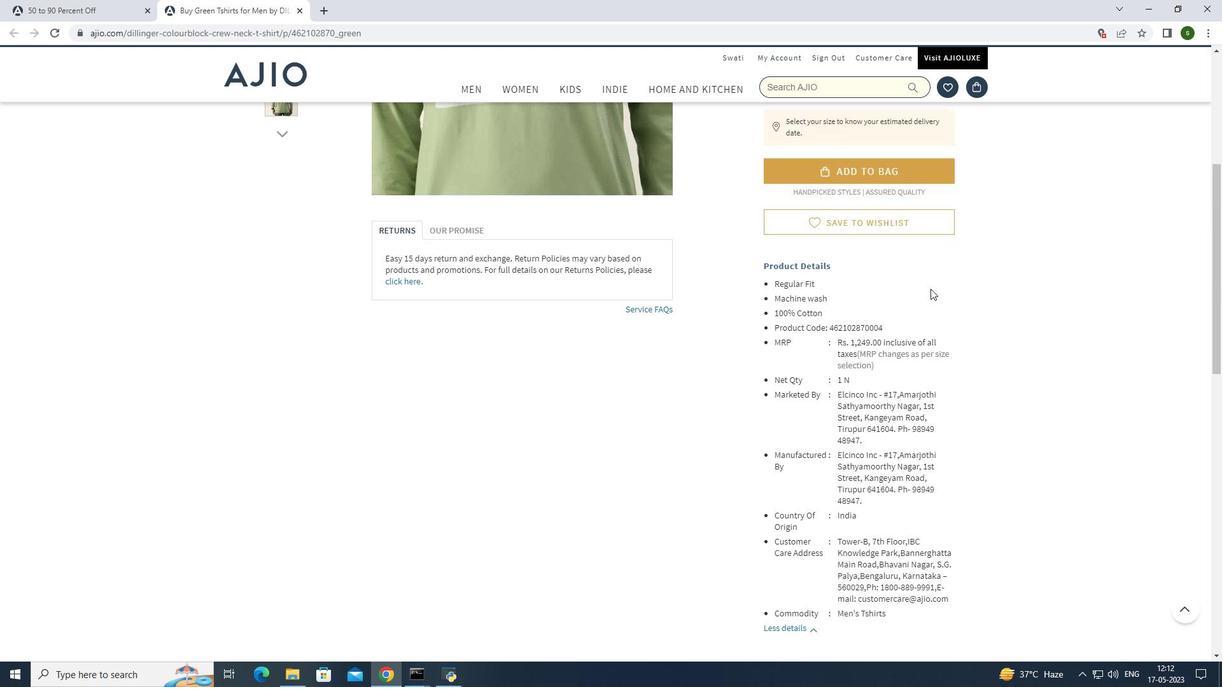 
Action: Mouse scrolled (931, 289) with delta (0, 0)
Screenshot: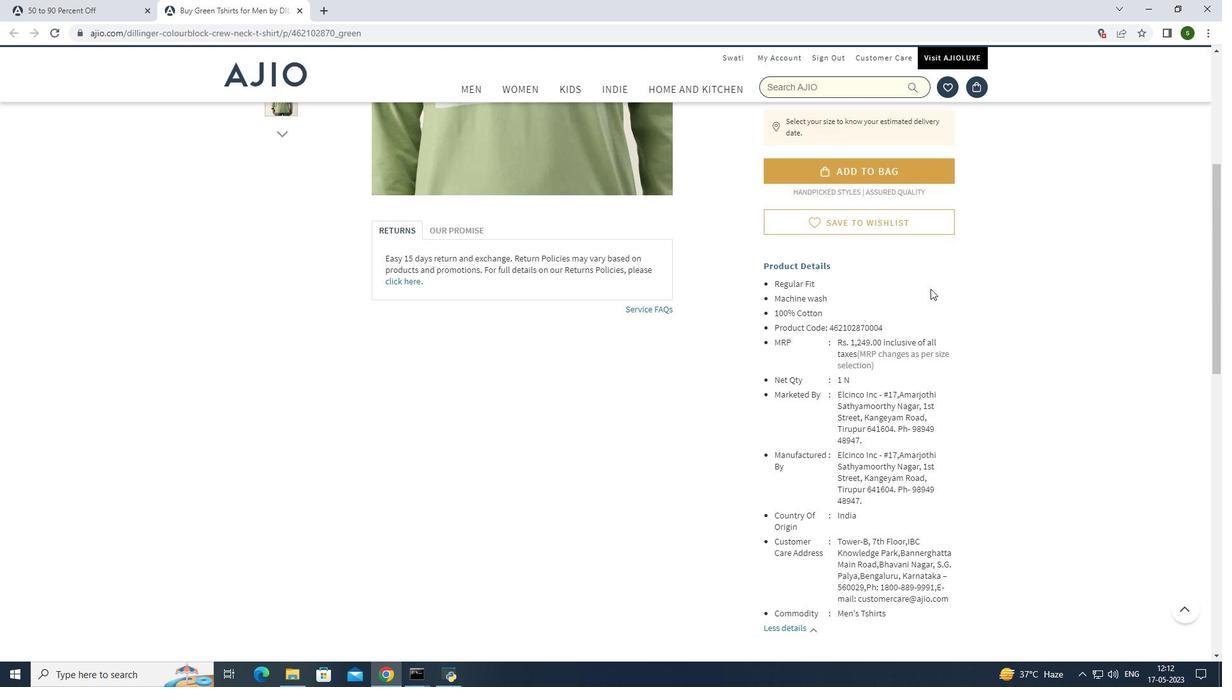 
Action: Mouse scrolled (931, 289) with delta (0, 0)
Screenshot: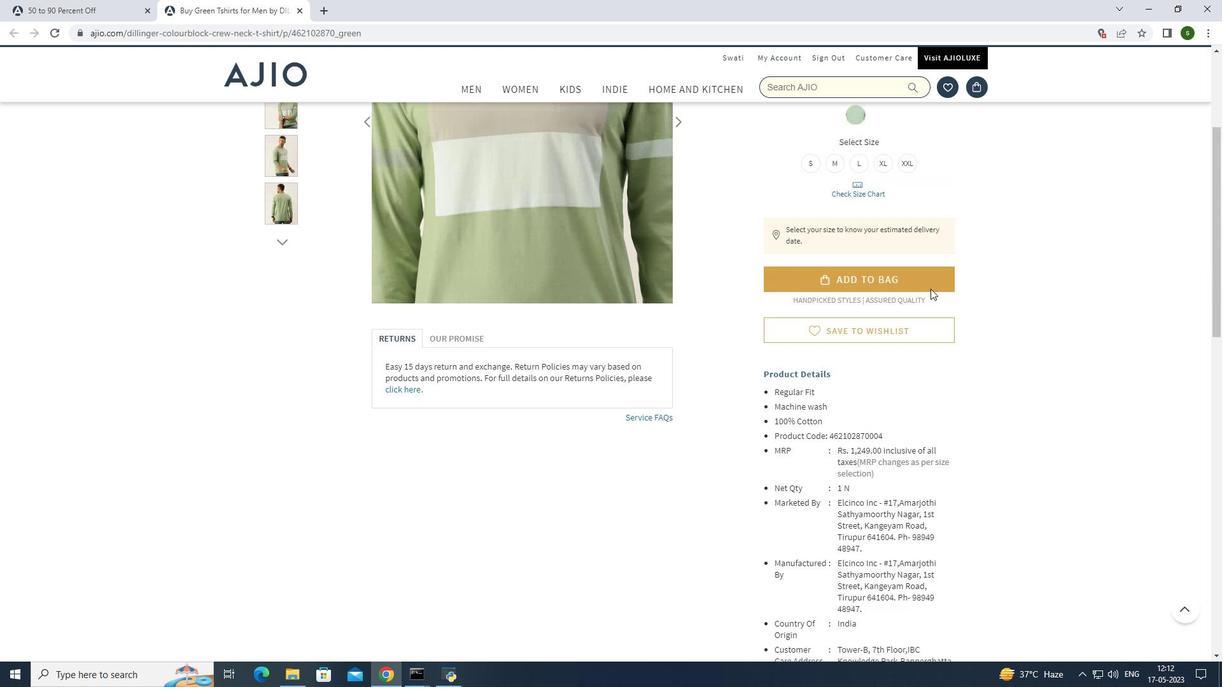 
Action: Mouse scrolled (931, 289) with delta (0, 0)
Screenshot: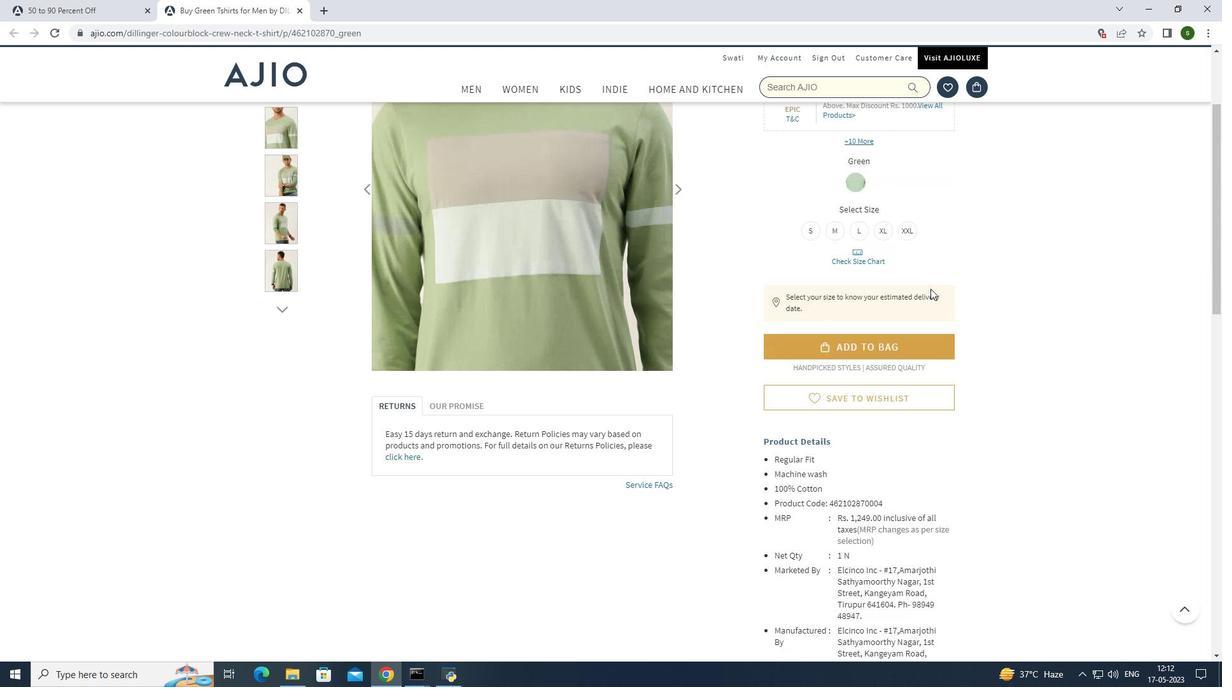 
Action: Mouse scrolled (931, 289) with delta (0, 0)
Screenshot: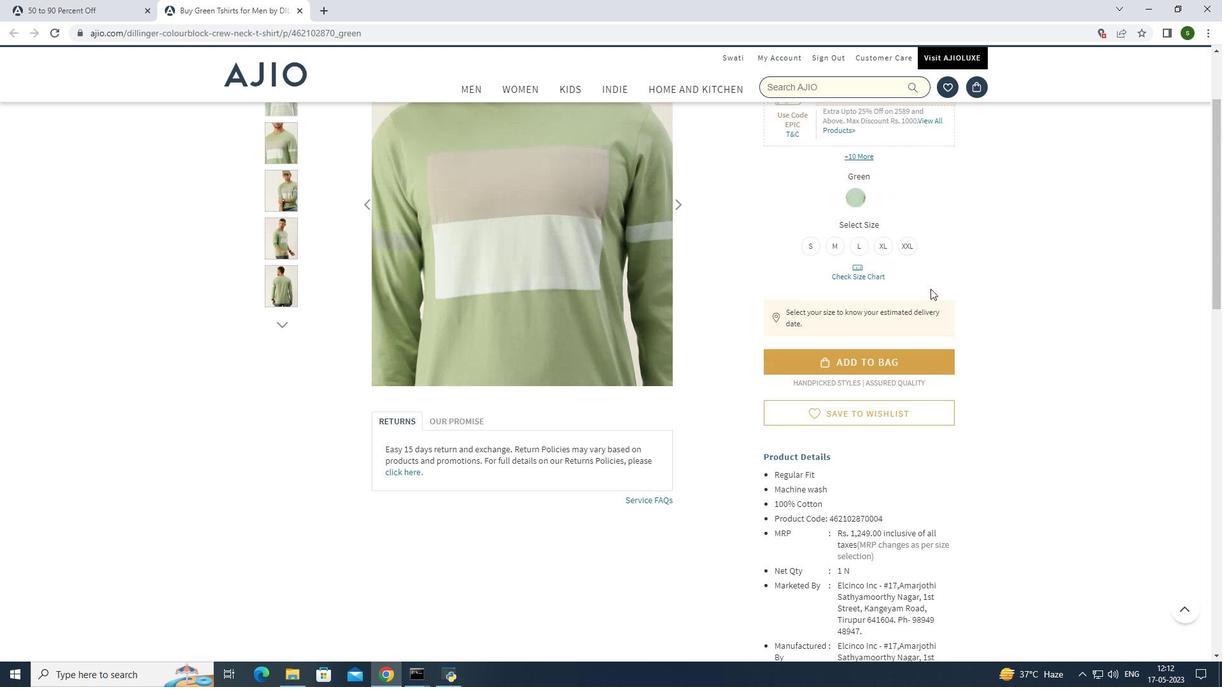 
Action: Mouse scrolled (931, 289) with delta (0, 0)
Screenshot: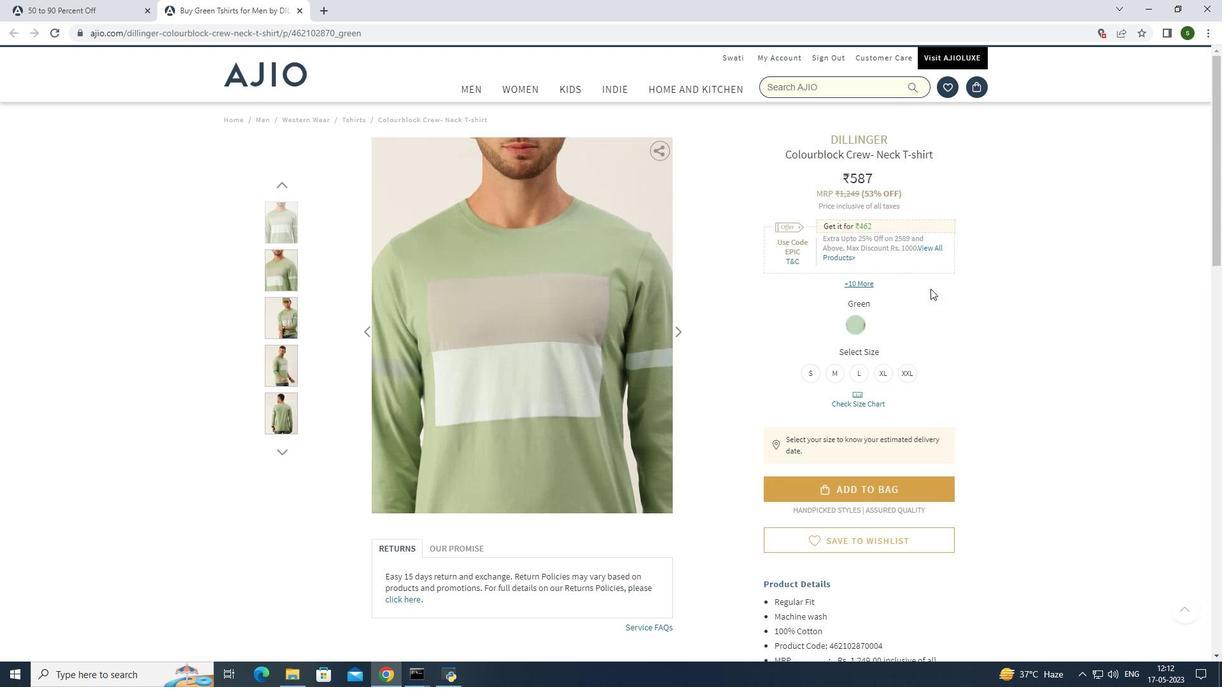 
Action: Mouse scrolled (931, 289) with delta (0, 0)
Screenshot: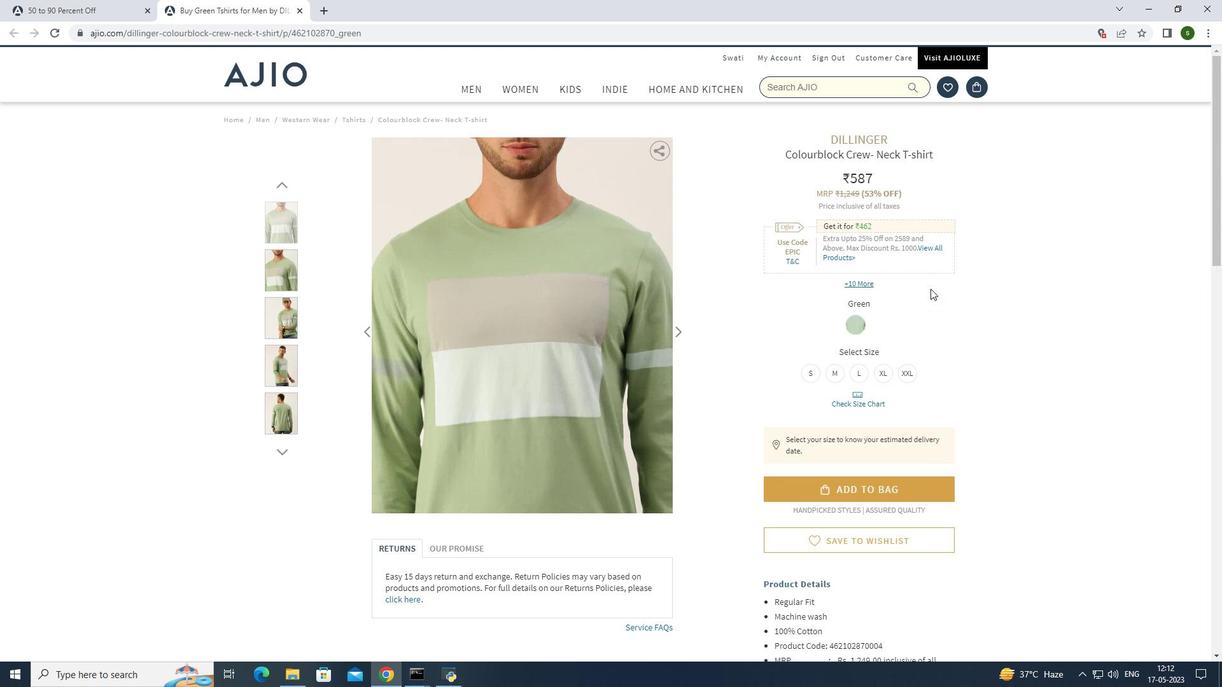 
Action: Mouse scrolled (931, 289) with delta (0, 0)
Screenshot: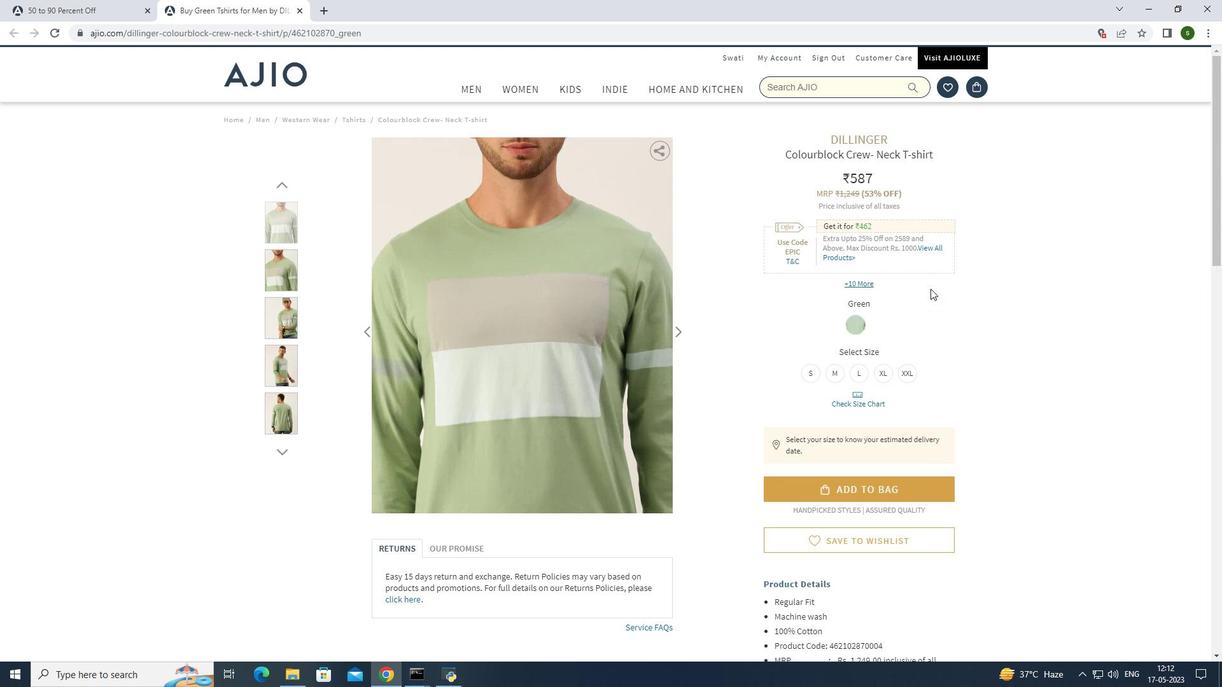 
Action: Mouse scrolled (931, 289) with delta (0, 0)
Screenshot: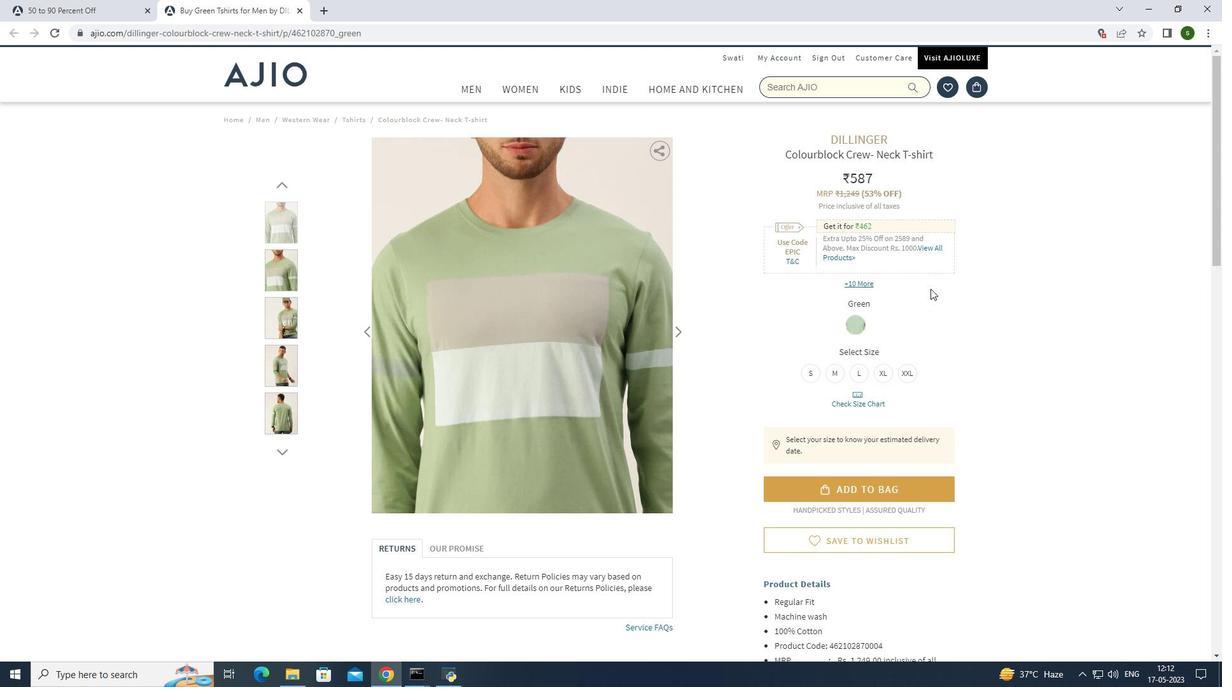 
Action: Mouse scrolled (931, 289) with delta (0, 0)
Screenshot: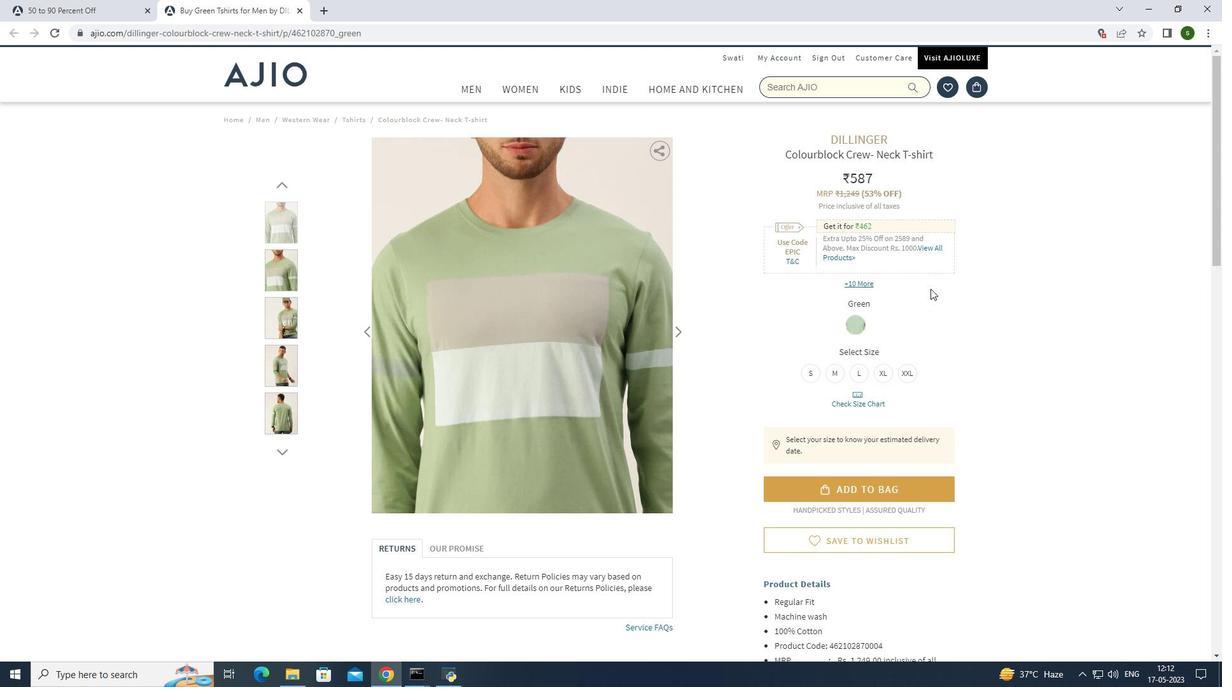 
Action: Mouse moved to (122, 0)
Screenshot: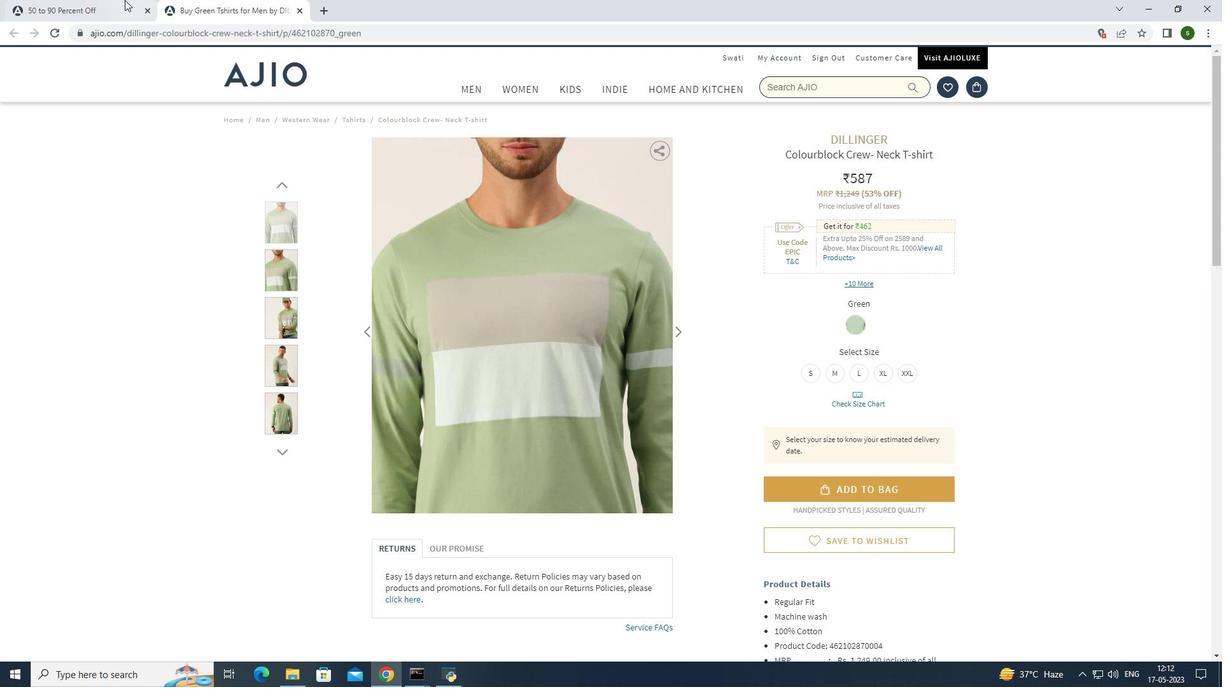 
Action: Mouse pressed left at (122, 0)
Screenshot: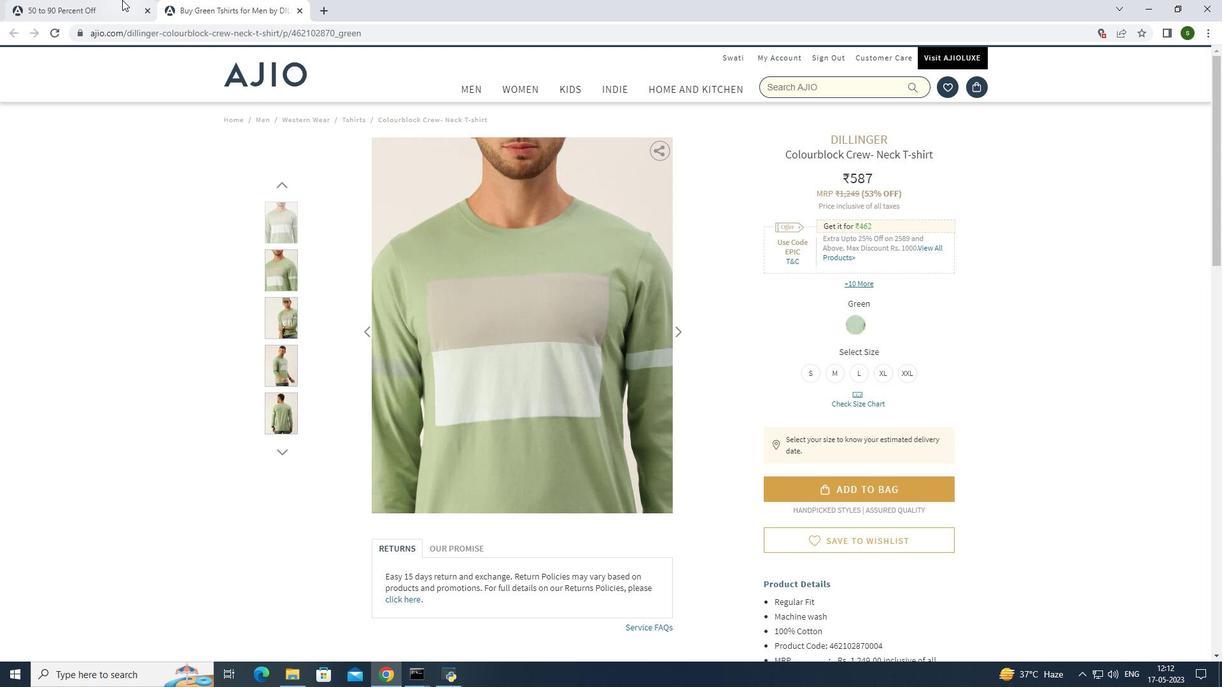 
Action: Mouse moved to (776, 407)
Screenshot: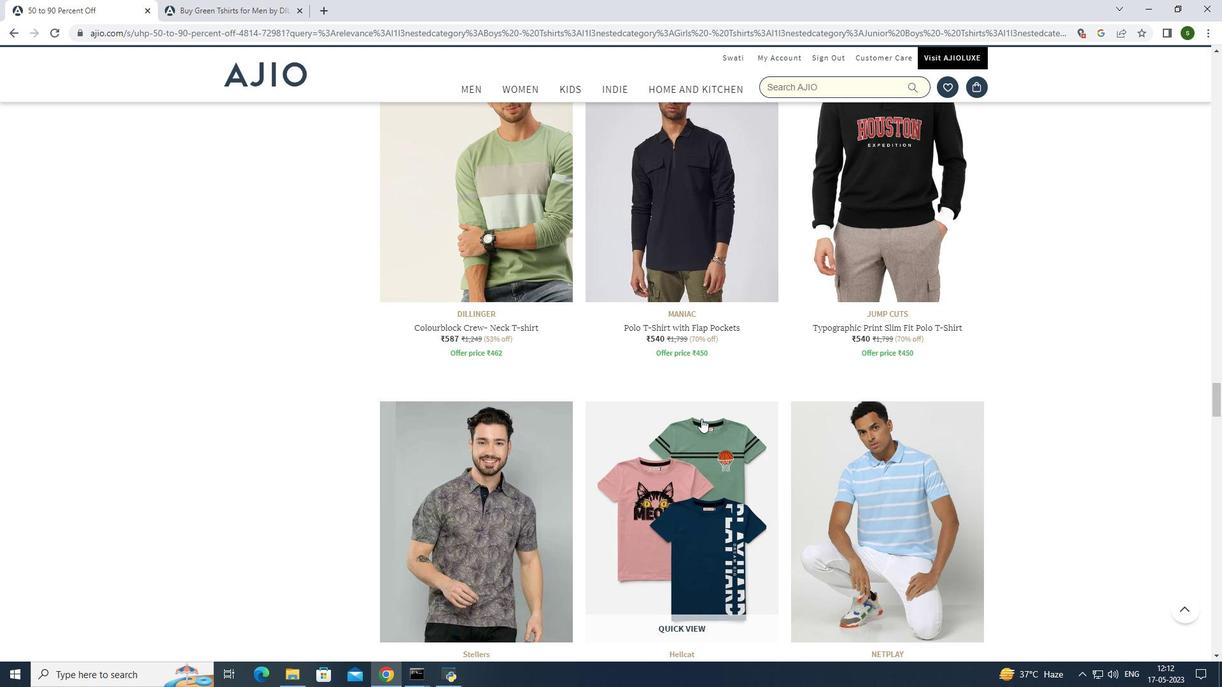 
Action: Mouse scrolled (776, 406) with delta (0, 0)
Screenshot: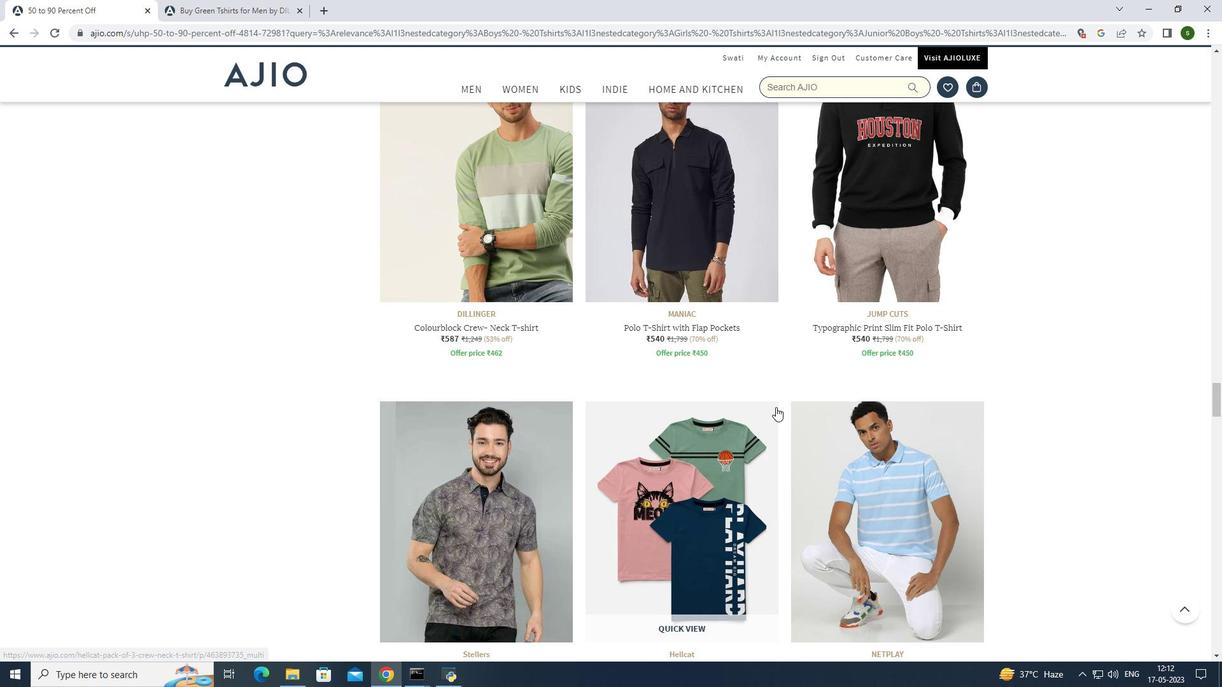 
Action: Mouse scrolled (776, 406) with delta (0, 0)
Screenshot: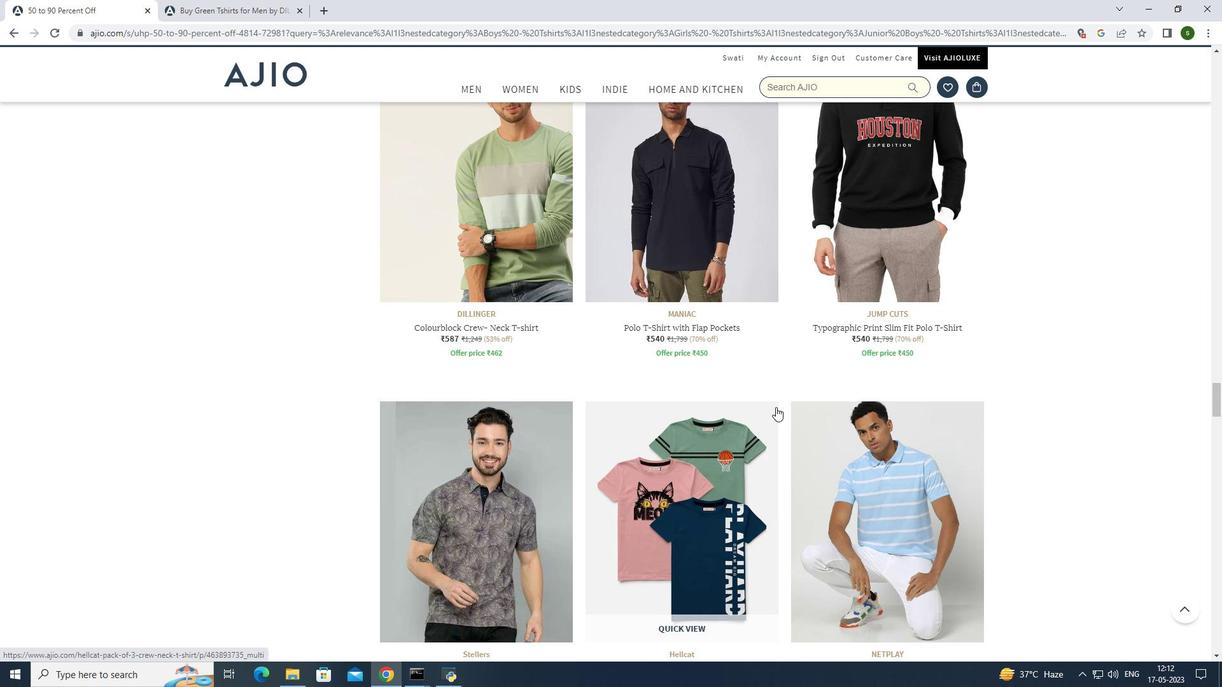 
Action: Mouse scrolled (776, 406) with delta (0, 0)
Screenshot: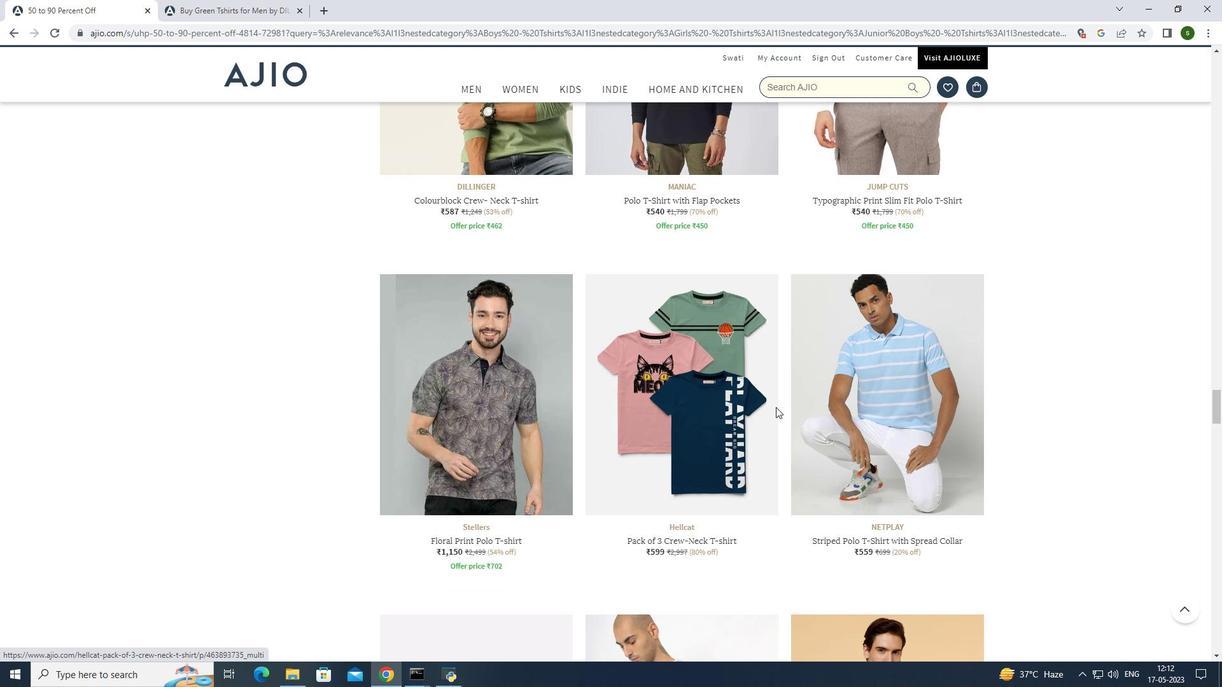
Action: Mouse scrolled (776, 406) with delta (0, 0)
Screenshot: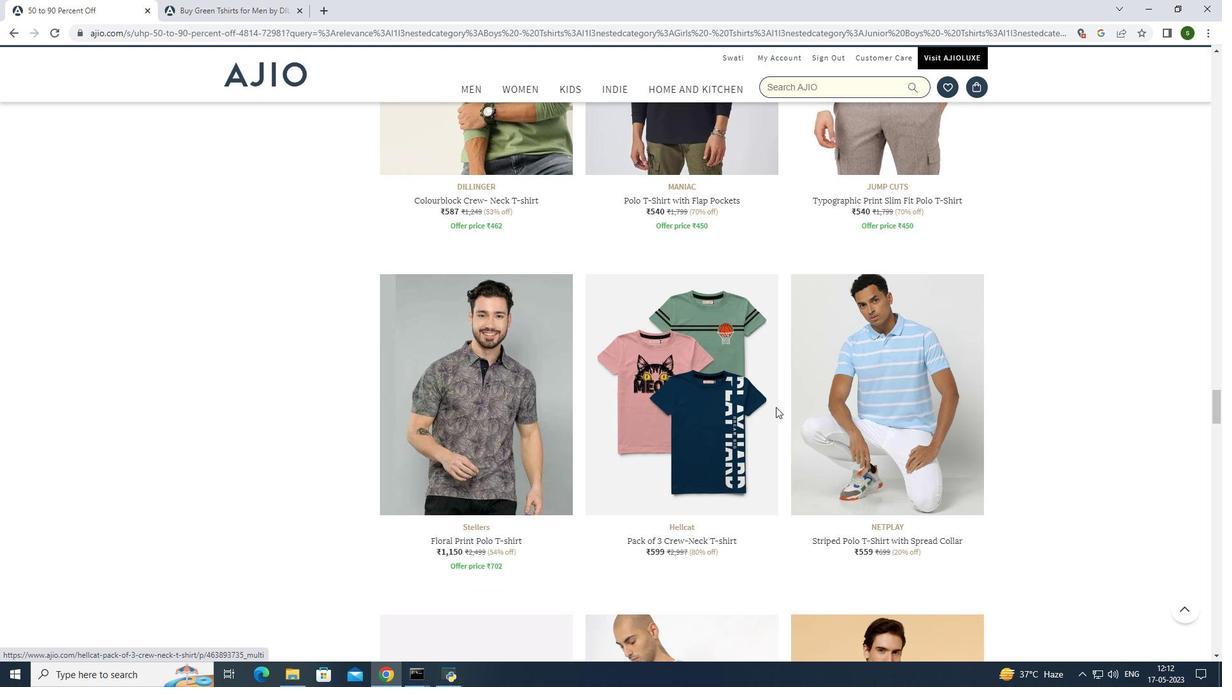 
Action: Mouse scrolled (776, 406) with delta (0, 0)
Screenshot: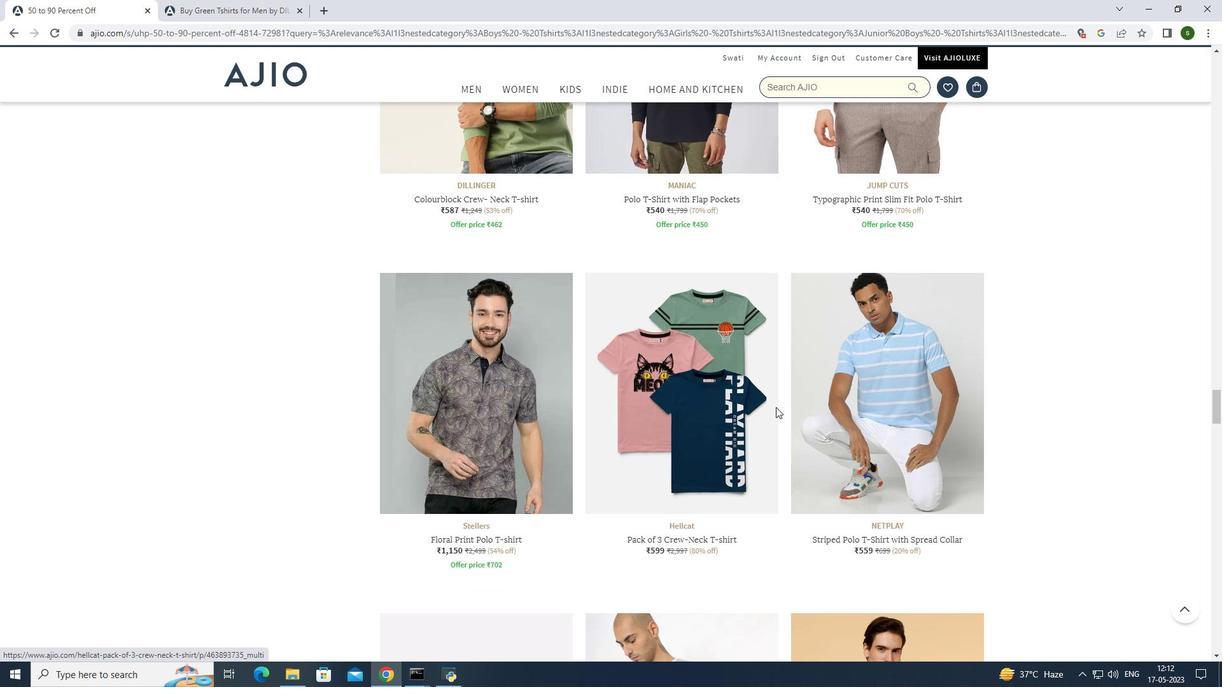 
Action: Mouse scrolled (776, 406) with delta (0, 0)
Screenshot: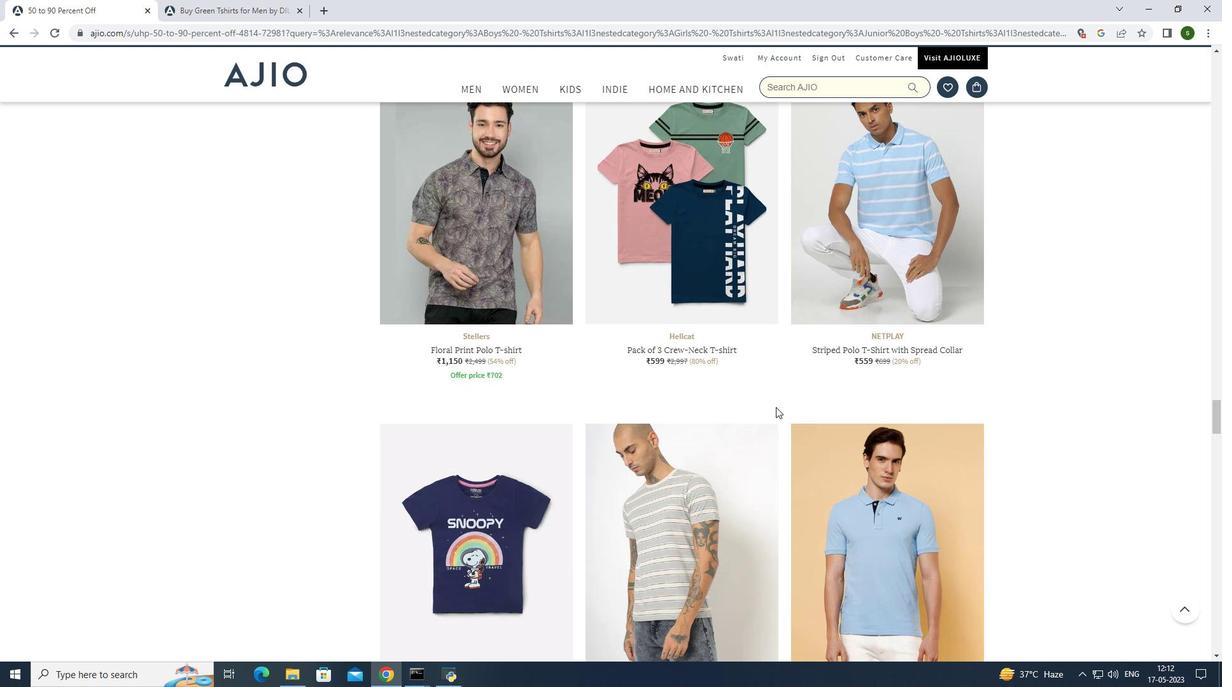 
Action: Mouse scrolled (776, 406) with delta (0, 0)
Screenshot: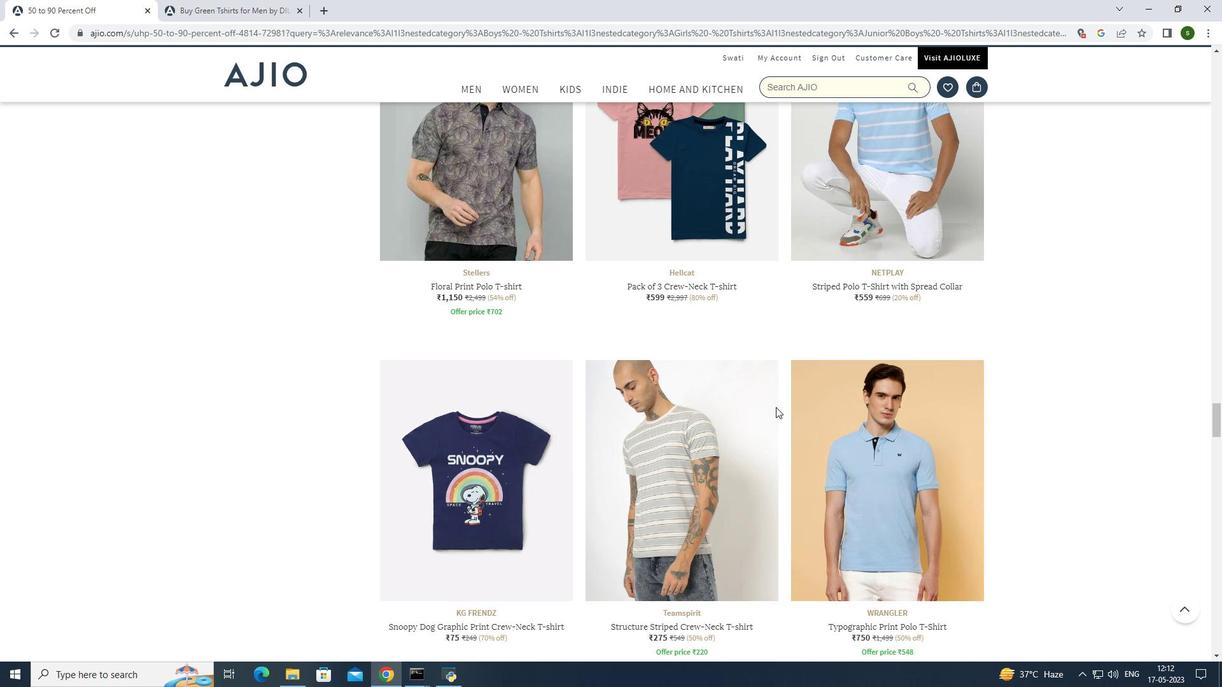 
Action: Mouse scrolled (776, 406) with delta (0, 0)
Screenshot: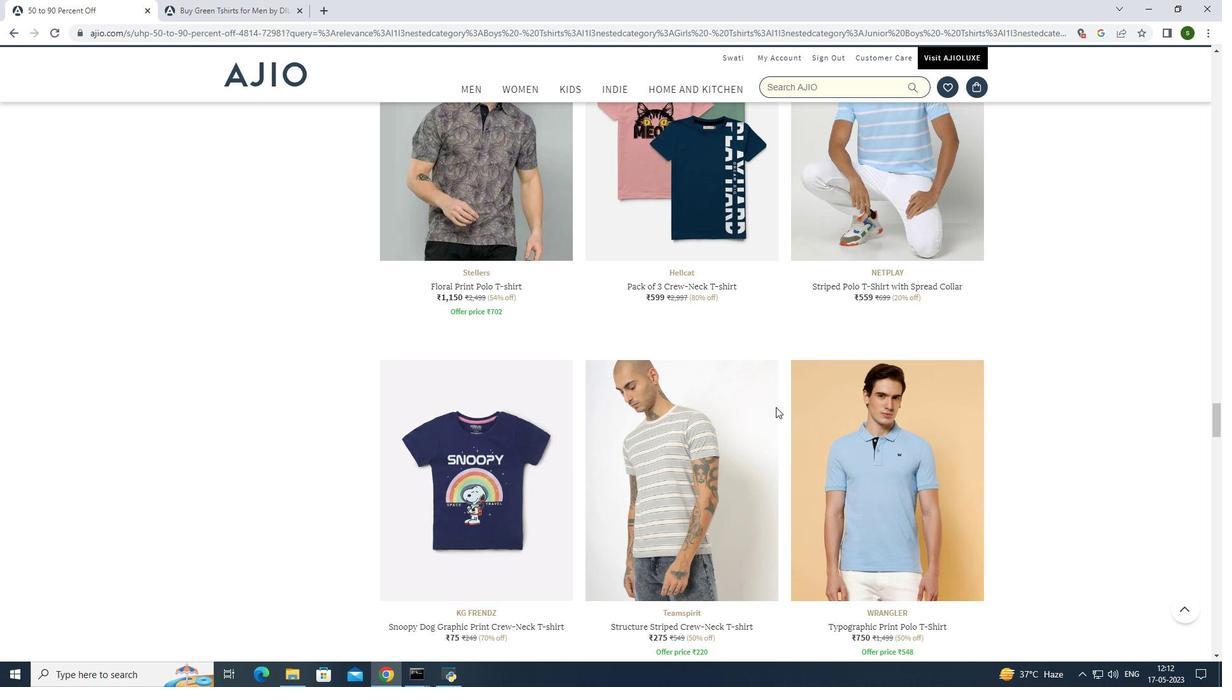 
Action: Mouse scrolled (776, 406) with delta (0, 0)
Screenshot: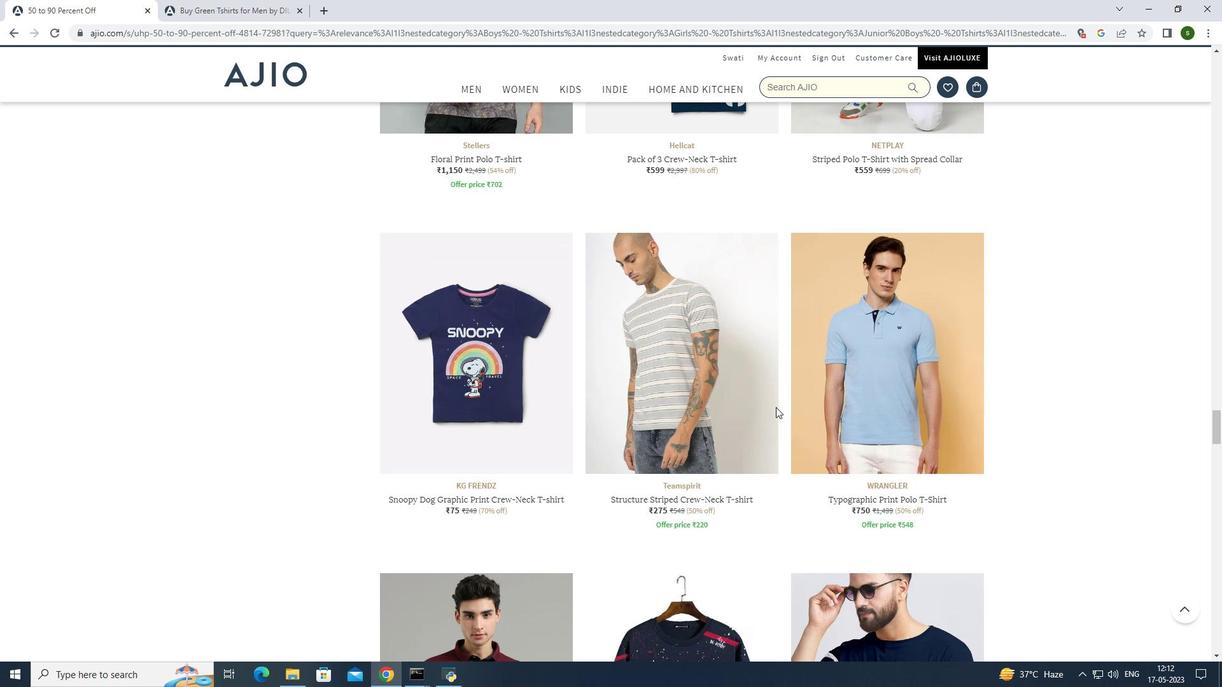 
Action: Mouse scrolled (776, 406) with delta (0, 0)
Screenshot: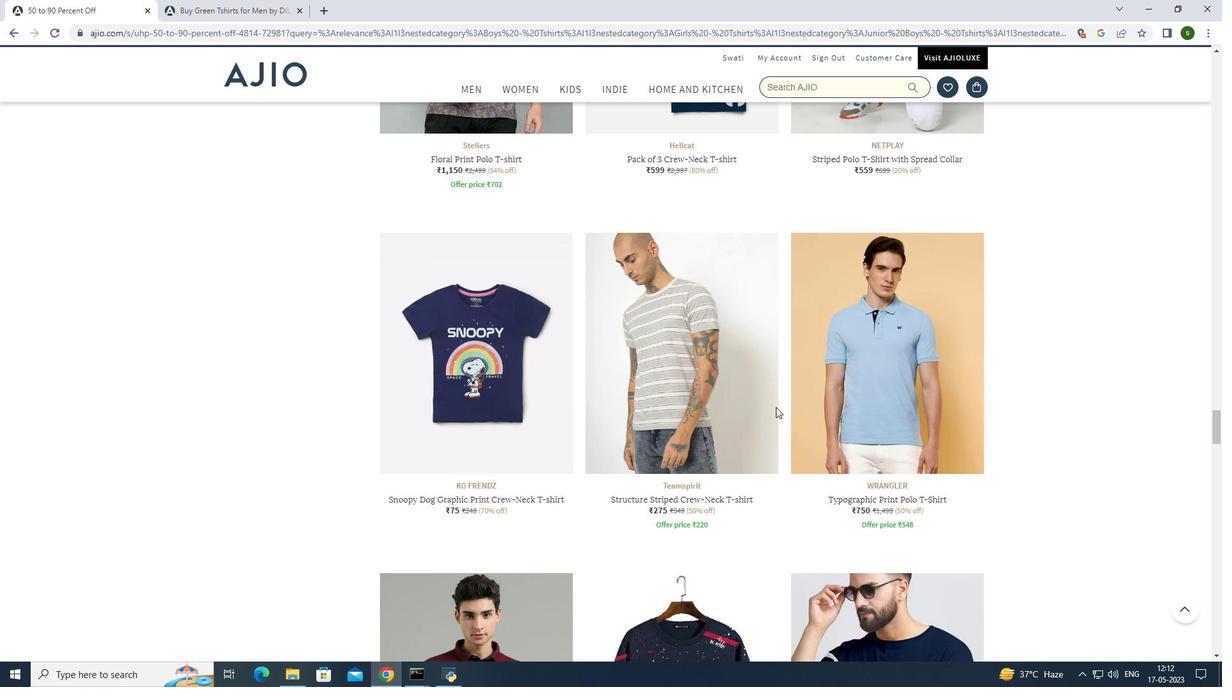 
Action: Mouse scrolled (776, 406) with delta (0, 0)
Screenshot: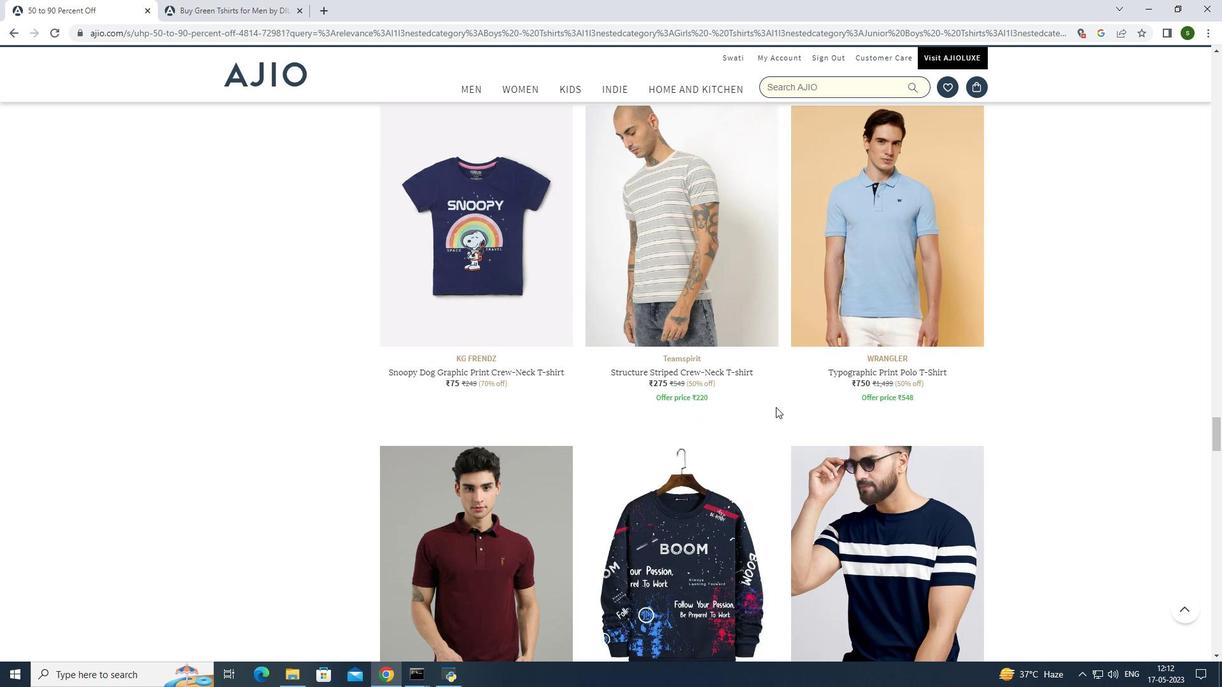 
Action: Mouse scrolled (776, 406) with delta (0, 0)
Screenshot: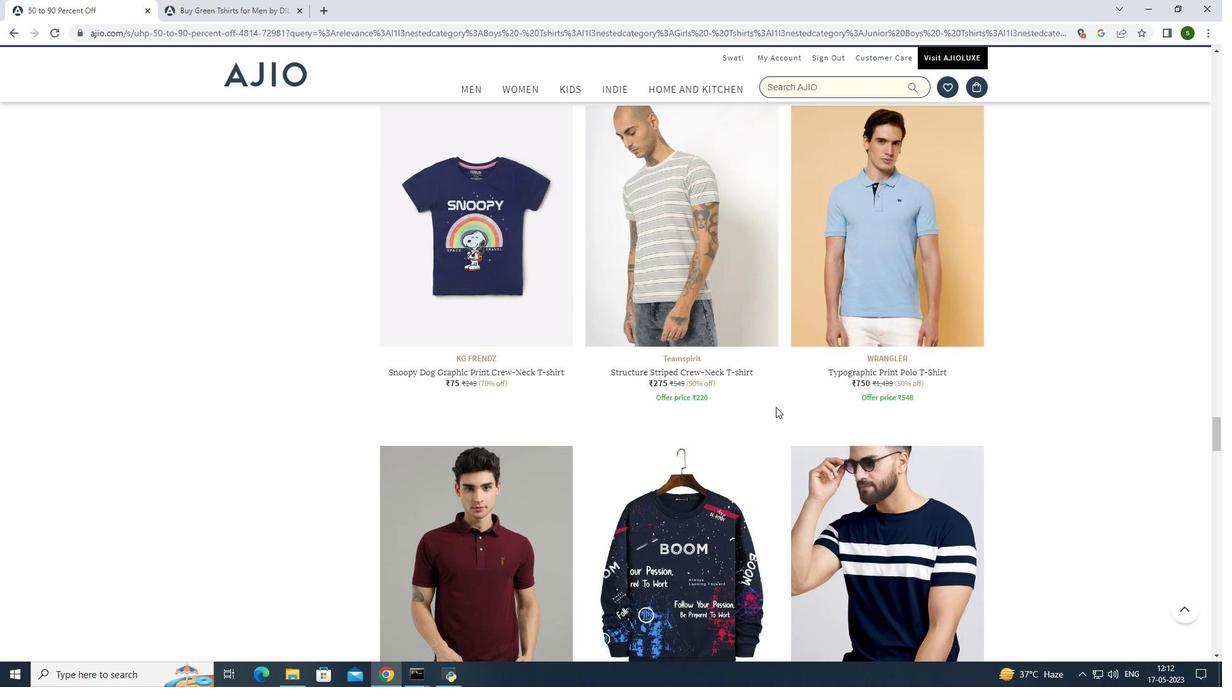 
Action: Mouse scrolled (776, 406) with delta (0, 0)
Screenshot: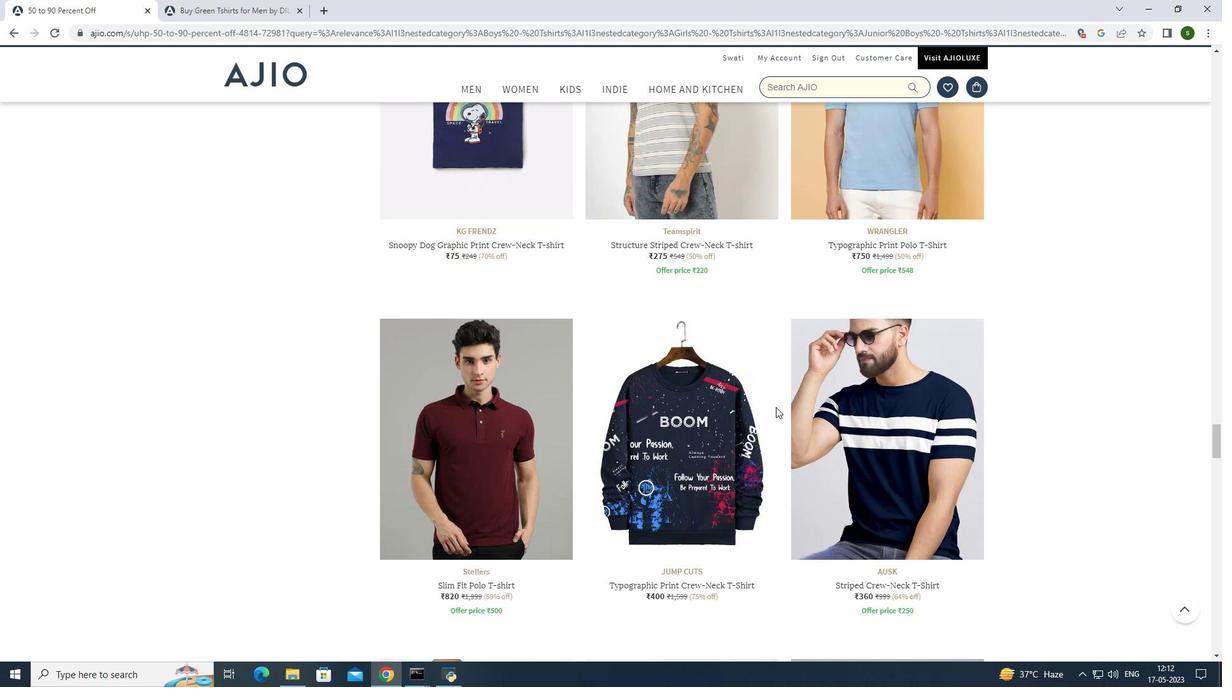 
Action: Mouse scrolled (776, 406) with delta (0, 0)
Screenshot: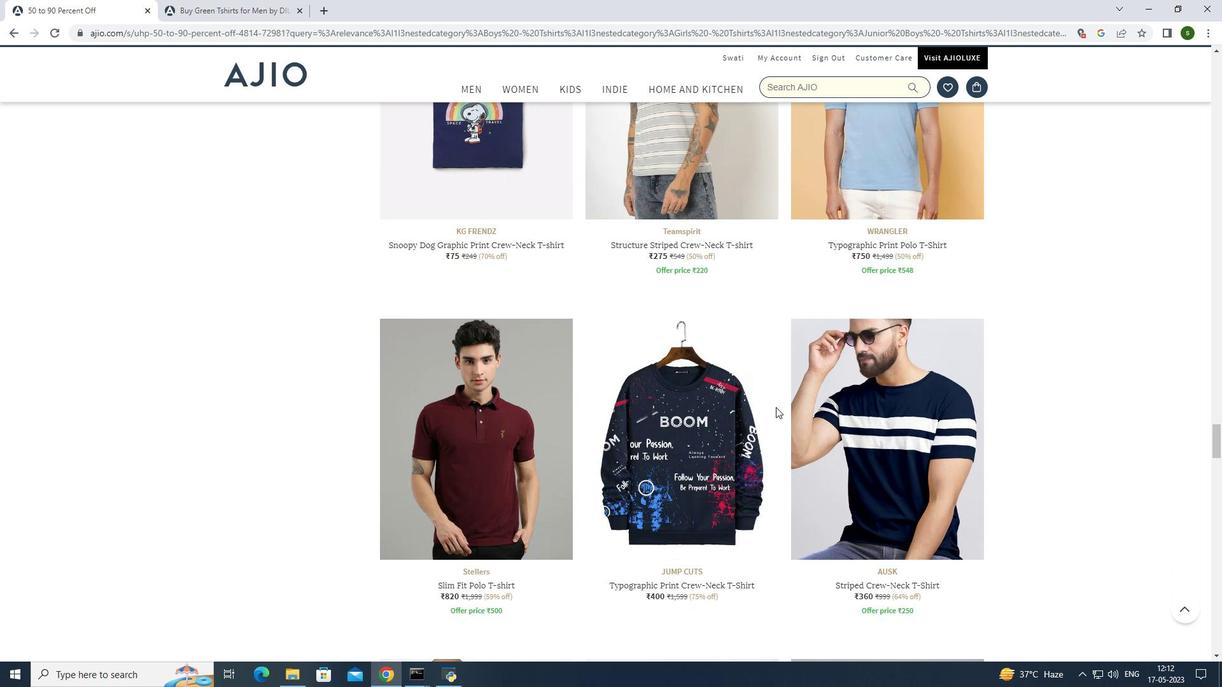 
Action: Mouse scrolled (776, 406) with delta (0, 0)
Screenshot: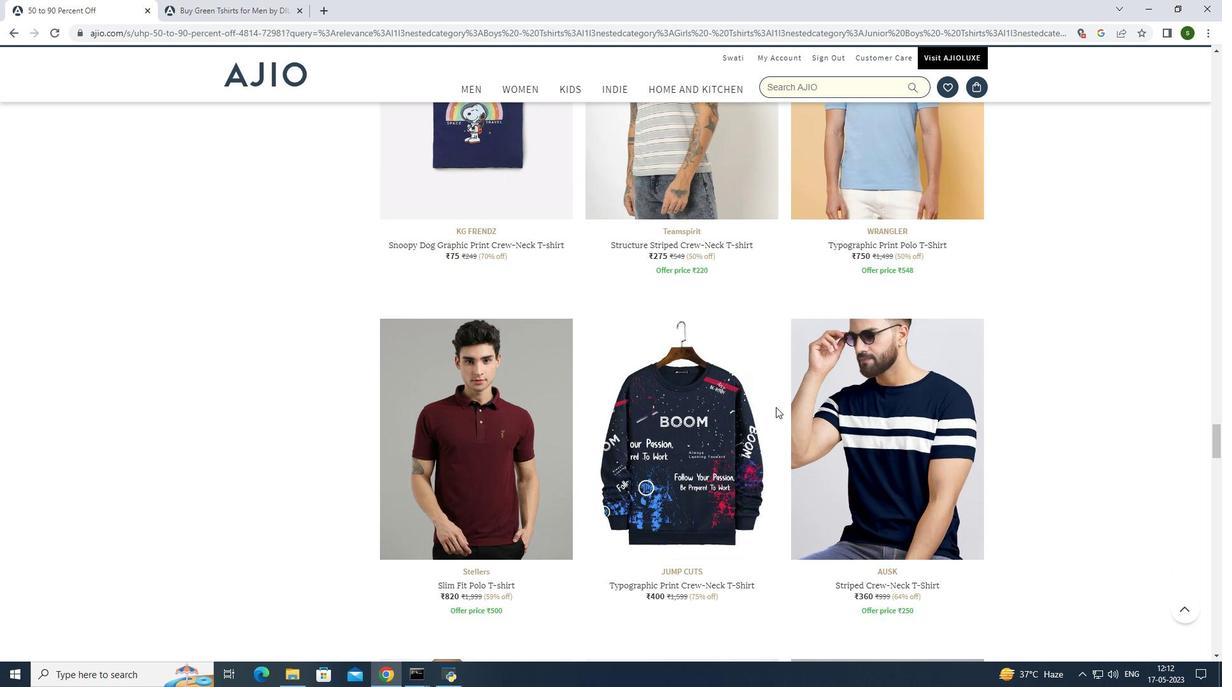 
Action: Mouse scrolled (776, 406) with delta (0, 0)
Screenshot: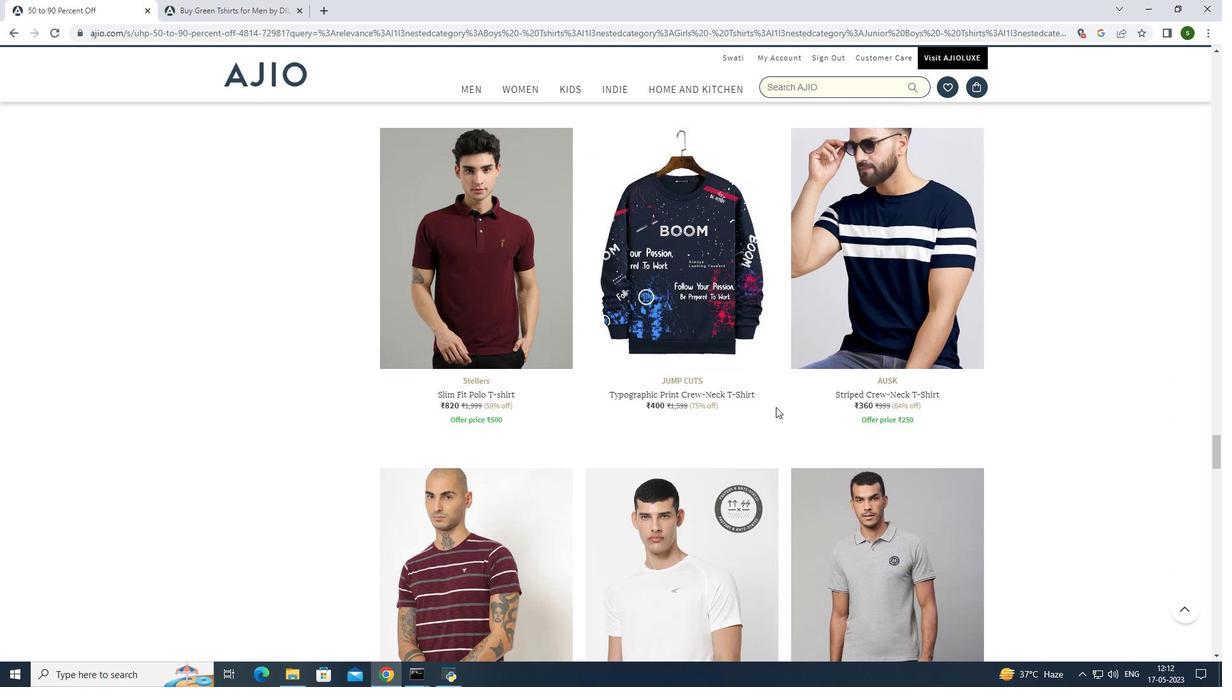 
Action: Mouse scrolled (776, 406) with delta (0, 0)
Screenshot: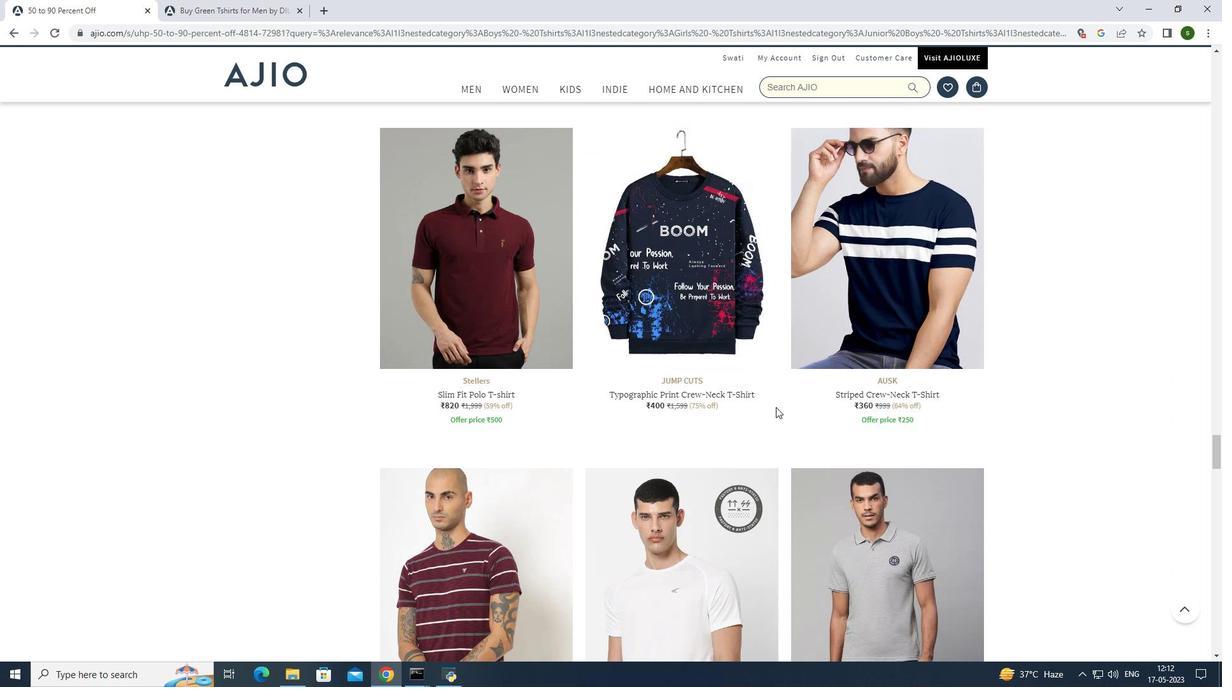 
Action: Mouse scrolled (776, 406) with delta (0, 0)
Screenshot: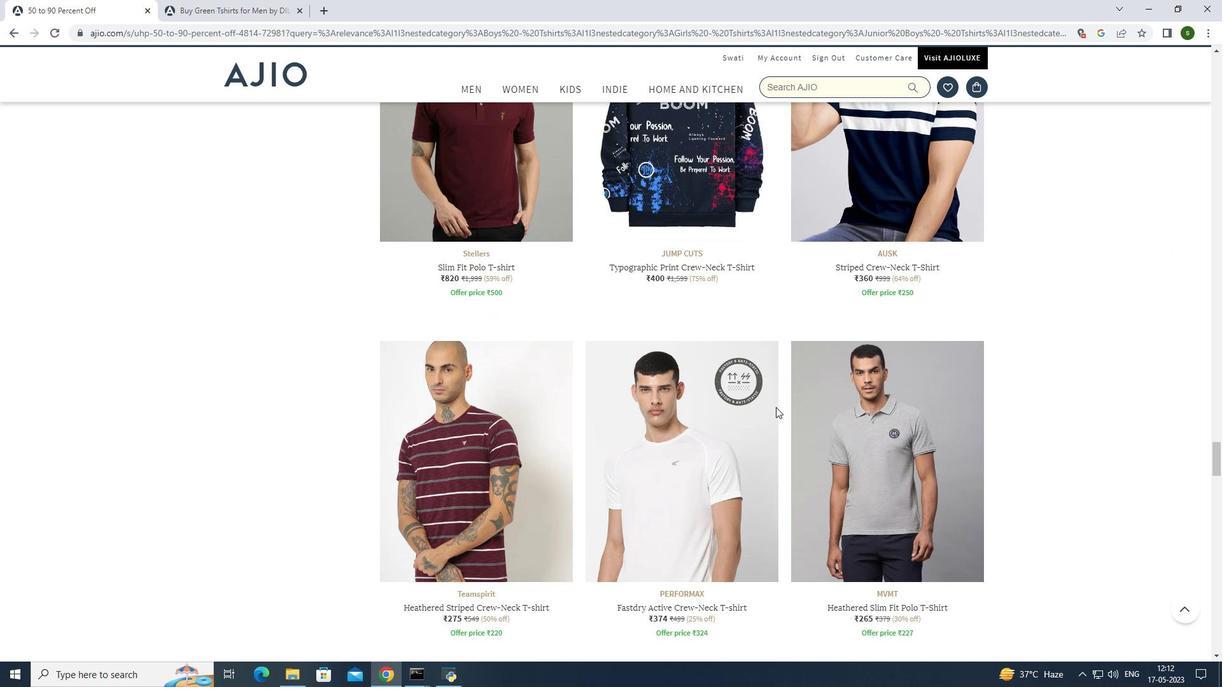 
Action: Mouse scrolled (776, 406) with delta (0, 0)
Screenshot: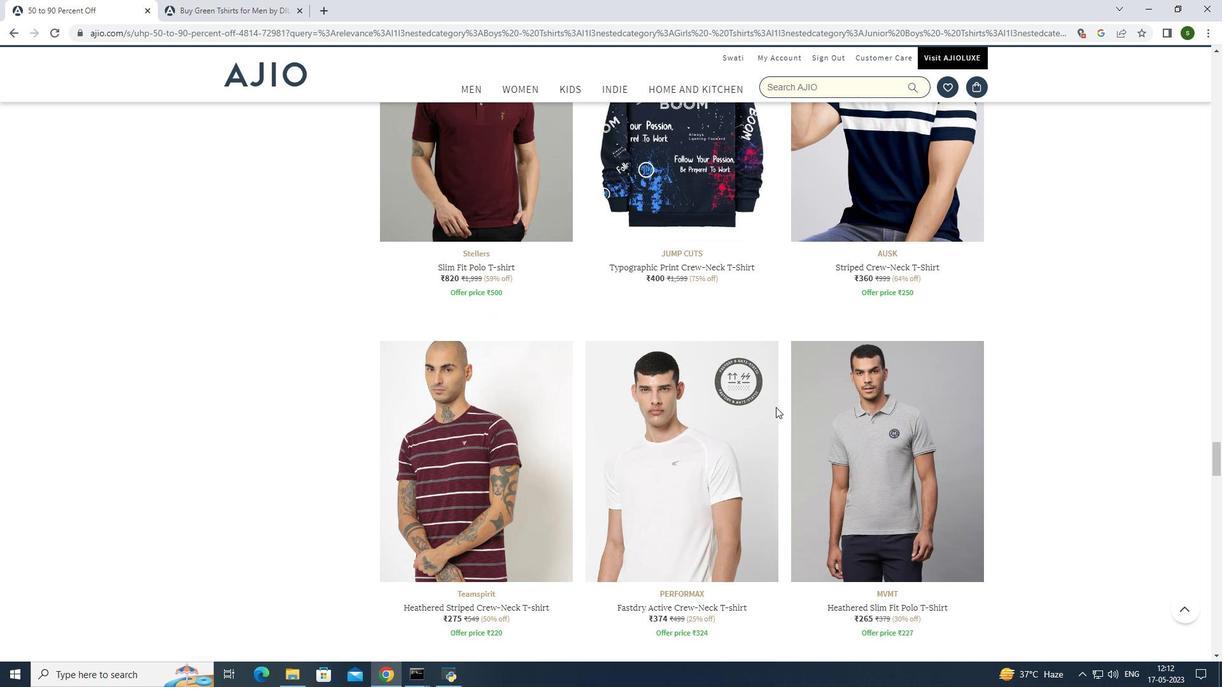 
Action: Mouse scrolled (776, 406) with delta (0, 0)
Screenshot: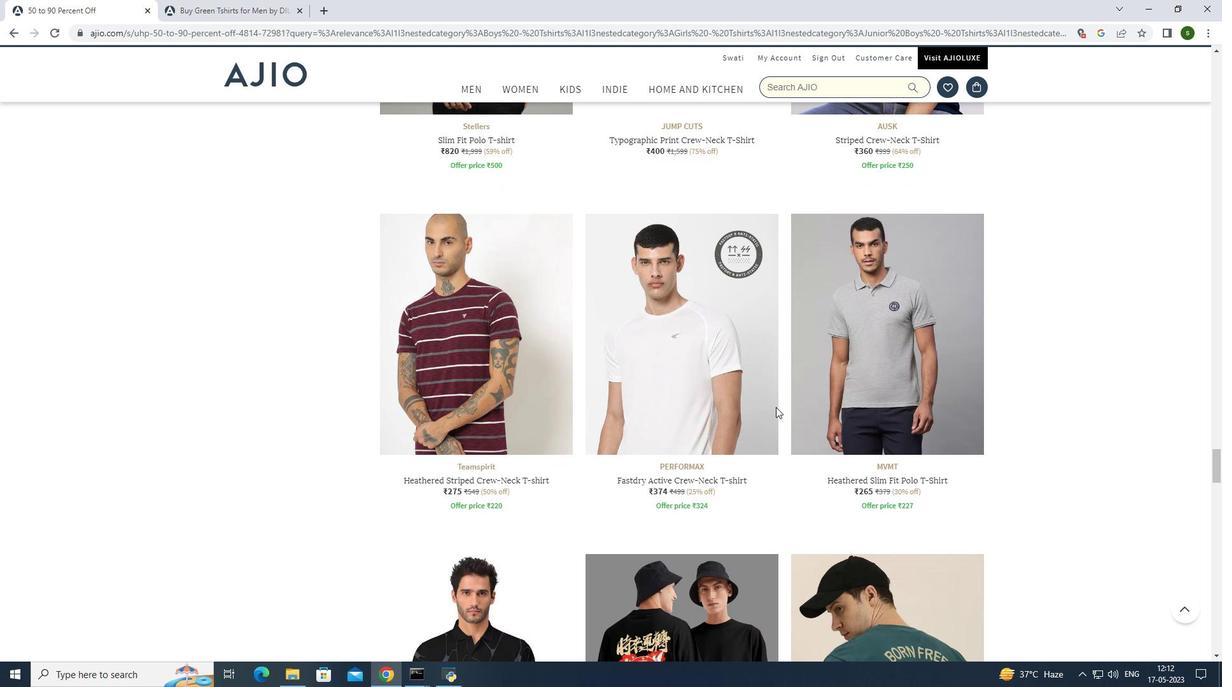 
Action: Mouse scrolled (776, 406) with delta (0, 0)
Screenshot: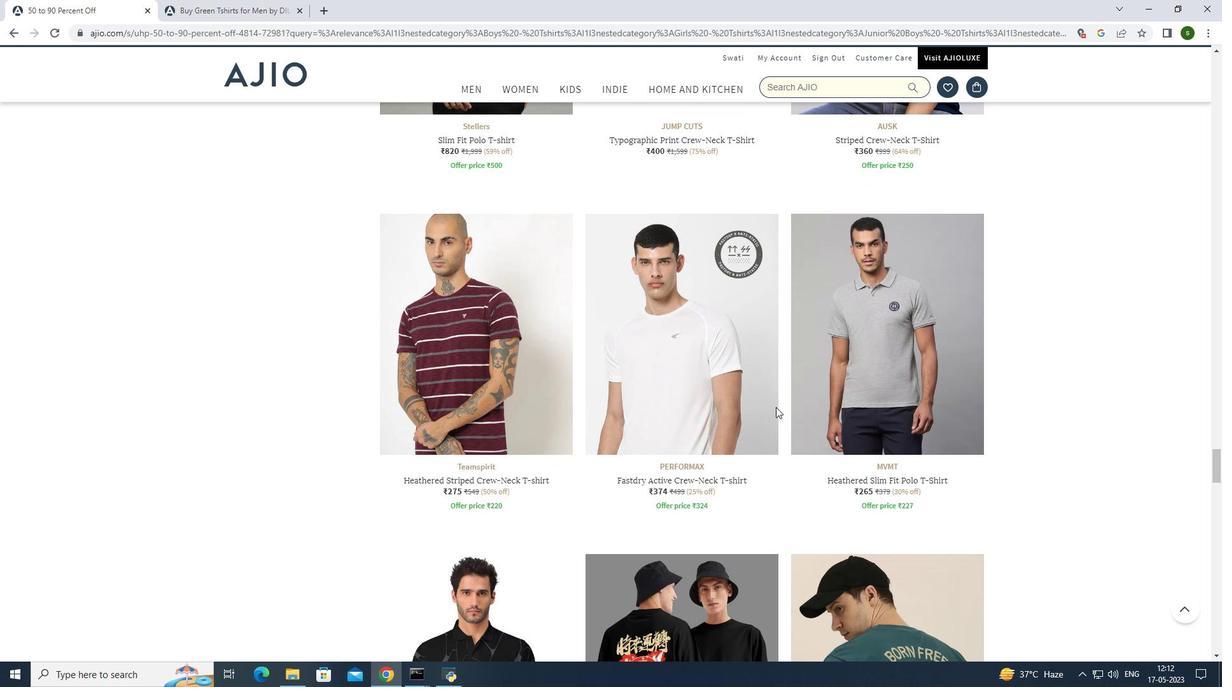 
Action: Mouse scrolled (776, 406) with delta (0, 0)
Screenshot: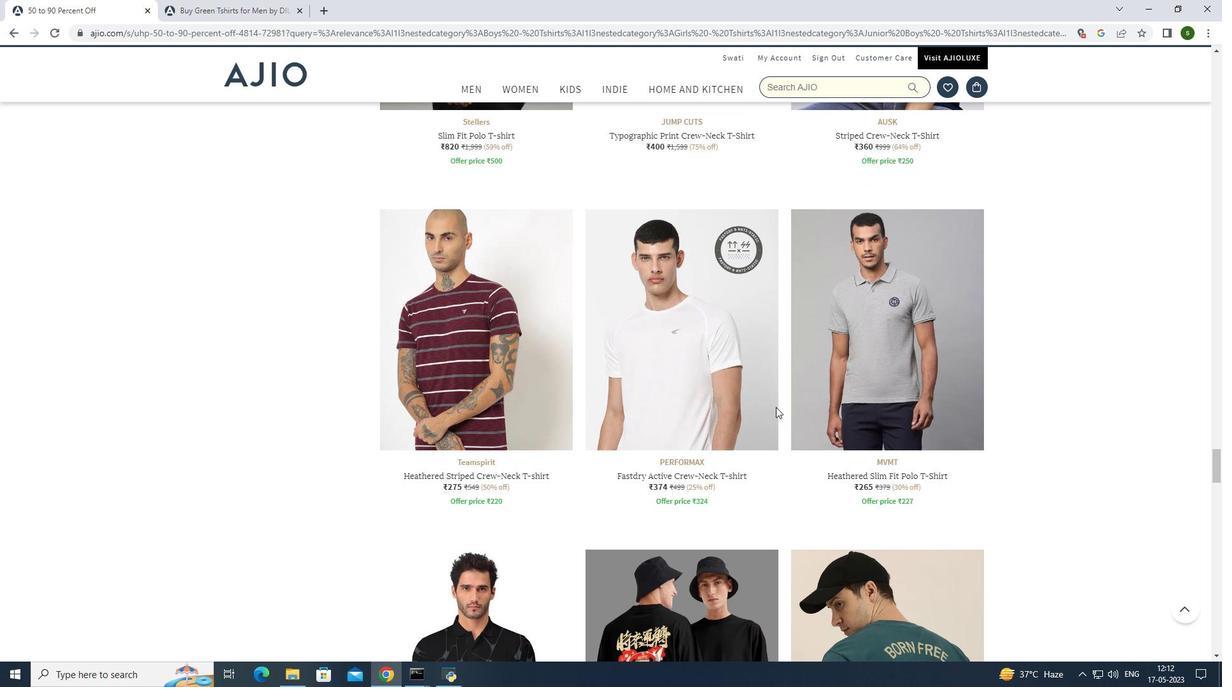 
Action: Mouse scrolled (776, 406) with delta (0, 0)
Screenshot: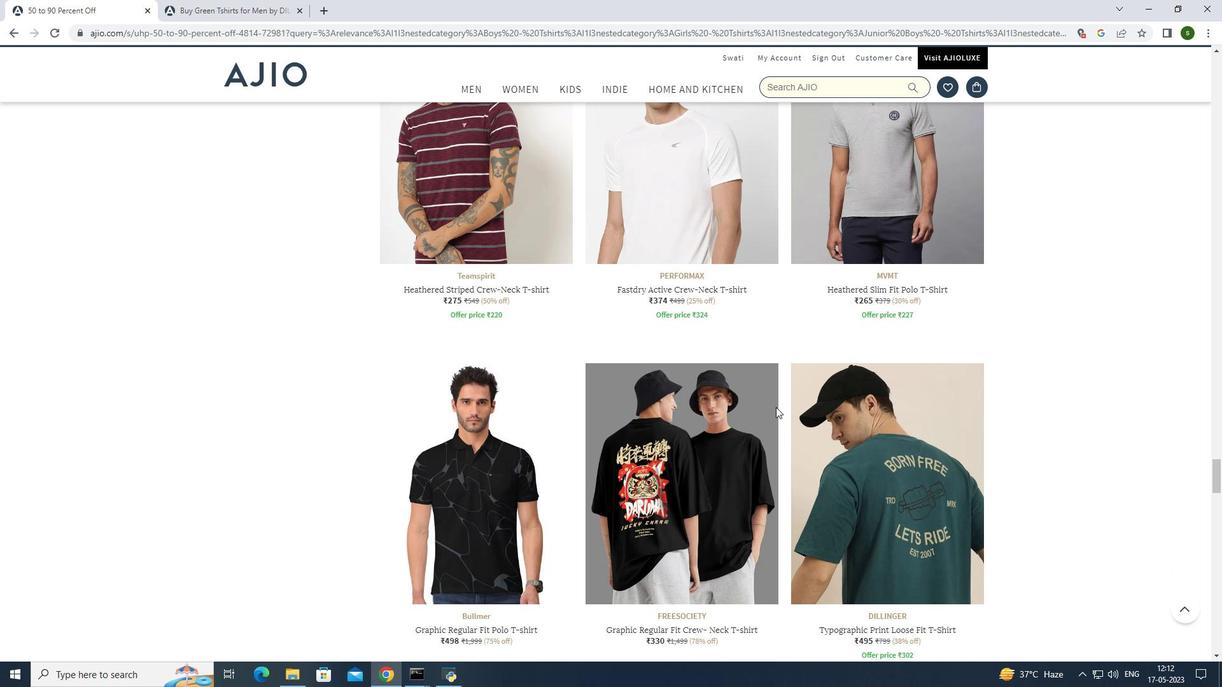 
Action: Mouse scrolled (776, 406) with delta (0, 0)
Screenshot: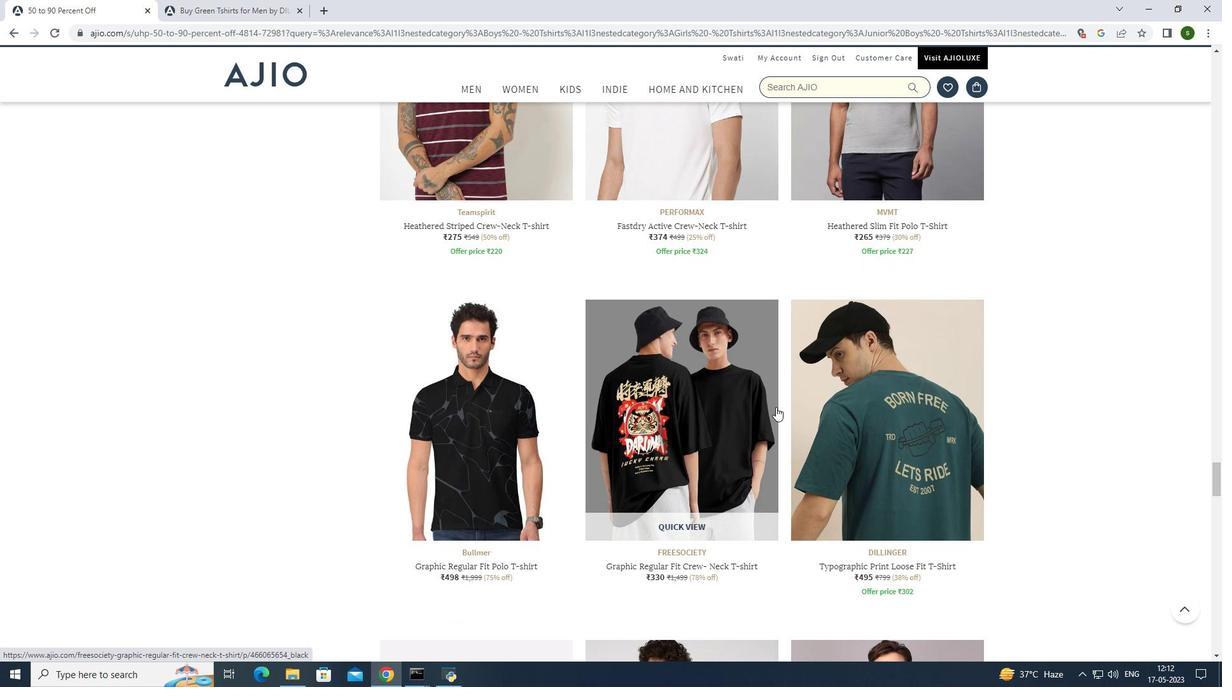 
Action: Mouse scrolled (776, 406) with delta (0, 0)
Screenshot: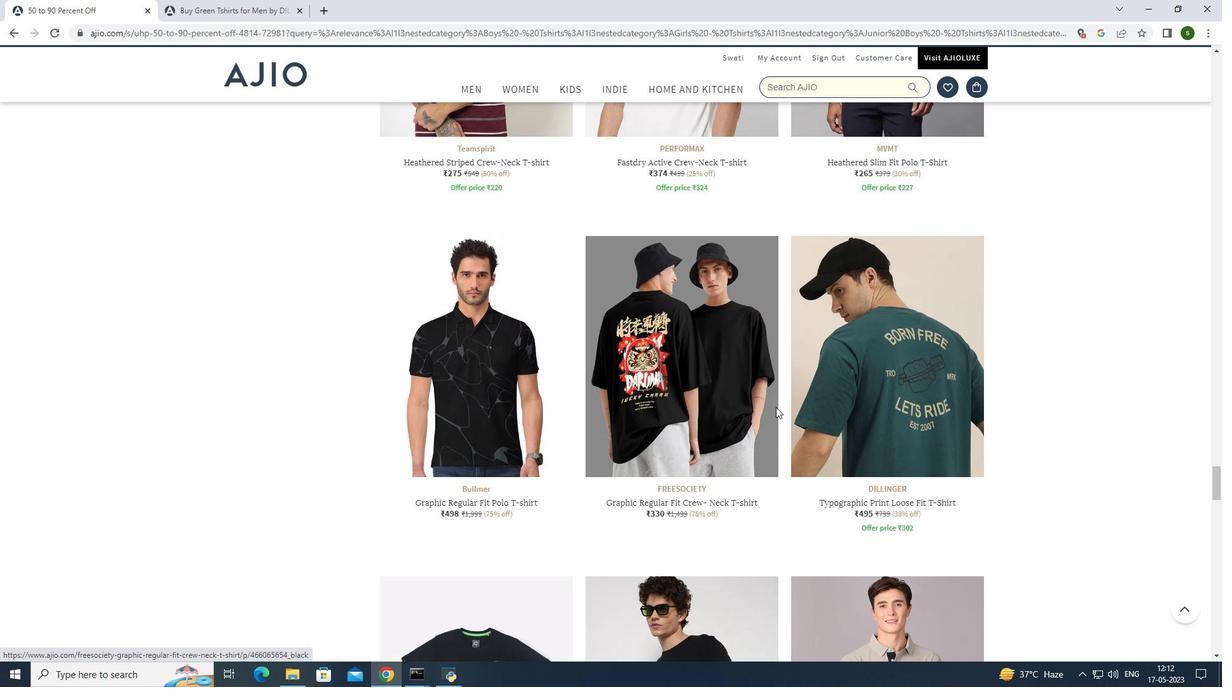
Action: Mouse scrolled (776, 406) with delta (0, 0)
Screenshot: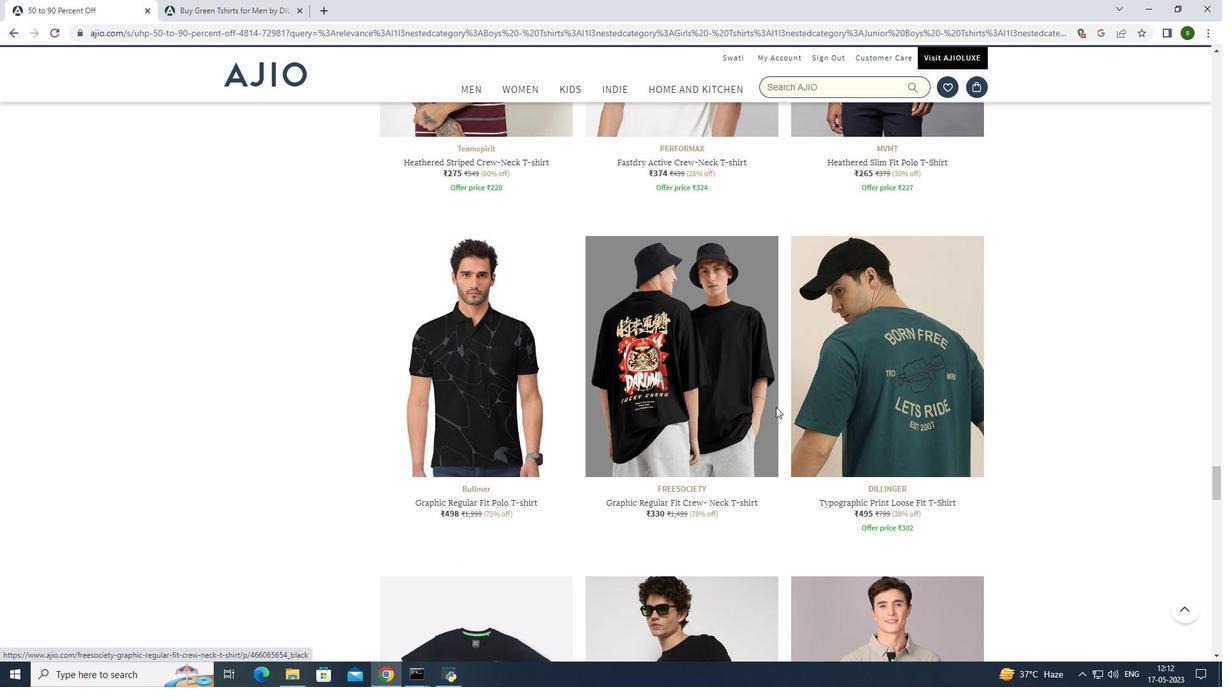 
Action: Mouse scrolled (776, 406) with delta (0, 0)
Screenshot: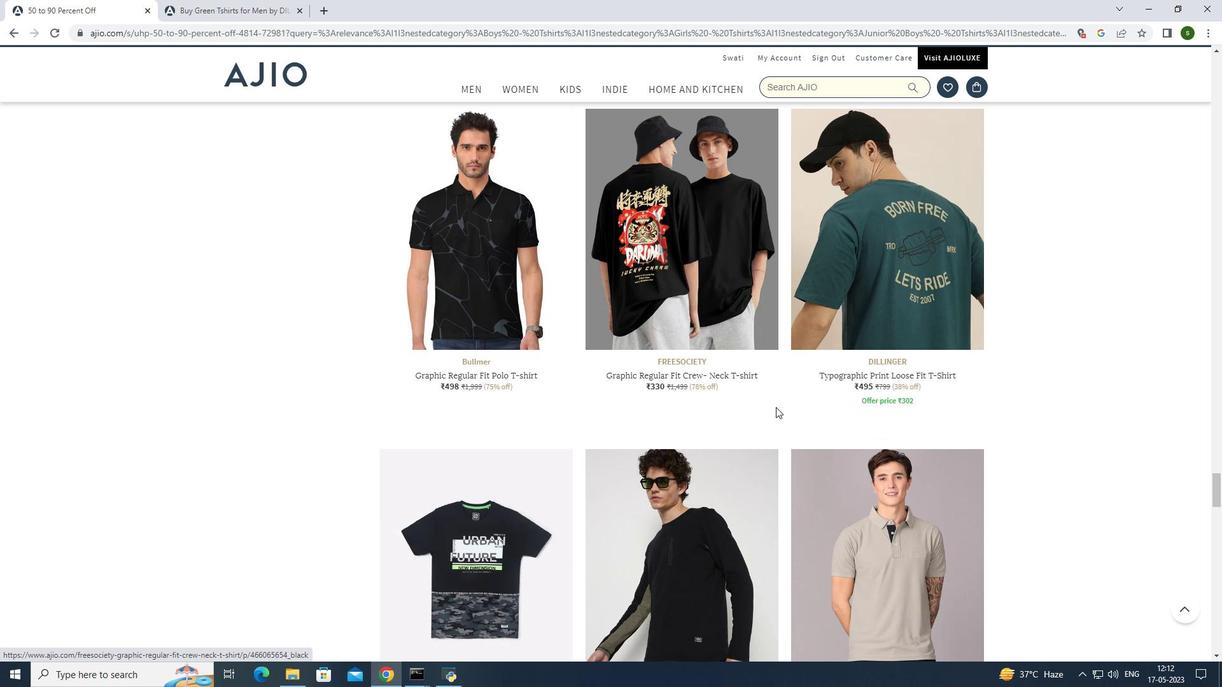 
Action: Mouse scrolled (776, 406) with delta (0, 0)
Screenshot: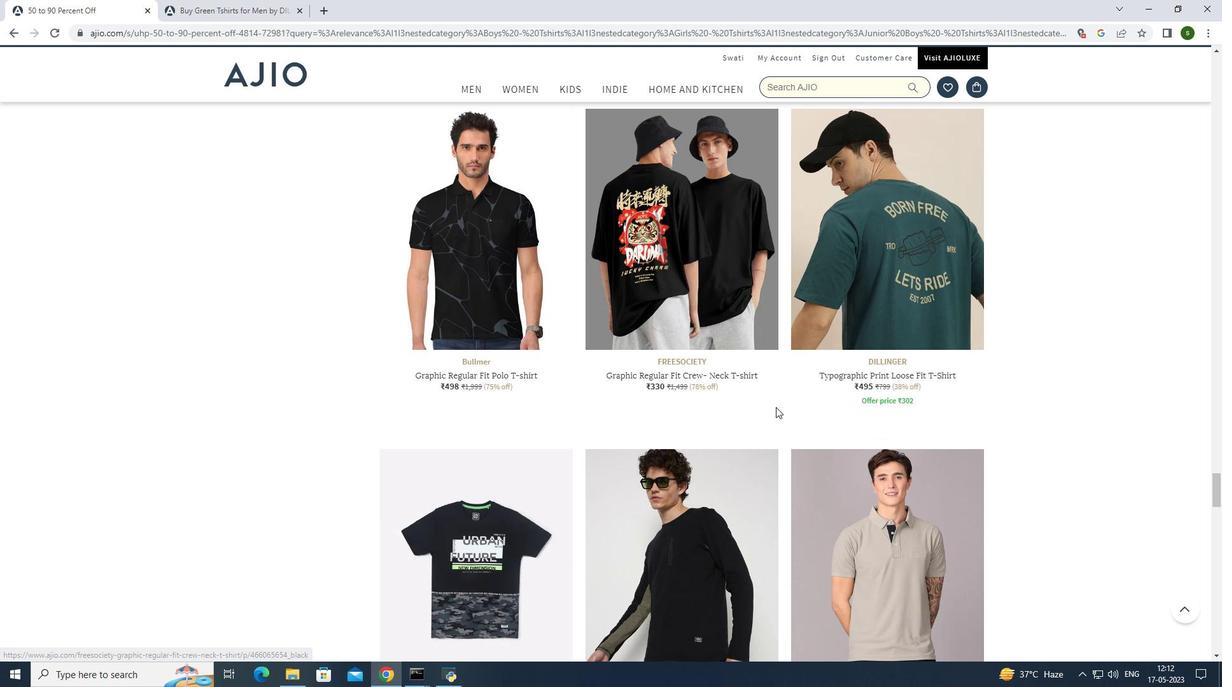 
Action: Mouse scrolled (776, 406) with delta (0, 0)
Screenshot: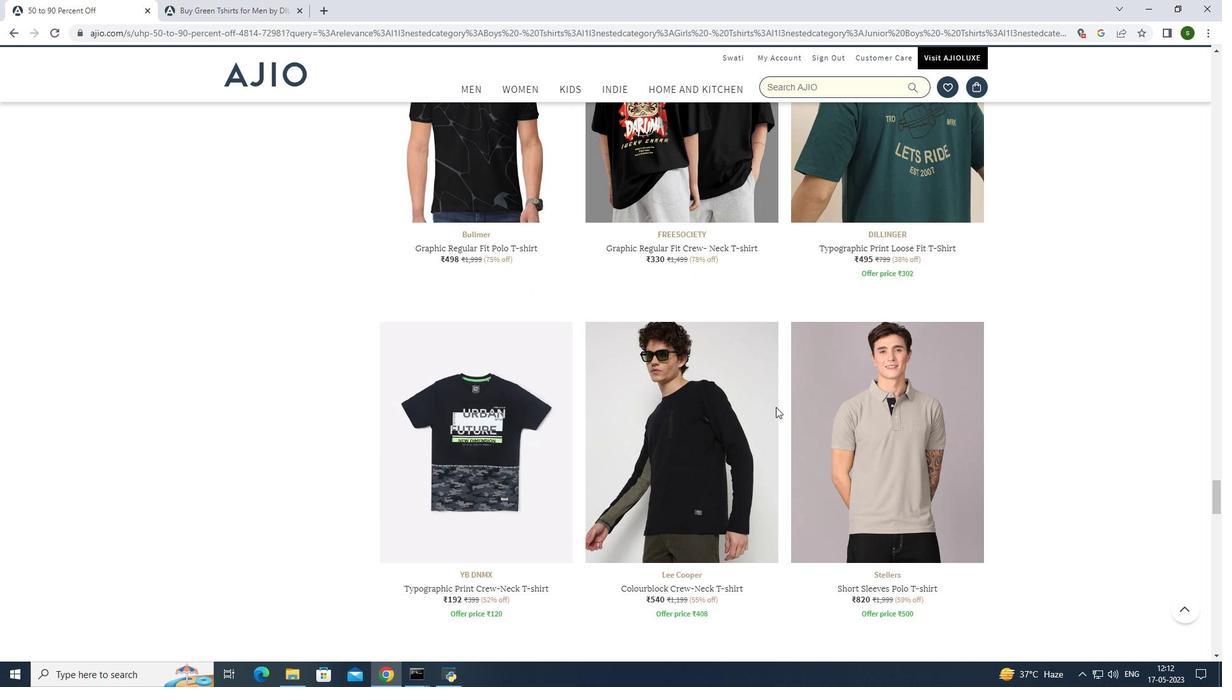 
Action: Mouse scrolled (776, 406) with delta (0, 0)
Screenshot: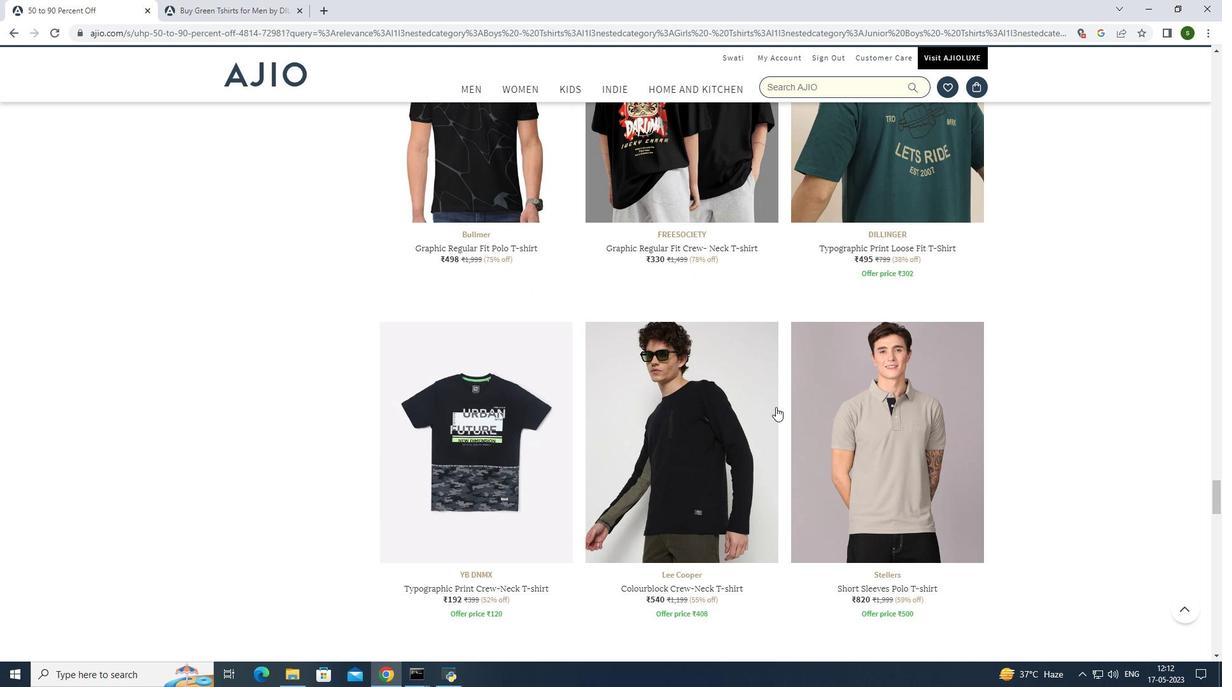 
Action: Mouse scrolled (776, 406) with delta (0, 0)
Screenshot: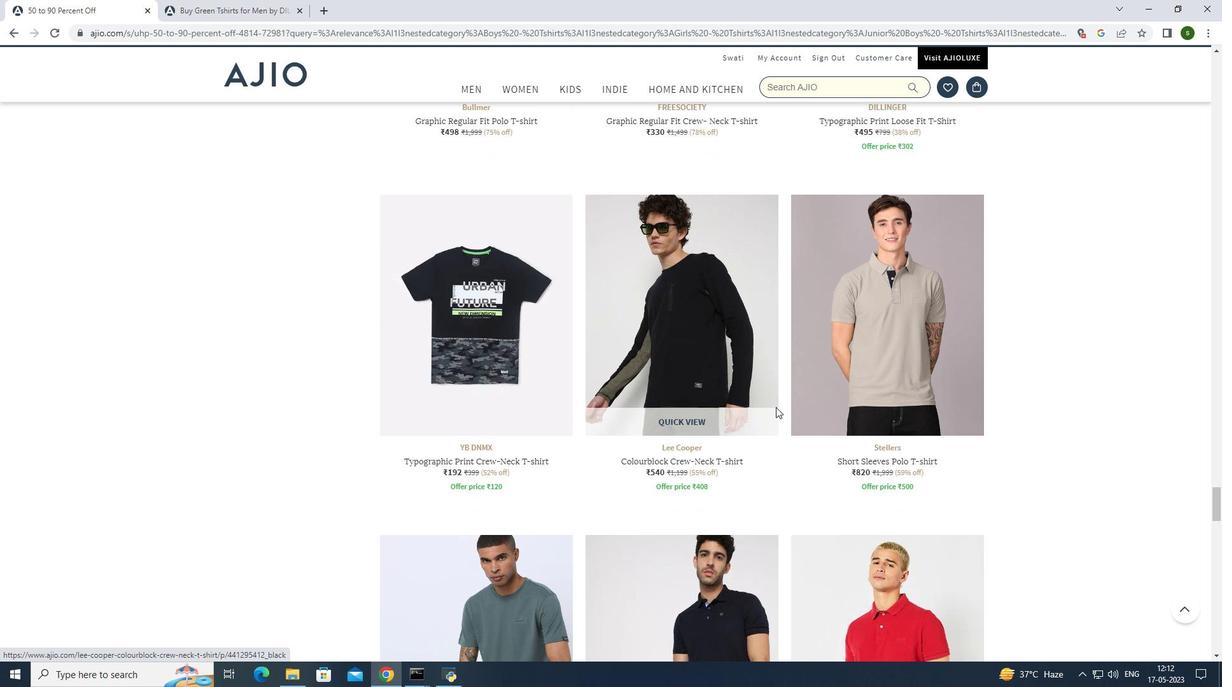 
Action: Mouse scrolled (776, 406) with delta (0, 0)
Screenshot: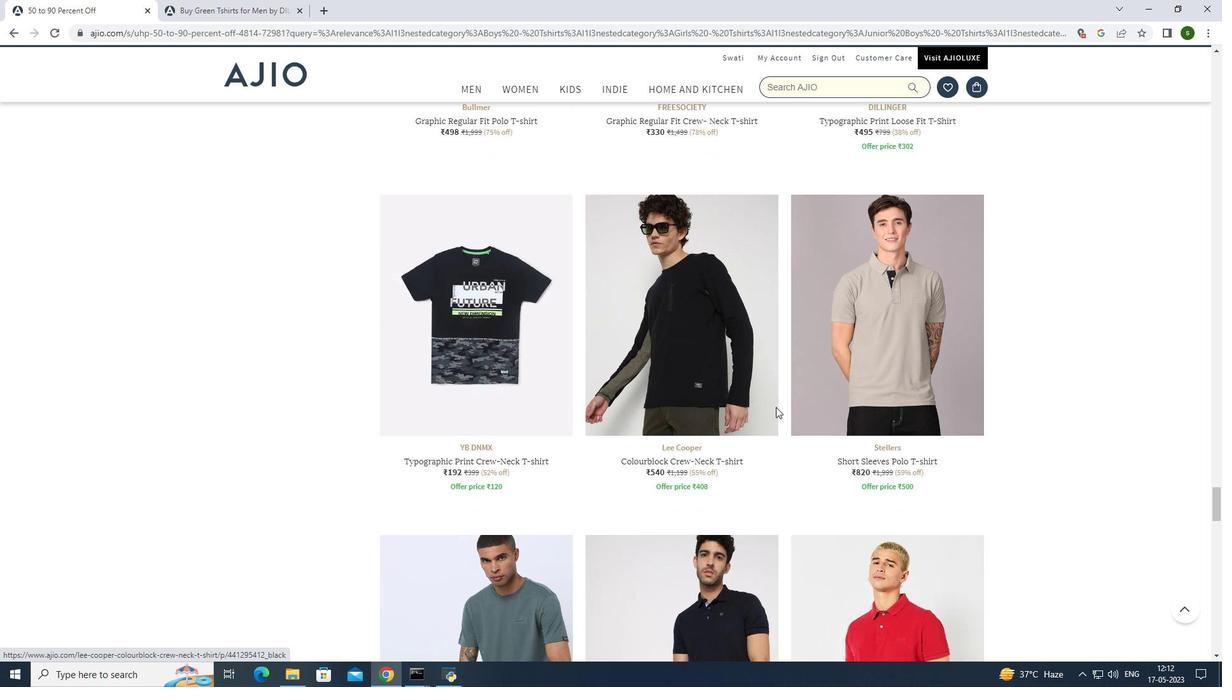 
Action: Mouse moved to (872, 198)
Screenshot: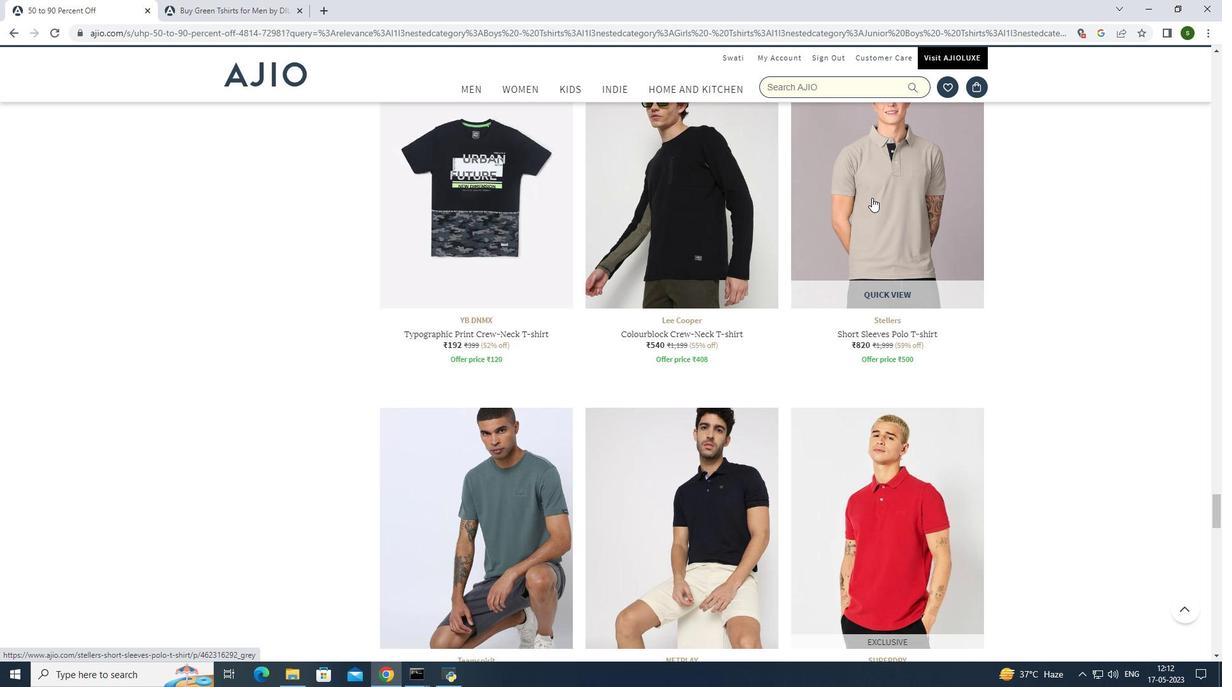 
Action: Mouse pressed left at (872, 198)
Screenshot: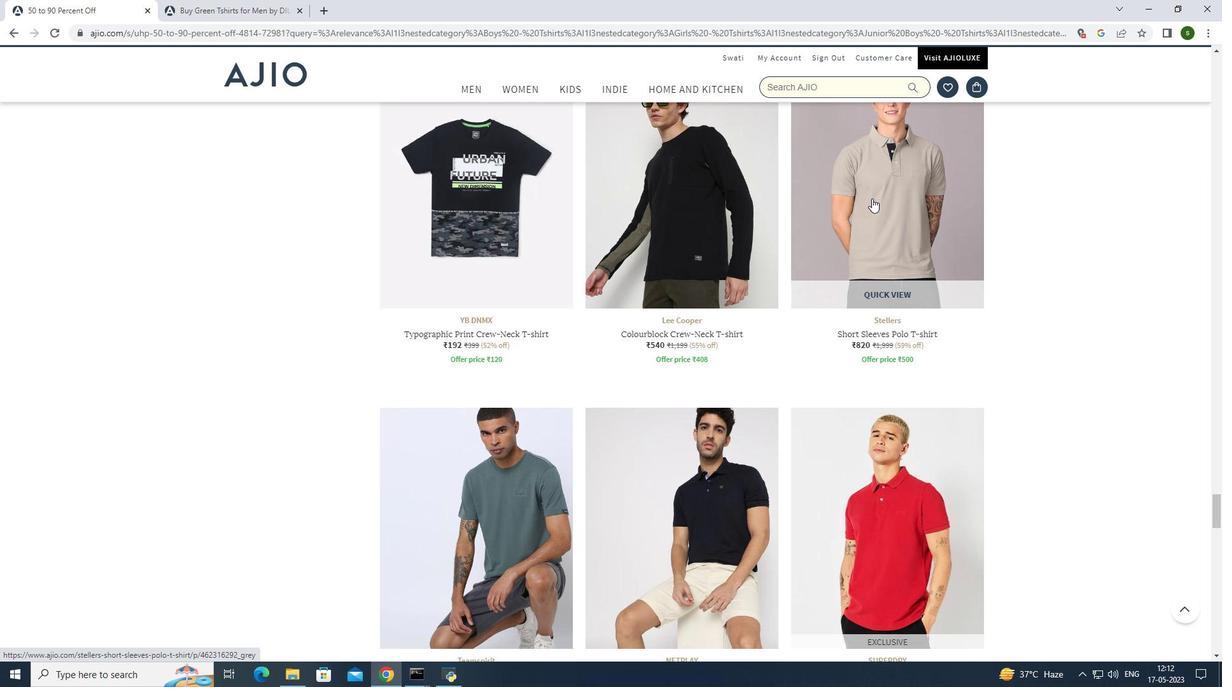 
Action: Mouse moved to (680, 333)
Screenshot: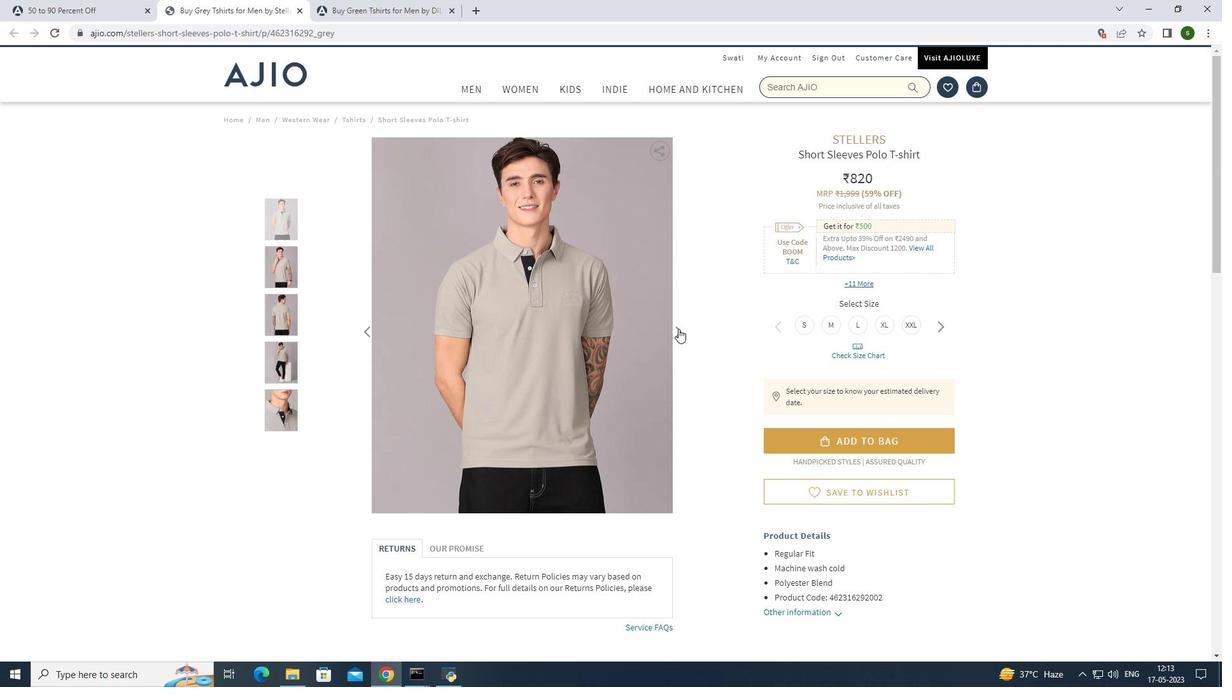 
Action: Mouse pressed left at (680, 333)
Screenshot: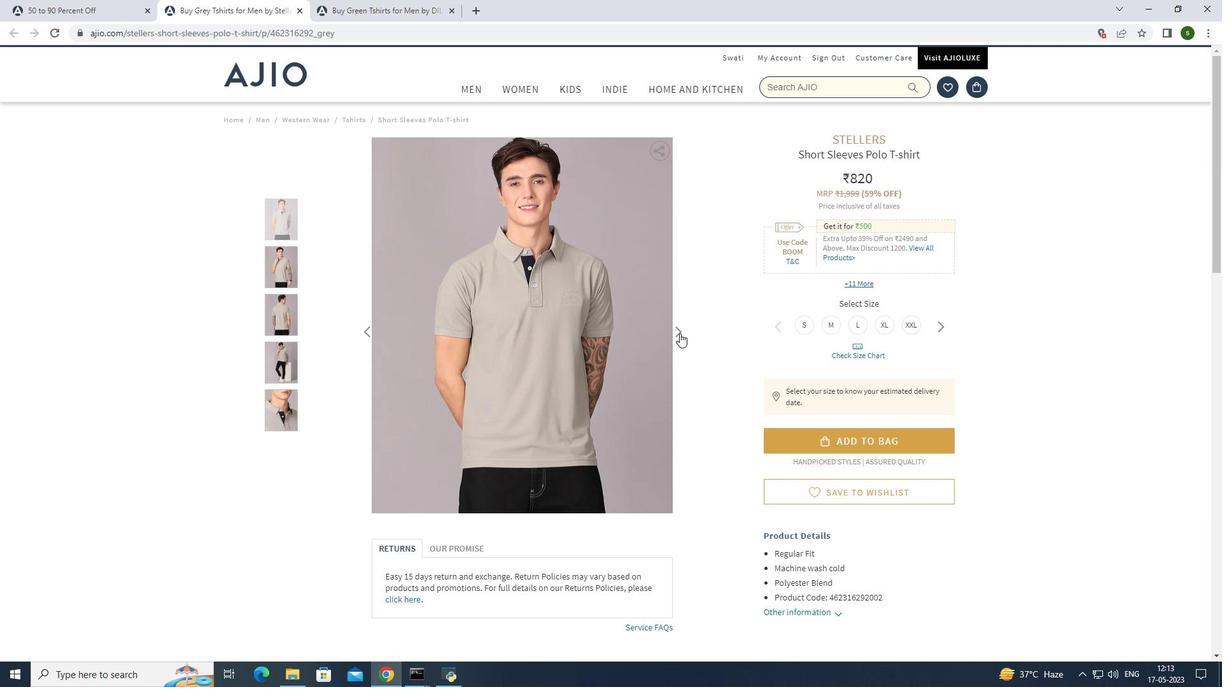 
Action: Mouse pressed left at (680, 333)
Screenshot: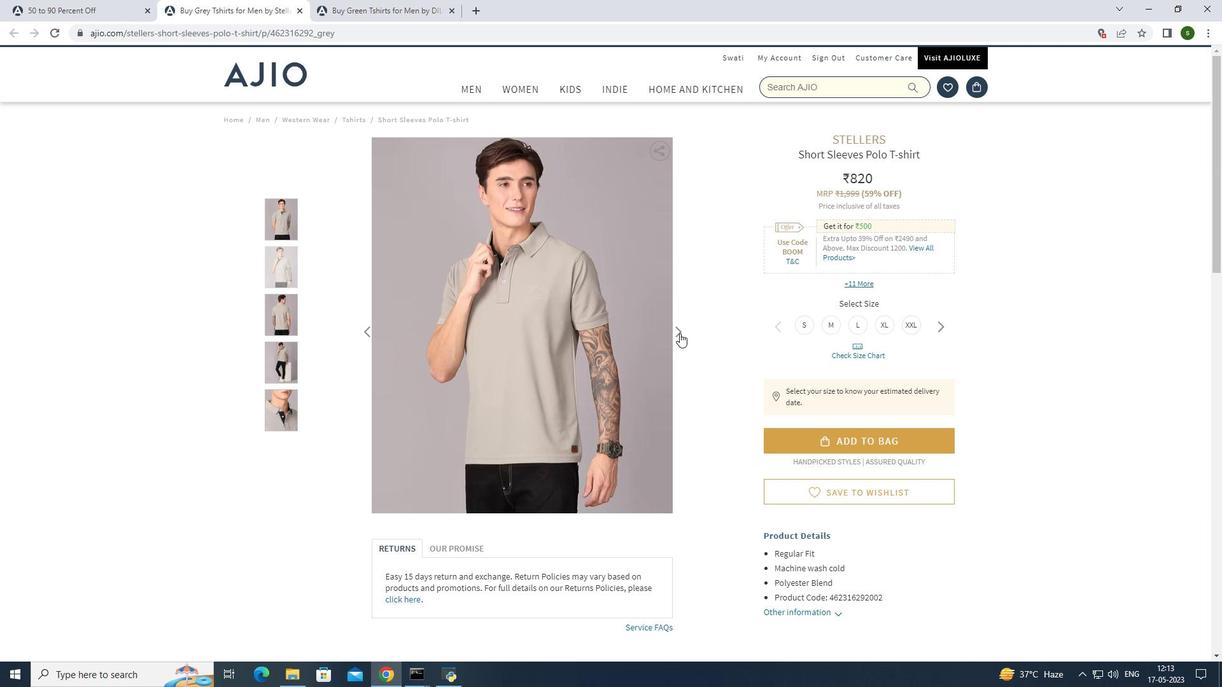 
Action: Mouse pressed left at (680, 333)
Screenshot: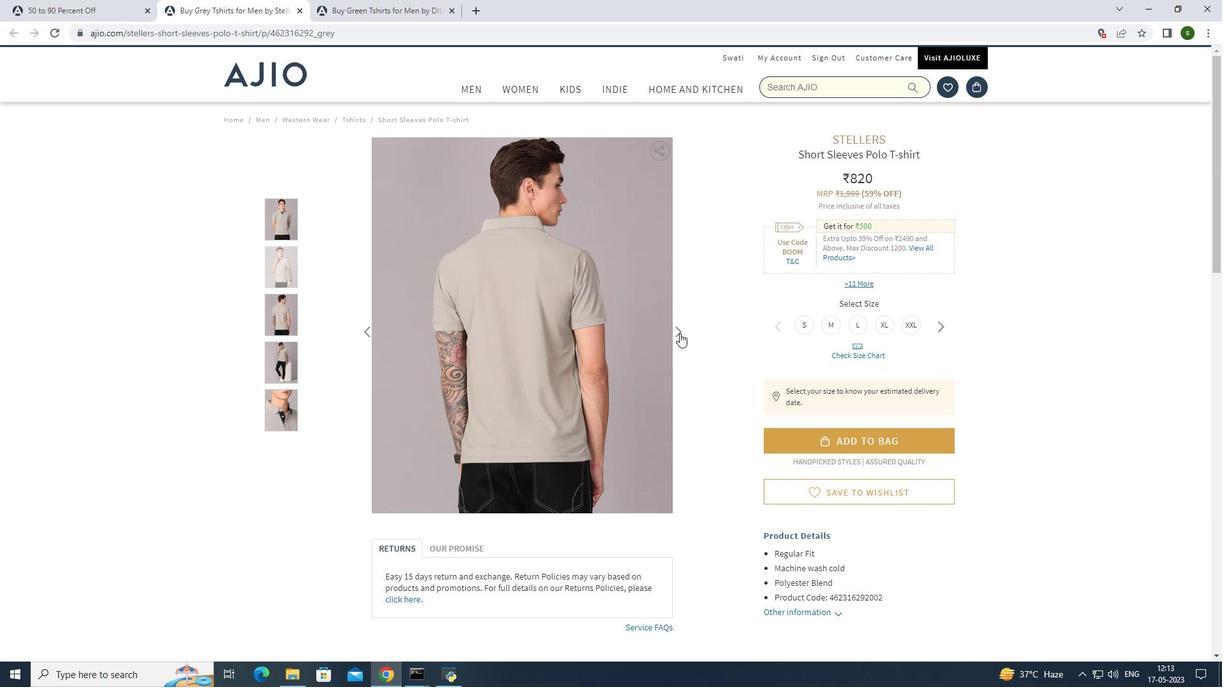 
Action: Mouse pressed left at (680, 333)
Screenshot: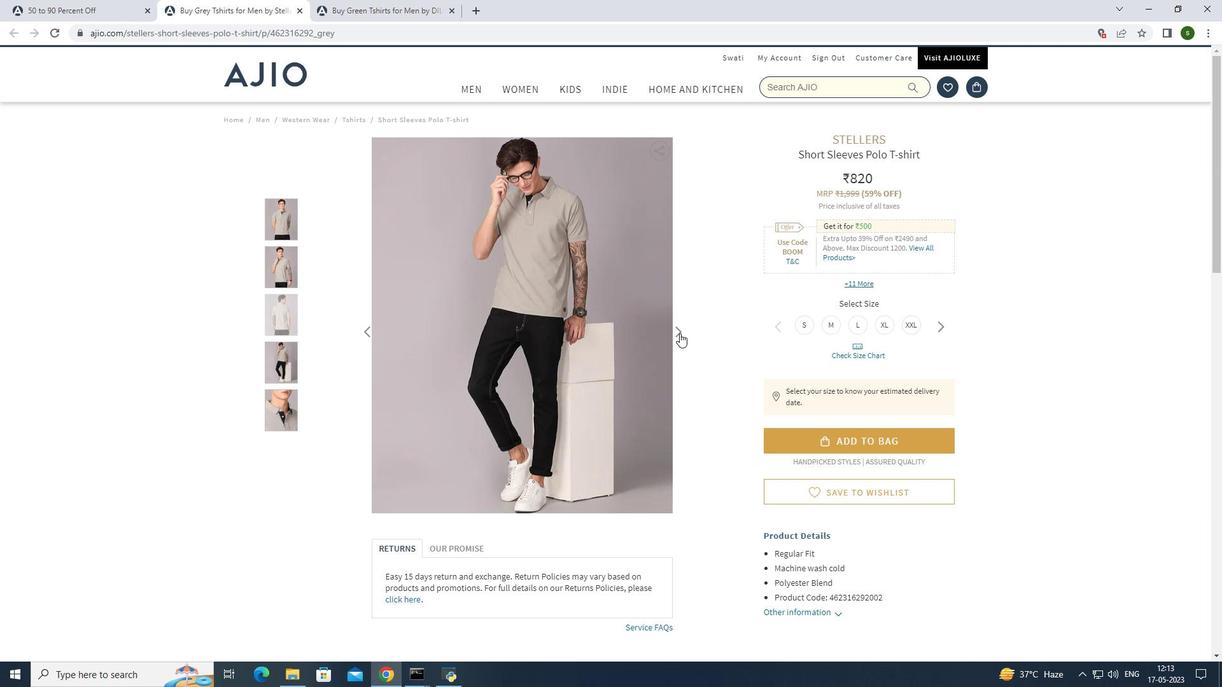 
Action: Mouse pressed left at (680, 333)
Screenshot: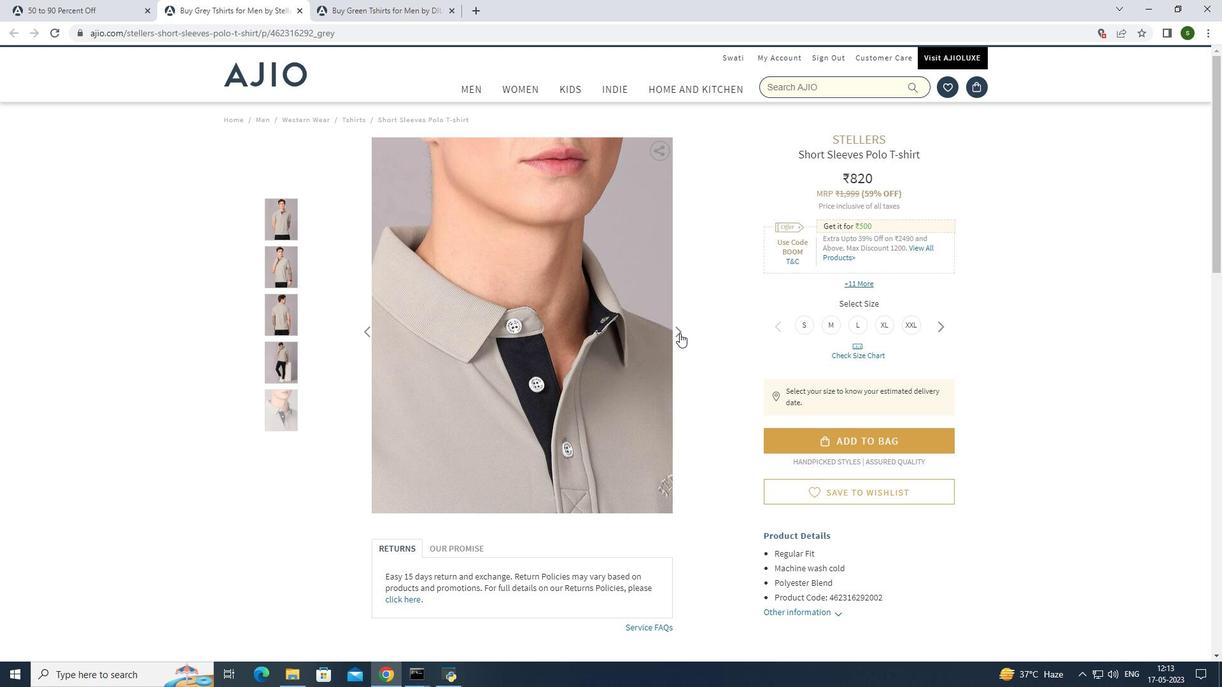 
Action: Mouse pressed left at (680, 333)
Screenshot: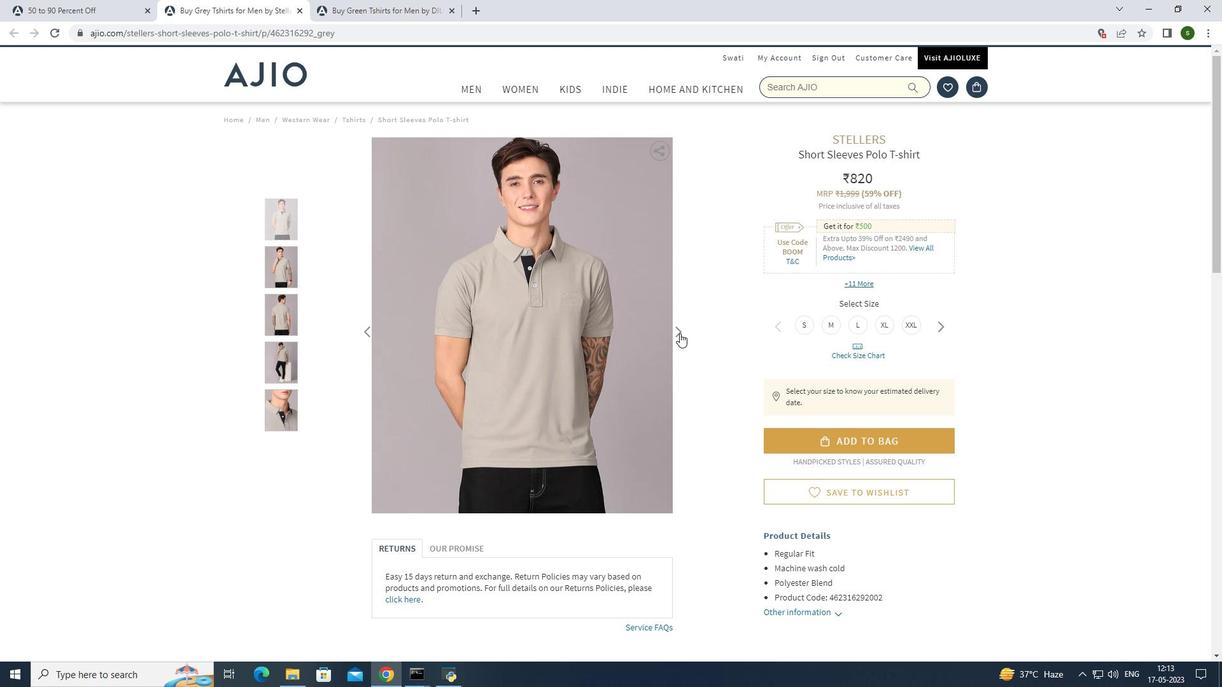 
Action: Mouse pressed left at (680, 333)
Screenshot: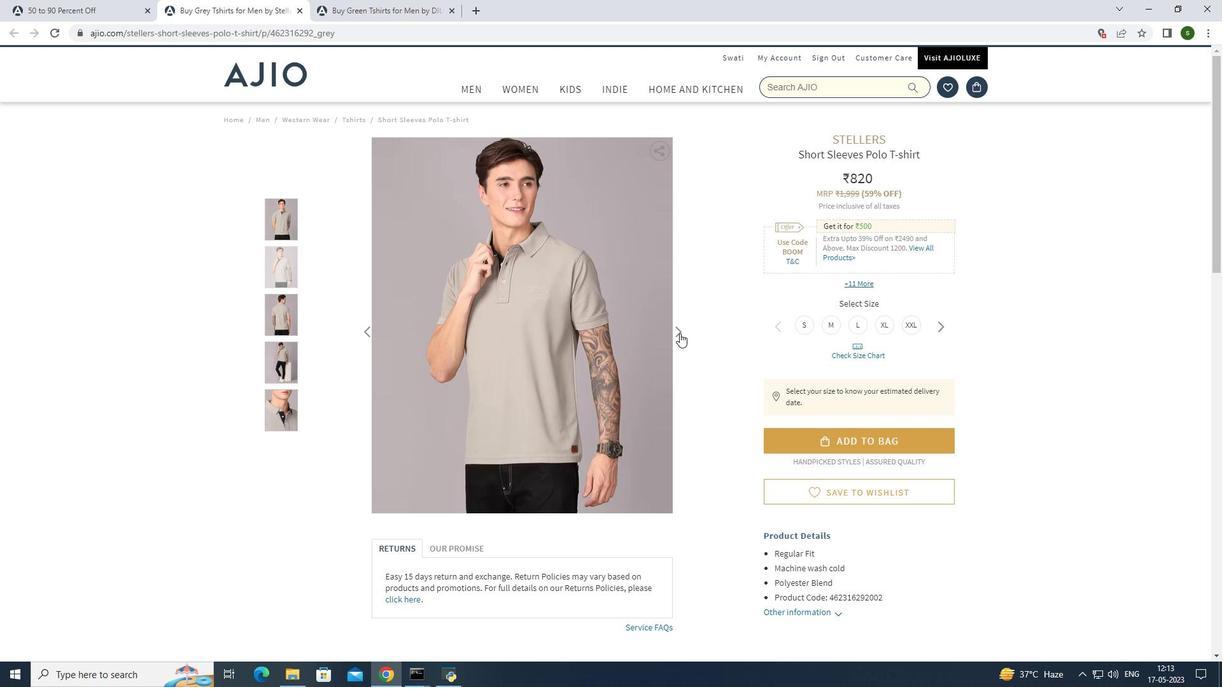 
Action: Mouse moved to (539, 350)
Screenshot: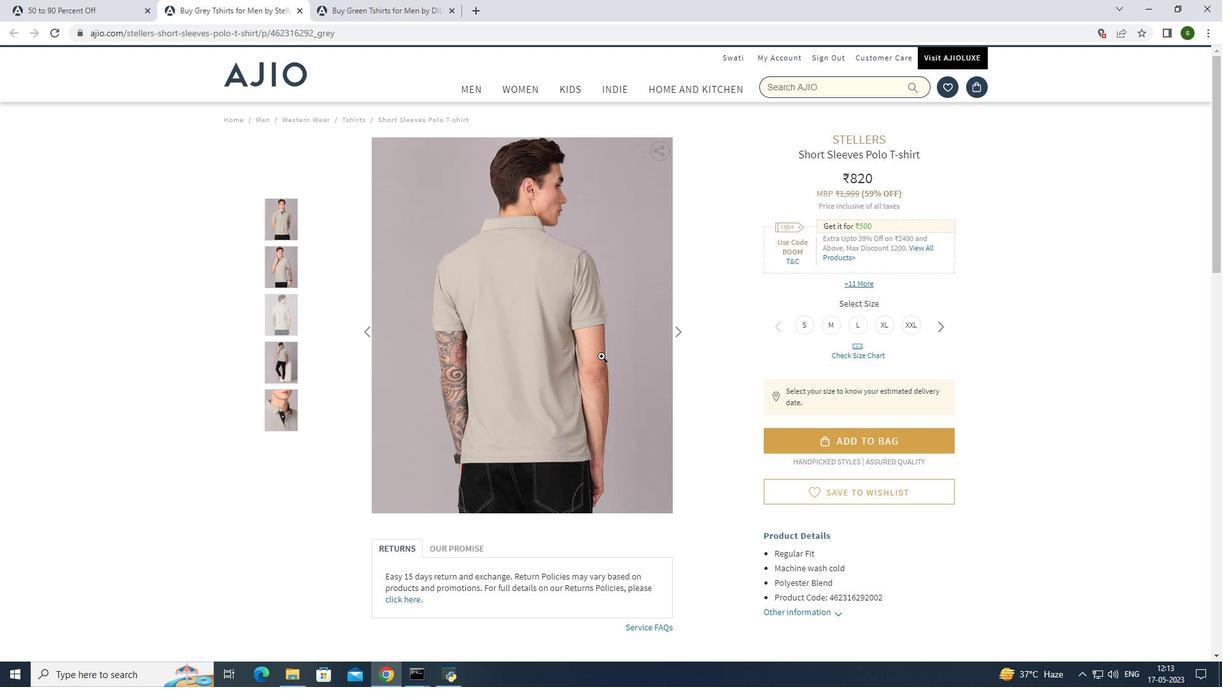 
Action: Mouse pressed left at (539, 350)
Screenshot: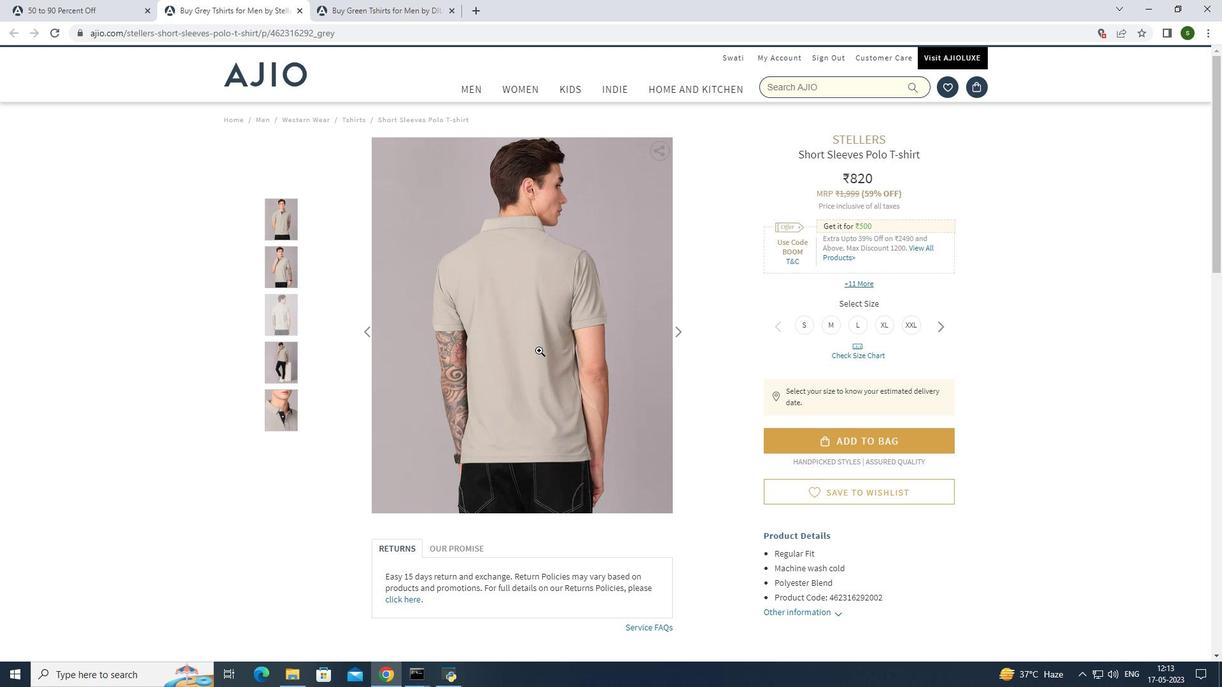 
Action: Mouse moved to (946, 64)
Screenshot: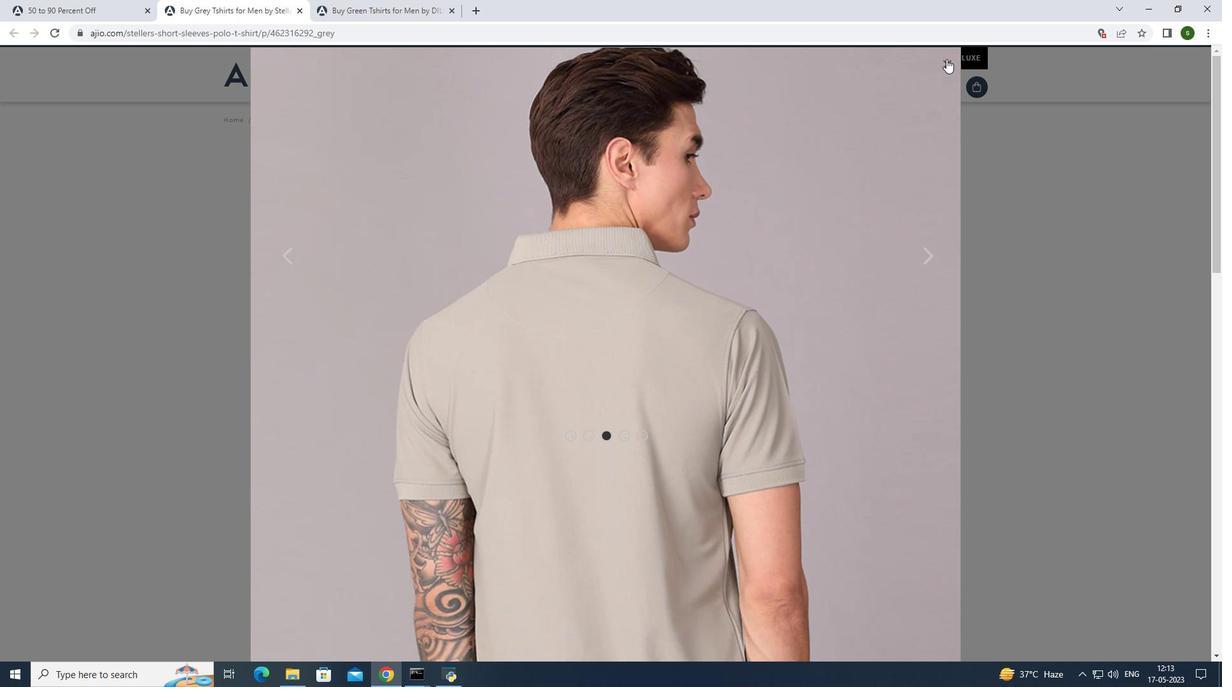 
Action: Mouse pressed left at (946, 64)
Screenshot: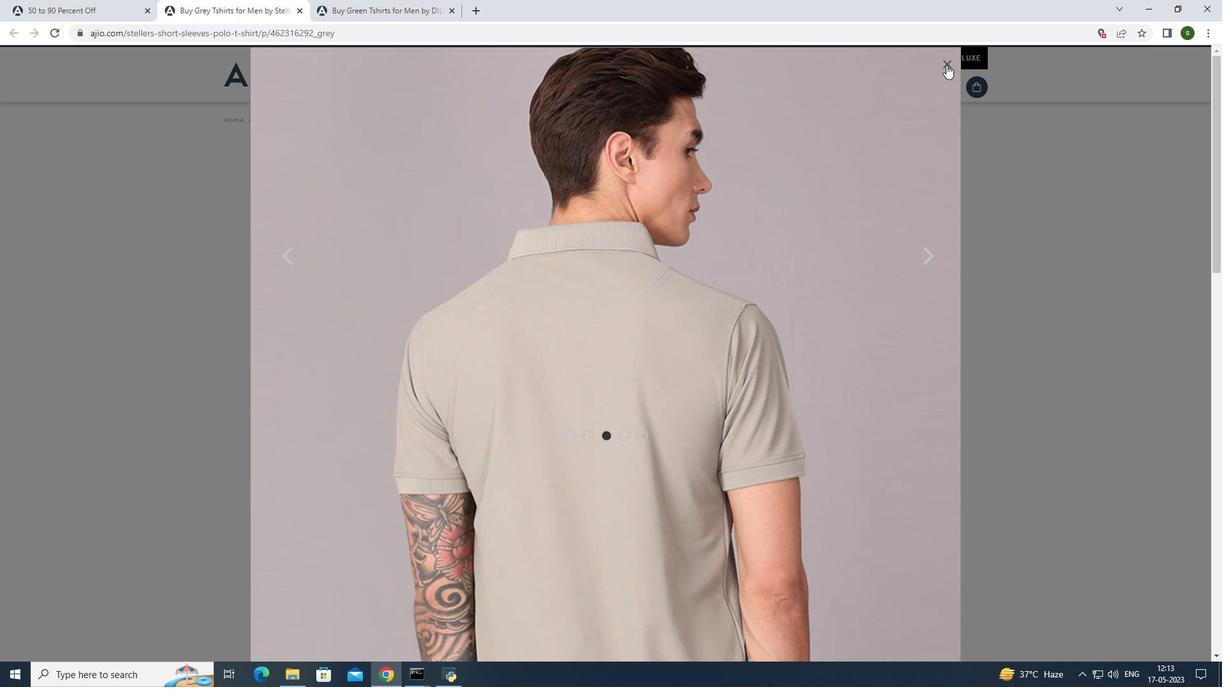 
Action: Mouse moved to (702, 334)
Screenshot: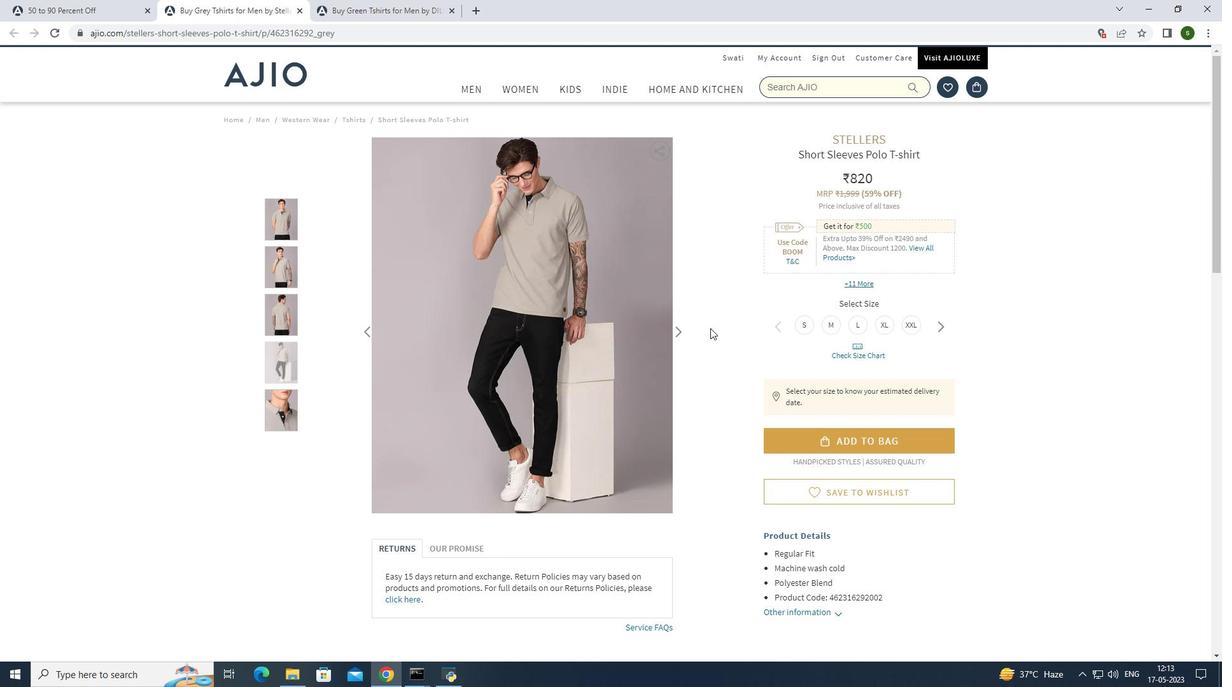 
Action: Mouse scrolled (702, 334) with delta (0, 0)
Screenshot: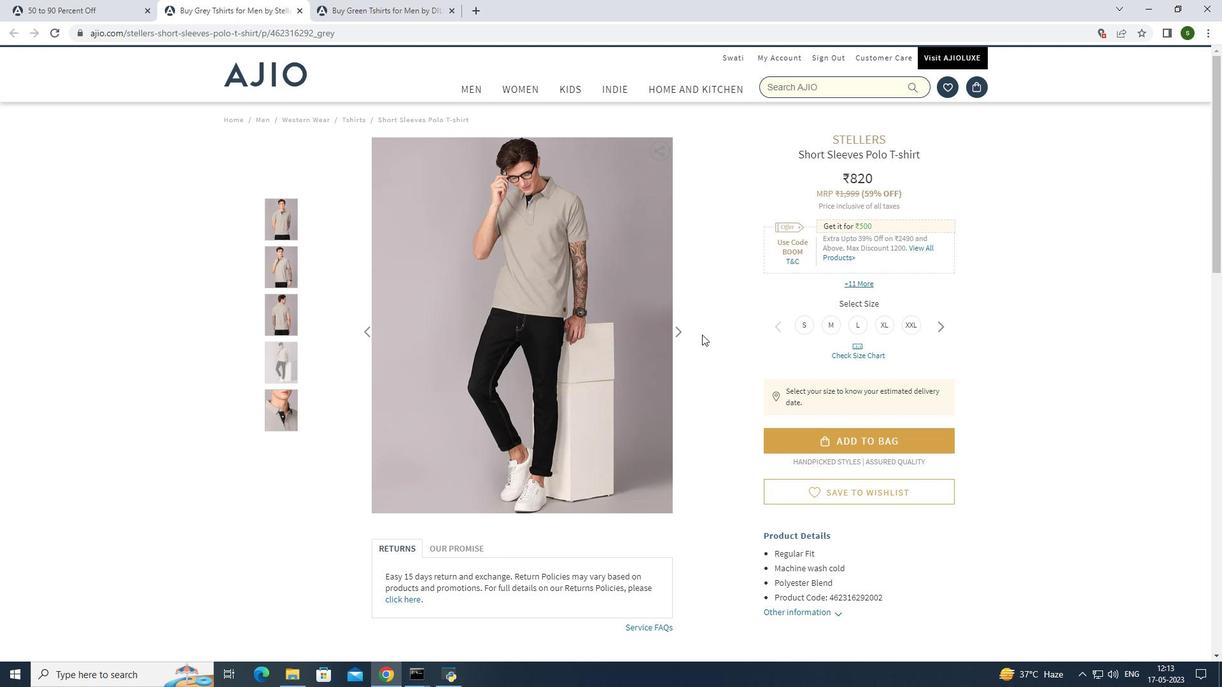 
Action: Mouse moved to (874, 290)
Screenshot: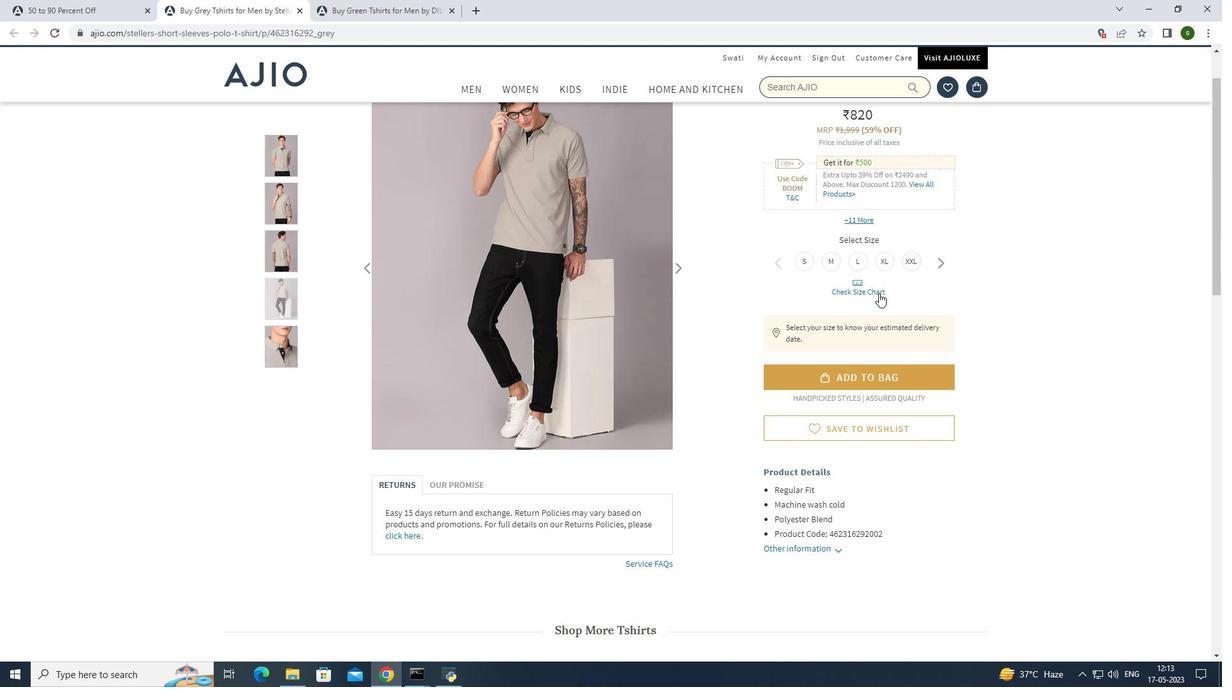 
Action: Mouse pressed left at (874, 290)
Screenshot: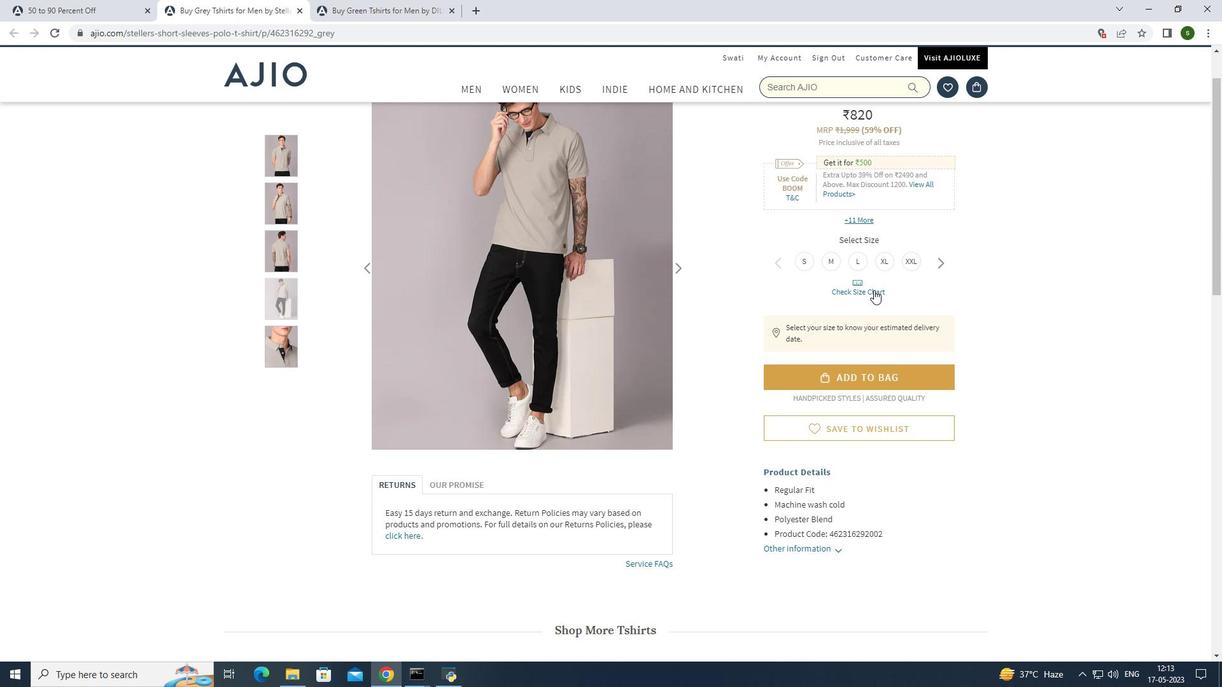 
Action: Mouse moved to (1187, 57)
Screenshot: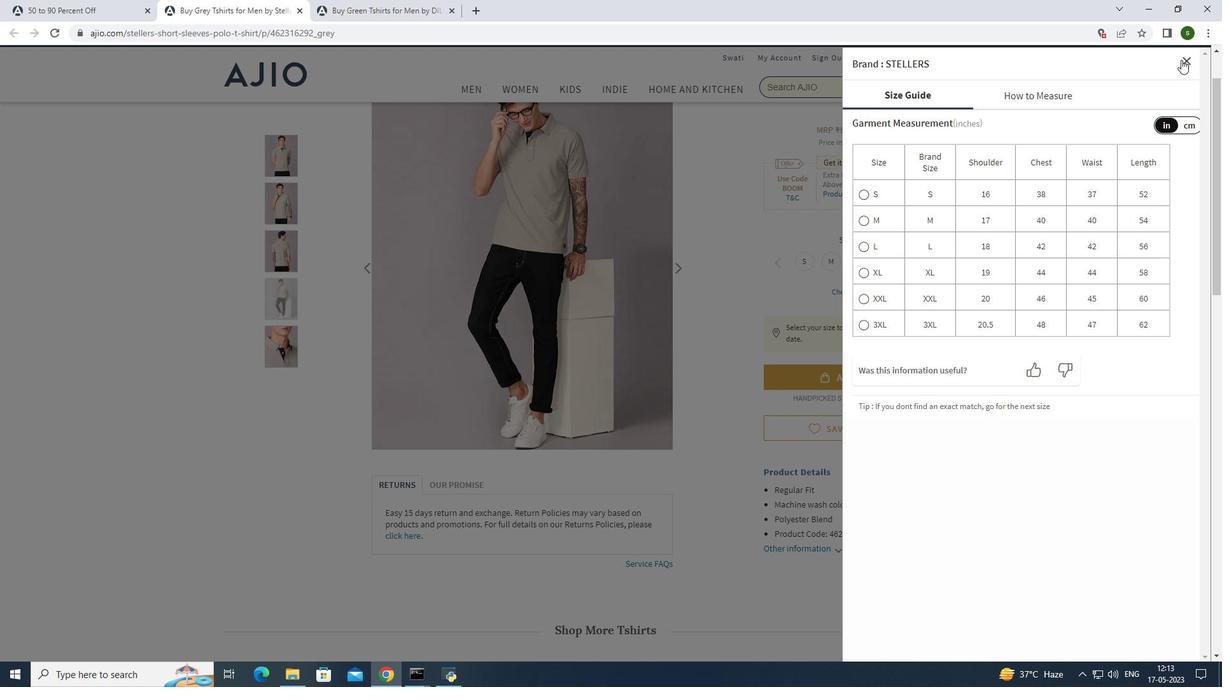 
Action: Mouse pressed left at (1187, 57)
Screenshot: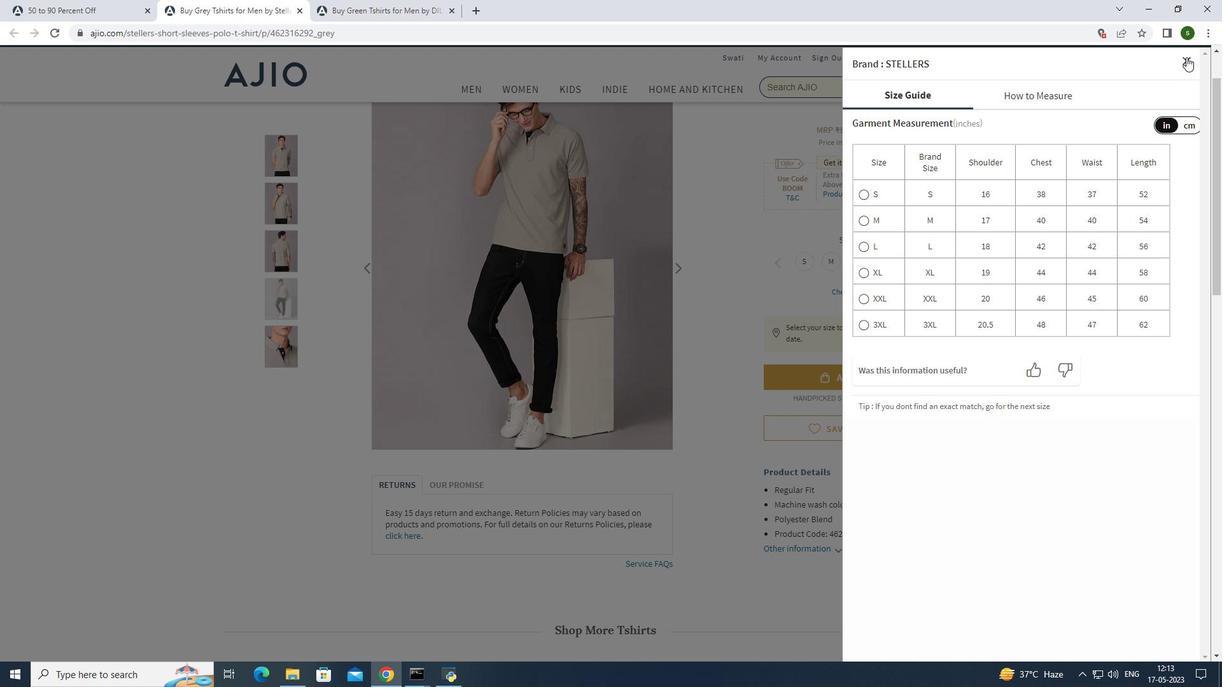 
Action: Mouse moved to (837, 424)
Screenshot: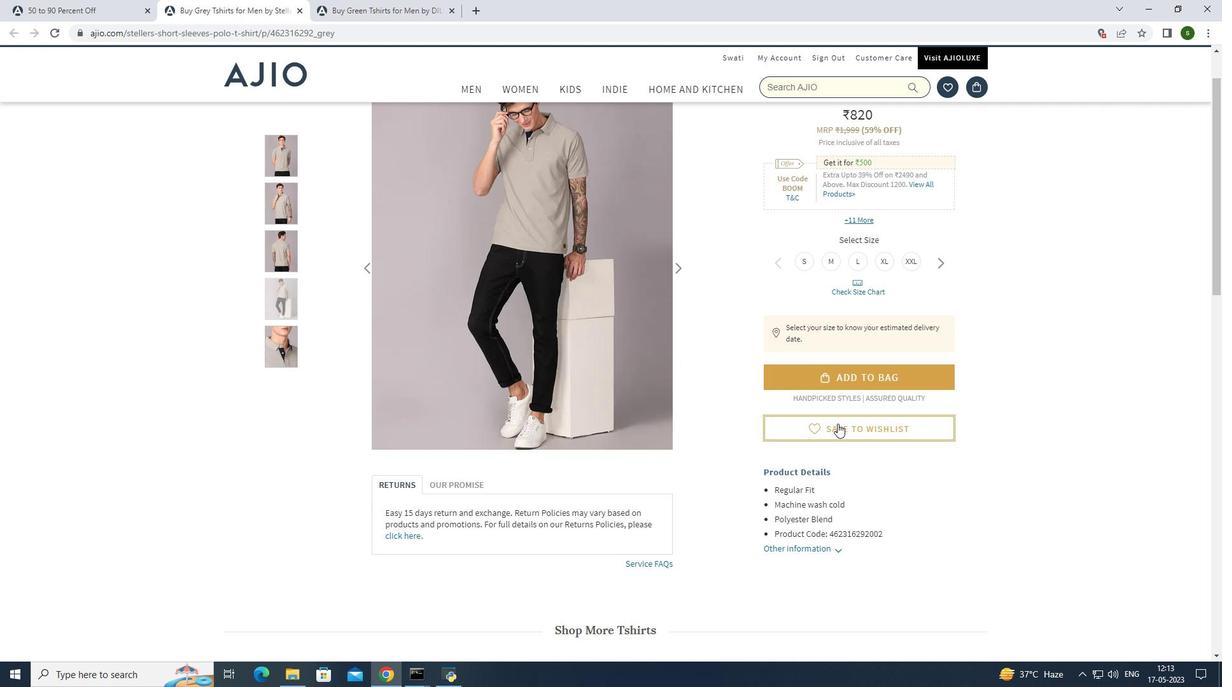 
Action: Mouse pressed left at (837, 424)
Screenshot: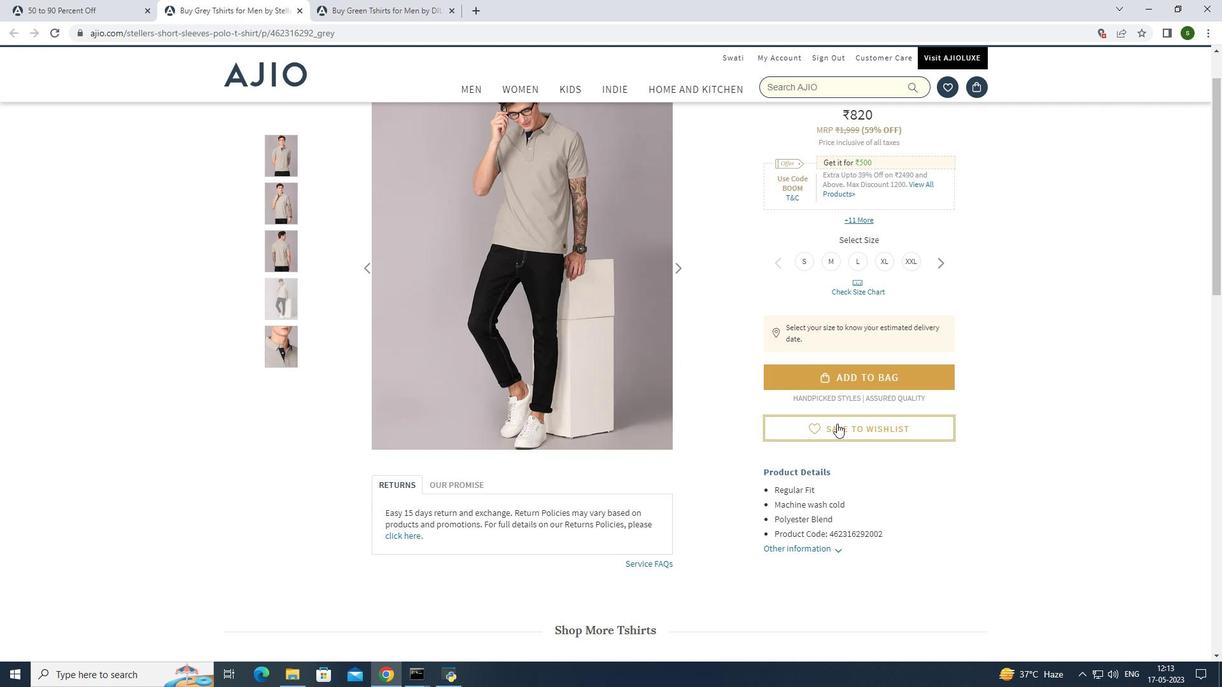 
Action: Mouse moved to (734, 426)
Screenshot: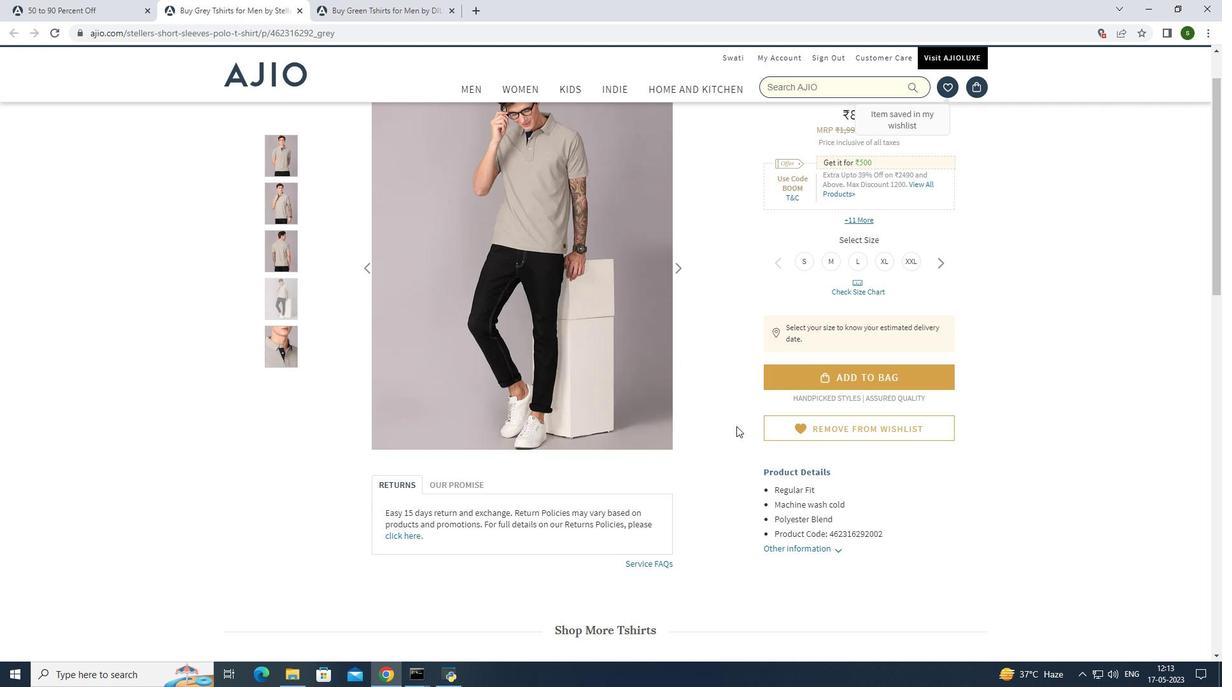
Action: Mouse scrolled (734, 427) with delta (0, 0)
Screenshot: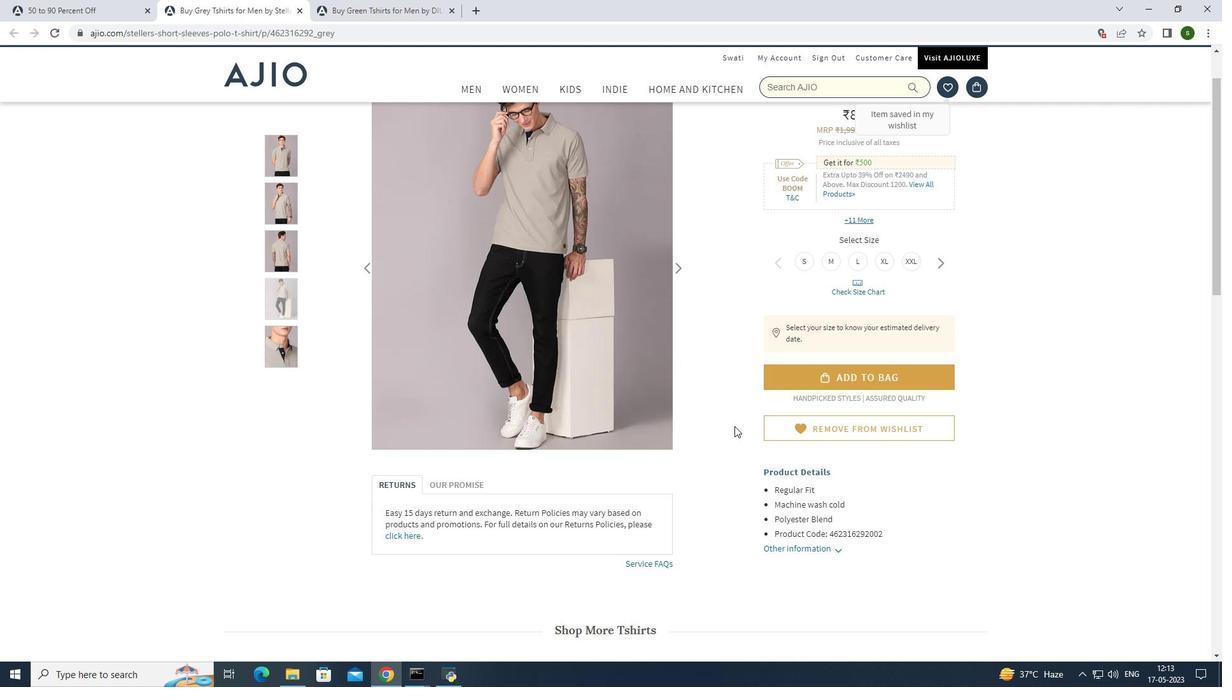 
Action: Mouse scrolled (734, 427) with delta (0, 0)
Screenshot: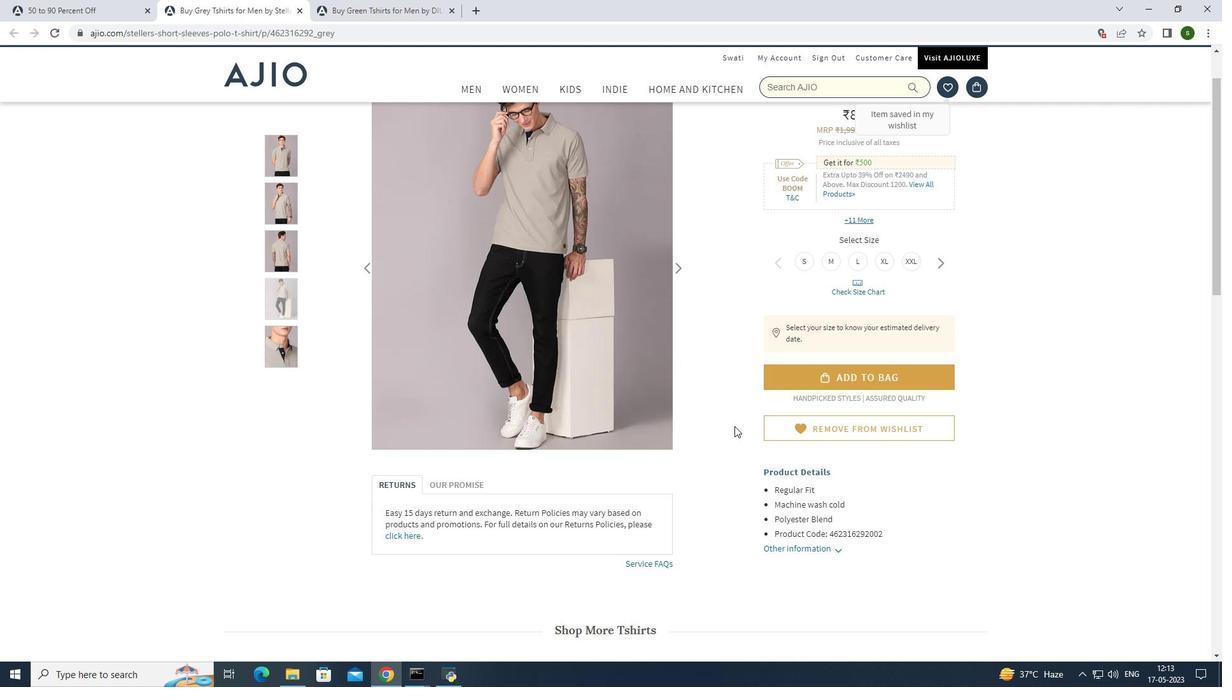 
